 Task: Explore Airbnb accommodation in Putatan, Malaysia from 9th December, 2023 to 12th December, 2023 for 1 adult.1  bedroom having 1 bed and 1 bathroom. Property type can be flat. Amenities needed are: wifi. Look for 3 properties as per requirement.
Action: Mouse moved to (511, 71)
Screenshot: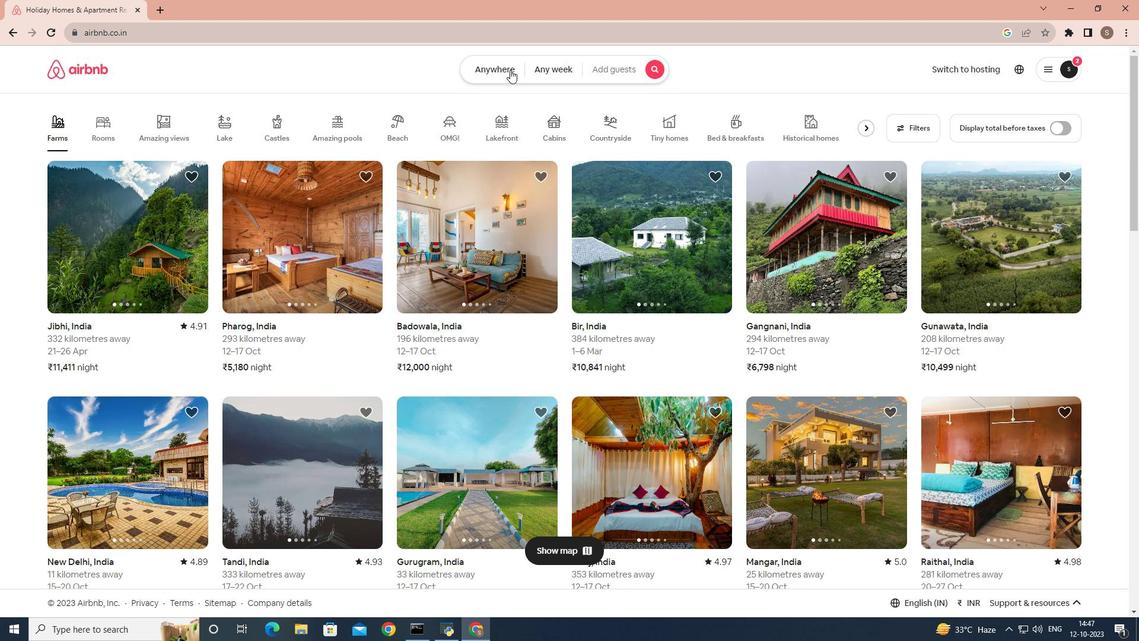 
Action: Mouse pressed left at (511, 71)
Screenshot: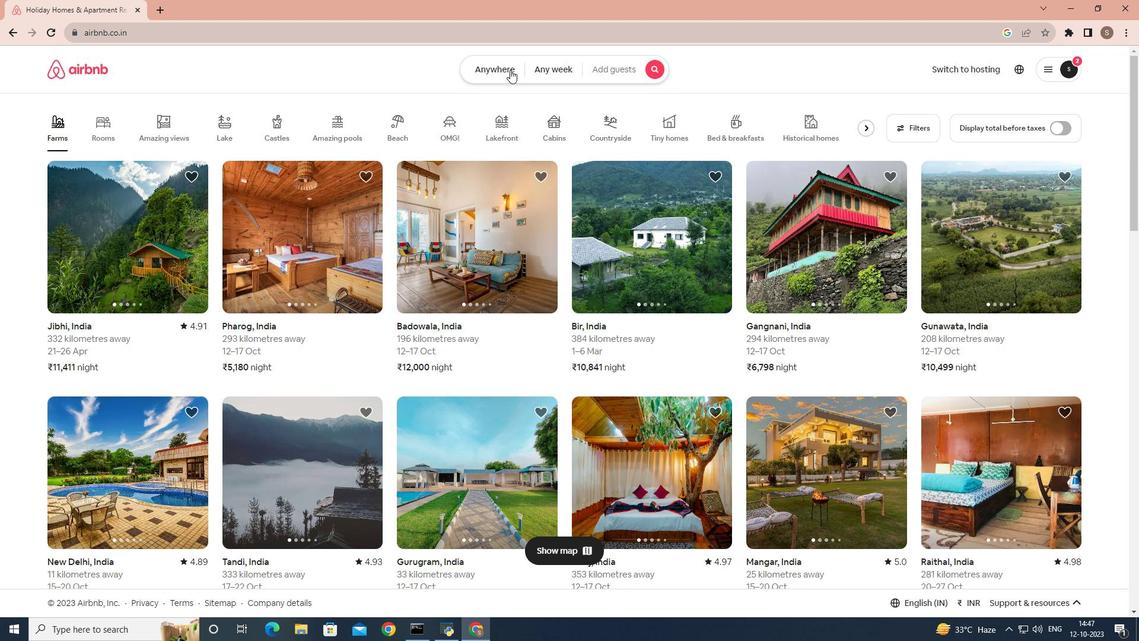 
Action: Mouse moved to (371, 113)
Screenshot: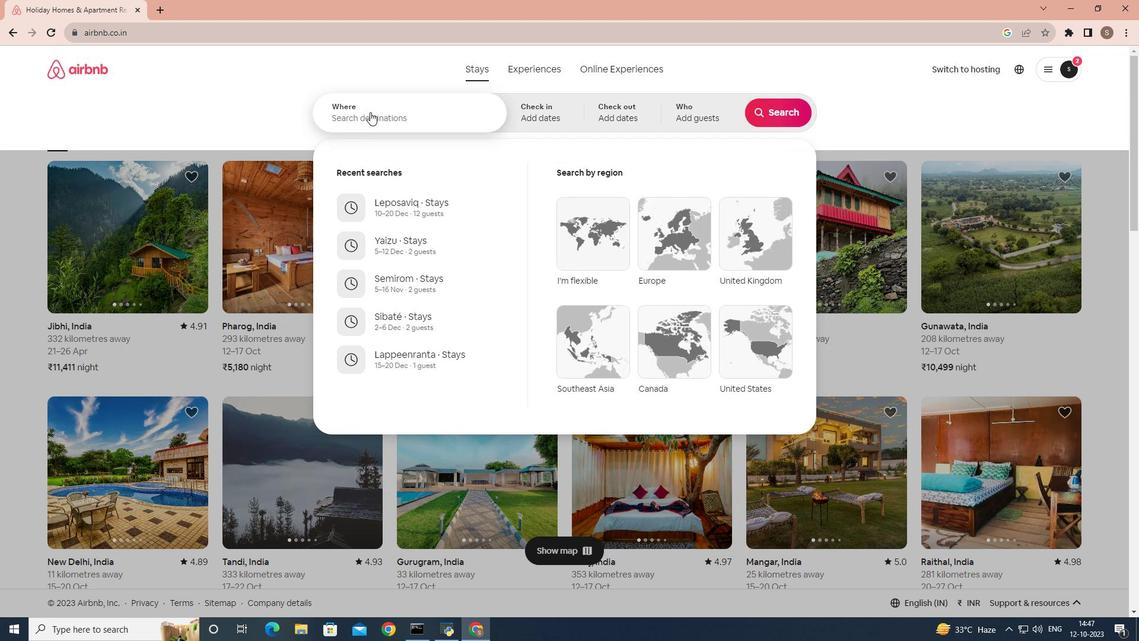
Action: Mouse pressed left at (371, 113)
Screenshot: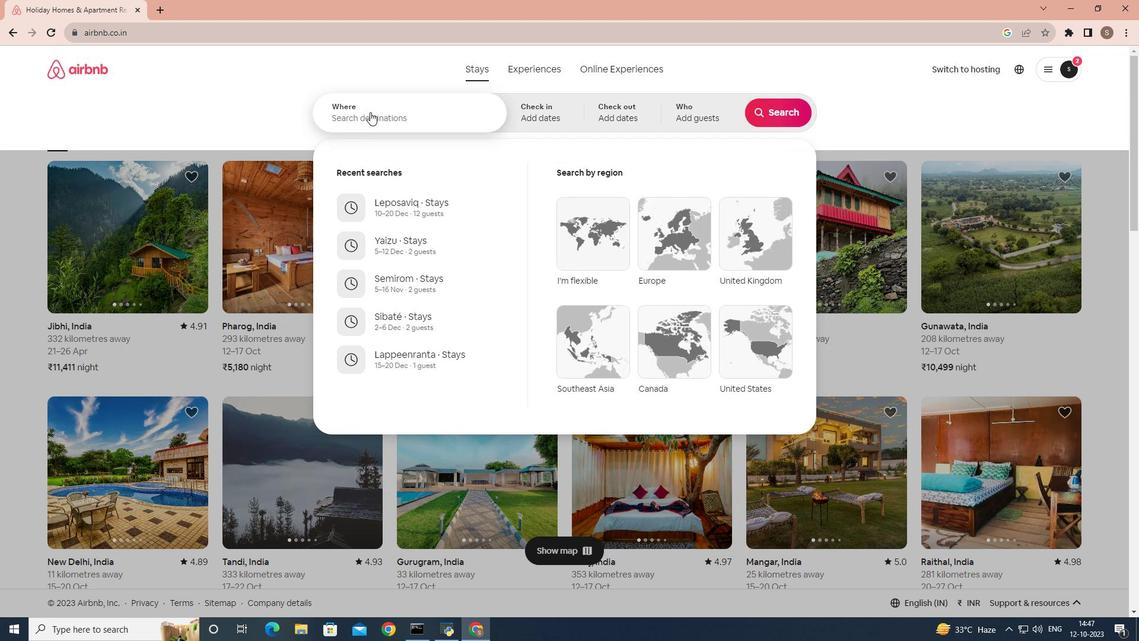 
Action: Mouse moved to (369, 119)
Screenshot: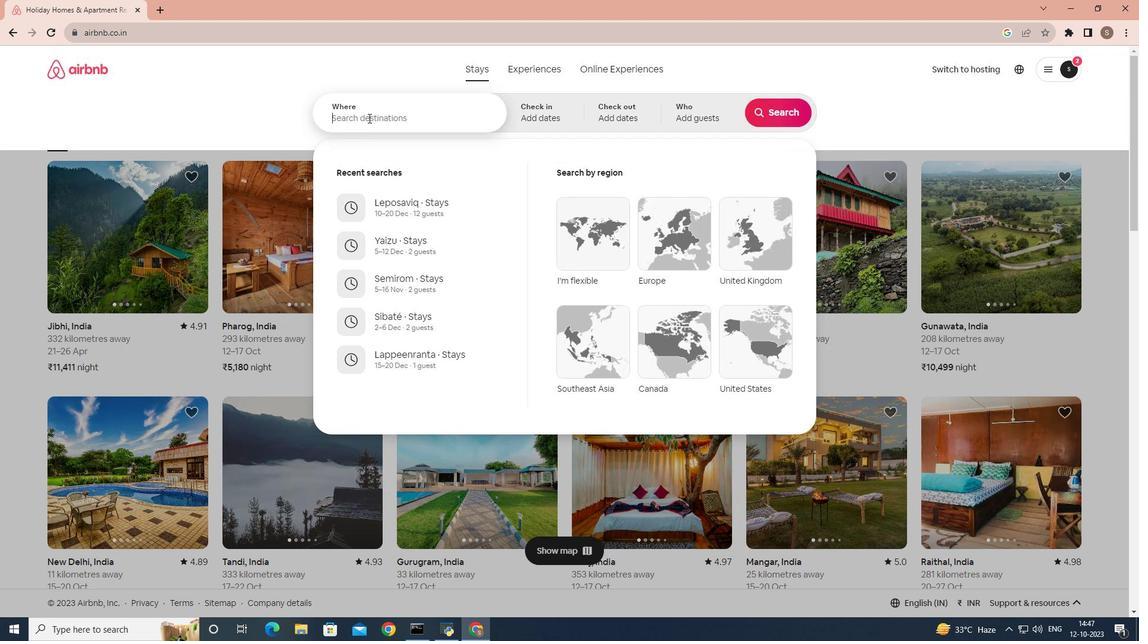 
Action: Key pressed puy<Key.backspace>tatan
Screenshot: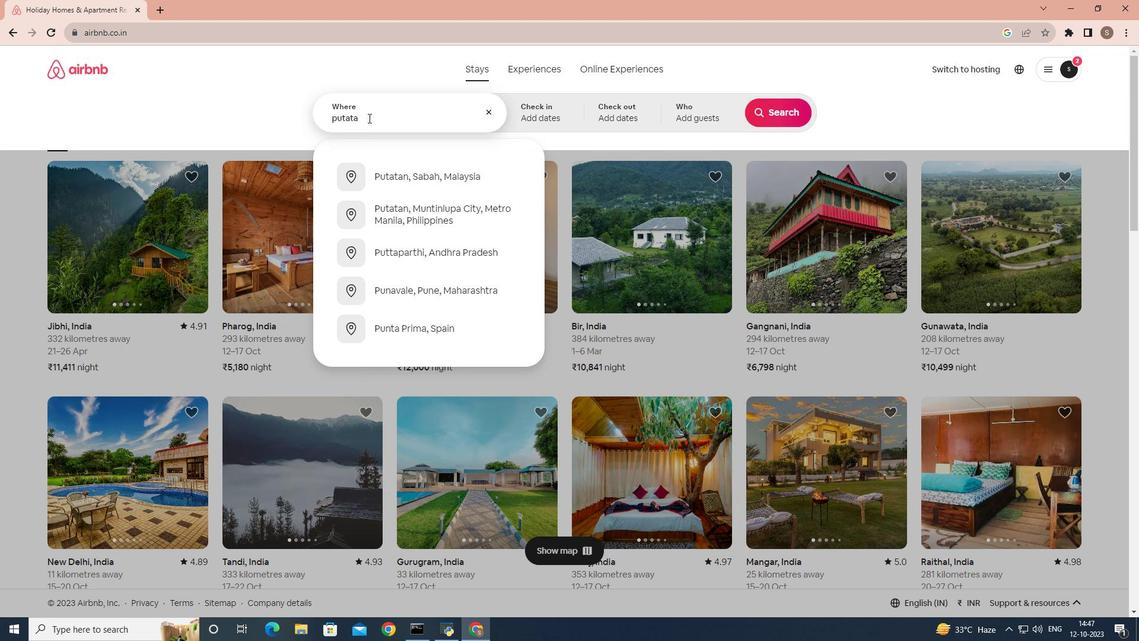 
Action: Mouse moved to (399, 182)
Screenshot: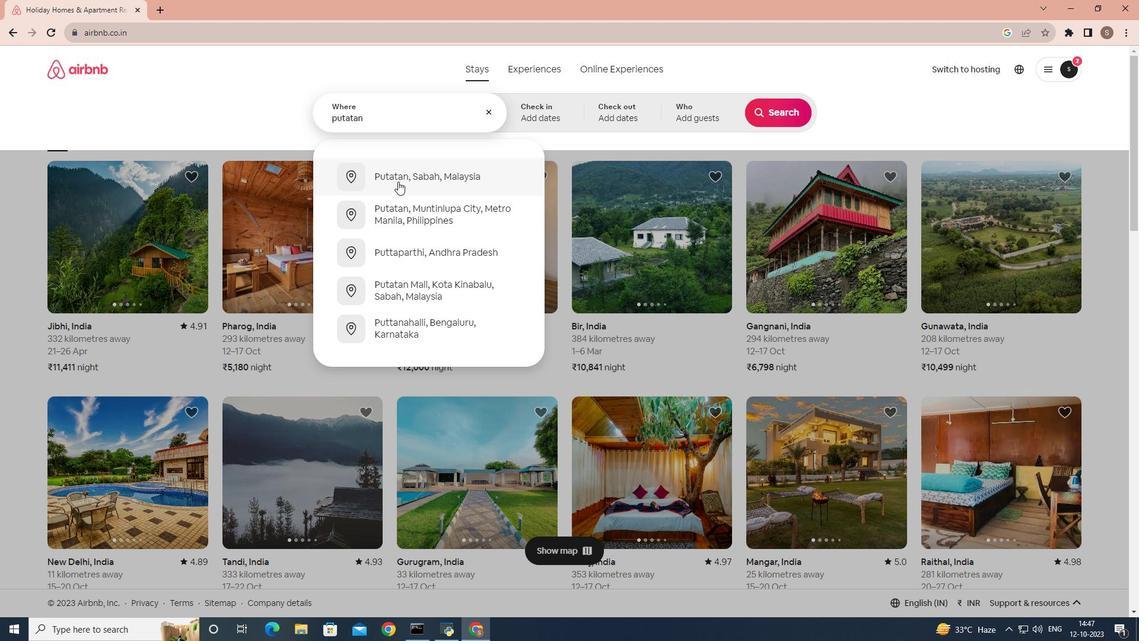 
Action: Mouse pressed left at (399, 182)
Screenshot: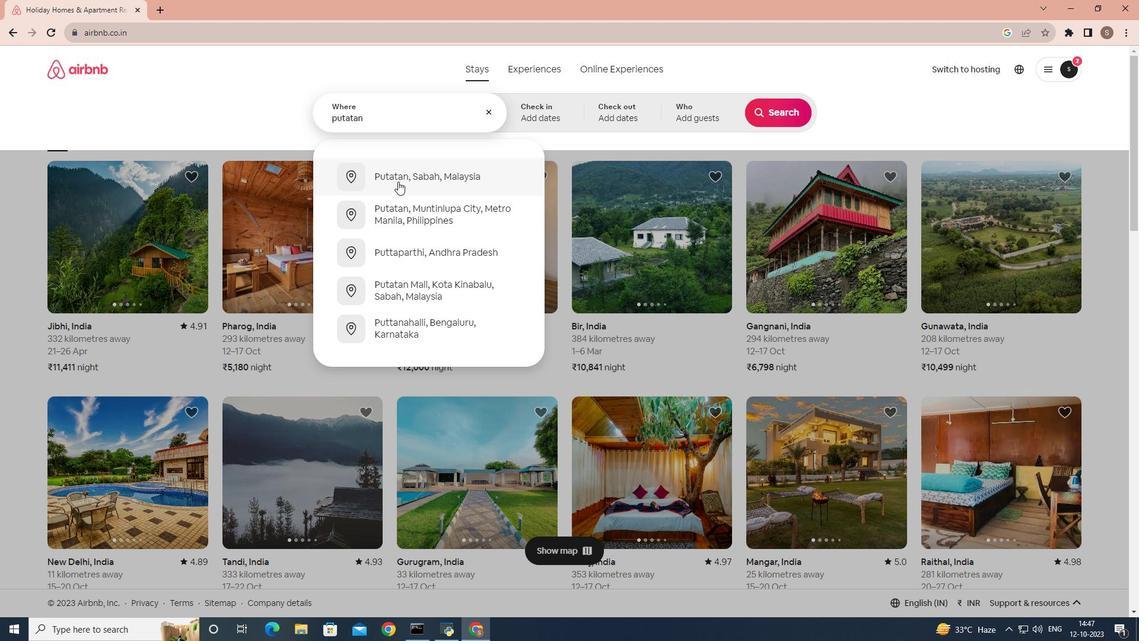 
Action: Mouse moved to (778, 205)
Screenshot: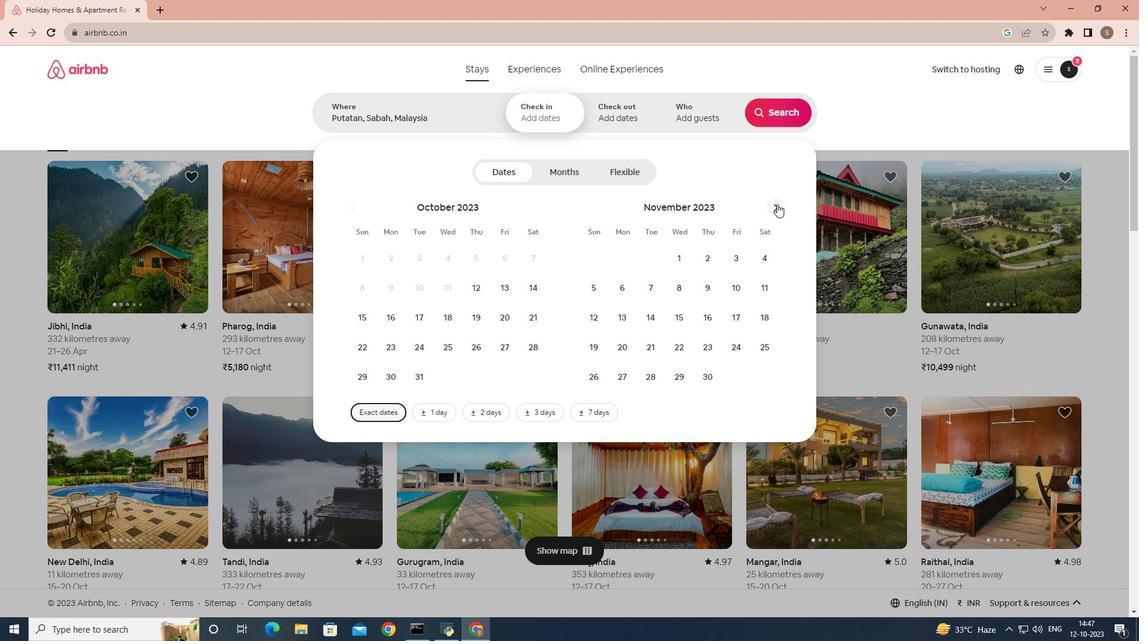 
Action: Mouse pressed left at (778, 205)
Screenshot: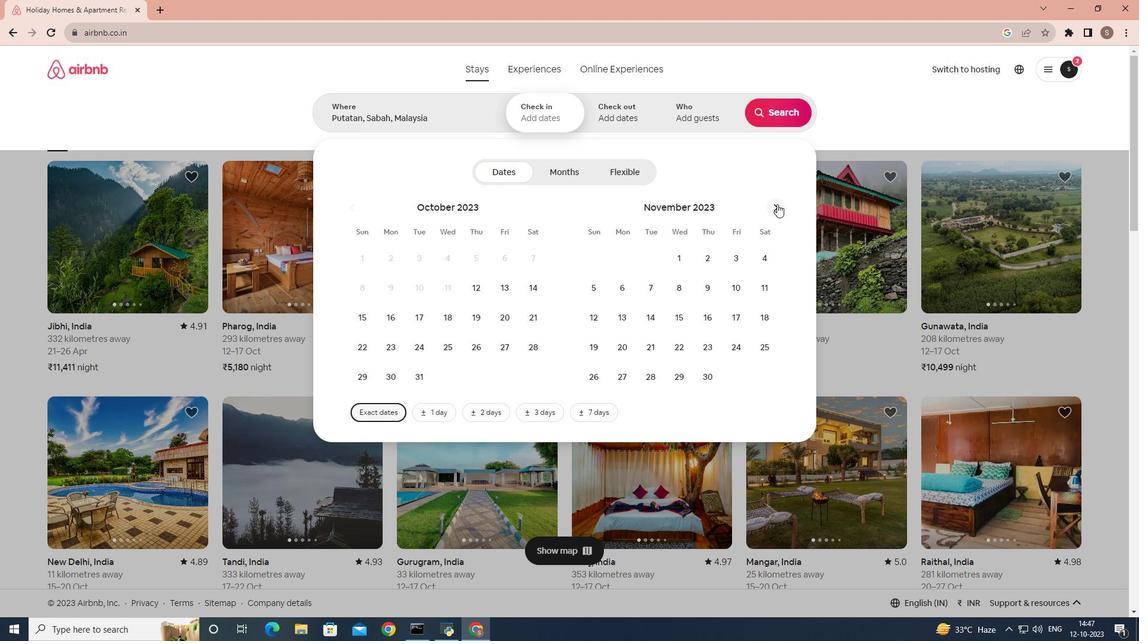 
Action: Mouse moved to (765, 289)
Screenshot: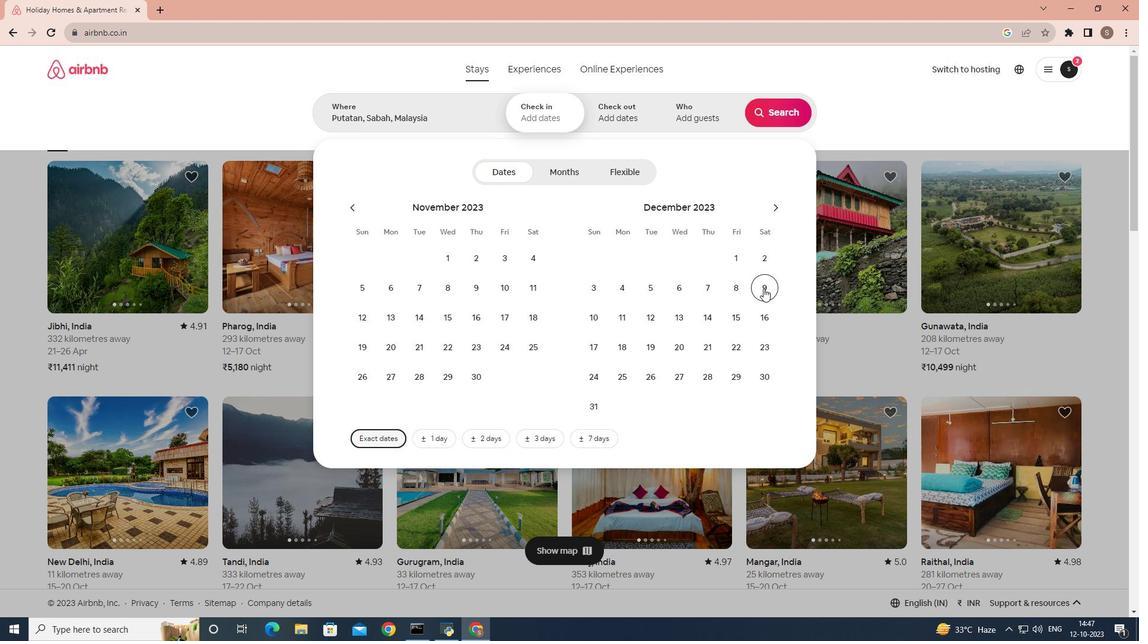
Action: Mouse pressed left at (765, 289)
Screenshot: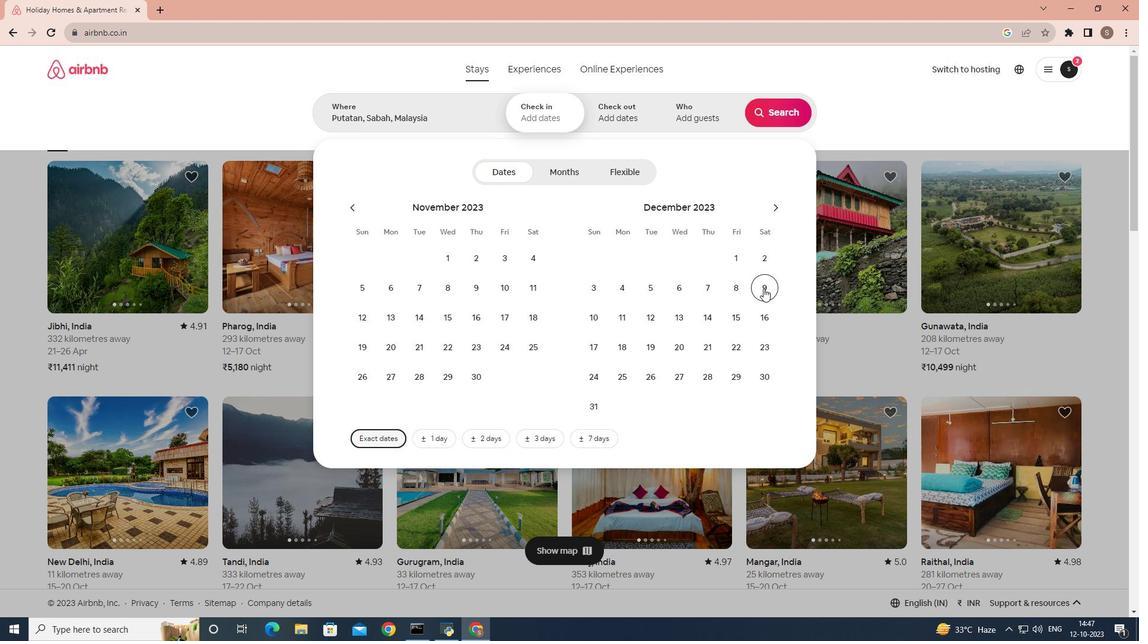 
Action: Mouse moved to (634, 324)
Screenshot: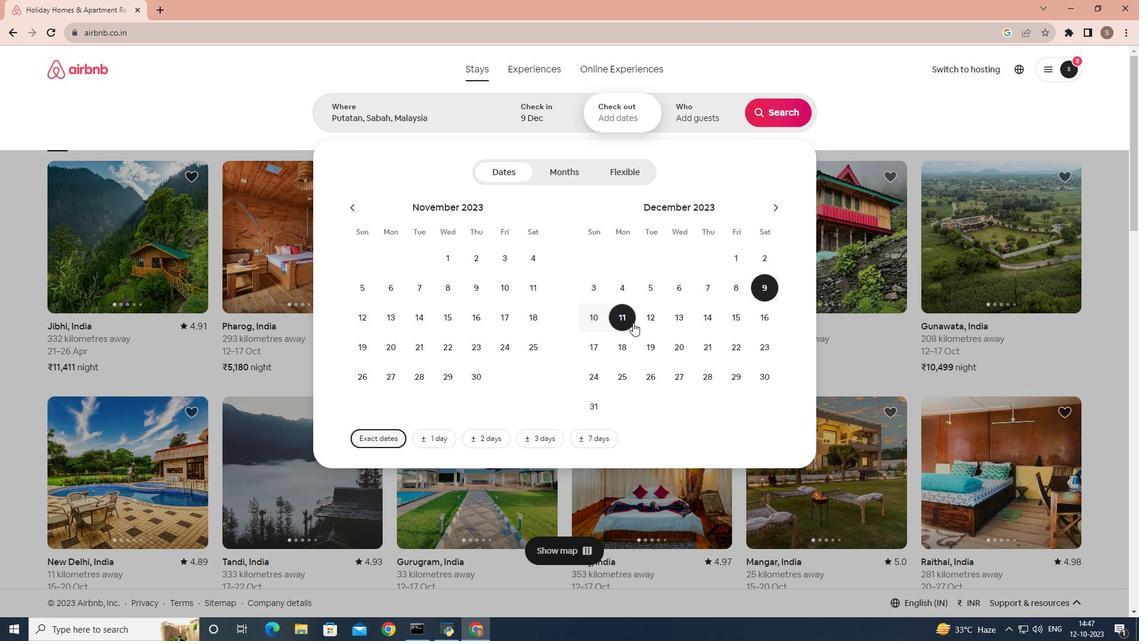 
Action: Mouse pressed left at (634, 324)
Screenshot: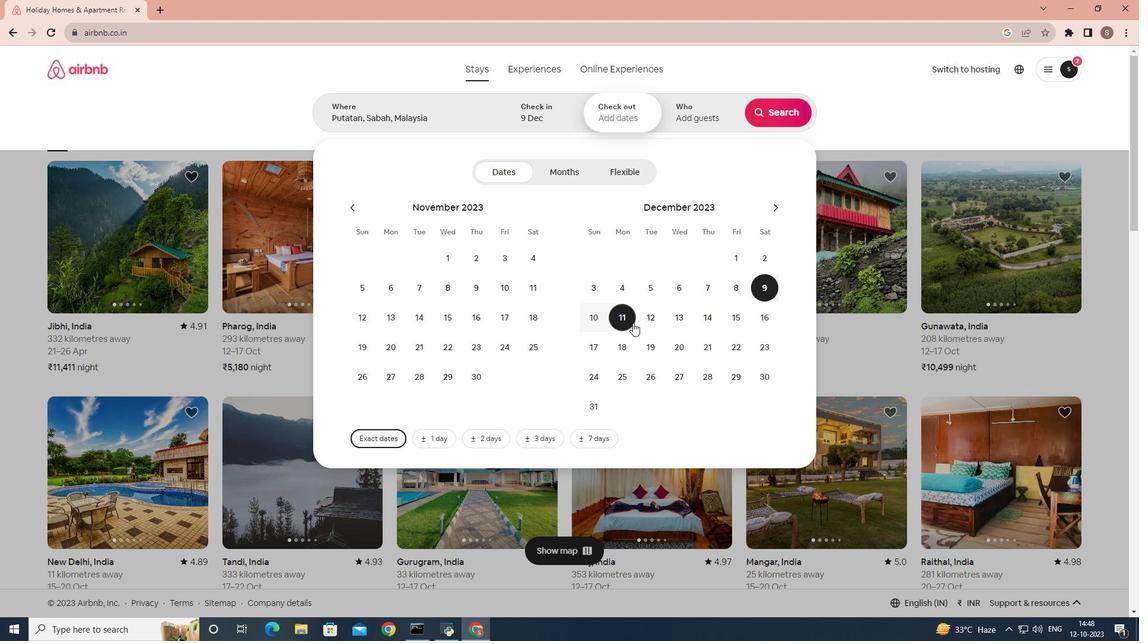 
Action: Mouse moved to (650, 321)
Screenshot: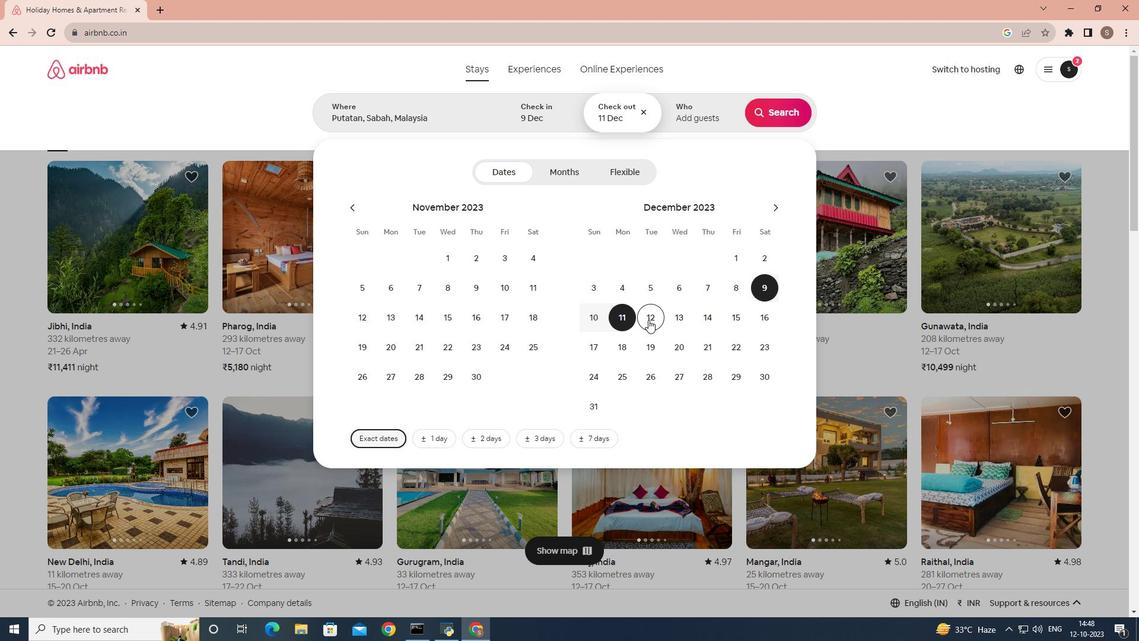 
Action: Mouse pressed left at (650, 321)
Screenshot: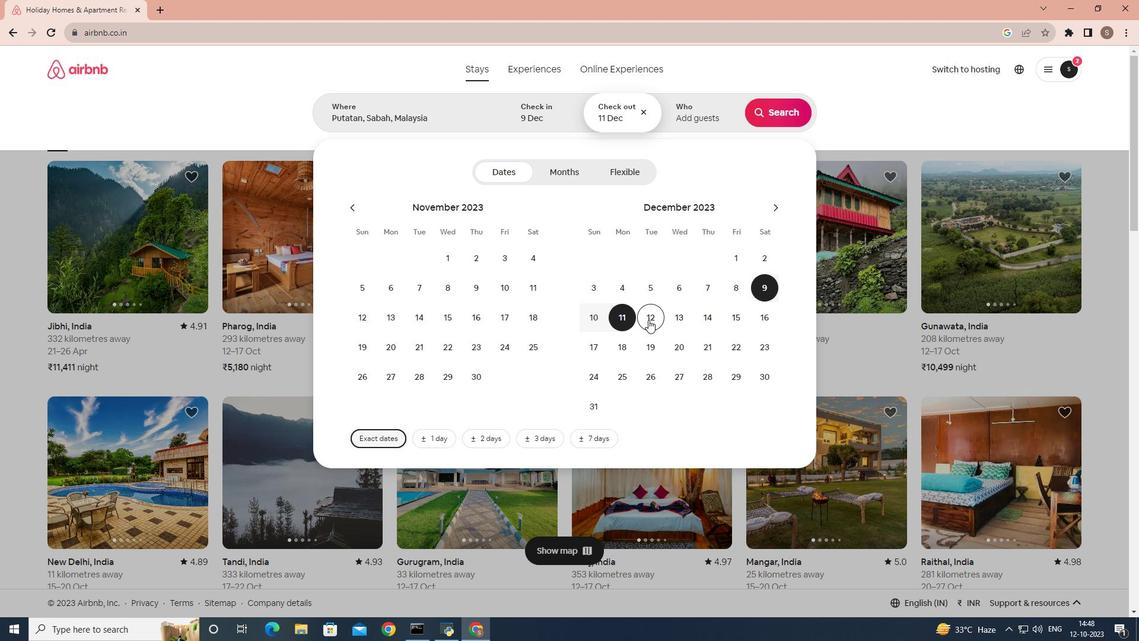 
Action: Mouse moved to (708, 118)
Screenshot: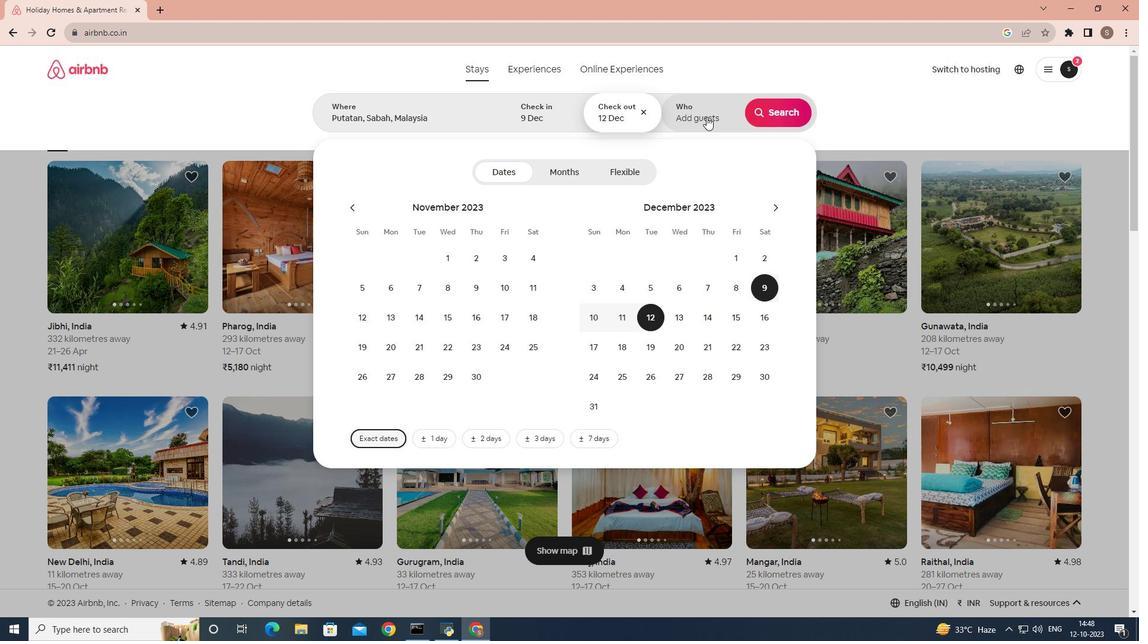 
Action: Mouse pressed left at (708, 118)
Screenshot: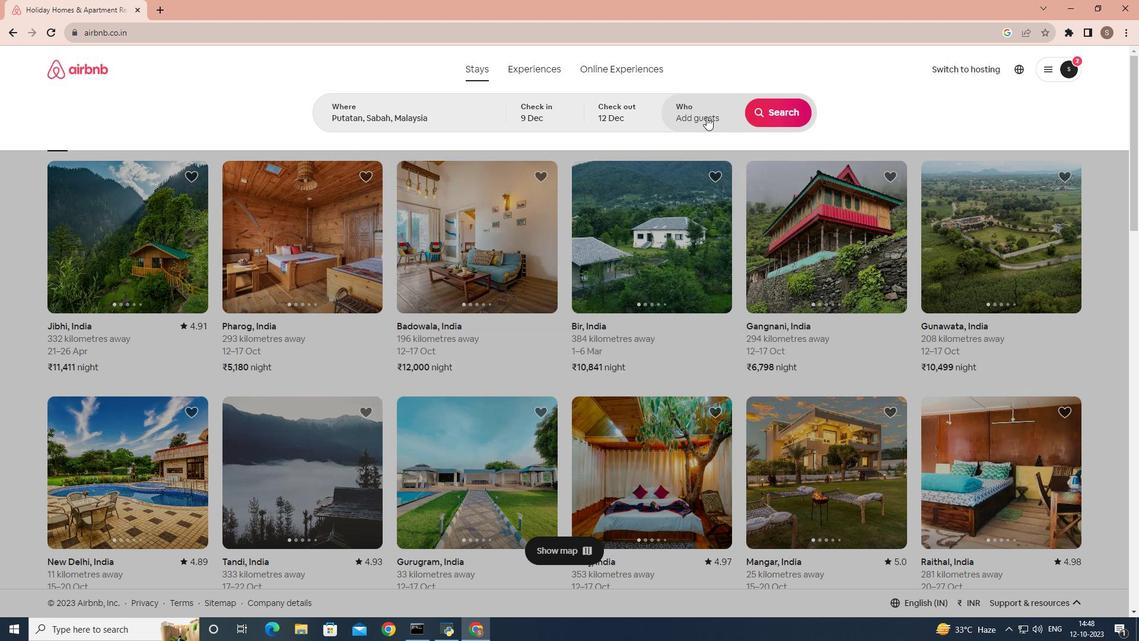 
Action: Mouse moved to (787, 178)
Screenshot: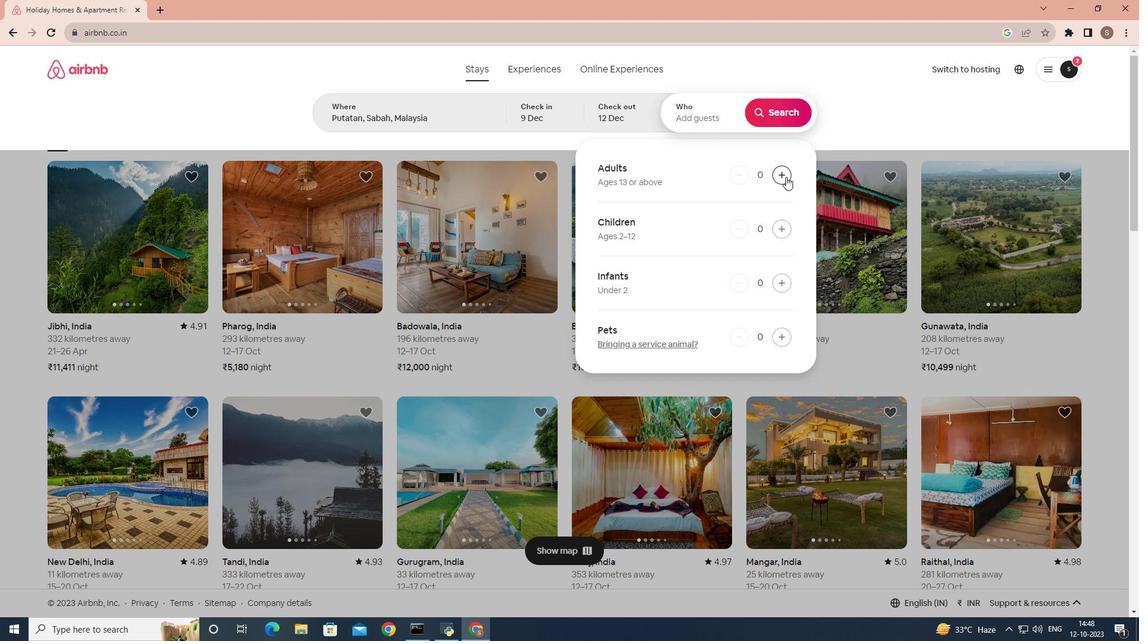 
Action: Mouse pressed left at (787, 178)
Screenshot: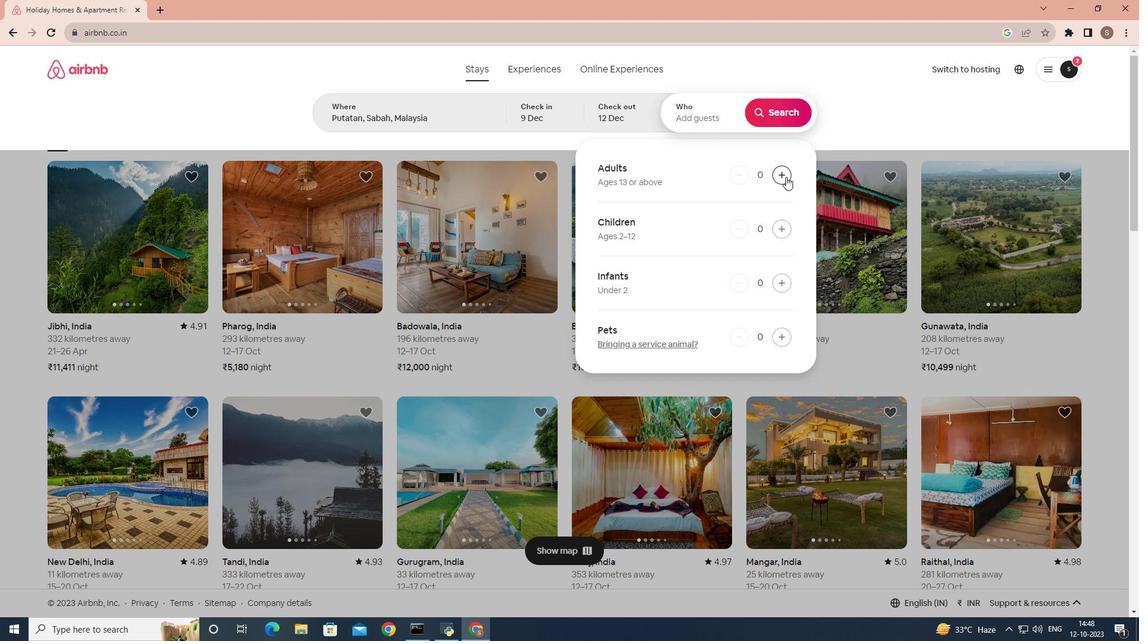 
Action: Mouse moved to (795, 108)
Screenshot: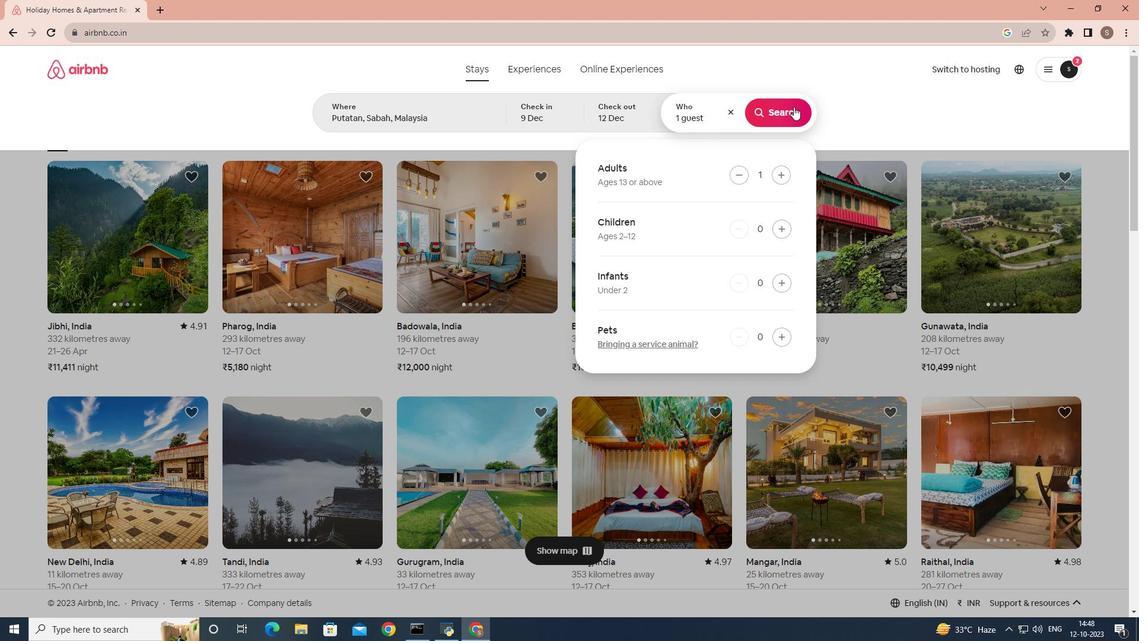 
Action: Mouse pressed left at (795, 108)
Screenshot: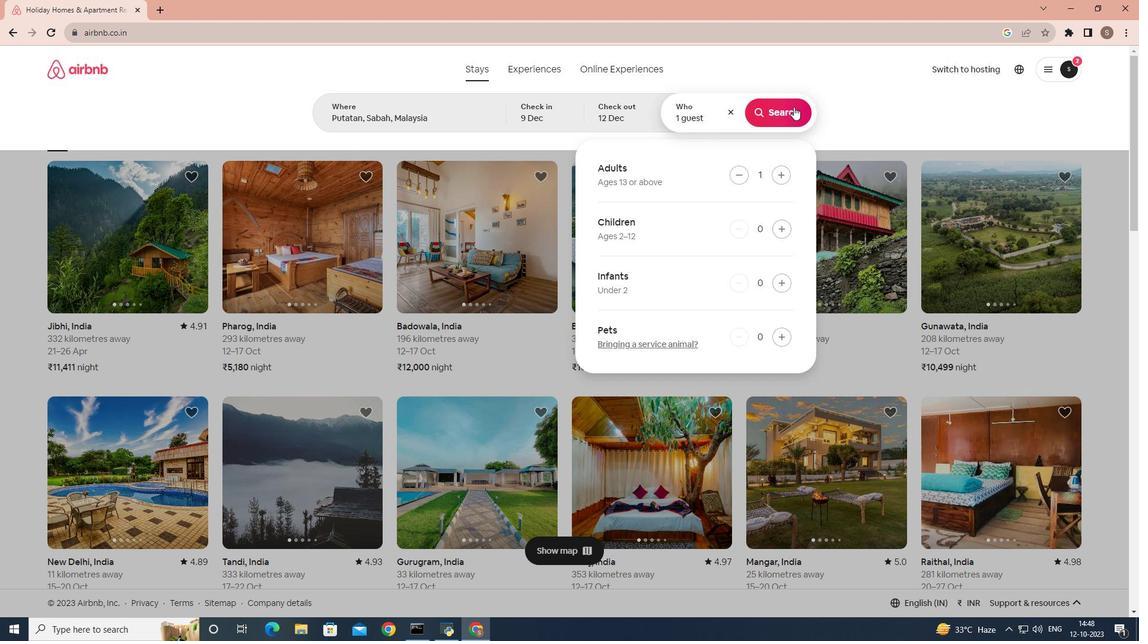 
Action: Mouse moved to (955, 115)
Screenshot: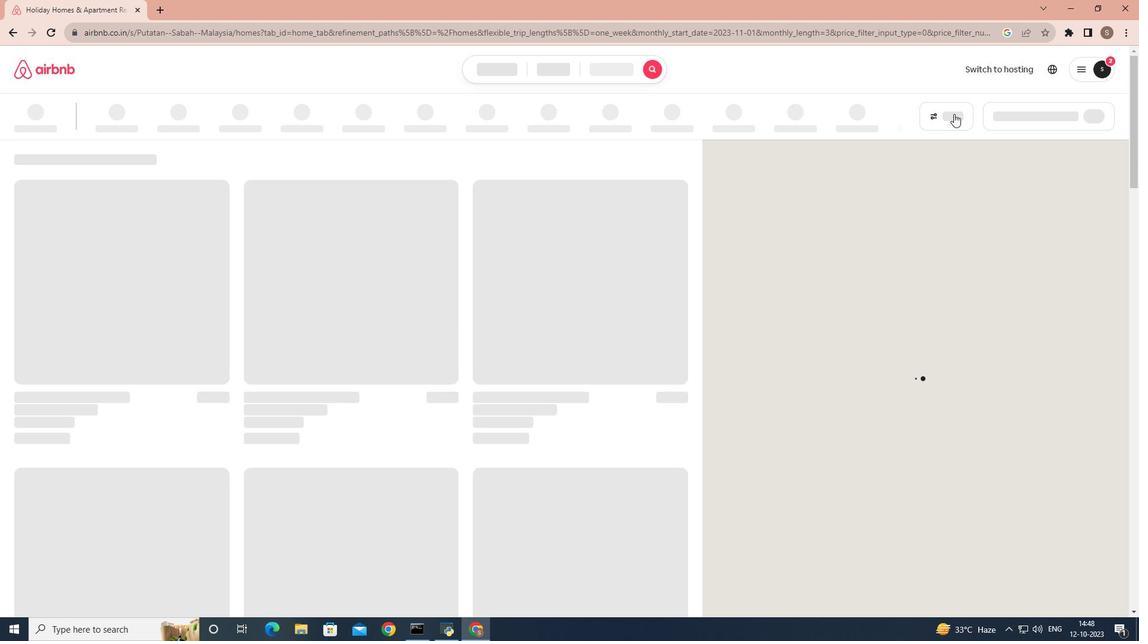 
Action: Mouse pressed left at (955, 115)
Screenshot: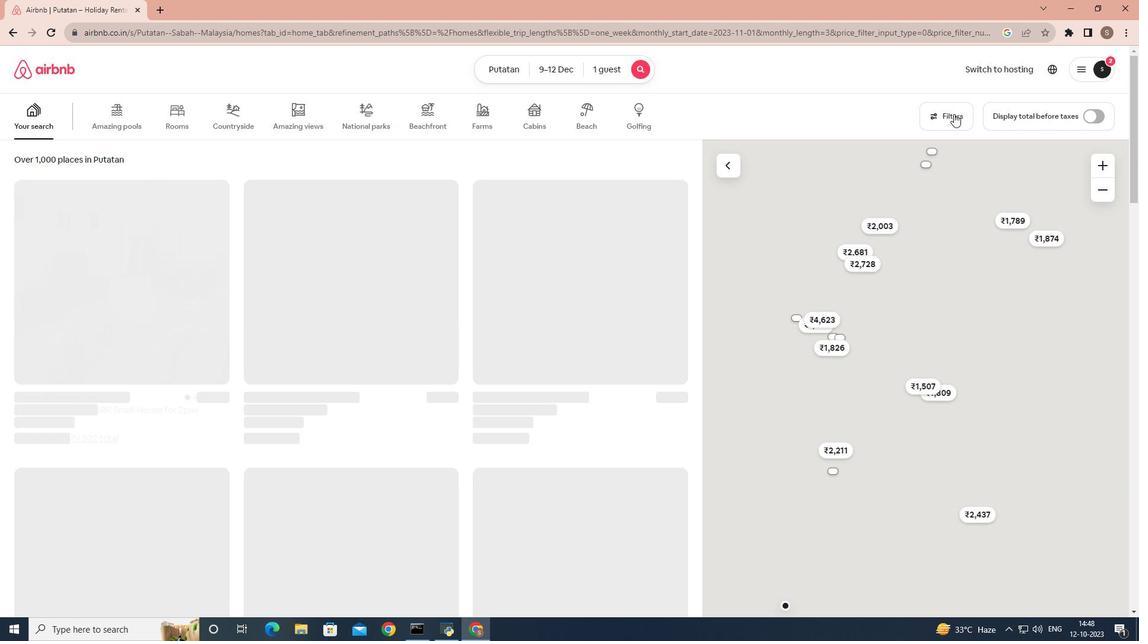 
Action: Mouse moved to (368, 337)
Screenshot: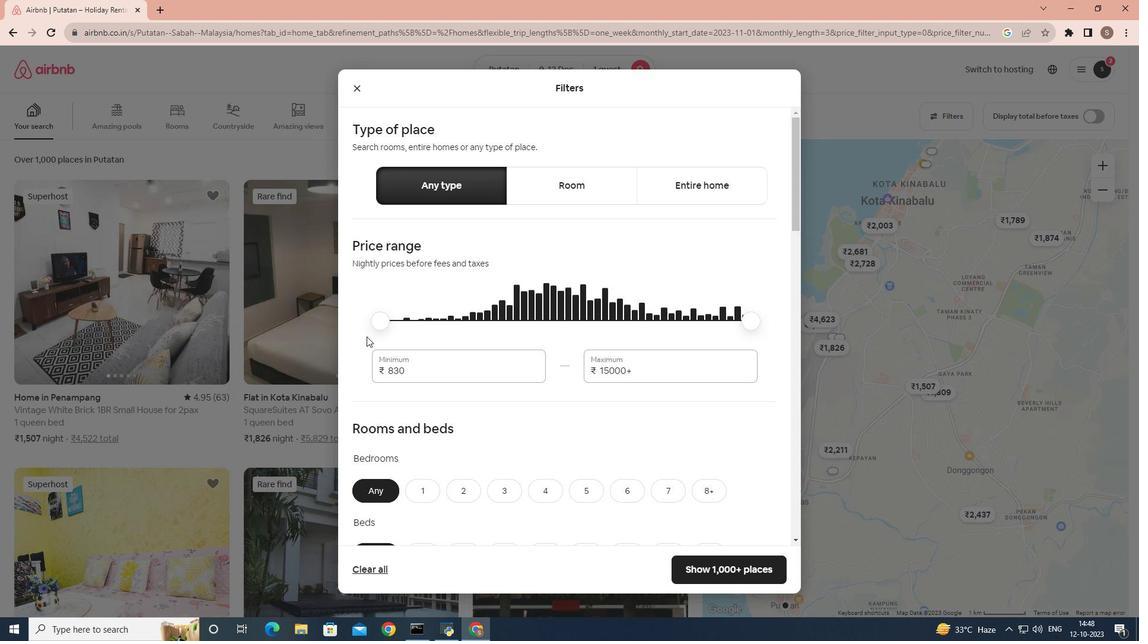 
Action: Mouse scrolled (368, 337) with delta (0, 0)
Screenshot: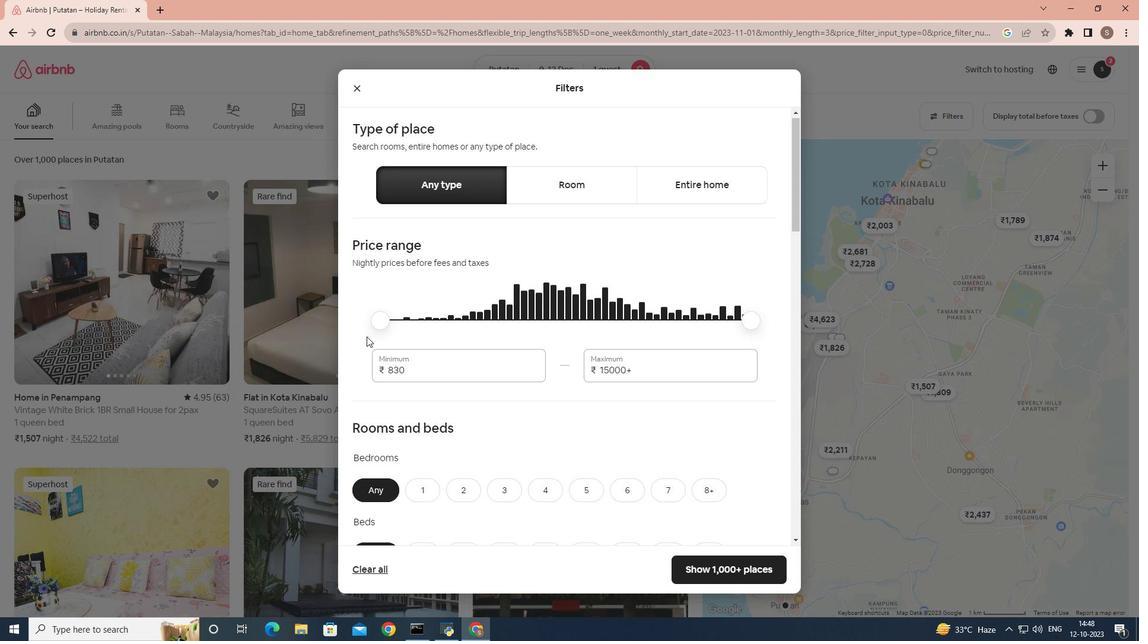 
Action: Mouse scrolled (368, 337) with delta (0, 0)
Screenshot: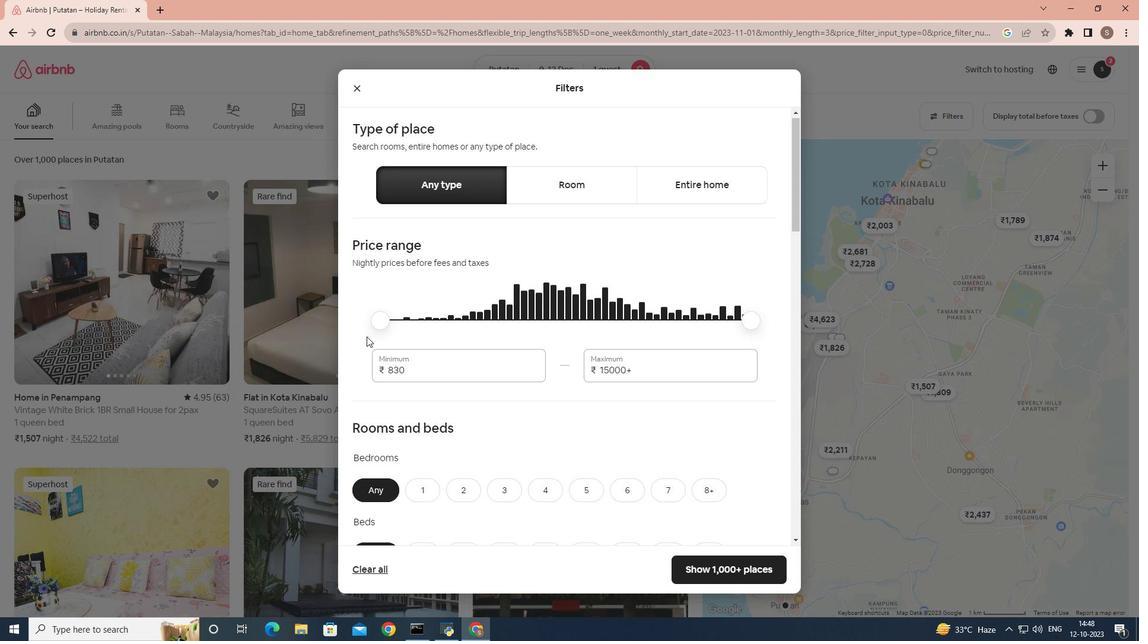
Action: Mouse scrolled (368, 337) with delta (0, 0)
Screenshot: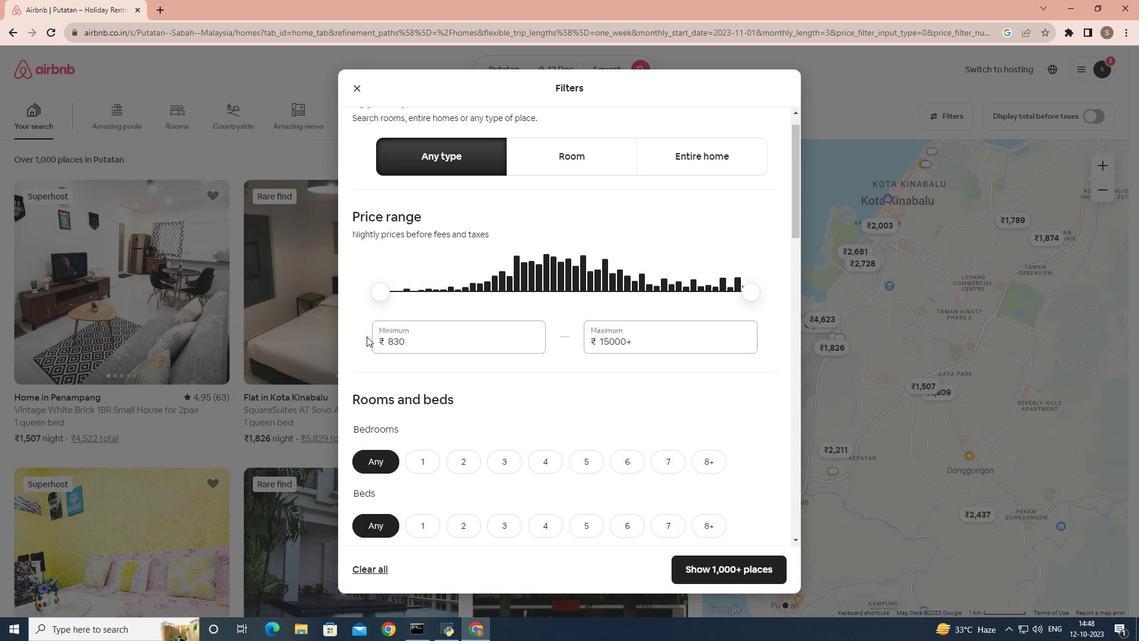 
Action: Mouse scrolled (368, 337) with delta (0, 0)
Screenshot: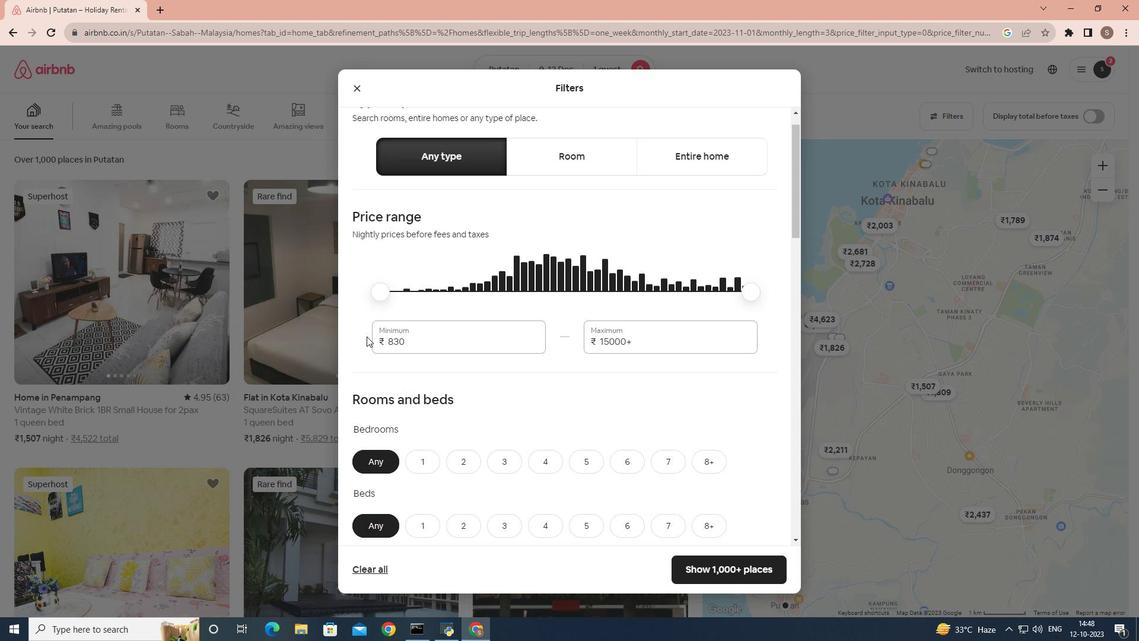 
Action: Mouse moved to (431, 263)
Screenshot: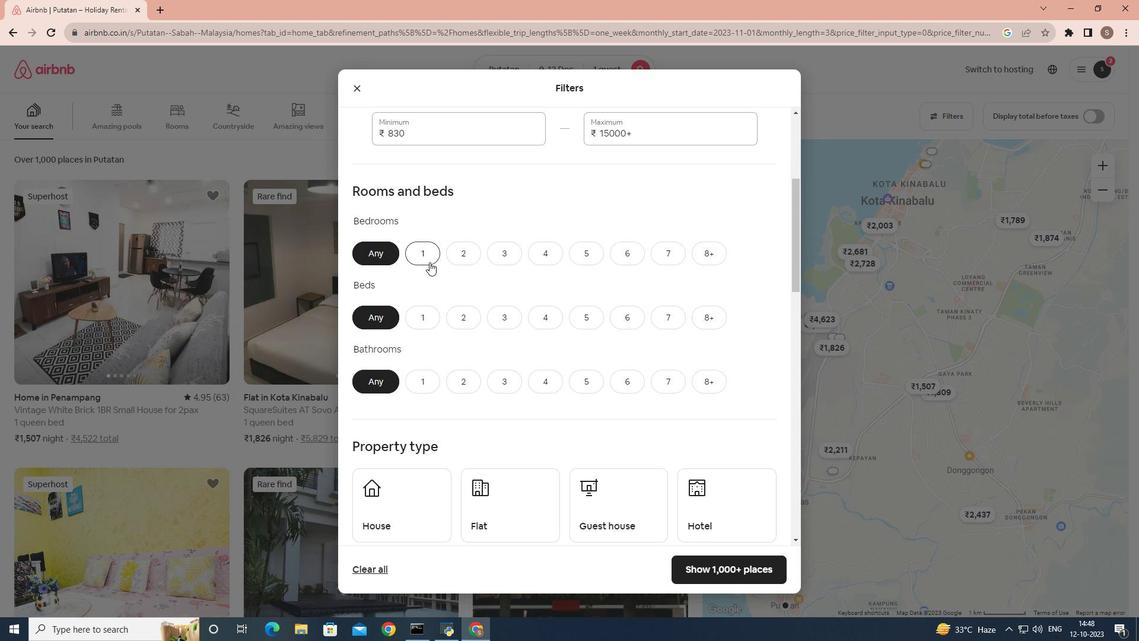 
Action: Mouse pressed left at (431, 263)
Screenshot: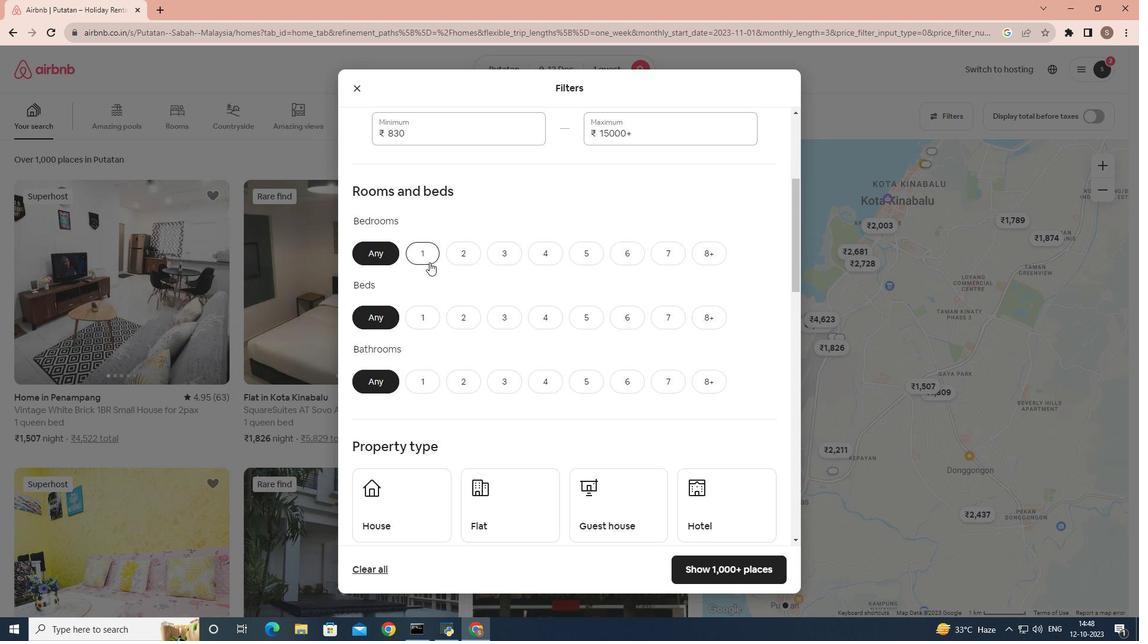 
Action: Mouse moved to (424, 328)
Screenshot: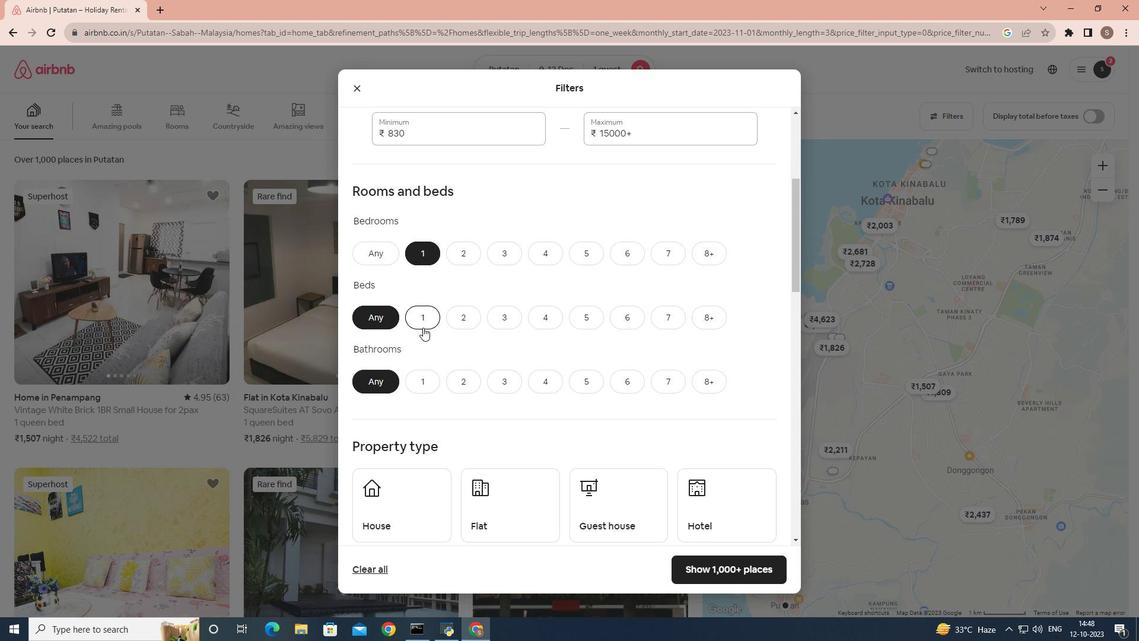 
Action: Mouse pressed left at (424, 328)
Screenshot: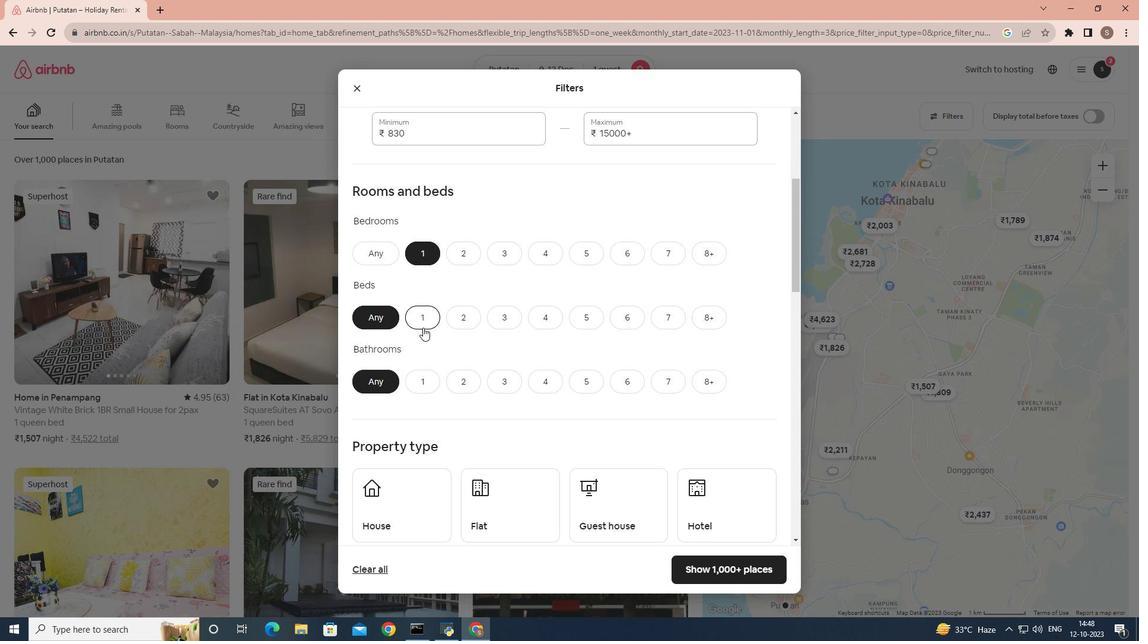 
Action: Mouse moved to (422, 371)
Screenshot: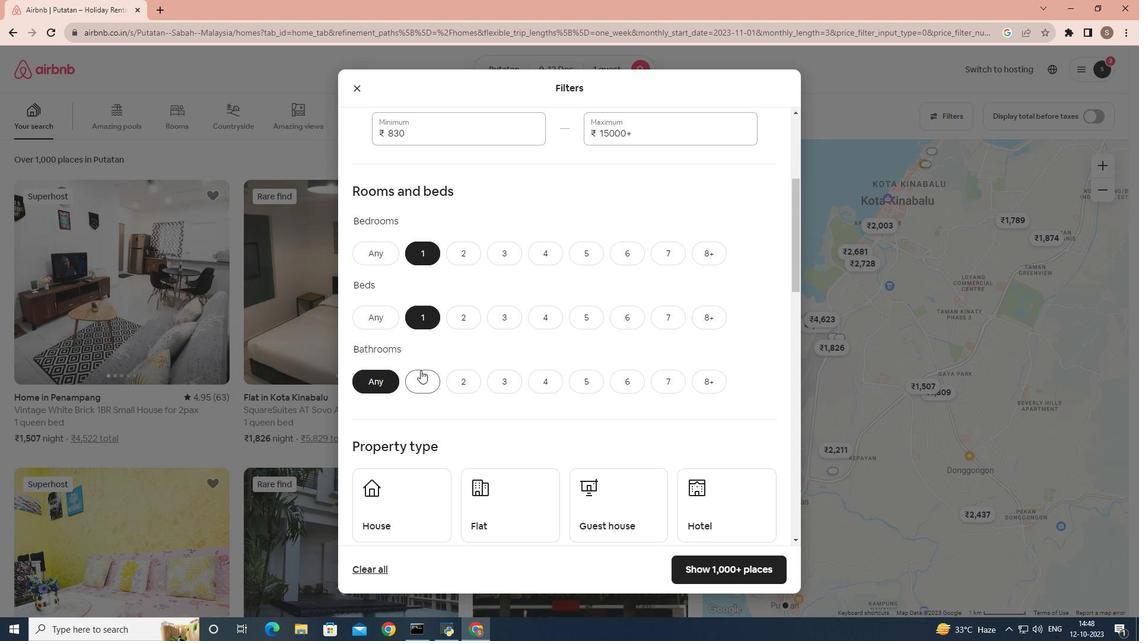
Action: Mouse pressed left at (422, 371)
Screenshot: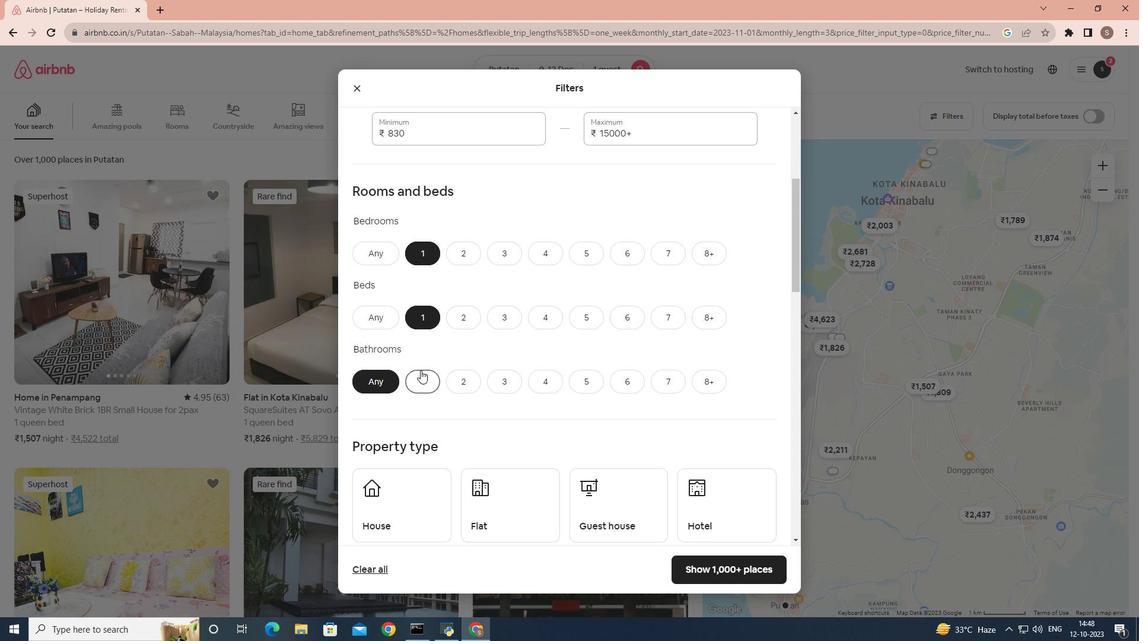 
Action: Mouse moved to (454, 343)
Screenshot: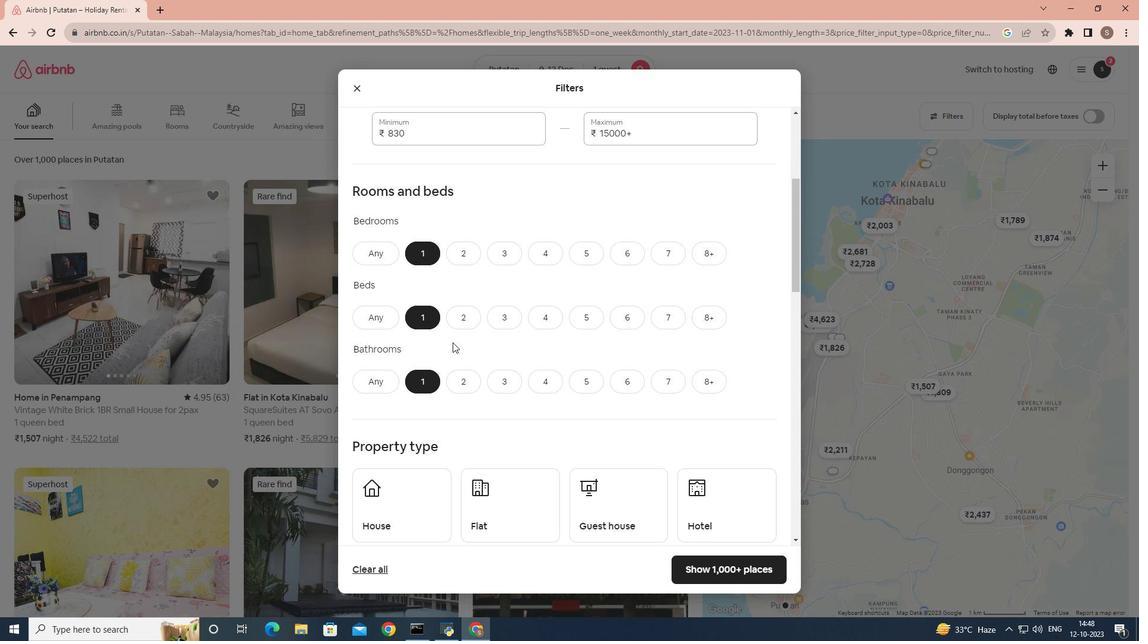 
Action: Mouse scrolled (454, 343) with delta (0, 0)
Screenshot: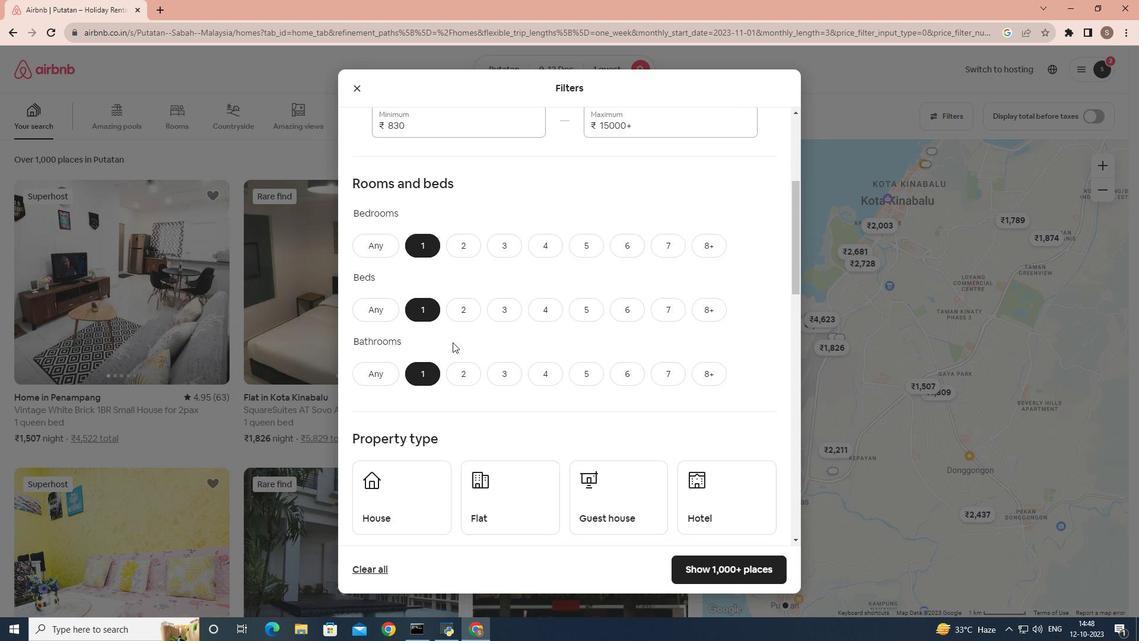 
Action: Mouse scrolled (454, 343) with delta (0, 0)
Screenshot: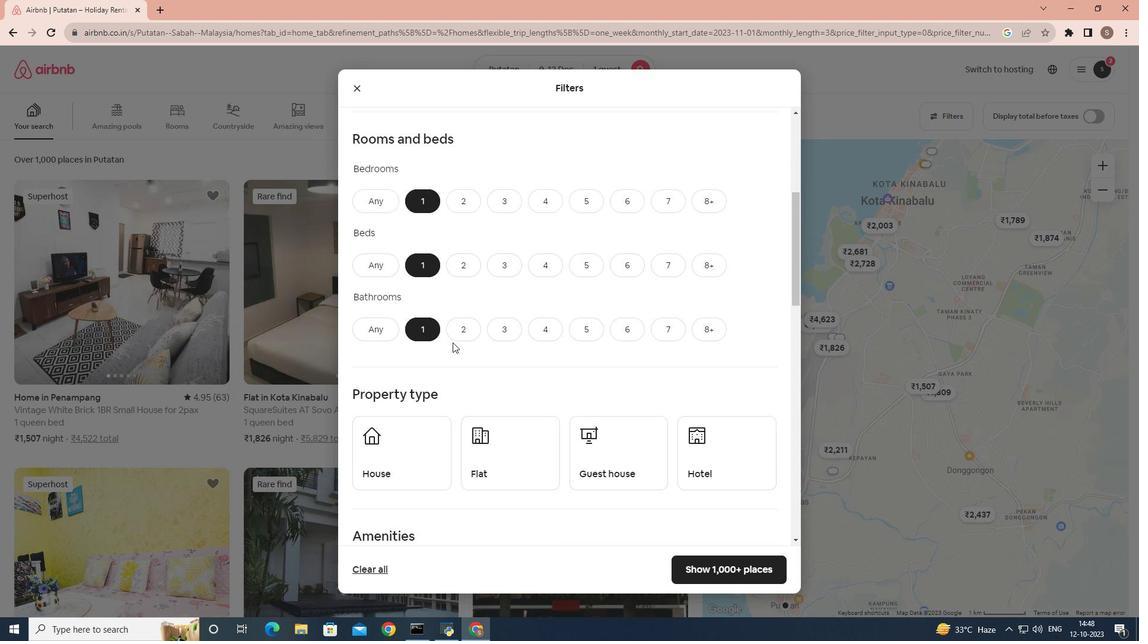 
Action: Mouse scrolled (454, 343) with delta (0, 0)
Screenshot: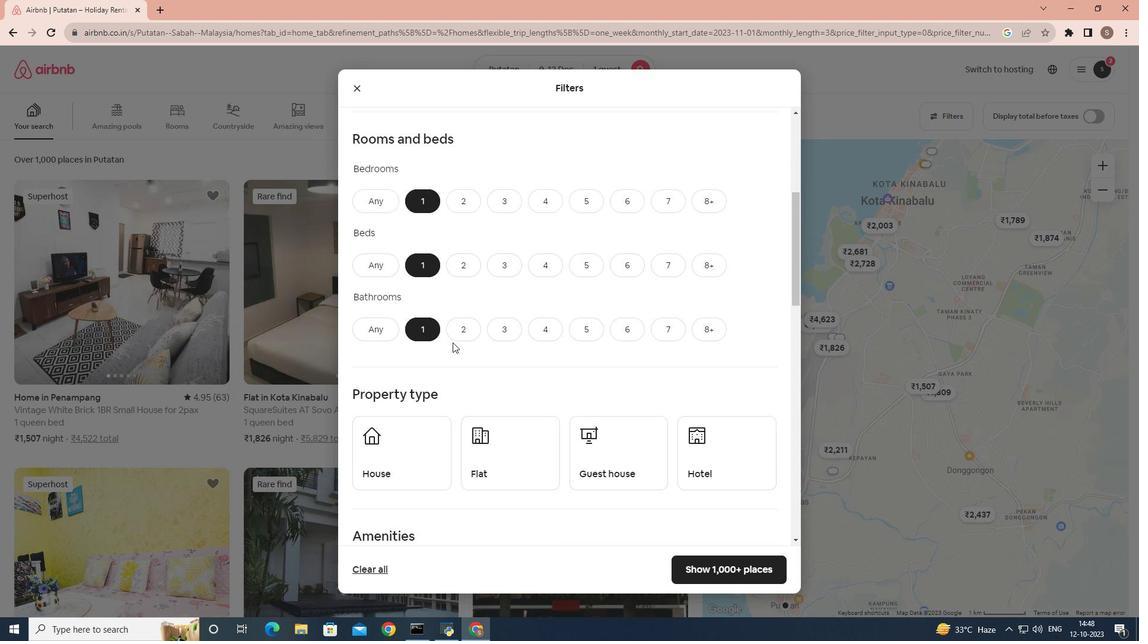 
Action: Mouse scrolled (454, 343) with delta (0, 0)
Screenshot: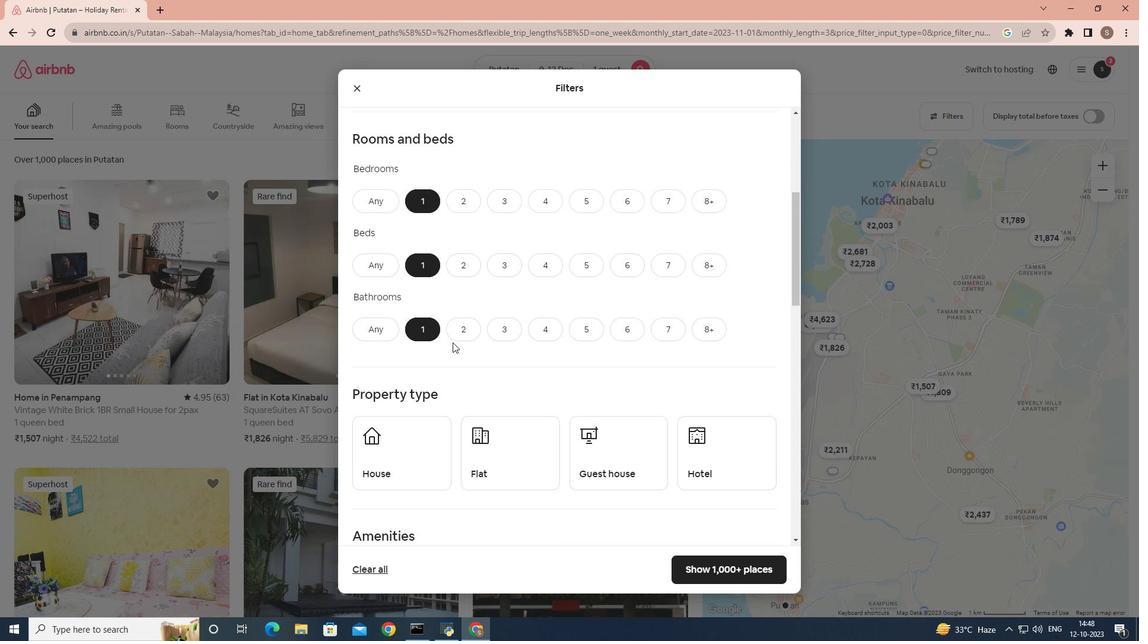 
Action: Mouse moved to (517, 292)
Screenshot: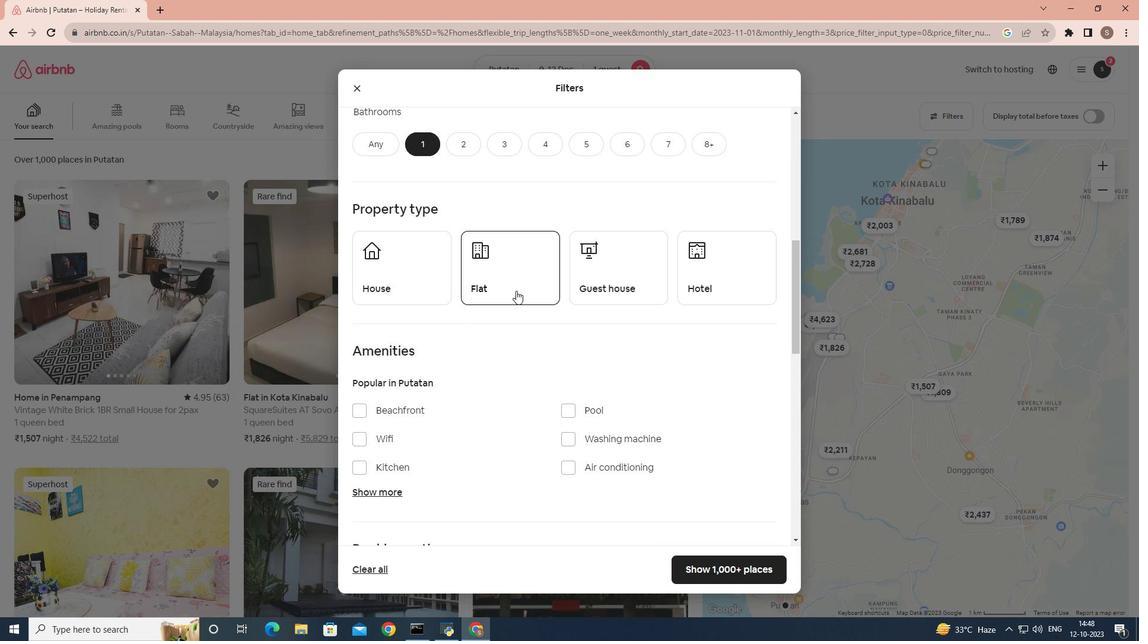 
Action: Mouse pressed left at (517, 292)
Screenshot: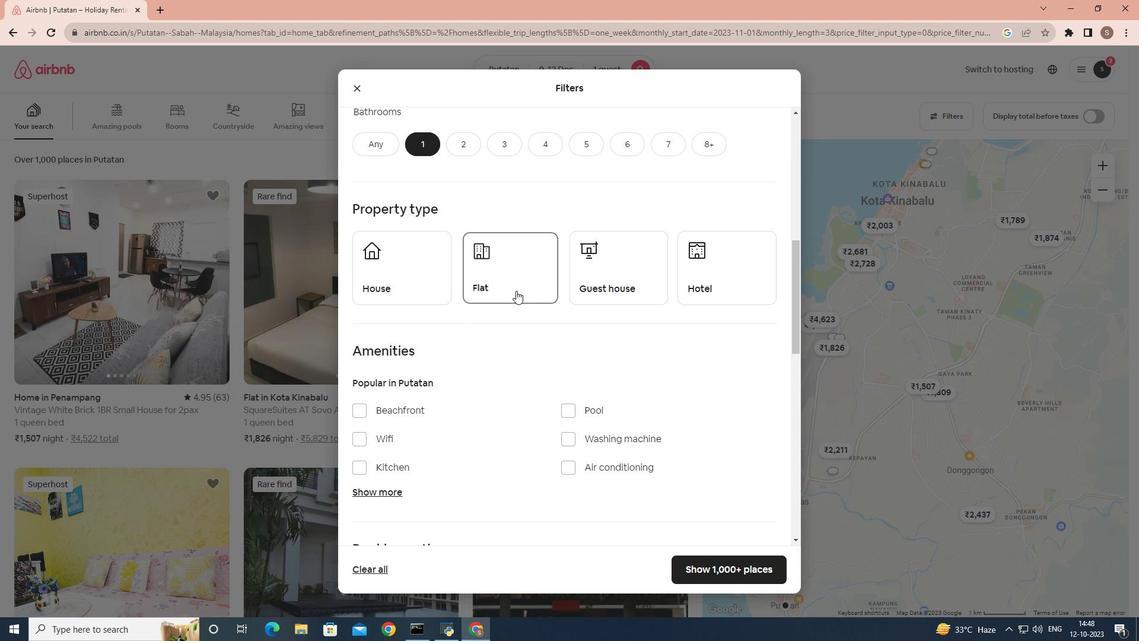 
Action: Mouse moved to (483, 382)
Screenshot: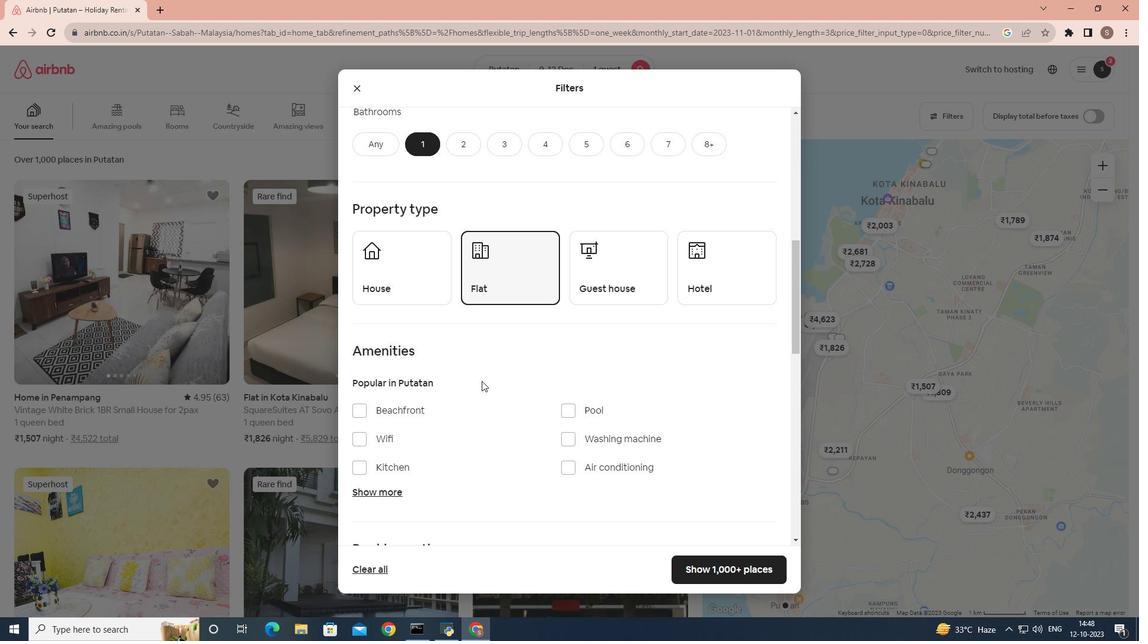
Action: Mouse scrolled (483, 381) with delta (0, 0)
Screenshot: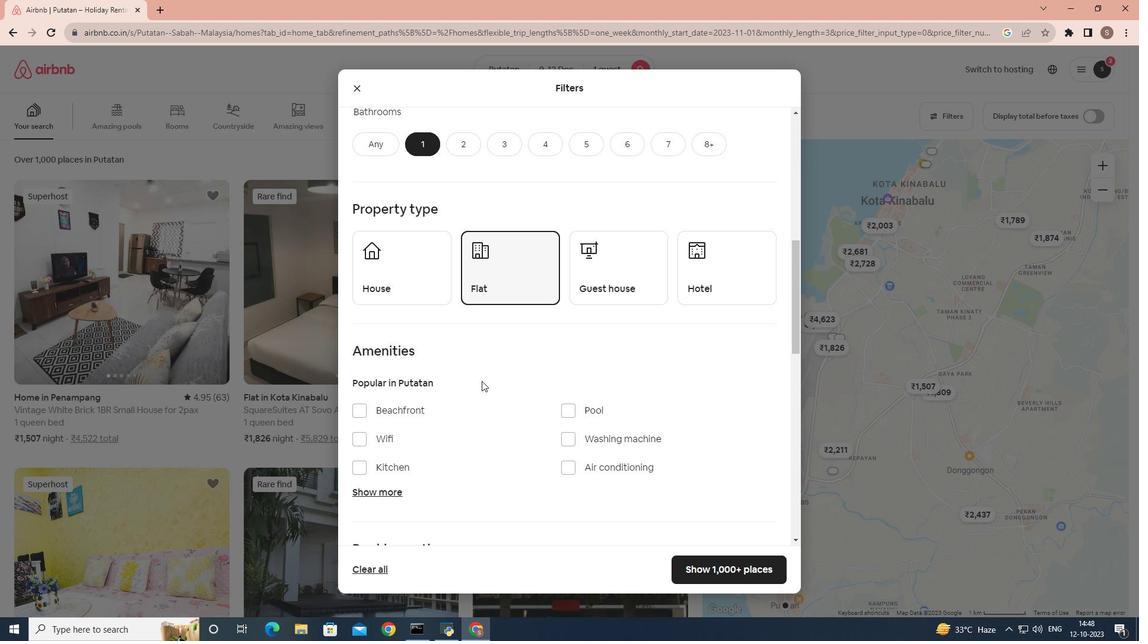 
Action: Mouse scrolled (483, 381) with delta (0, 0)
Screenshot: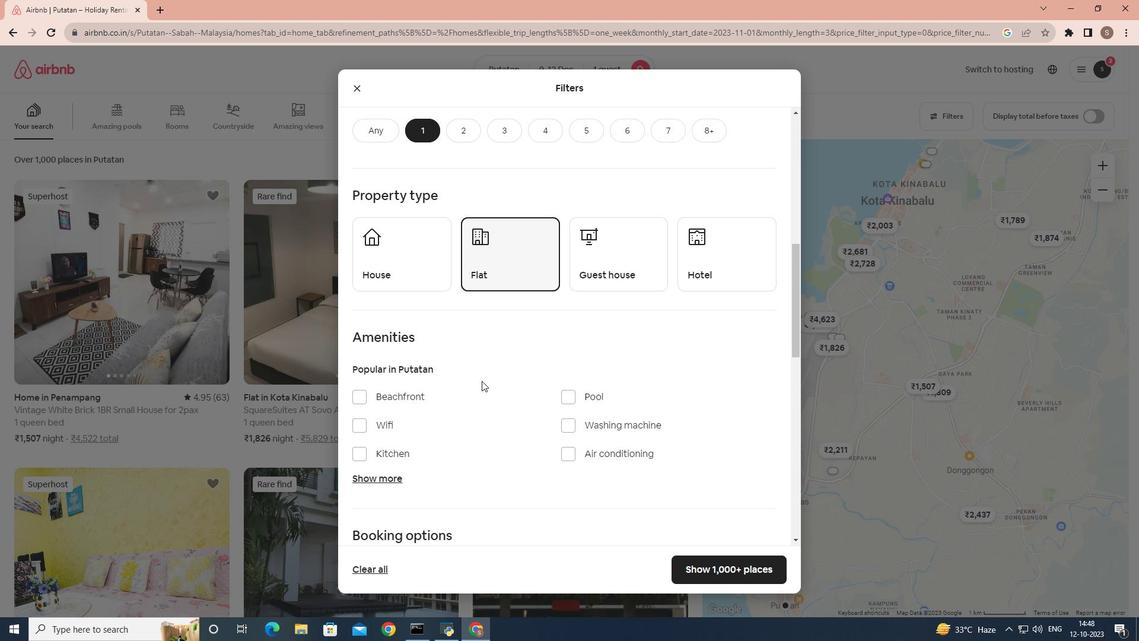 
Action: Mouse scrolled (483, 381) with delta (0, 0)
Screenshot: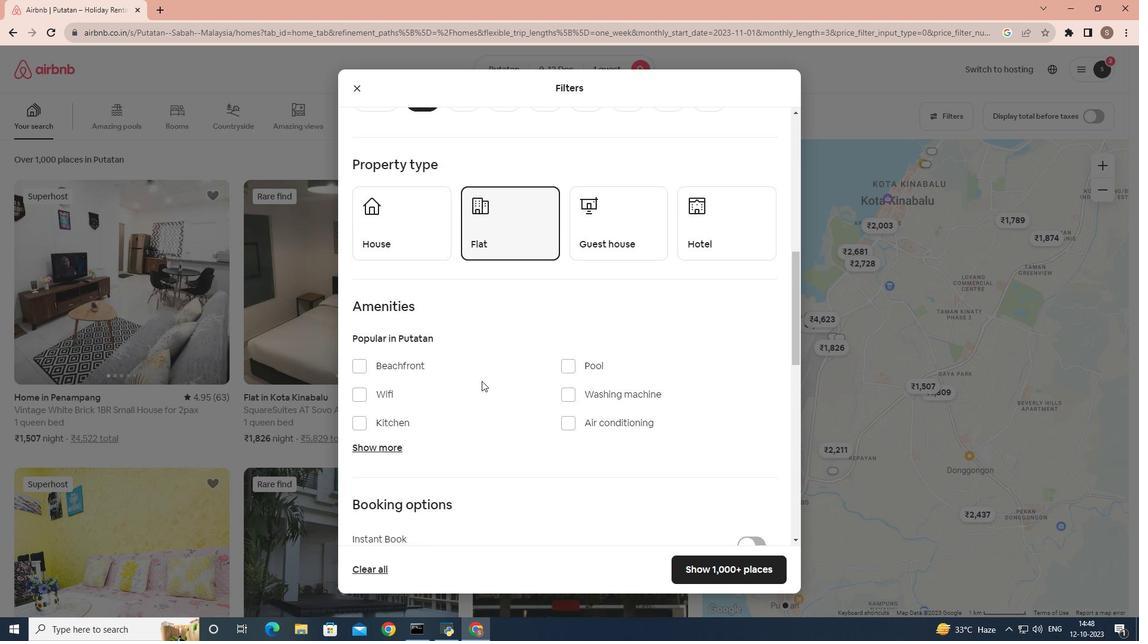 
Action: Mouse moved to (386, 262)
Screenshot: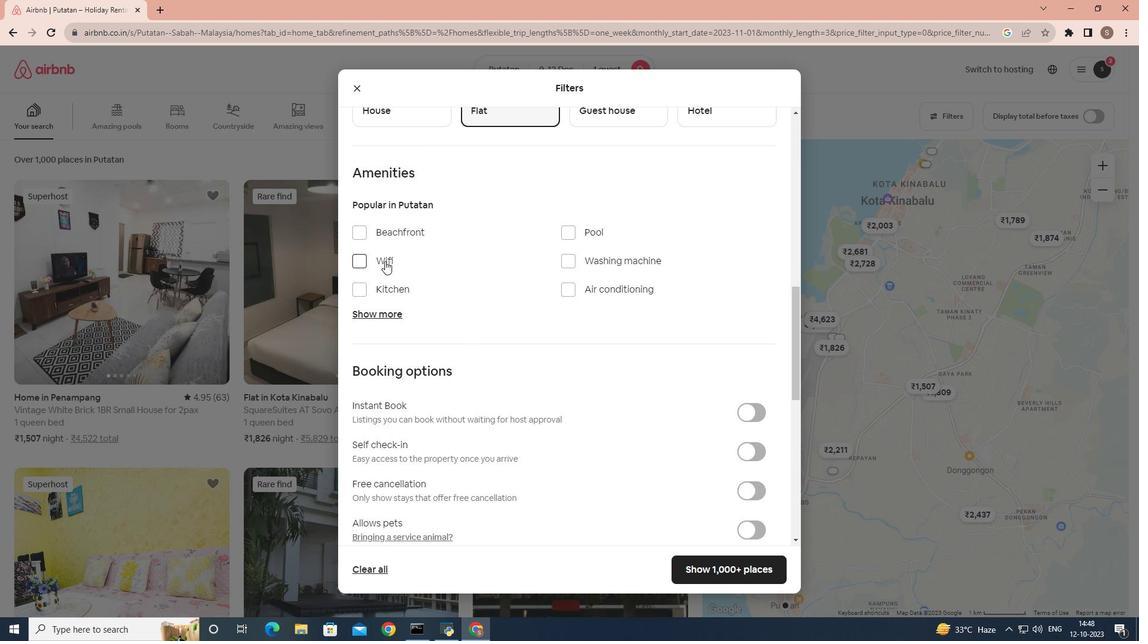 
Action: Mouse pressed left at (386, 262)
Screenshot: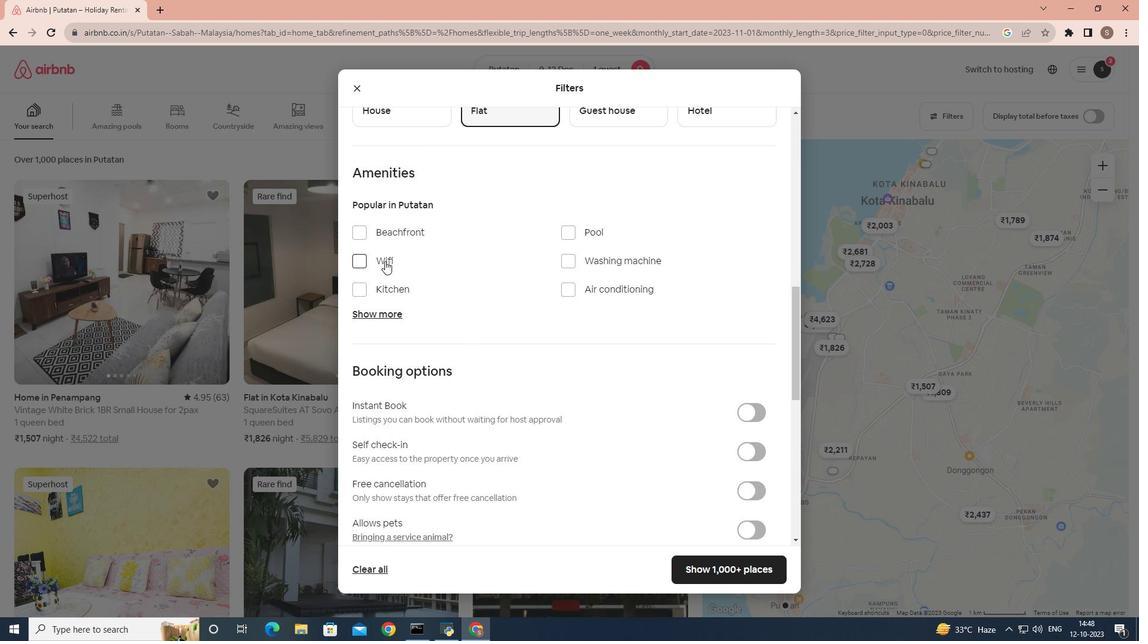 
Action: Mouse moved to (748, 580)
Screenshot: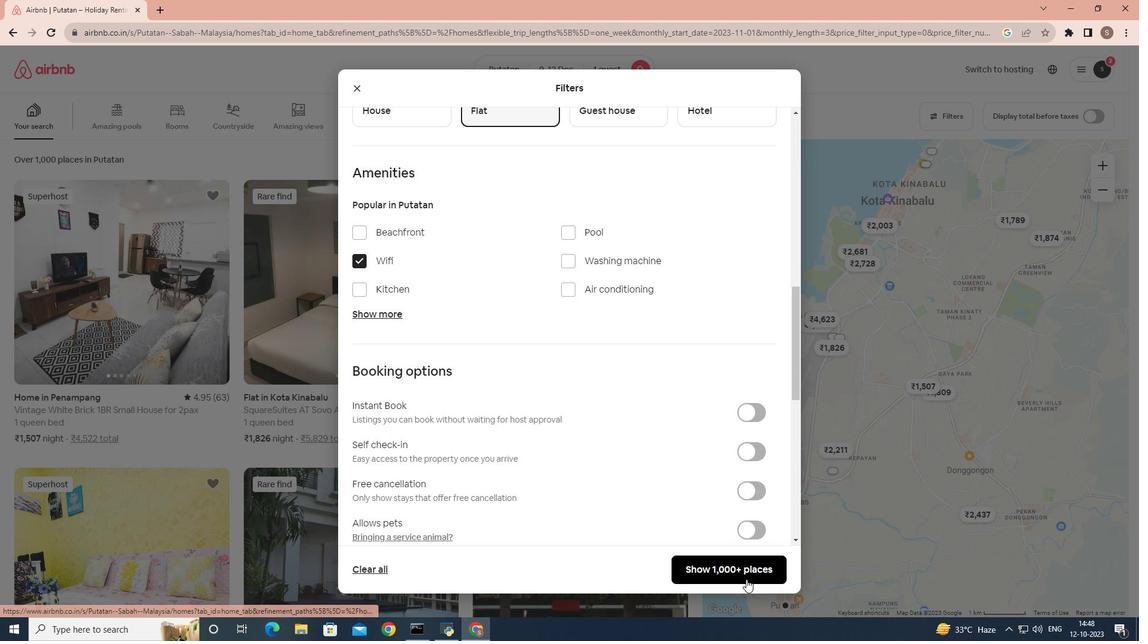
Action: Mouse pressed left at (748, 580)
Screenshot: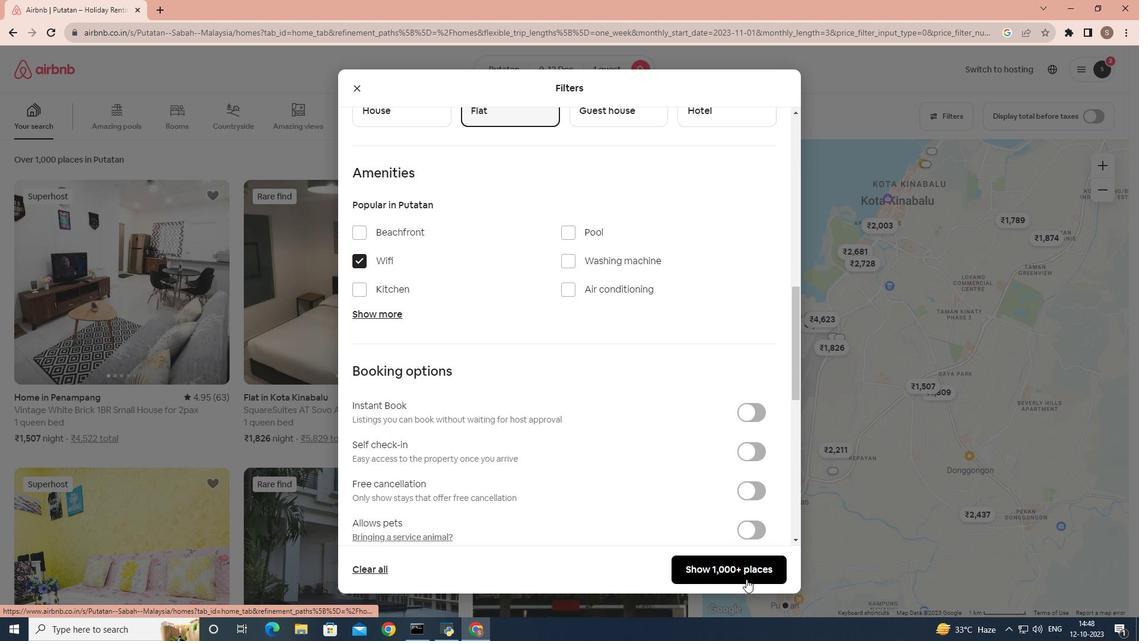 
Action: Mouse moved to (340, 350)
Screenshot: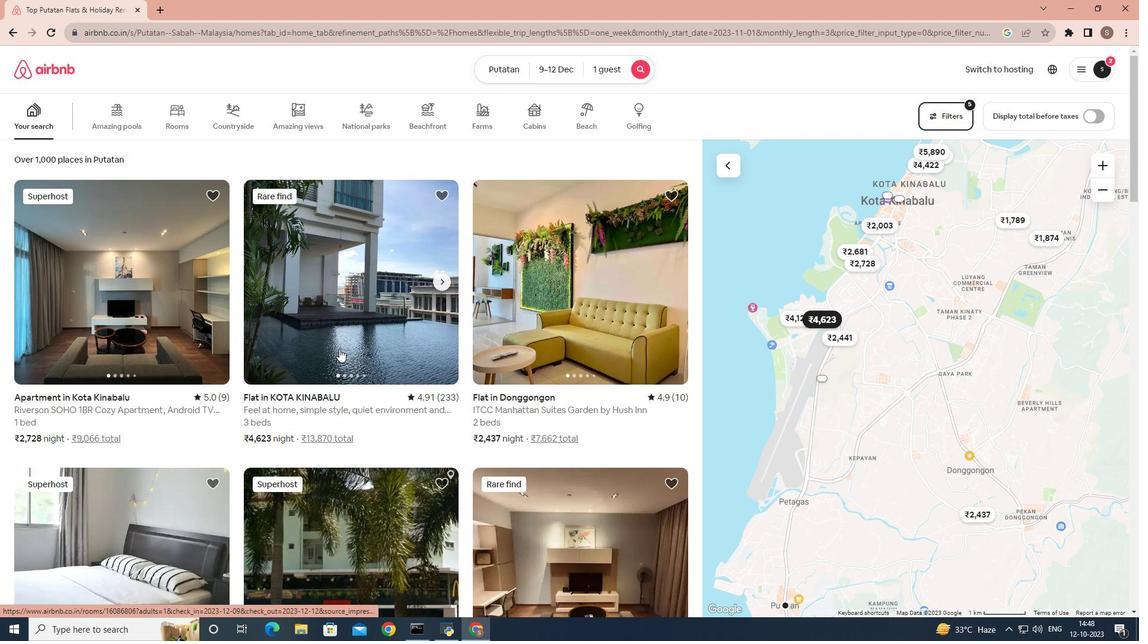 
Action: Mouse pressed left at (340, 350)
Screenshot: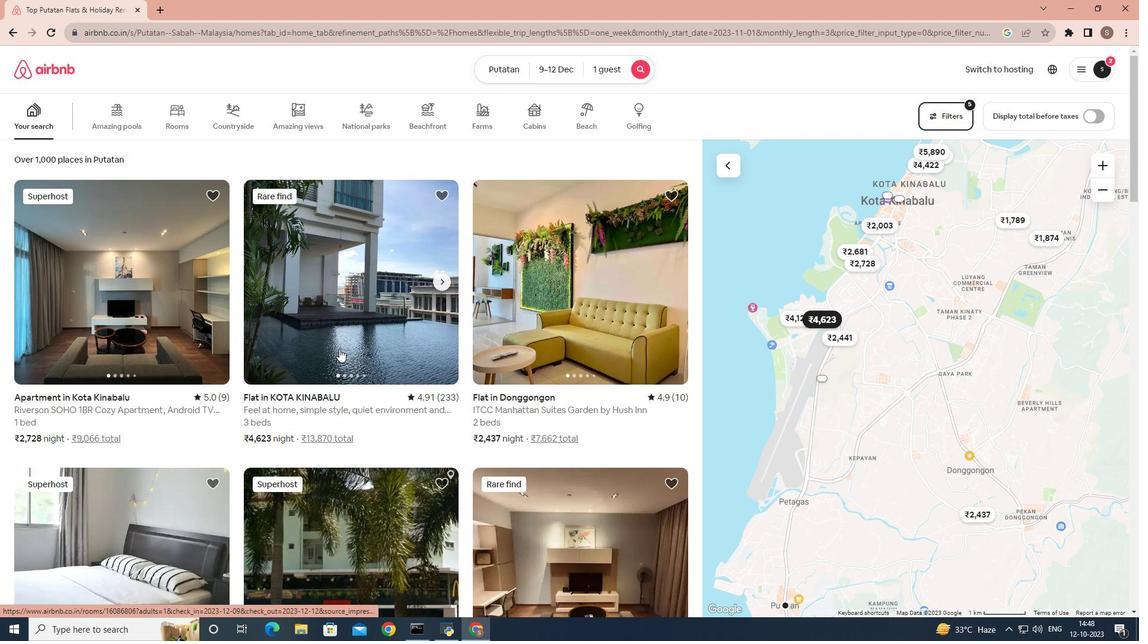 
Action: Mouse scrolled (340, 349) with delta (0, 0)
Screenshot: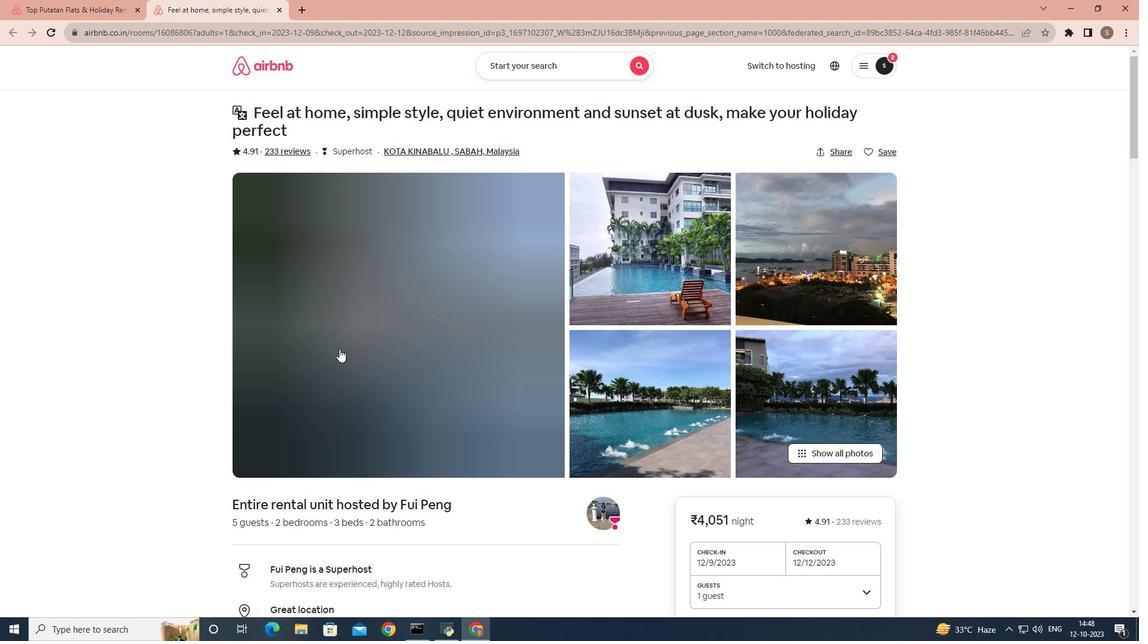 
Action: Mouse scrolled (340, 349) with delta (0, 0)
Screenshot: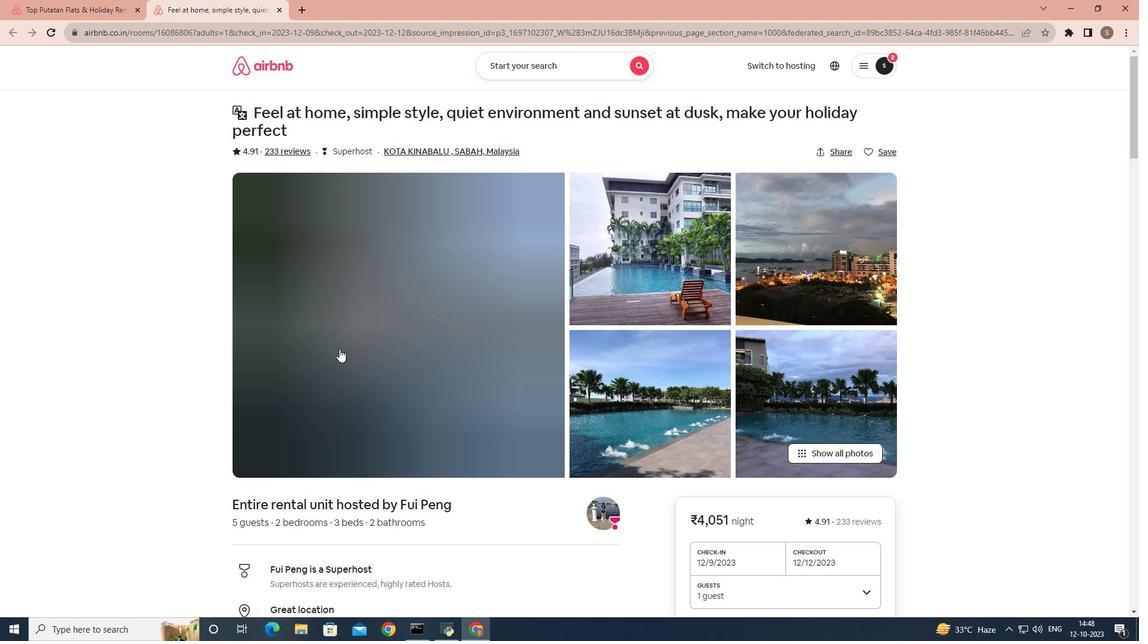 
Action: Mouse scrolled (340, 349) with delta (0, 0)
Screenshot: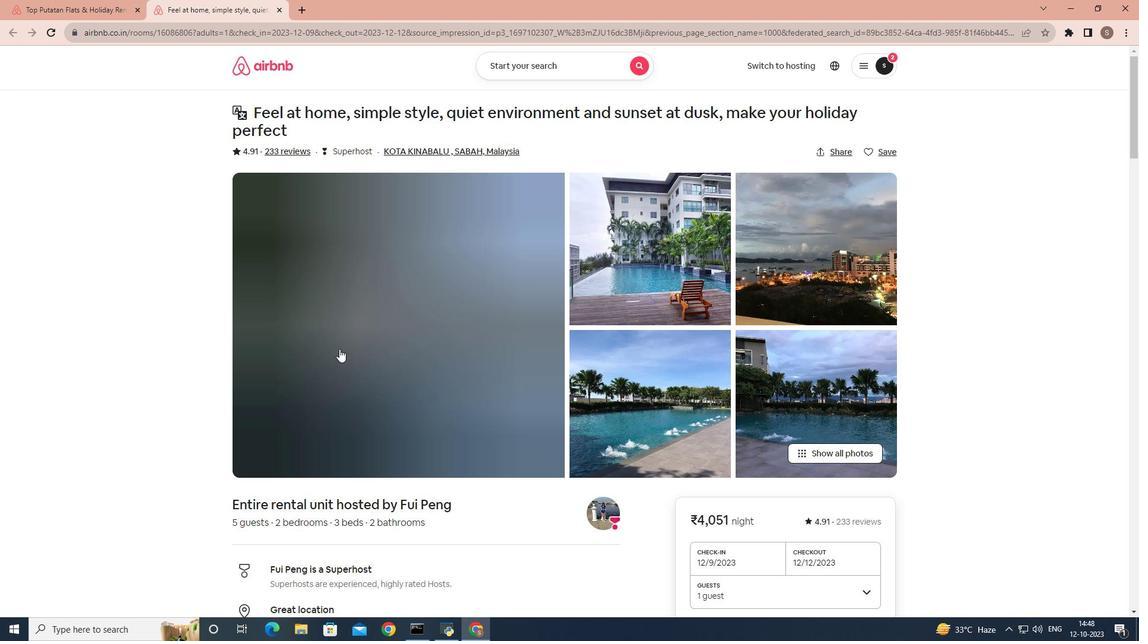 
Action: Mouse scrolled (340, 349) with delta (0, 0)
Screenshot: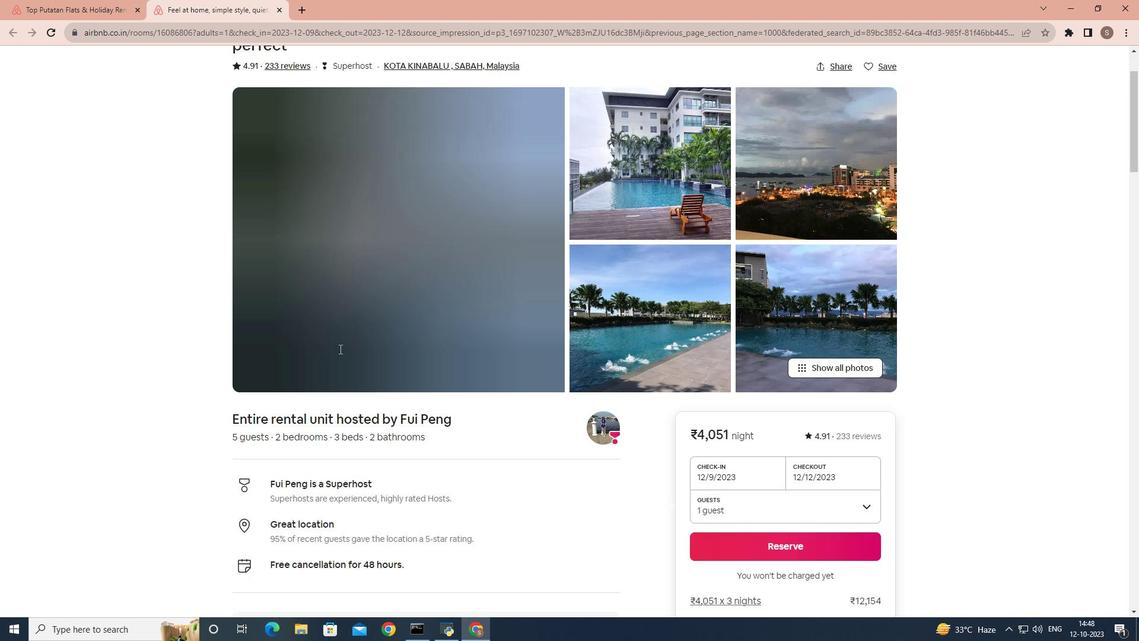 
Action: Mouse scrolled (340, 349) with delta (0, 0)
Screenshot: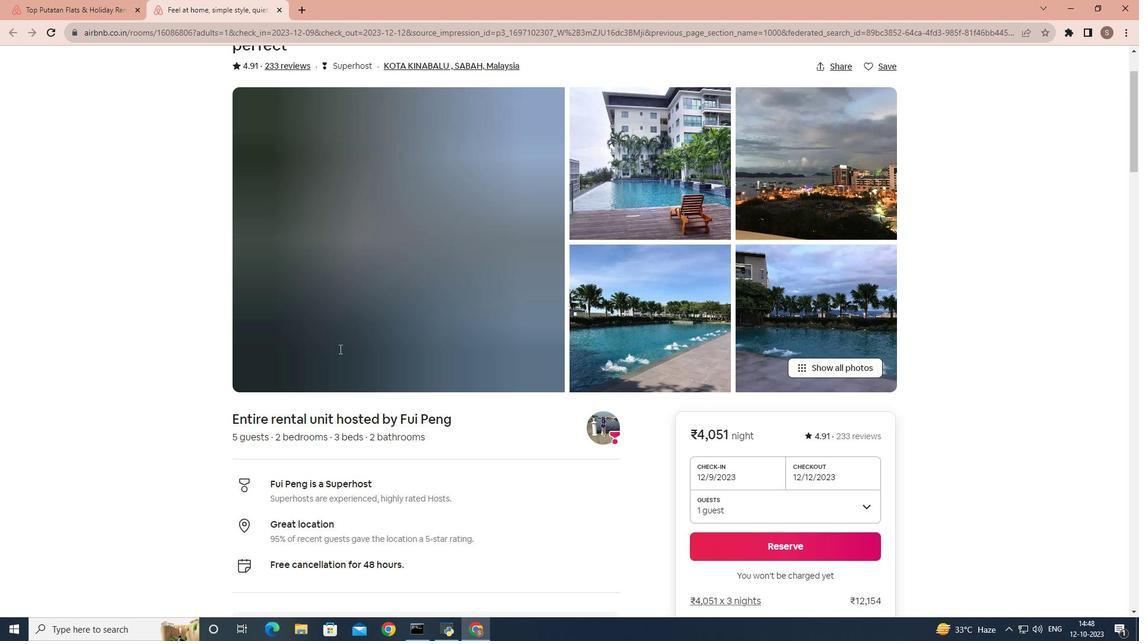 
Action: Mouse scrolled (340, 349) with delta (0, 0)
Screenshot: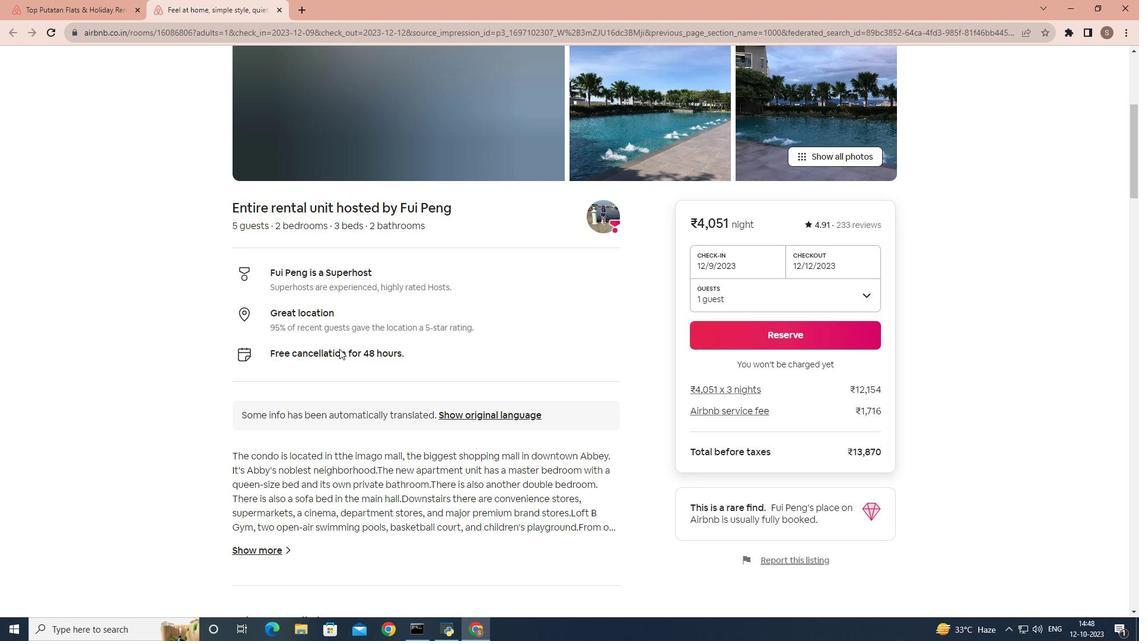 
Action: Mouse scrolled (340, 349) with delta (0, 0)
Screenshot: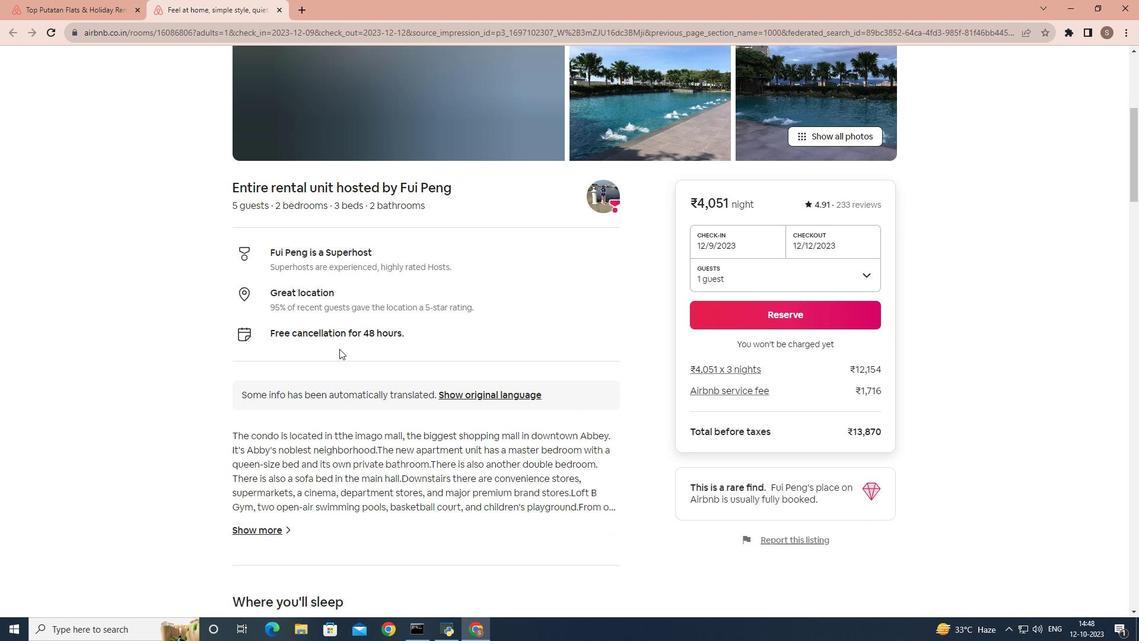 
Action: Mouse scrolled (340, 349) with delta (0, 0)
Screenshot: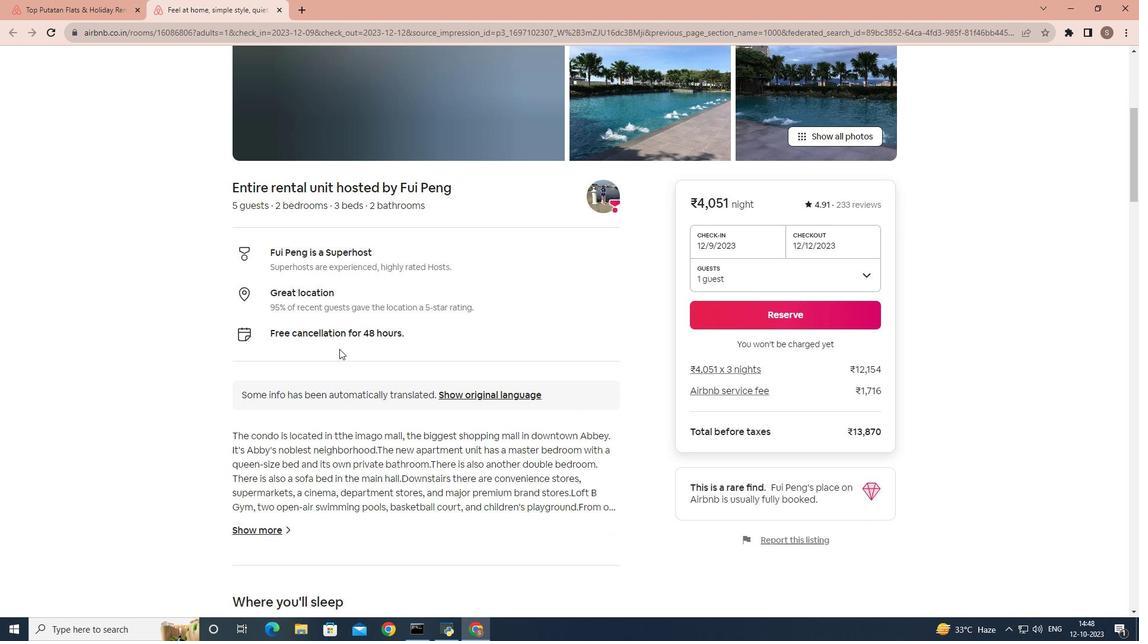 
Action: Mouse moved to (265, 374)
Screenshot: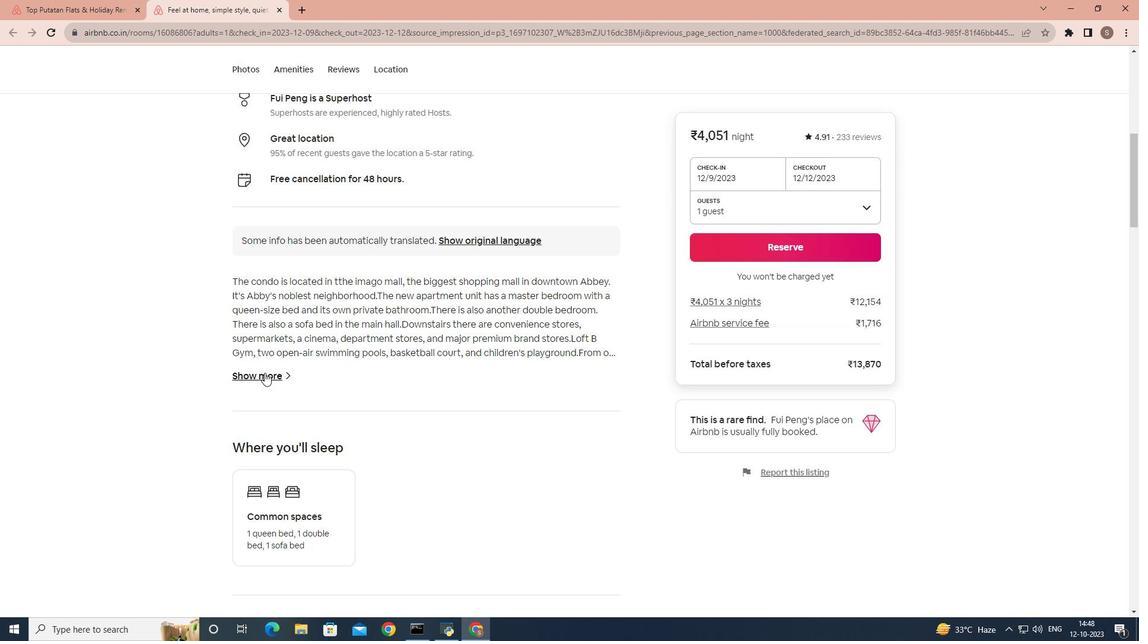 
Action: Mouse pressed left at (265, 374)
Screenshot: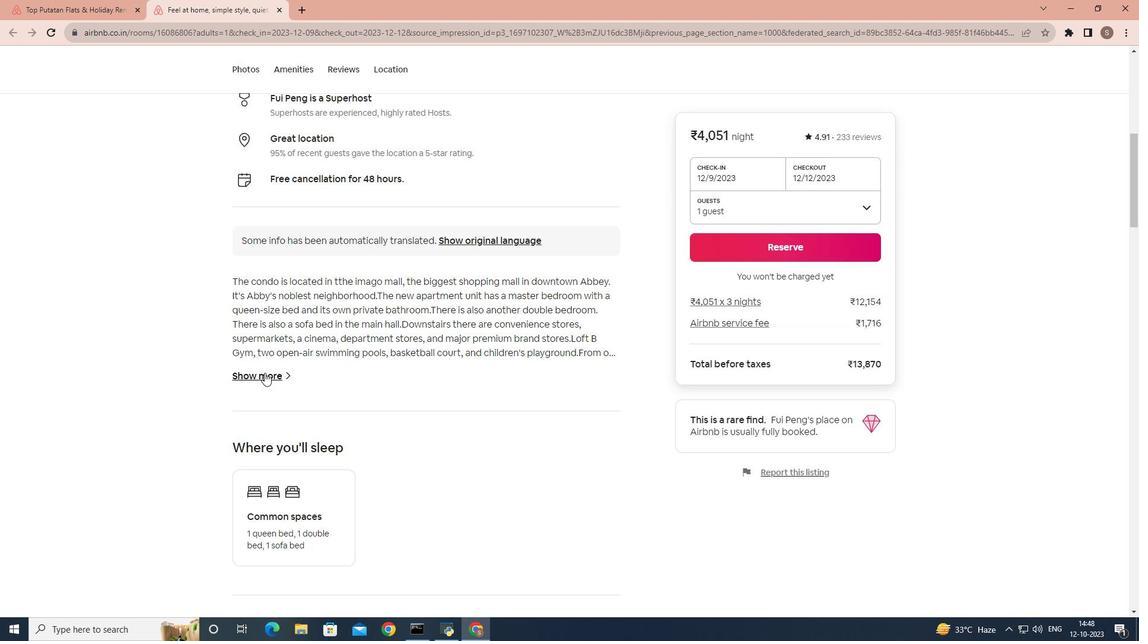 
Action: Mouse moved to (359, 251)
Screenshot: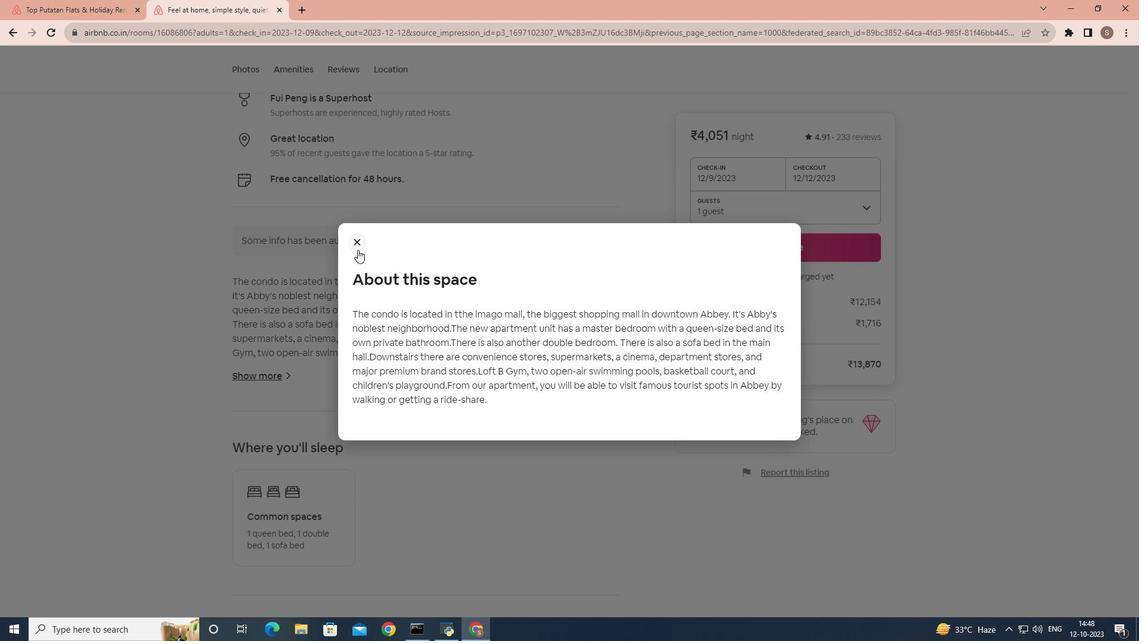 
Action: Mouse pressed left at (359, 251)
Screenshot: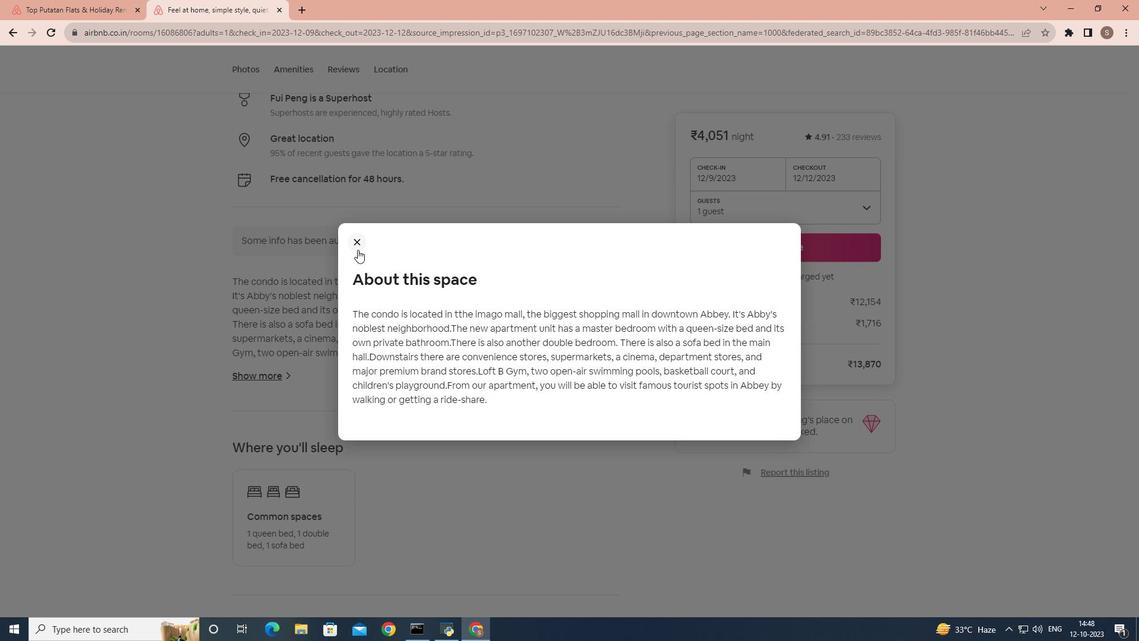 
Action: Mouse moved to (340, 336)
Screenshot: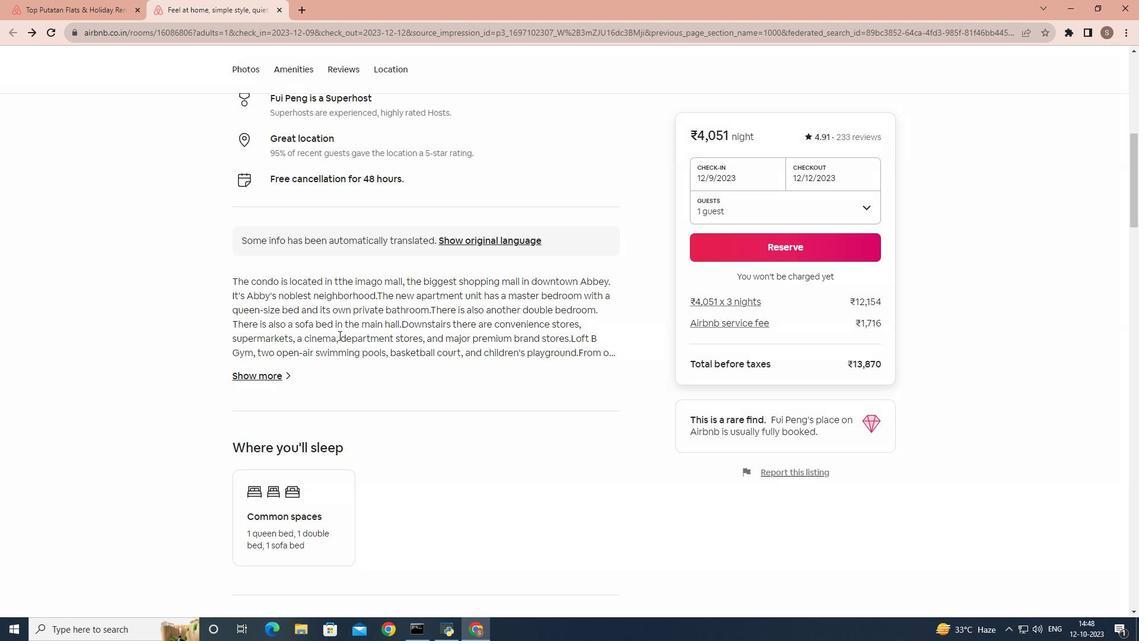 
Action: Mouse scrolled (340, 336) with delta (0, 0)
Screenshot: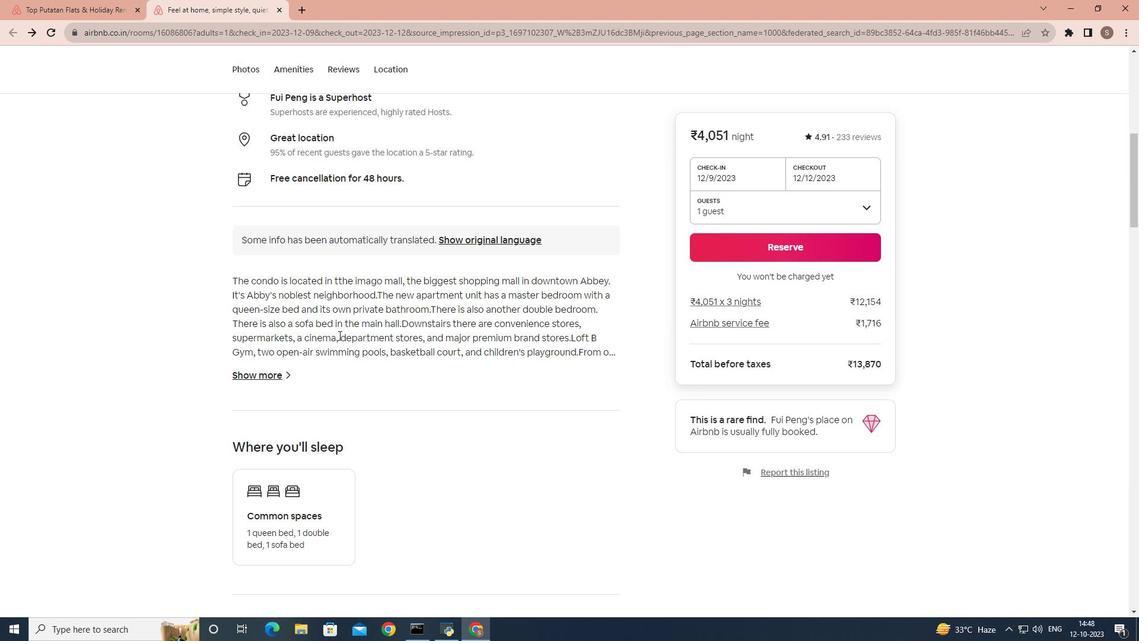 
Action: Mouse scrolled (340, 336) with delta (0, 0)
Screenshot: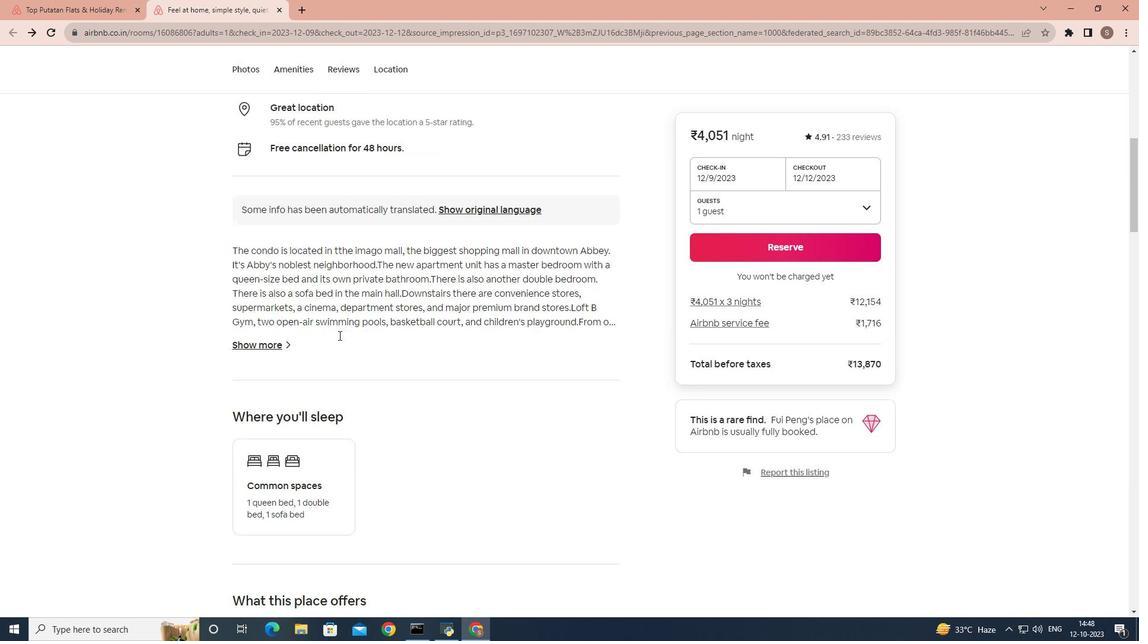 
Action: Mouse scrolled (340, 336) with delta (0, 0)
Screenshot: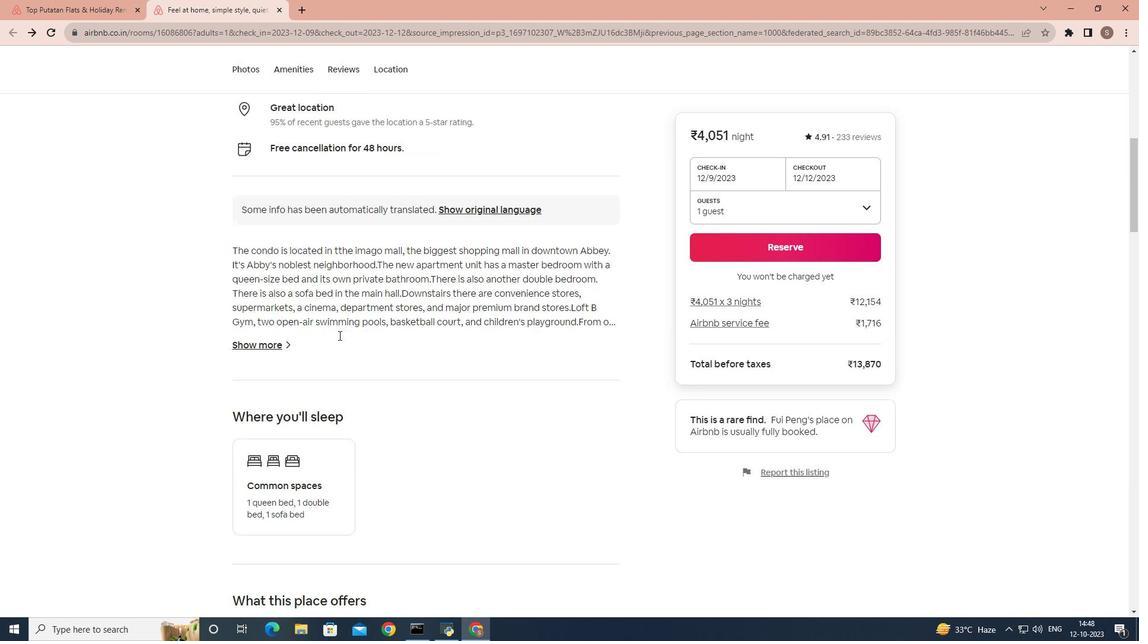 
Action: Mouse scrolled (340, 336) with delta (0, 0)
Screenshot: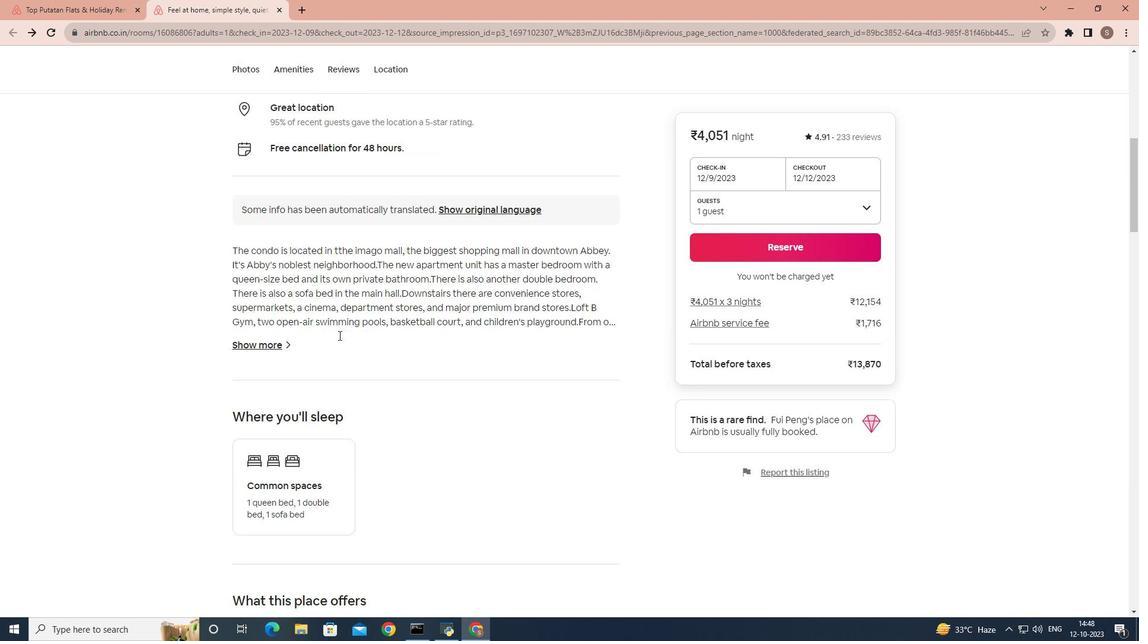 
Action: Mouse scrolled (340, 336) with delta (0, 0)
Screenshot: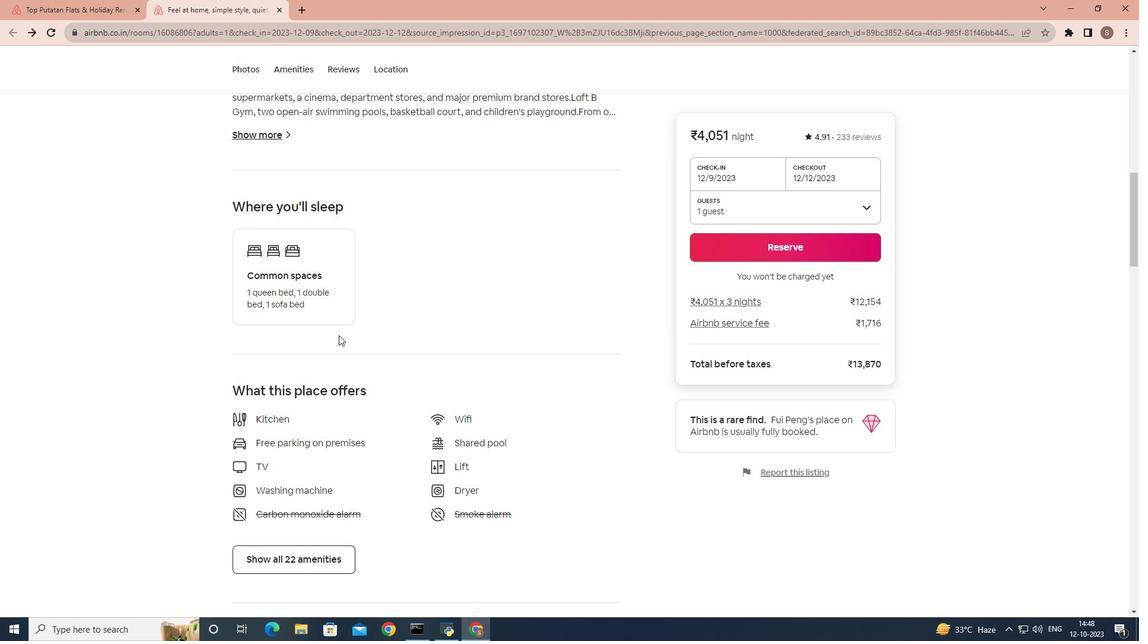
Action: Mouse scrolled (340, 336) with delta (0, 0)
Screenshot: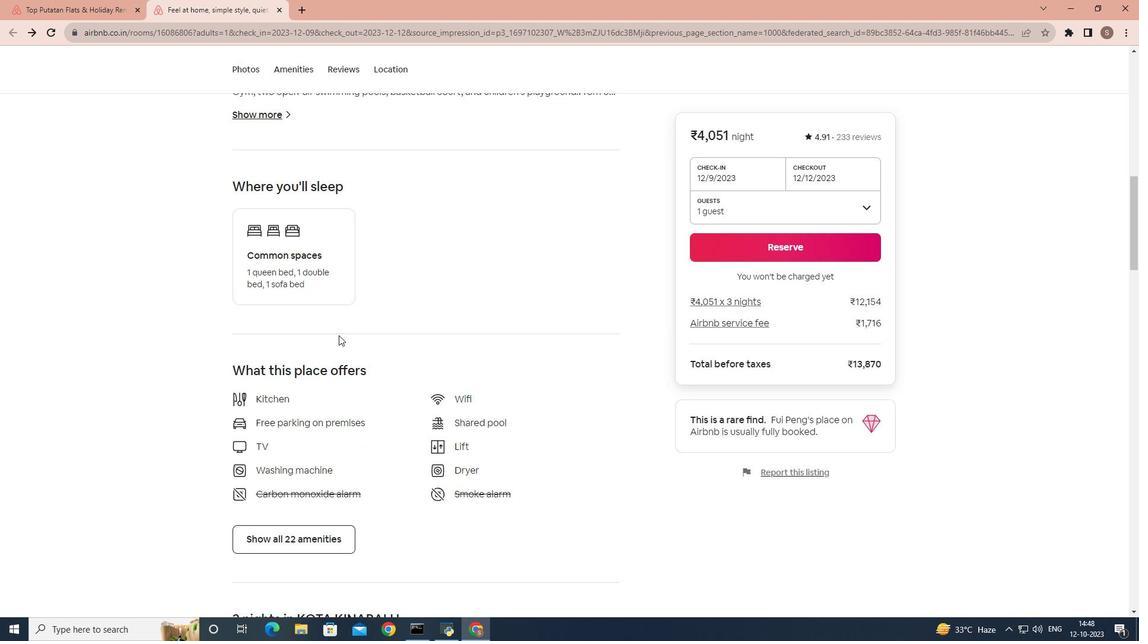 
Action: Mouse moved to (242, 431)
Screenshot: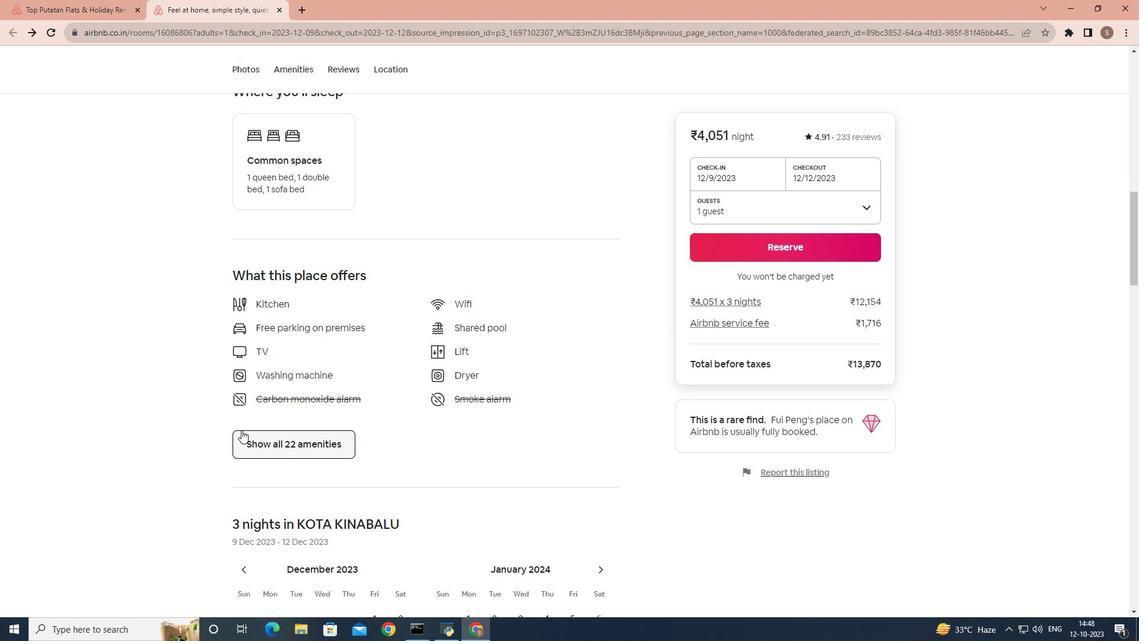 
Action: Mouse pressed left at (242, 431)
Screenshot: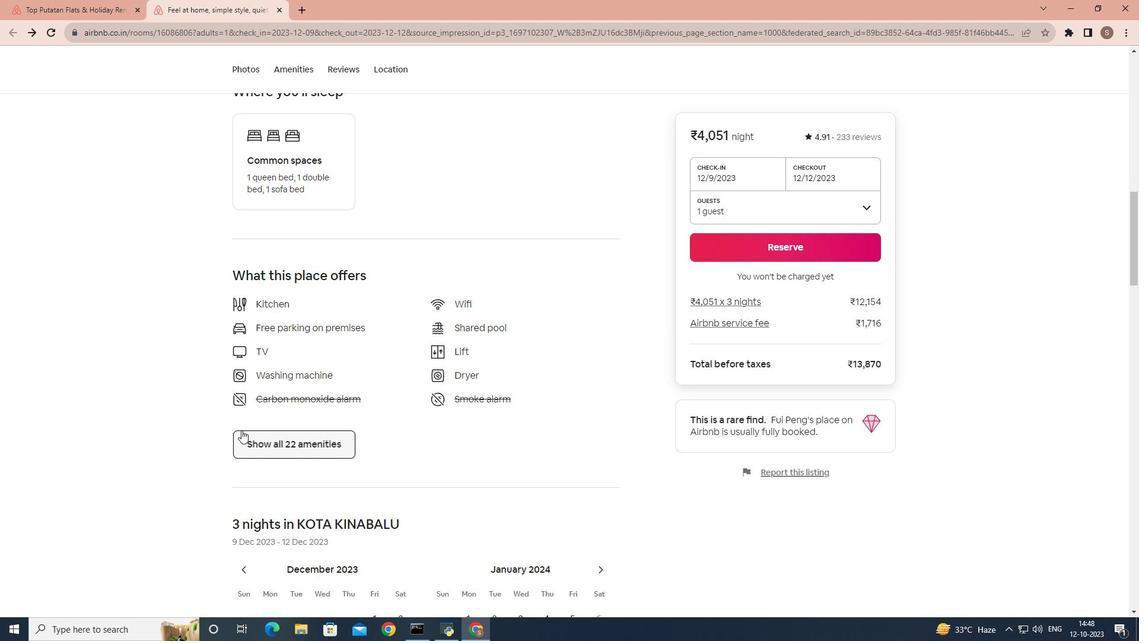 
Action: Mouse moved to (426, 377)
Screenshot: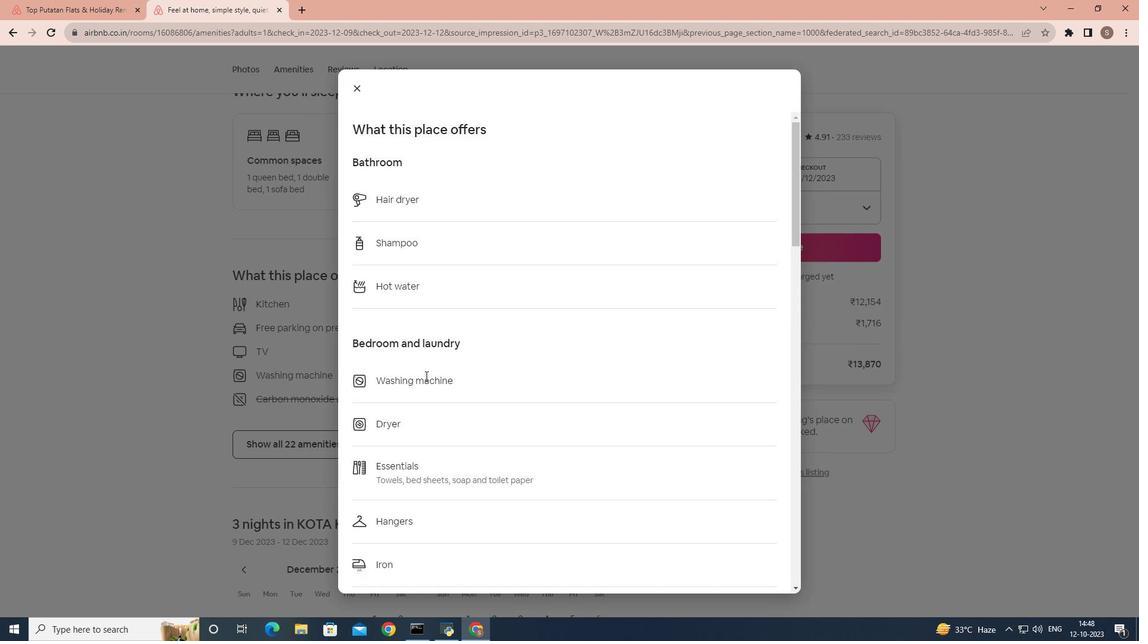 
Action: Mouse scrolled (426, 376) with delta (0, 0)
Screenshot: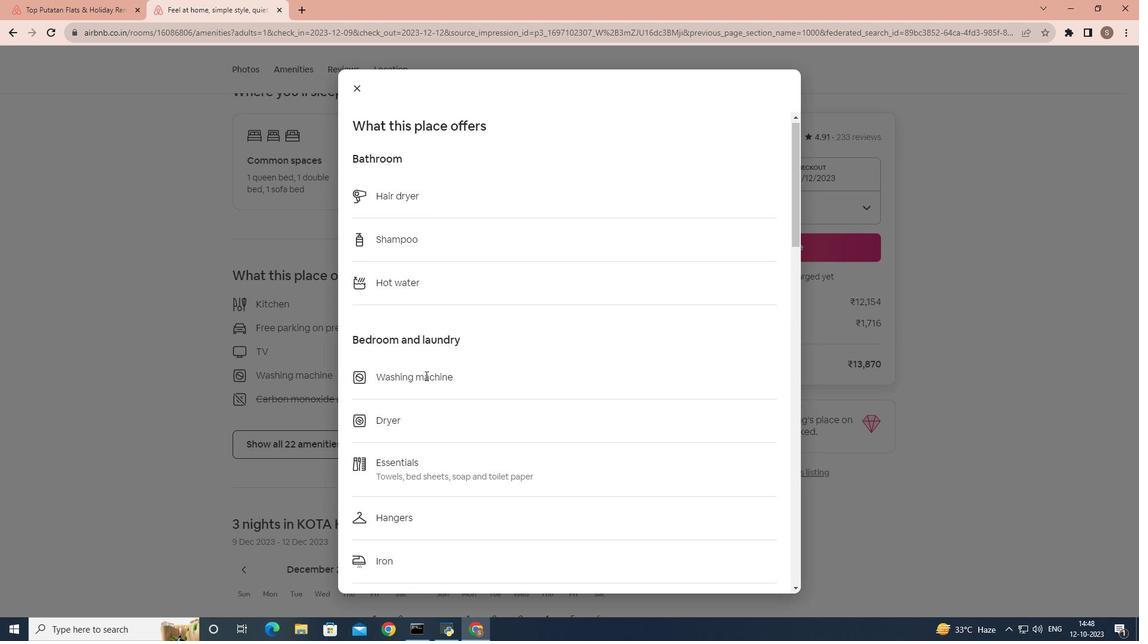 
Action: Mouse scrolled (426, 376) with delta (0, 0)
Screenshot: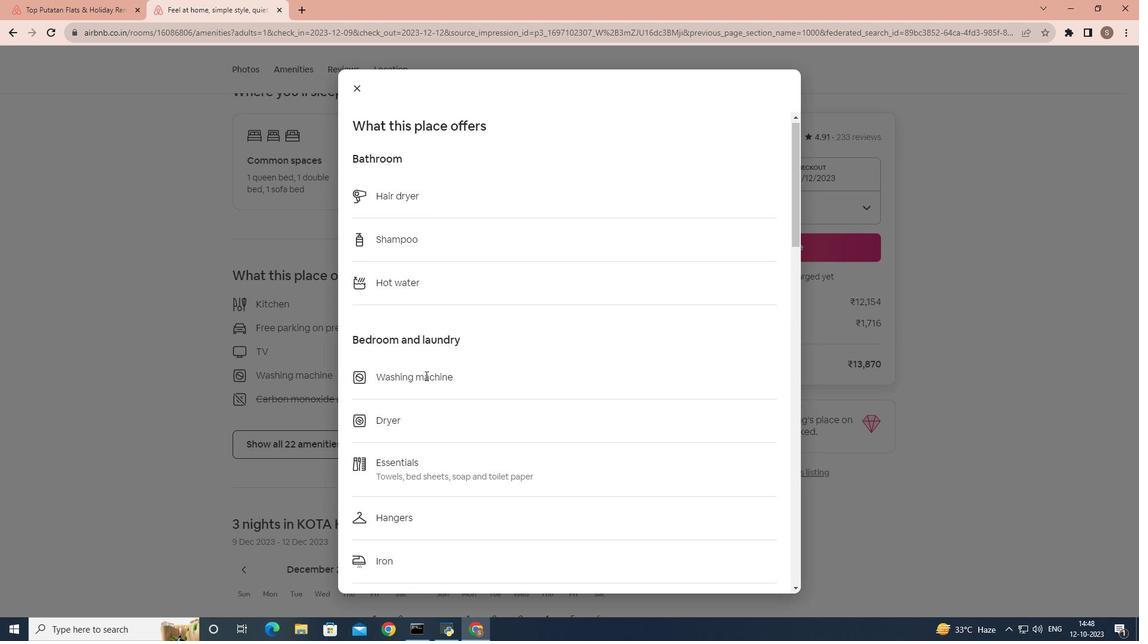 
Action: Mouse scrolled (426, 376) with delta (0, 0)
Screenshot: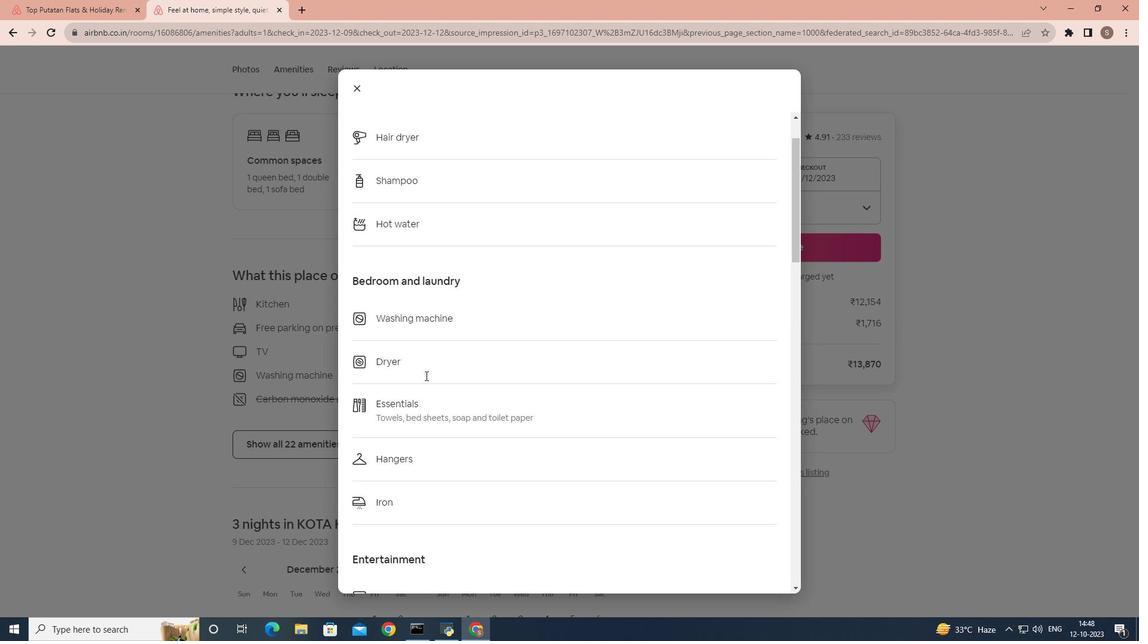 
Action: Mouse scrolled (426, 376) with delta (0, 0)
Screenshot: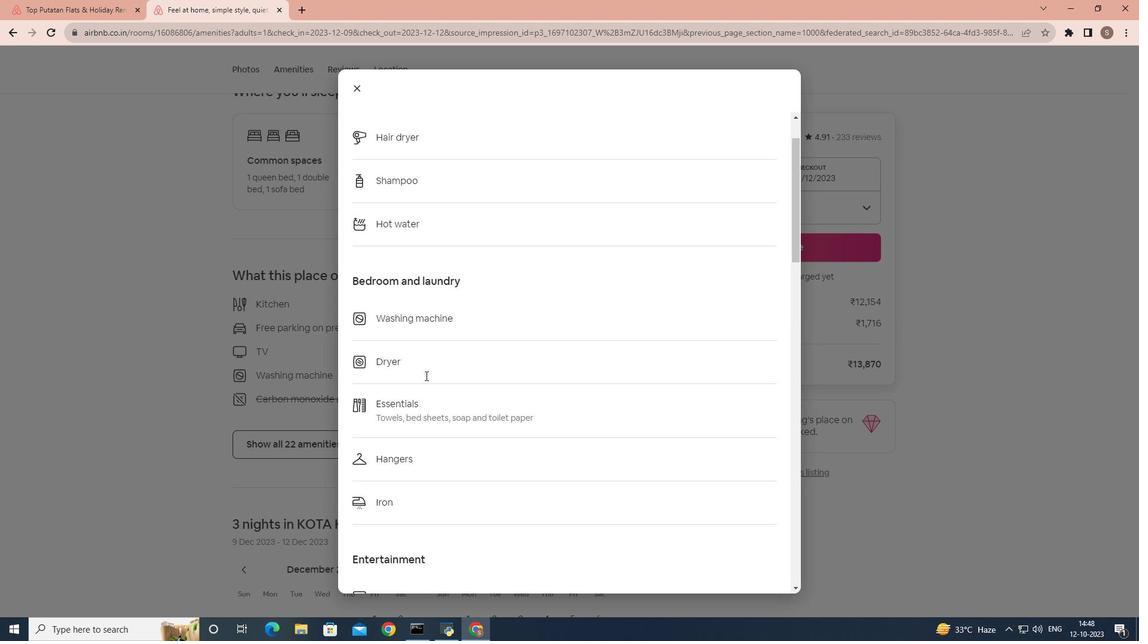 
Action: Mouse scrolled (426, 376) with delta (0, 0)
Screenshot: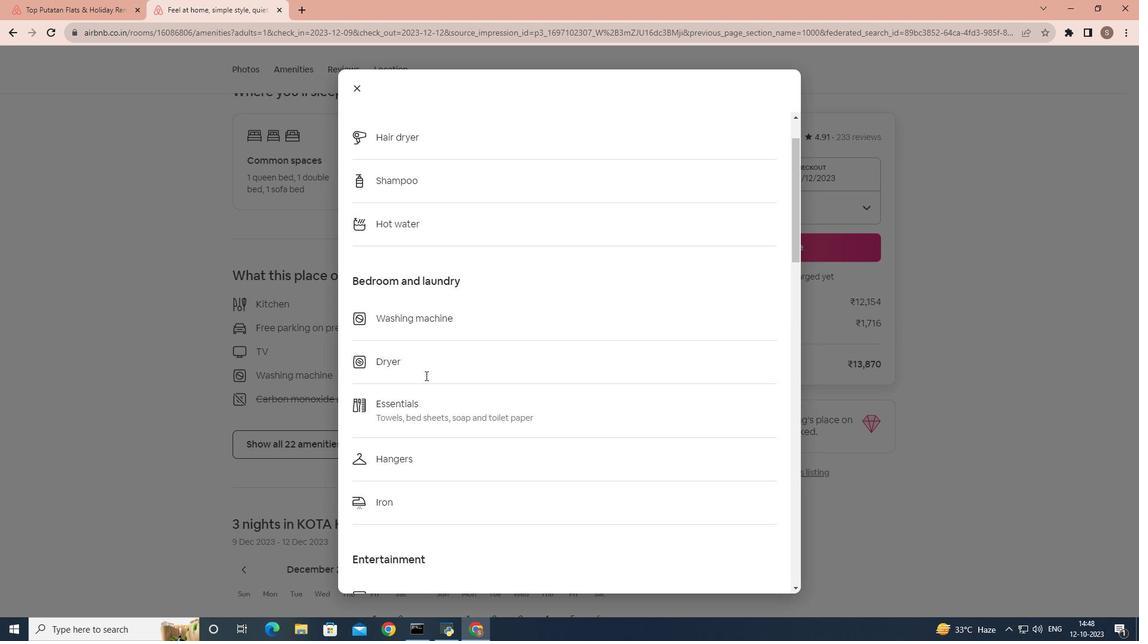
Action: Mouse scrolled (426, 376) with delta (0, 0)
Screenshot: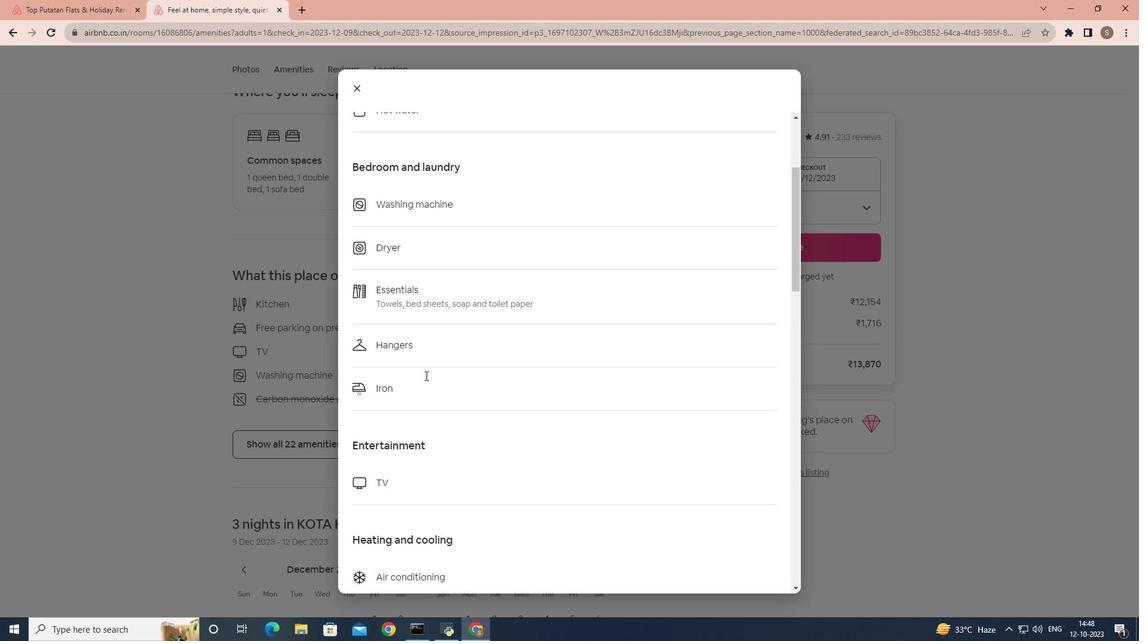 
Action: Mouse scrolled (426, 377) with delta (0, 0)
Screenshot: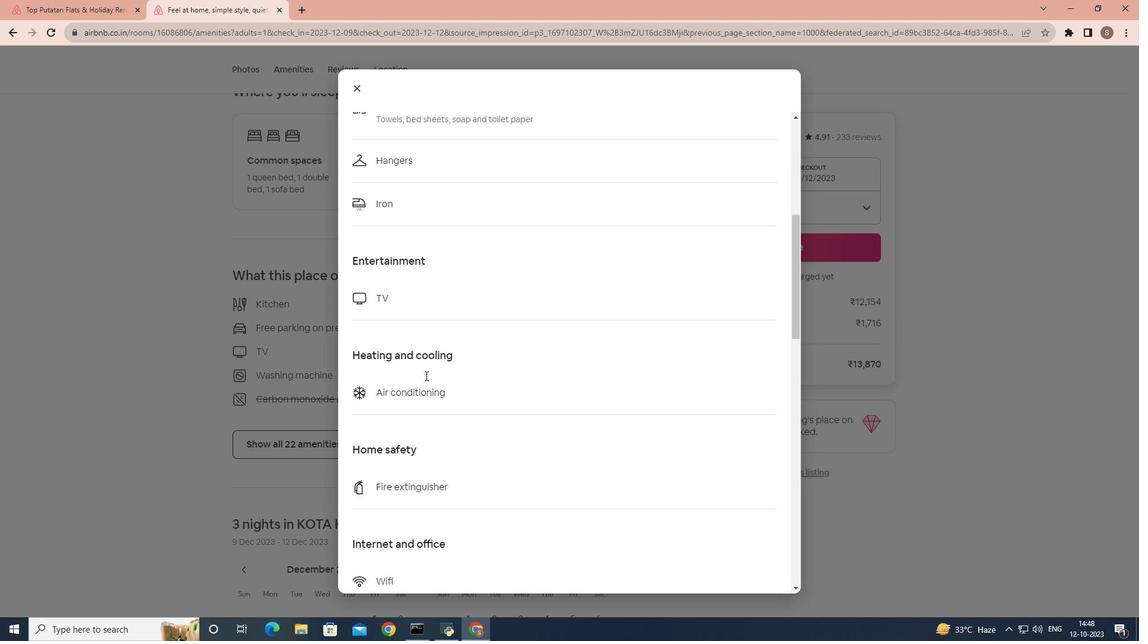 
Action: Mouse scrolled (426, 376) with delta (0, 0)
Screenshot: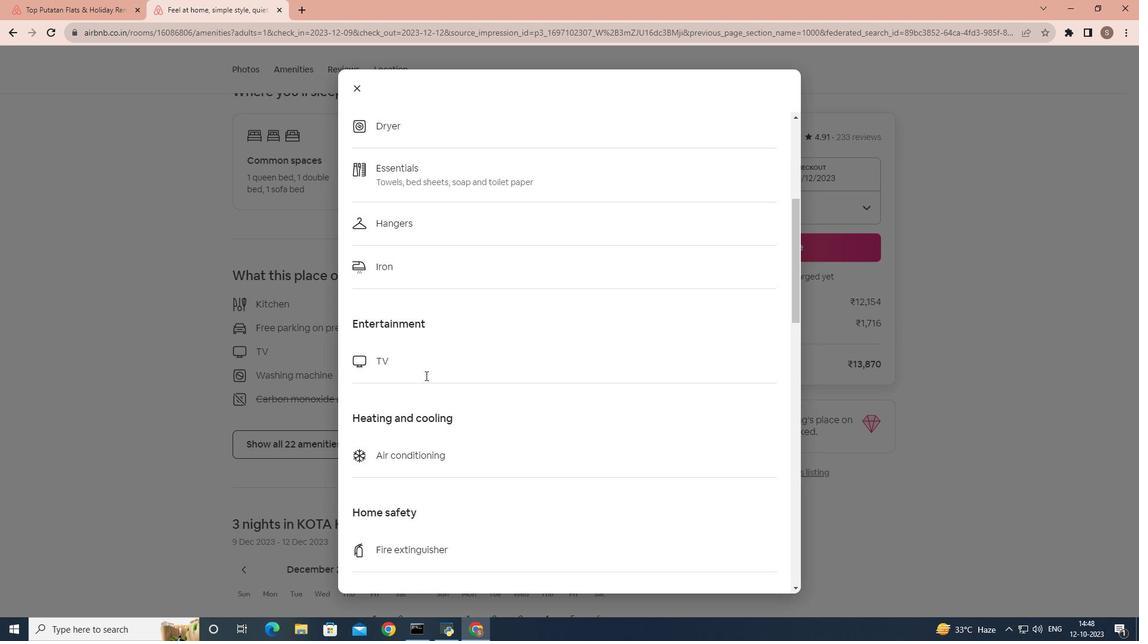 
Action: Mouse scrolled (426, 376) with delta (0, 0)
Screenshot: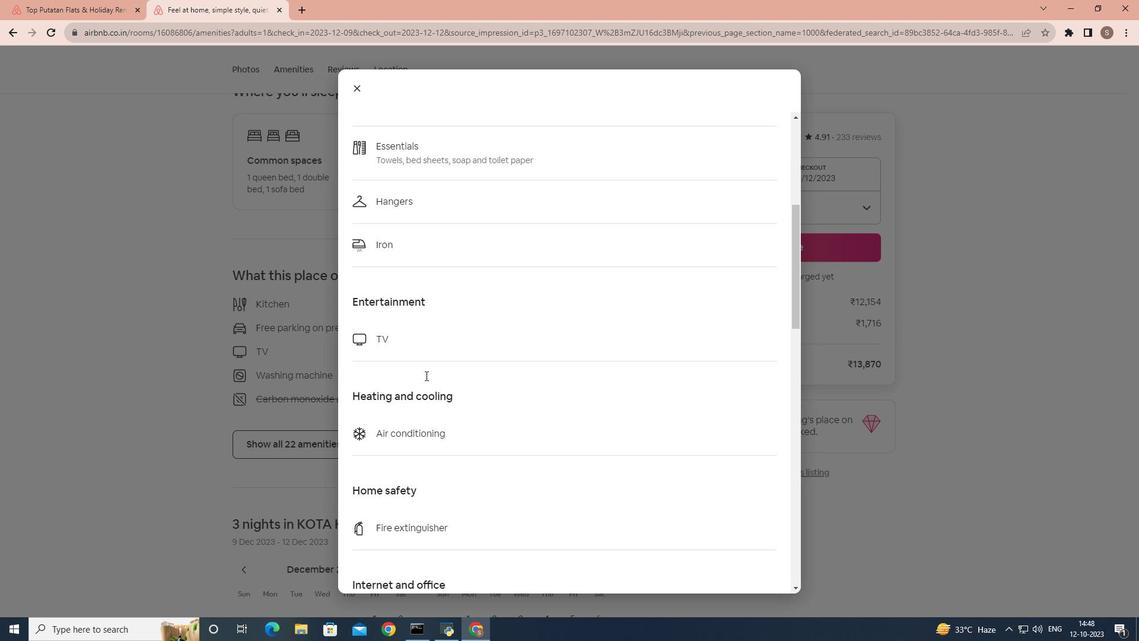 
Action: Mouse scrolled (426, 376) with delta (0, 0)
Screenshot: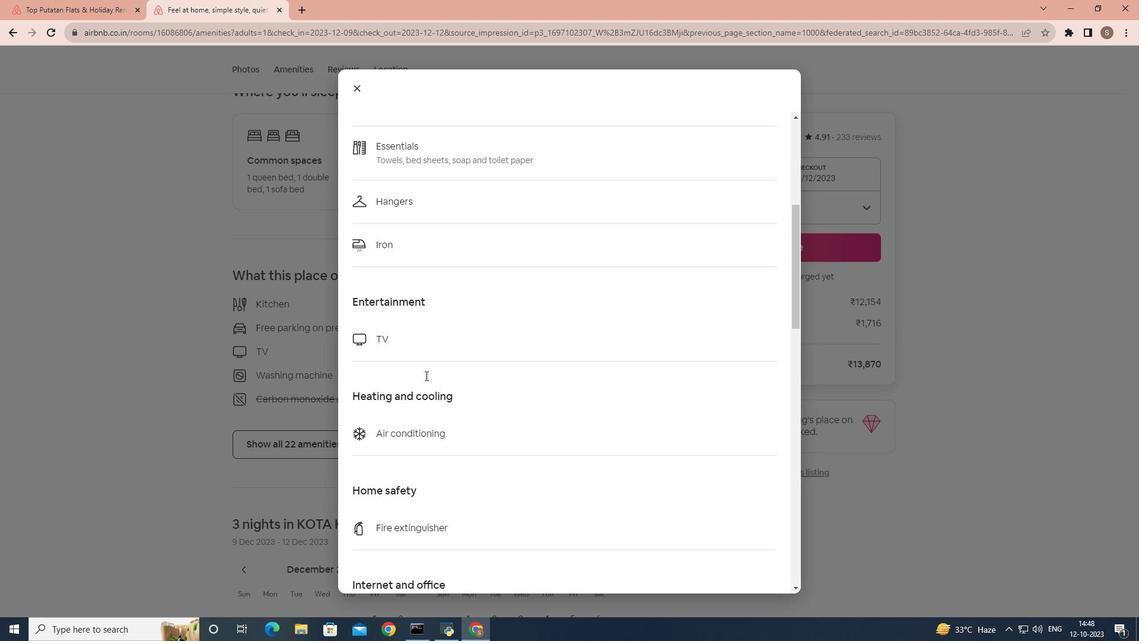 
Action: Mouse scrolled (426, 376) with delta (0, 0)
Screenshot: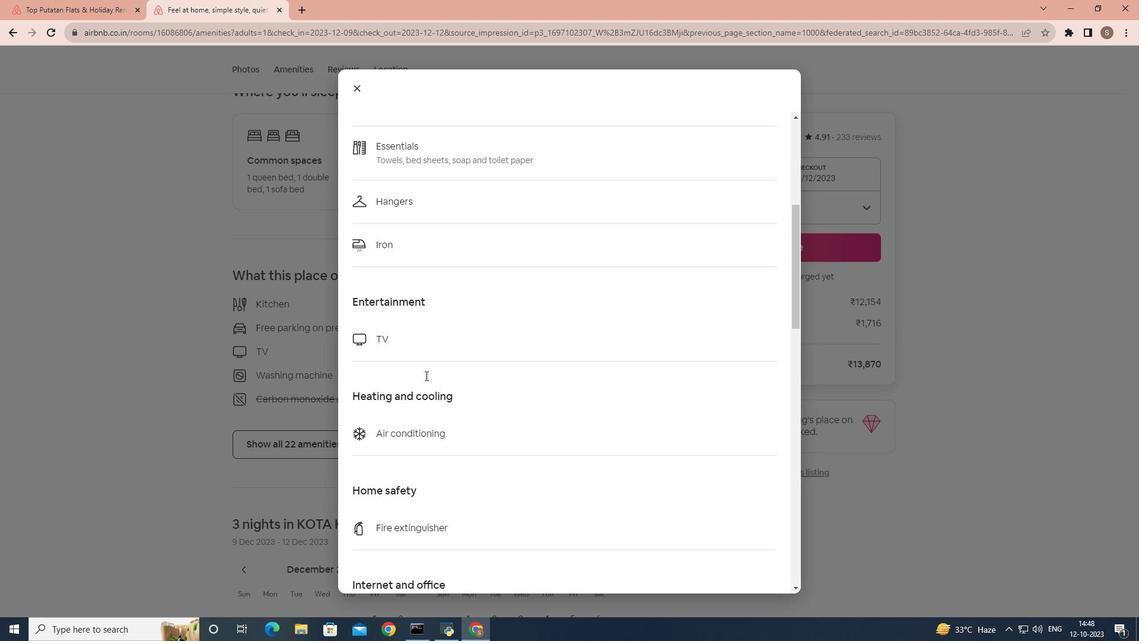 
Action: Mouse scrolled (426, 376) with delta (0, 0)
Screenshot: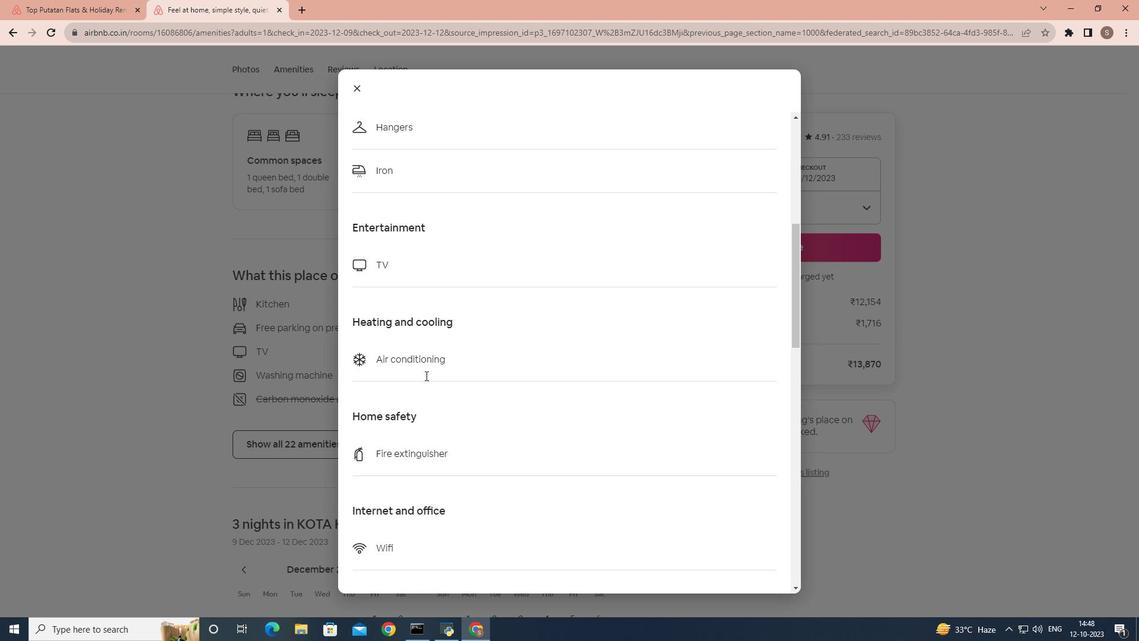
Action: Mouse moved to (426, 377)
Screenshot: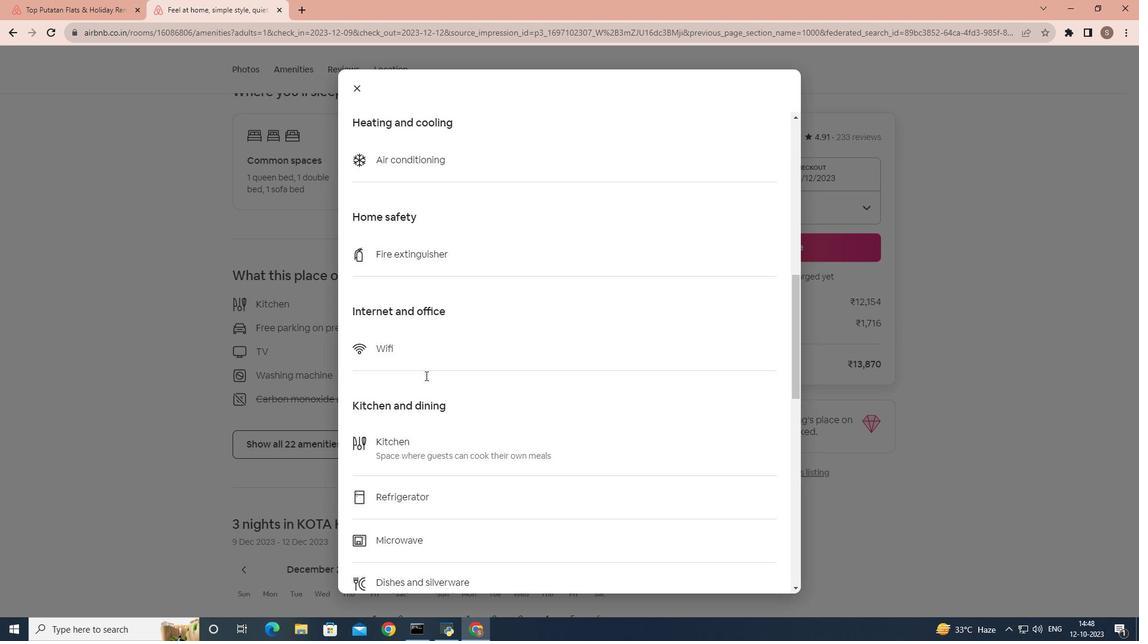 
Action: Mouse scrolled (426, 376) with delta (0, 0)
Screenshot: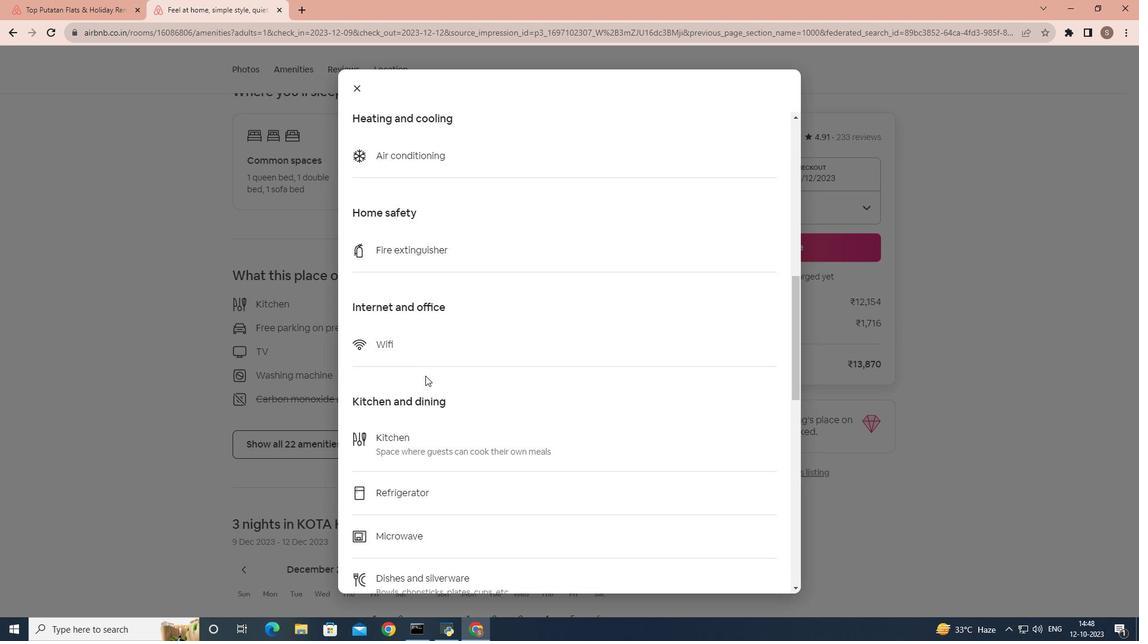 
Action: Mouse scrolled (426, 376) with delta (0, 0)
Screenshot: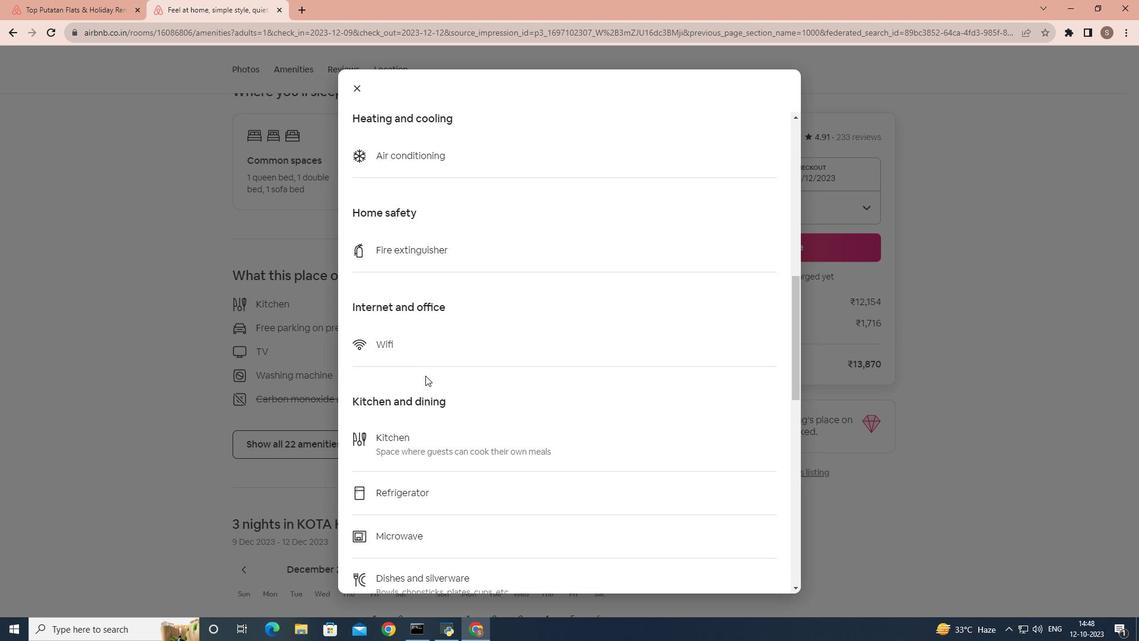 
Action: Mouse scrolled (426, 376) with delta (0, 0)
Screenshot: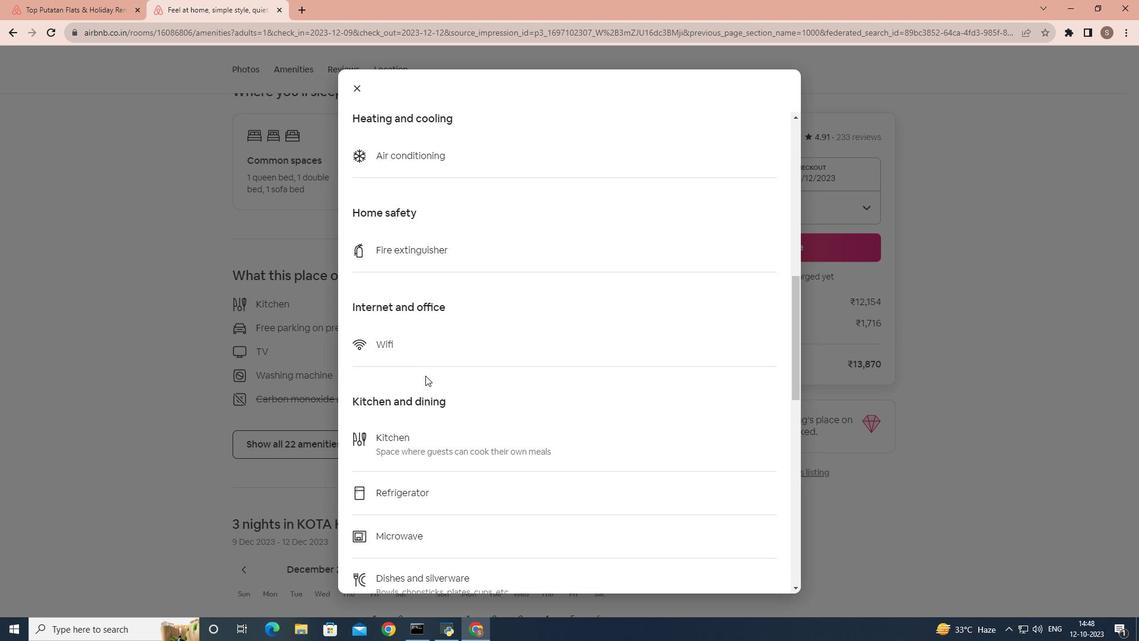 
Action: Mouse scrolled (426, 376) with delta (0, 0)
Screenshot: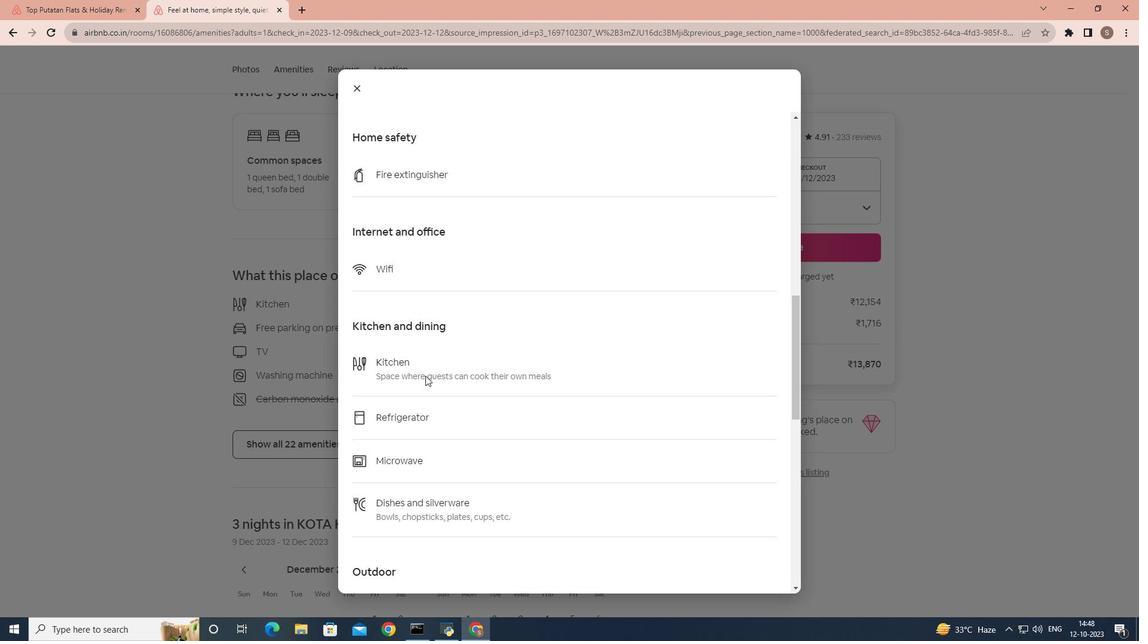 
Action: Mouse scrolled (426, 376) with delta (0, 0)
Screenshot: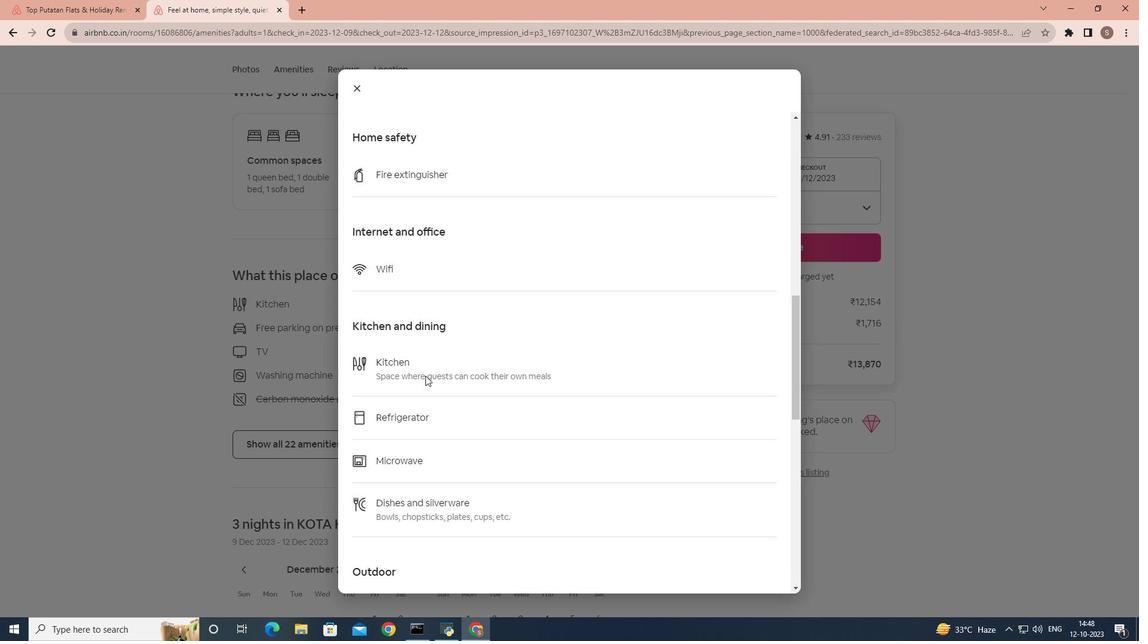 
Action: Mouse scrolled (426, 376) with delta (0, 0)
Screenshot: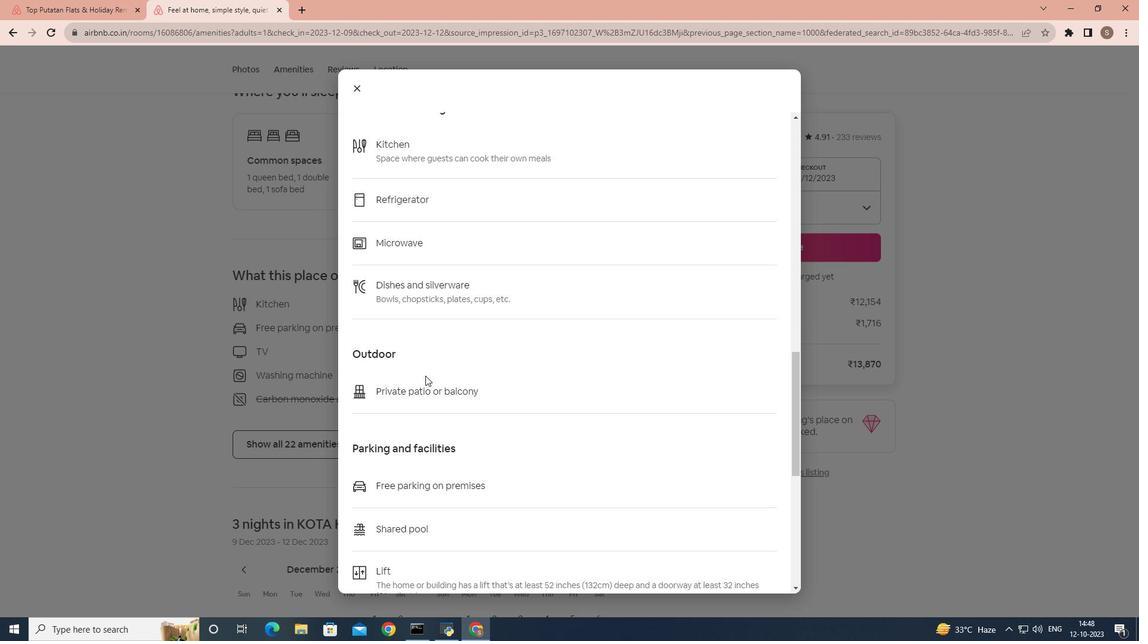
Action: Mouse scrolled (426, 376) with delta (0, 0)
Screenshot: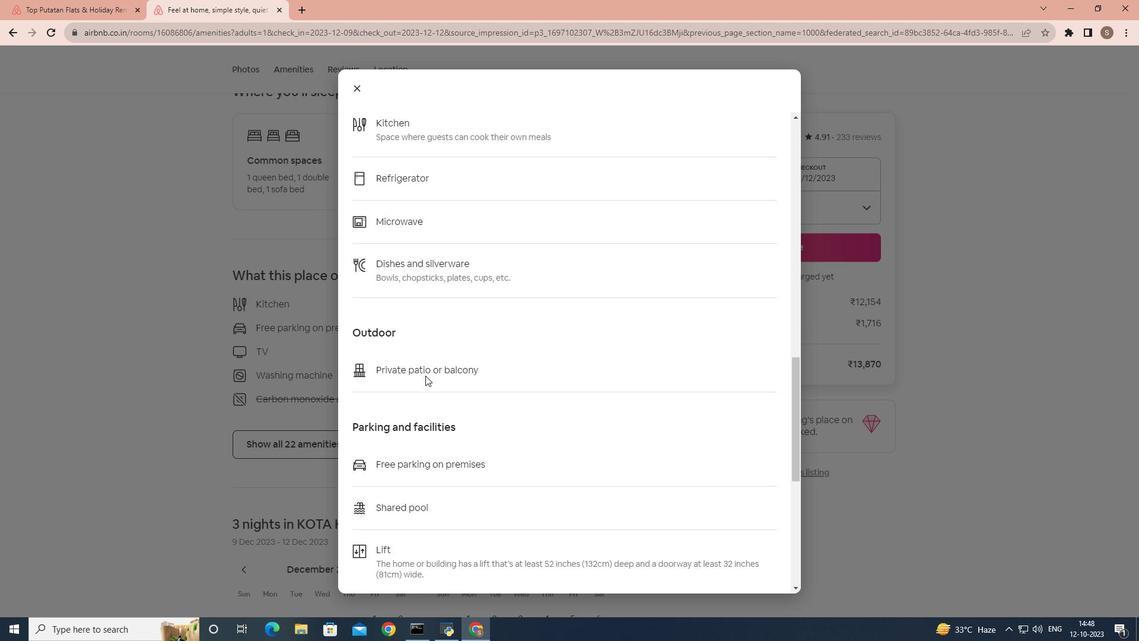 
Action: Mouse scrolled (426, 376) with delta (0, 0)
Screenshot: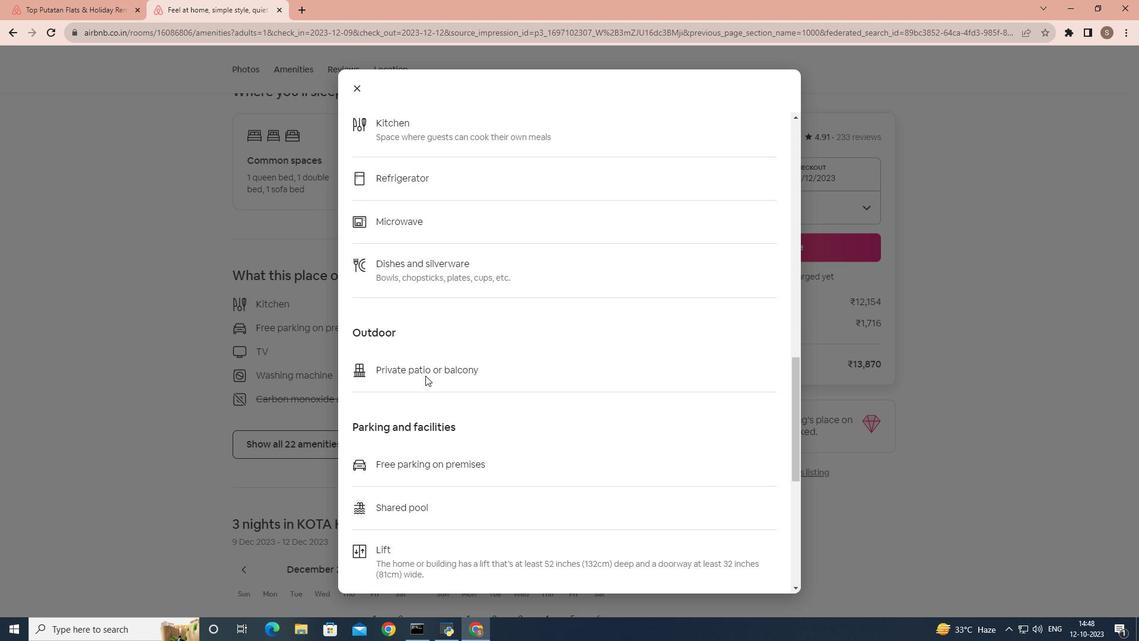 
Action: Mouse scrolled (426, 376) with delta (0, 0)
Screenshot: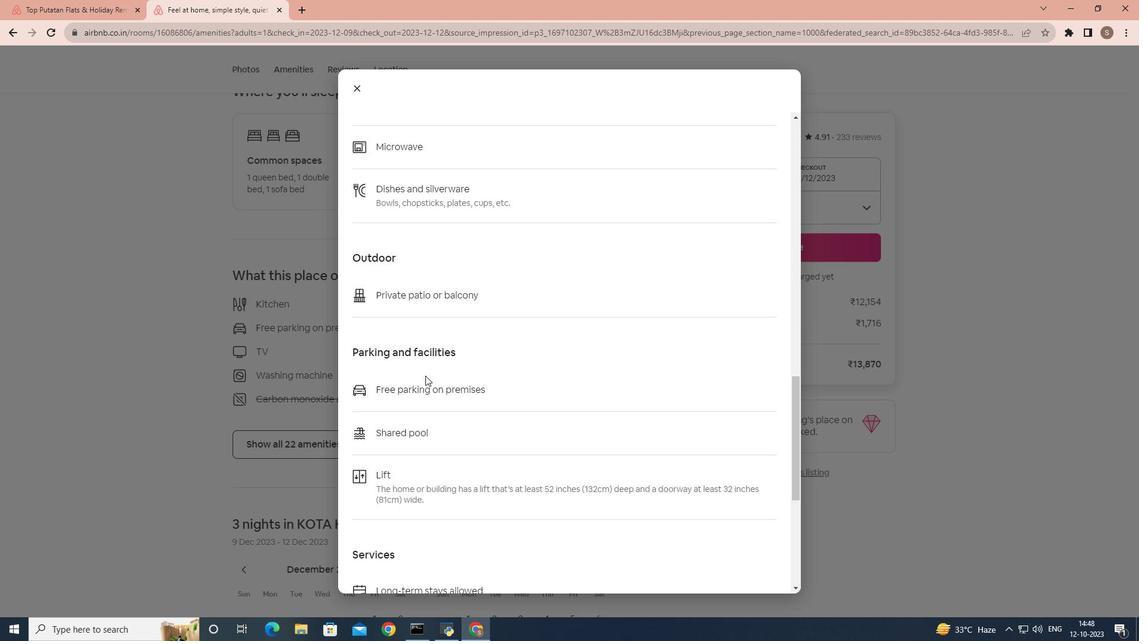 
Action: Mouse scrolled (426, 376) with delta (0, 0)
Screenshot: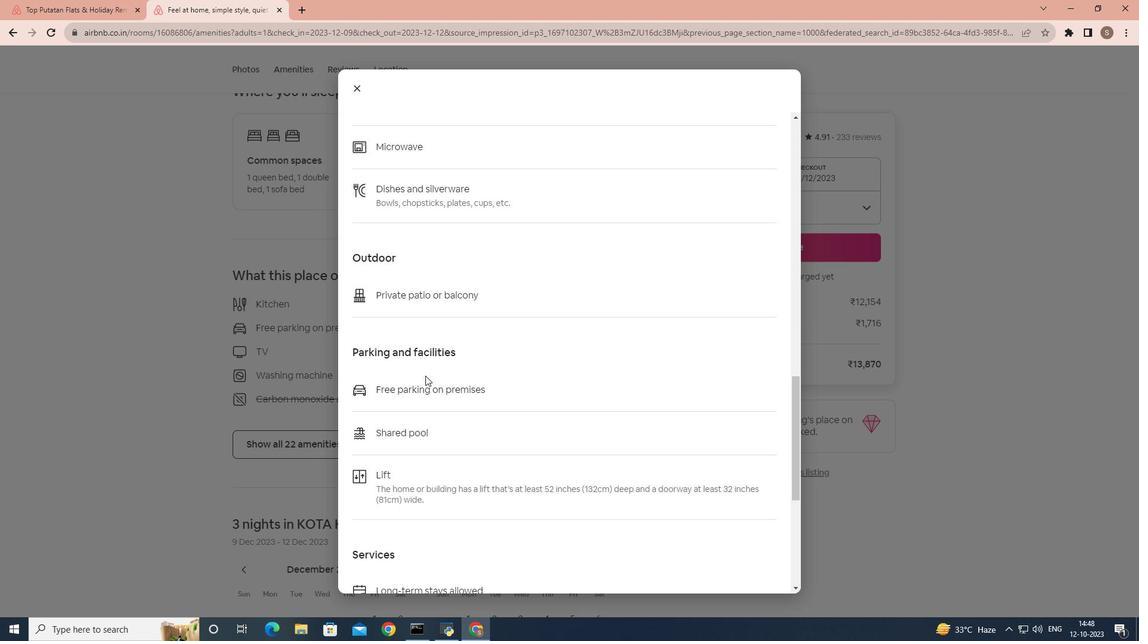 
Action: Mouse scrolled (426, 376) with delta (0, 0)
Screenshot: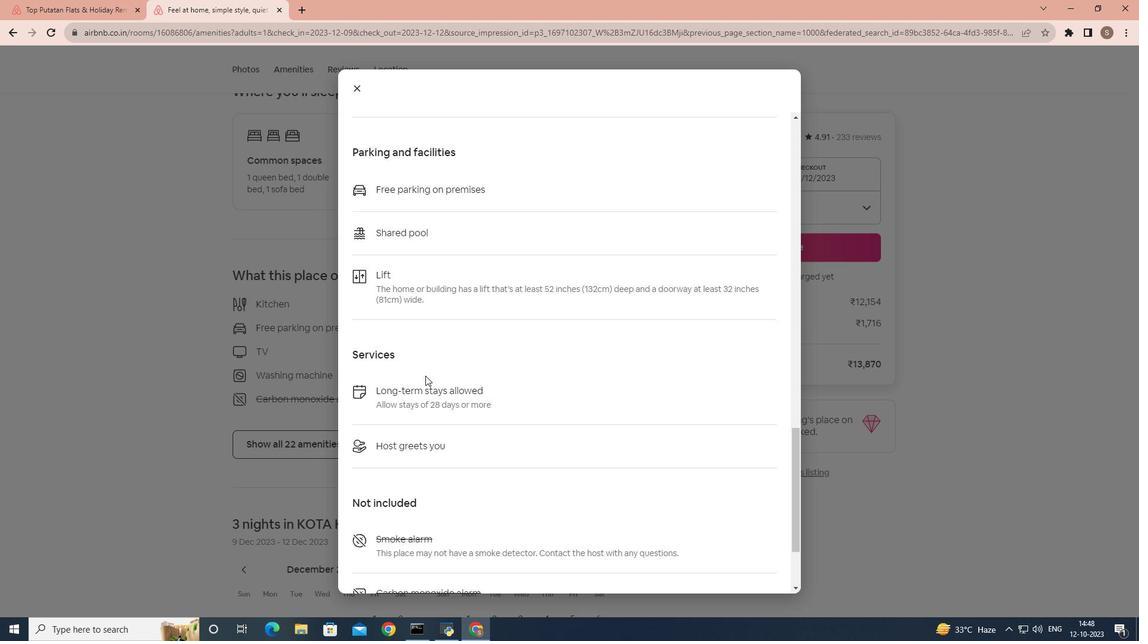 
Action: Mouse scrolled (426, 376) with delta (0, 0)
Screenshot: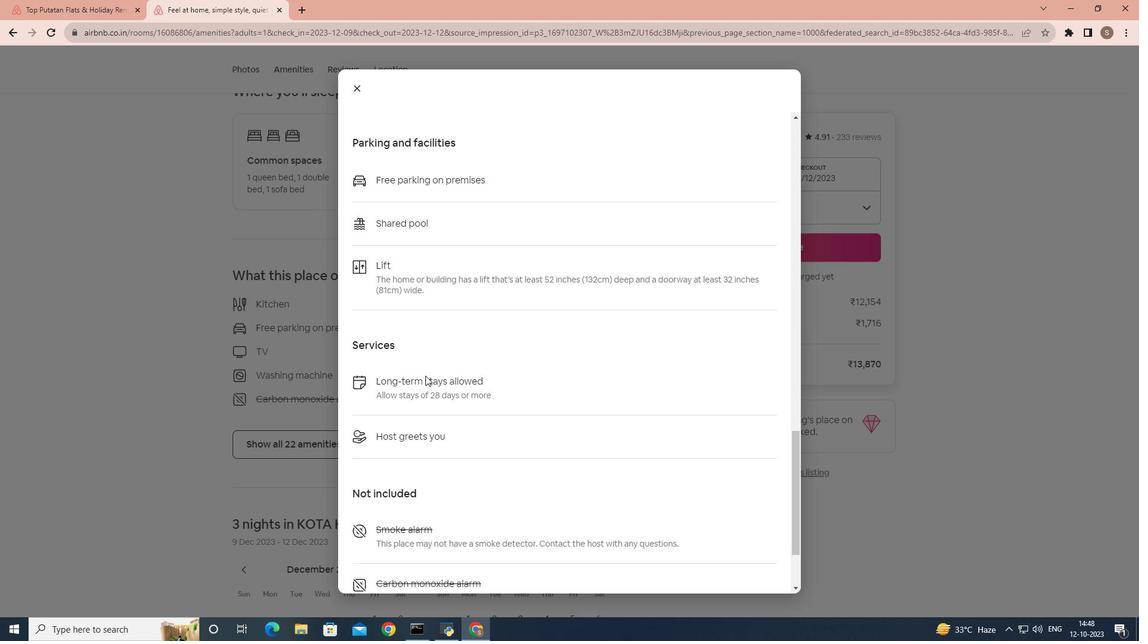 
Action: Mouse scrolled (426, 376) with delta (0, 0)
Screenshot: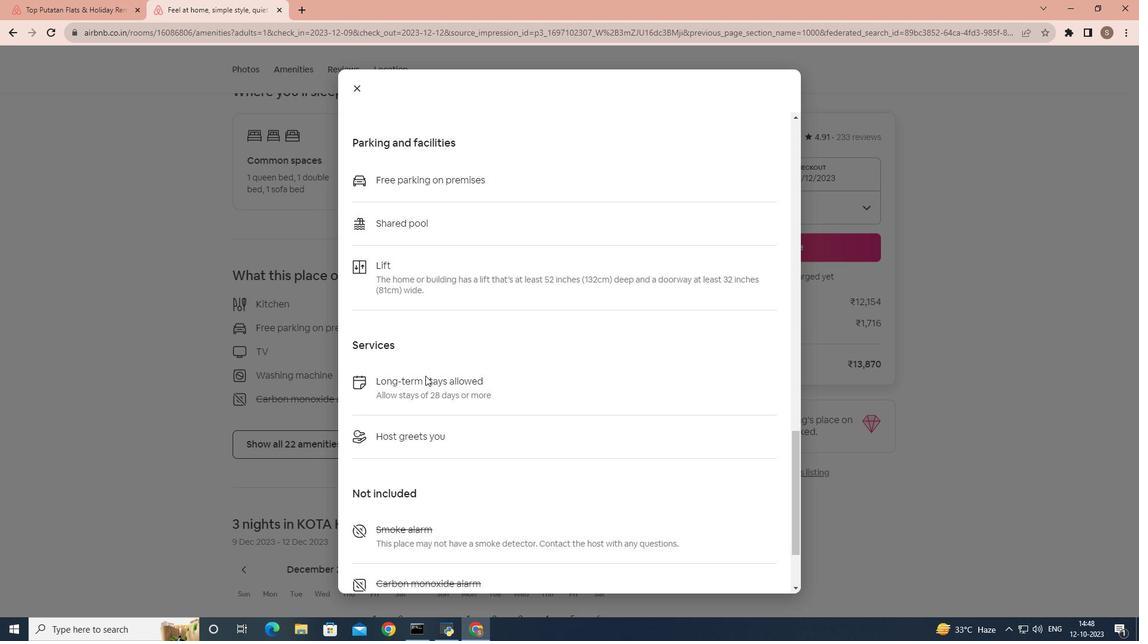 
Action: Mouse scrolled (426, 376) with delta (0, 0)
Screenshot: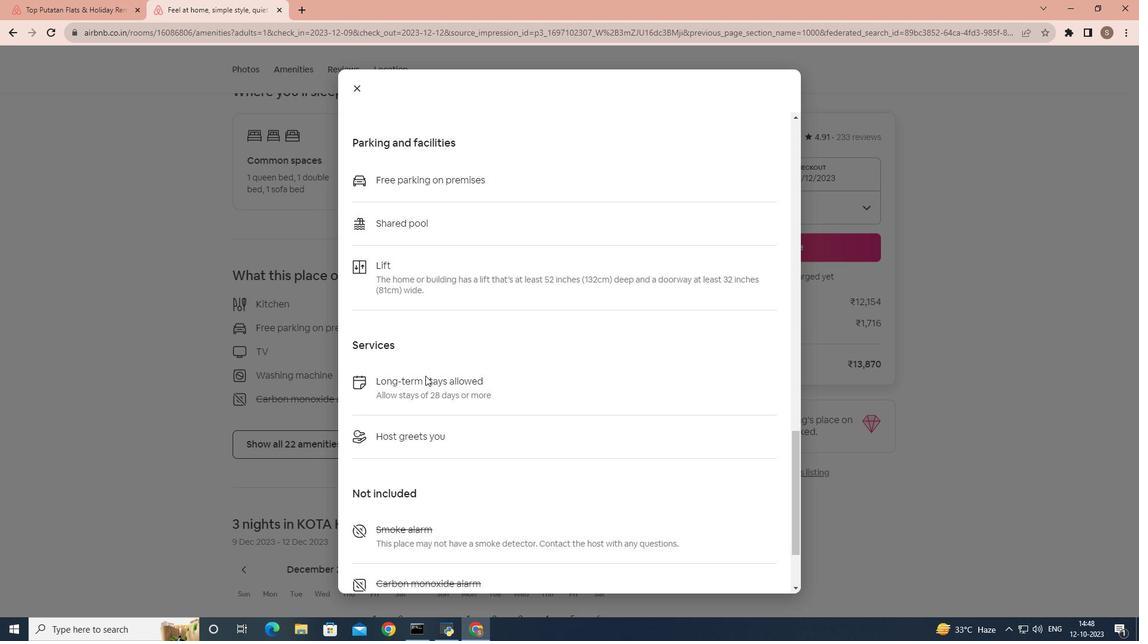 
Action: Mouse scrolled (426, 376) with delta (0, 0)
Screenshot: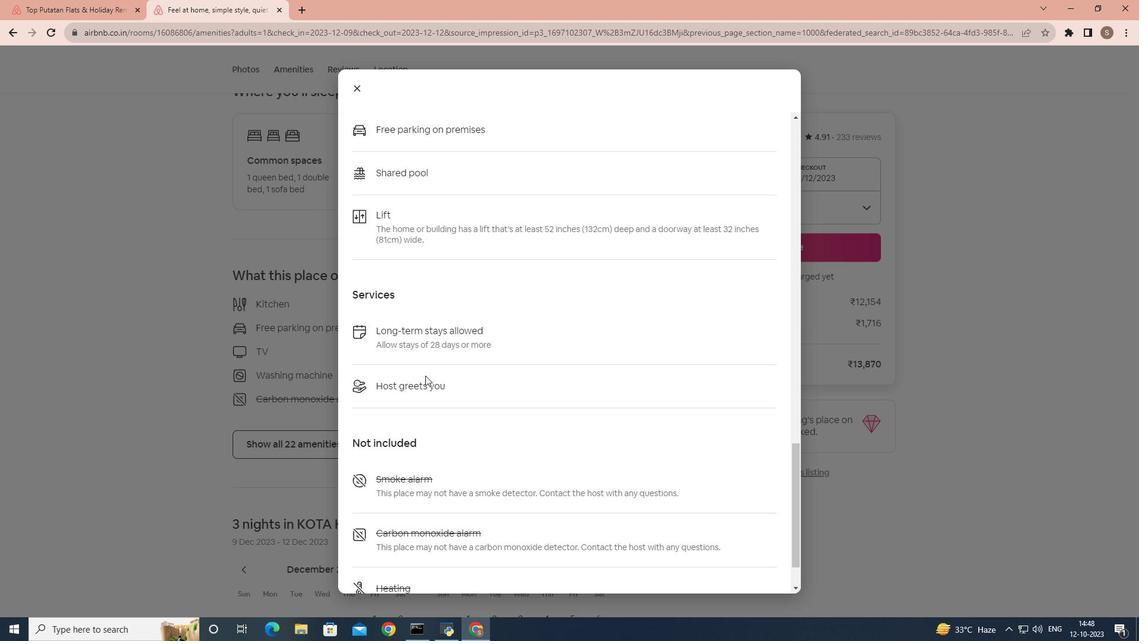 
Action: Mouse scrolled (426, 376) with delta (0, 0)
Screenshot: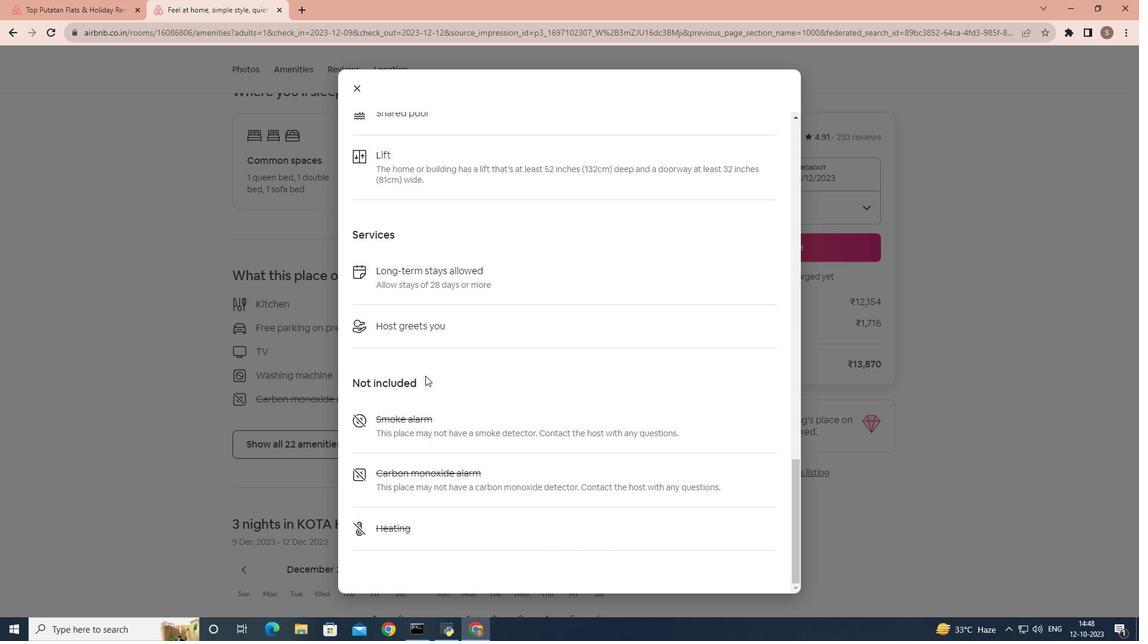 
Action: Mouse scrolled (426, 376) with delta (0, 0)
Screenshot: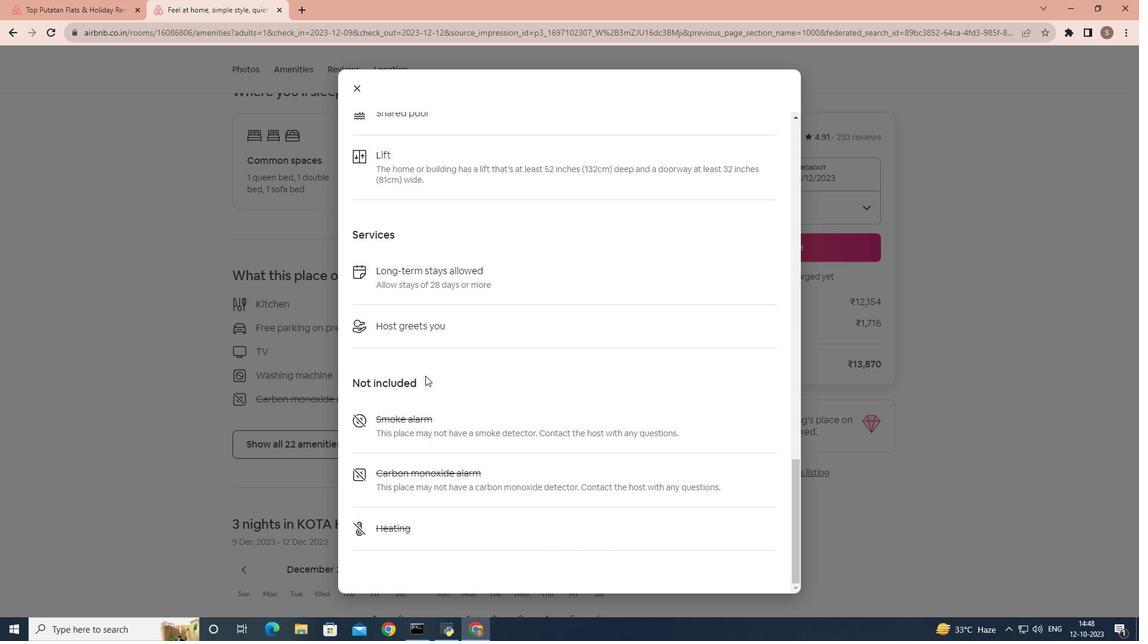 
Action: Mouse scrolled (426, 376) with delta (0, 0)
Screenshot: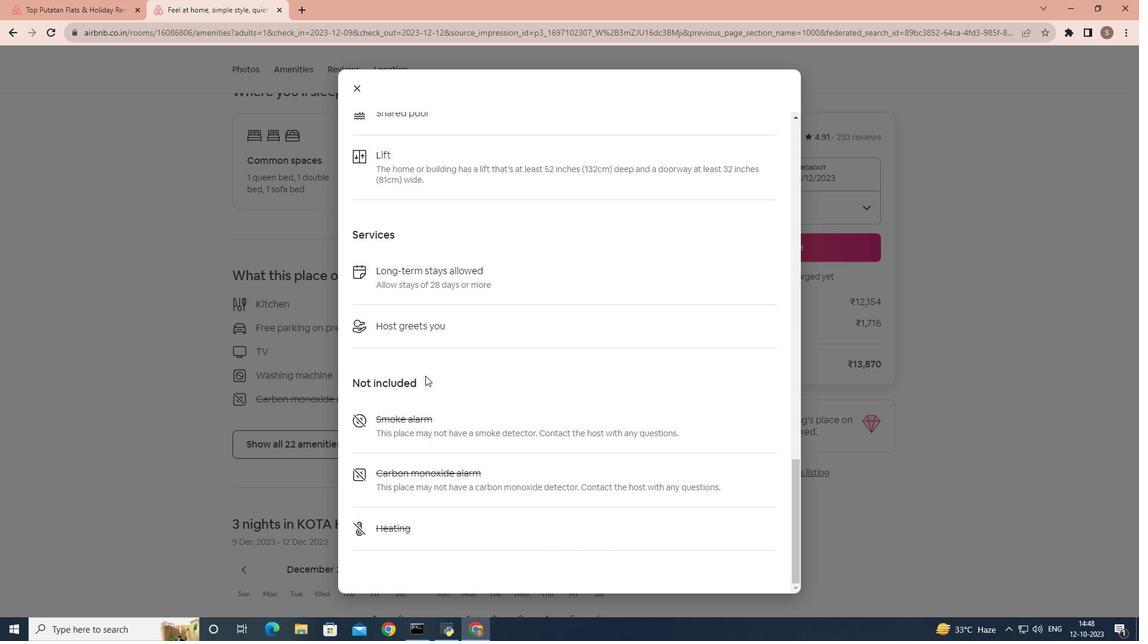 
Action: Mouse scrolled (426, 376) with delta (0, 0)
Screenshot: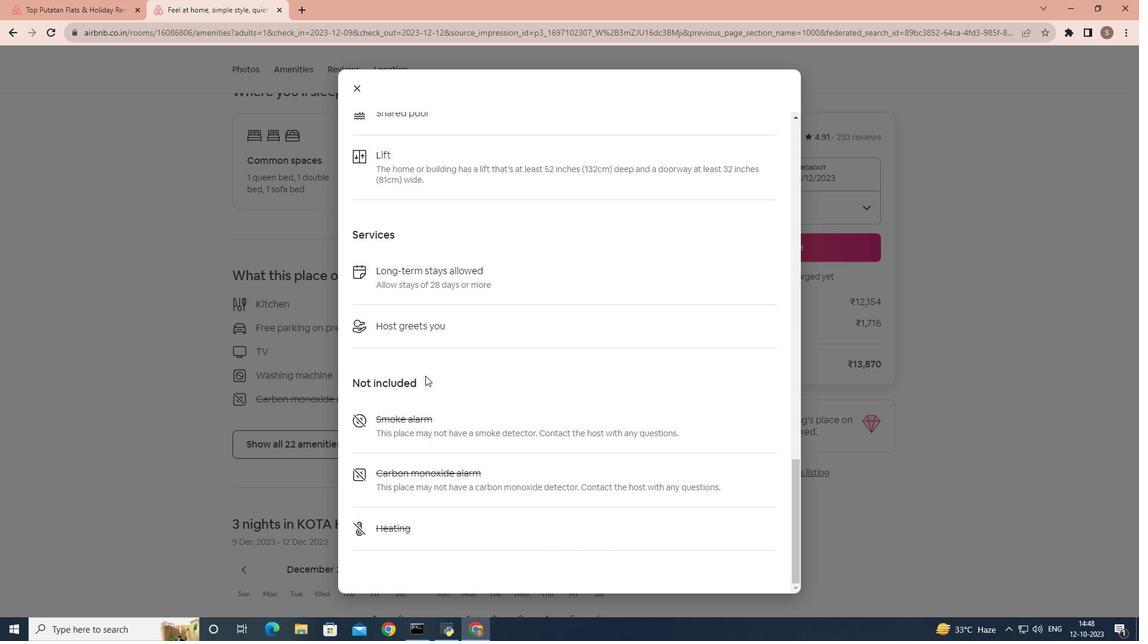 
Action: Mouse scrolled (426, 376) with delta (0, 0)
Screenshot: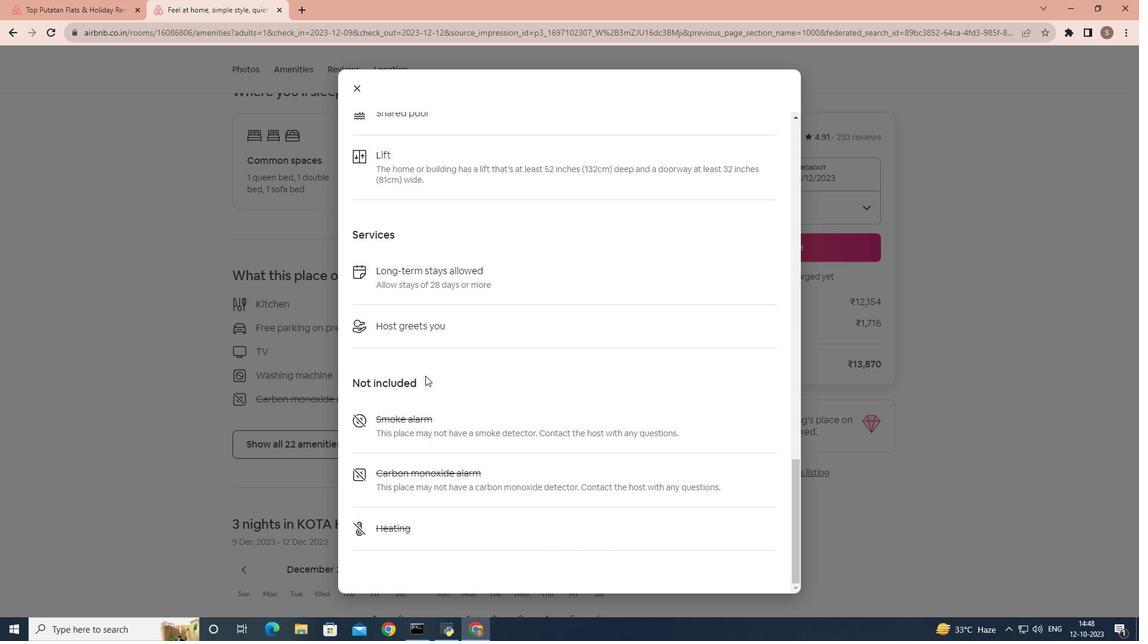 
Action: Mouse moved to (367, 86)
Screenshot: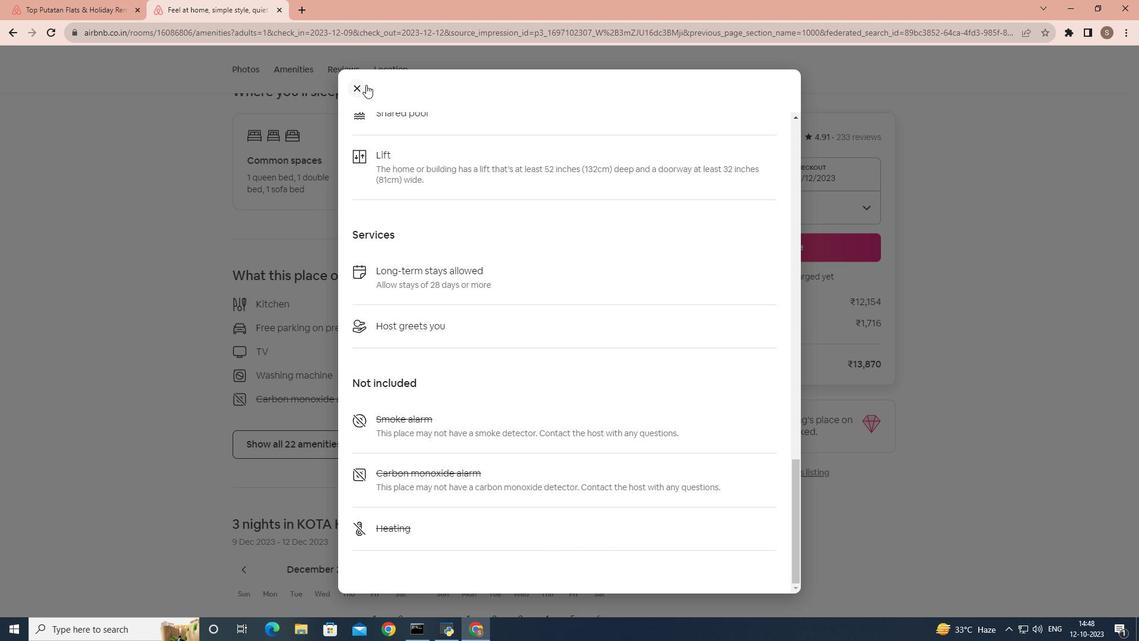 
Action: Mouse pressed left at (367, 86)
Screenshot: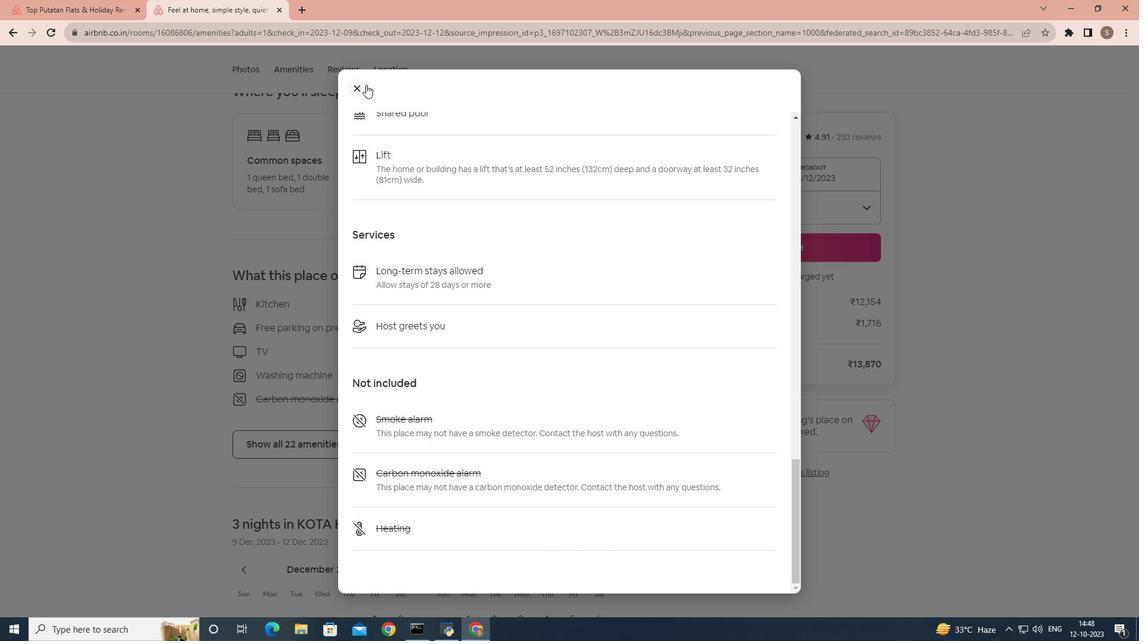 
Action: Mouse moved to (356, 91)
Screenshot: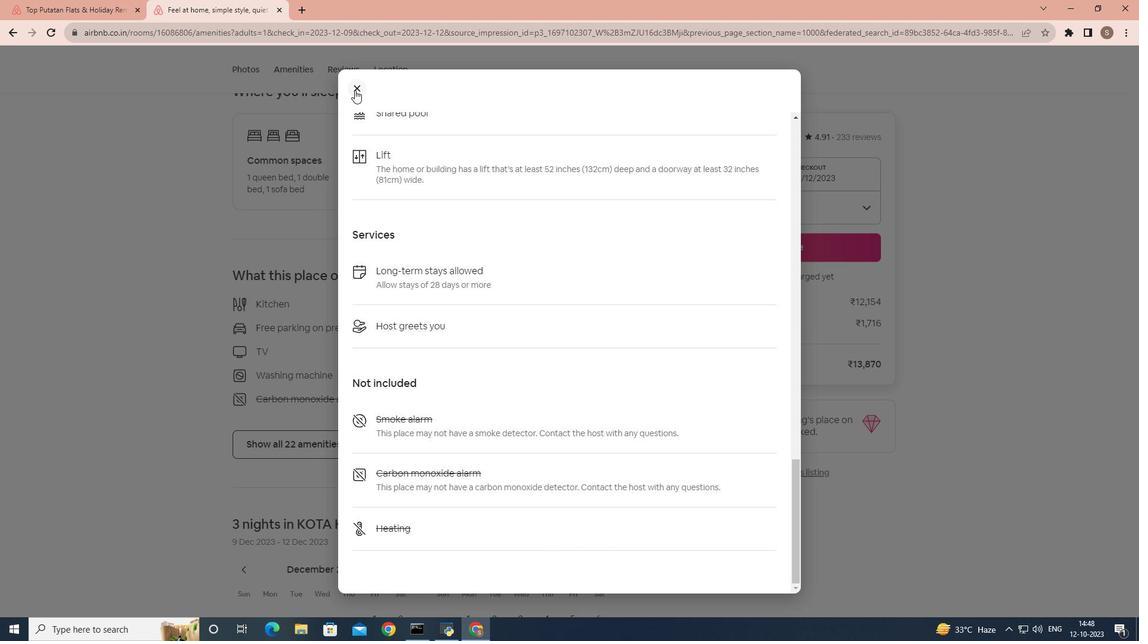 
Action: Mouse pressed left at (356, 91)
Screenshot: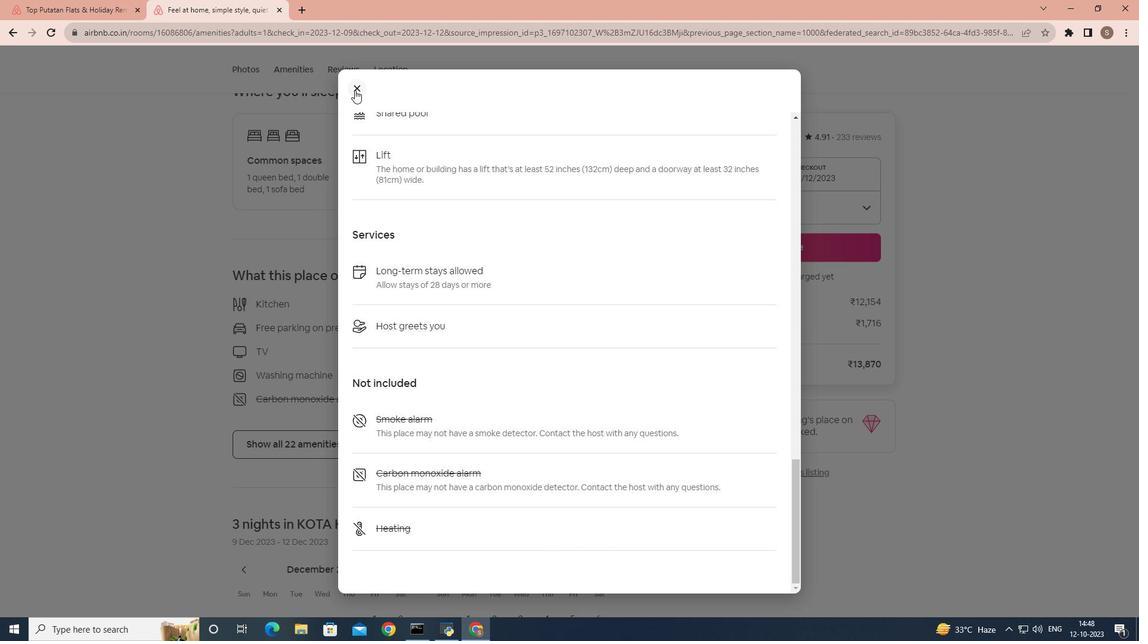 
Action: Mouse moved to (332, 328)
Screenshot: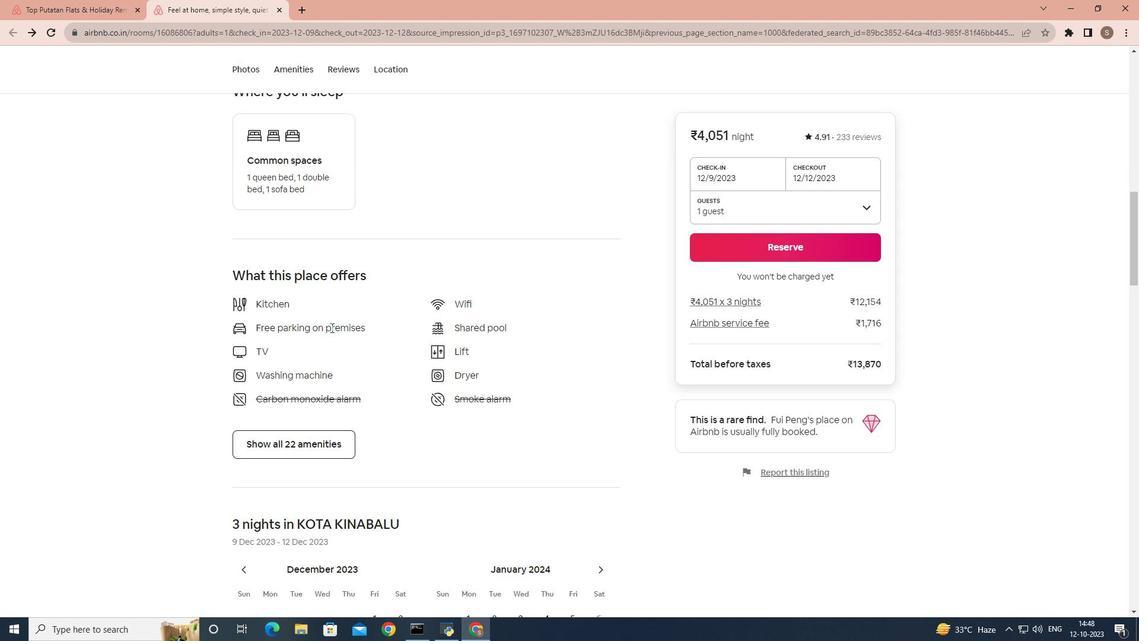 
Action: Mouse scrolled (332, 328) with delta (0, 0)
Screenshot: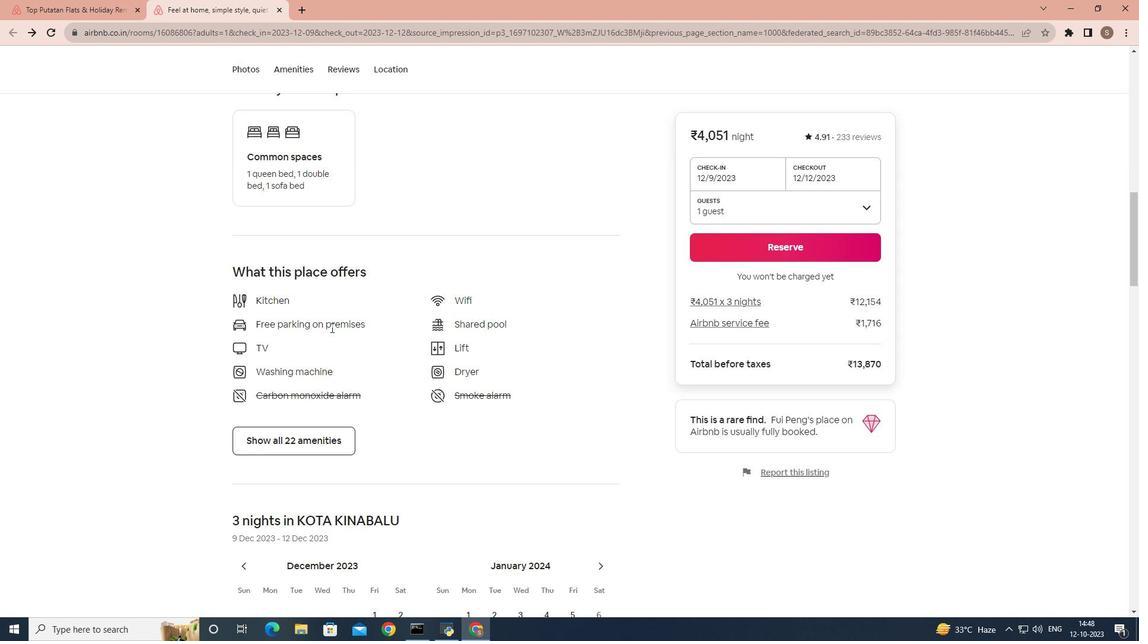 
Action: Mouse scrolled (332, 328) with delta (0, 0)
Screenshot: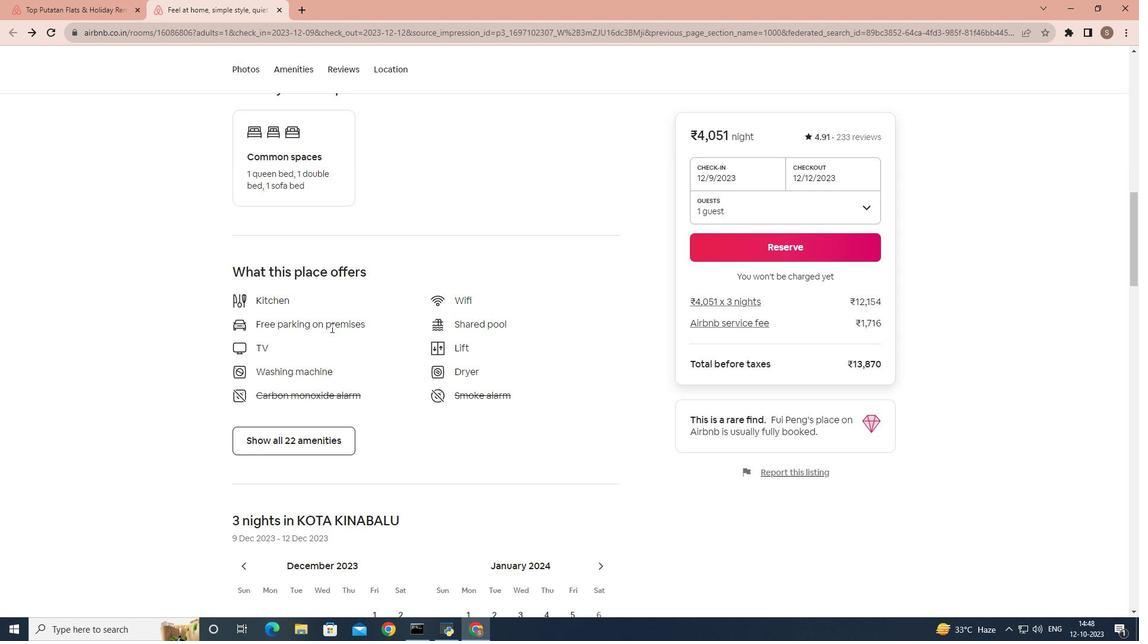 
Action: Mouse scrolled (332, 328) with delta (0, 0)
Screenshot: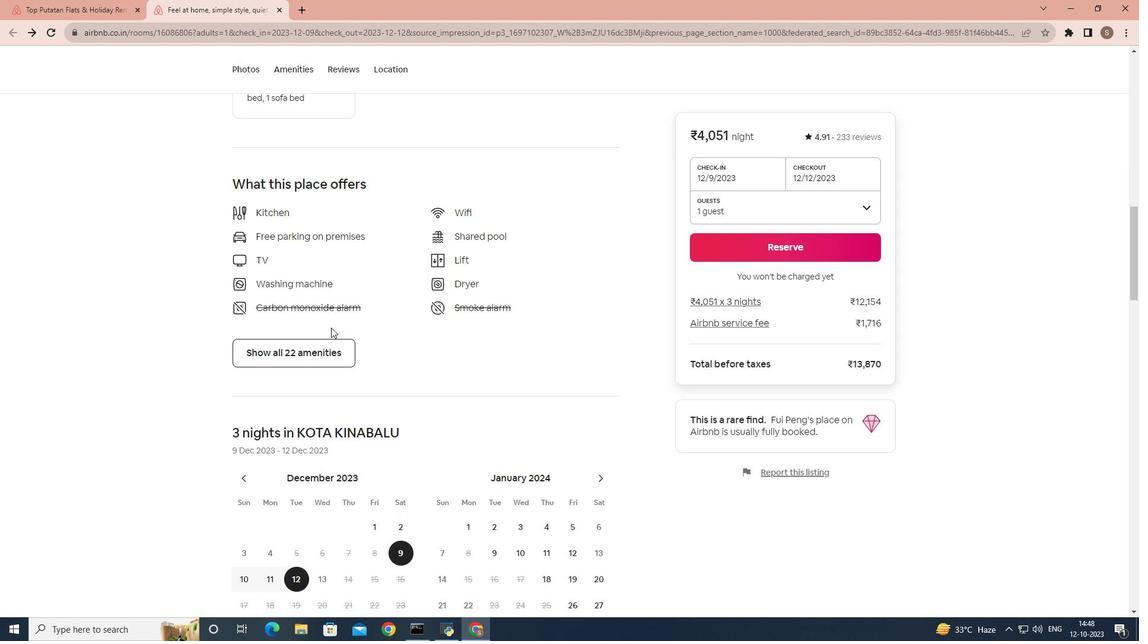 
Action: Mouse scrolled (332, 328) with delta (0, 0)
Screenshot: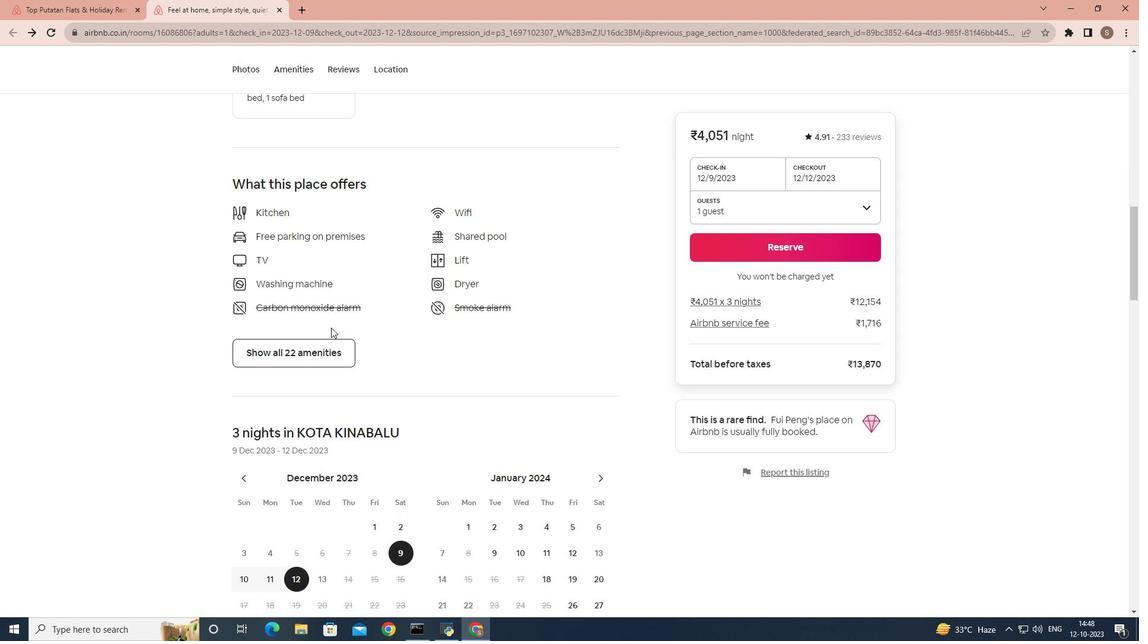 
Action: Mouse scrolled (332, 328) with delta (0, 0)
Screenshot: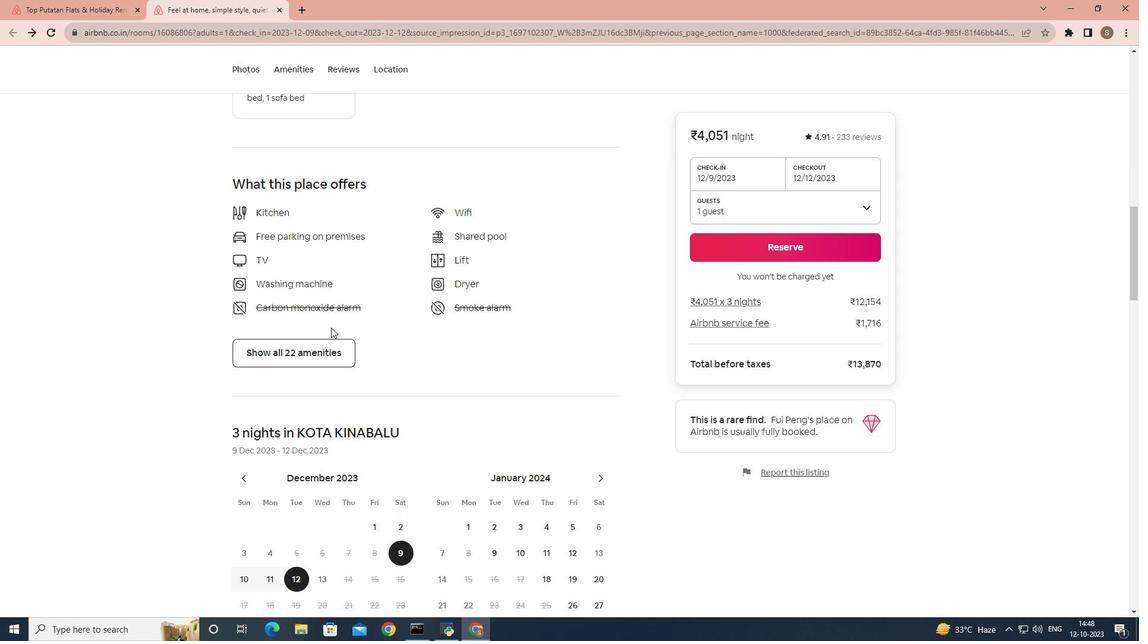 
Action: Mouse scrolled (332, 328) with delta (0, 0)
Screenshot: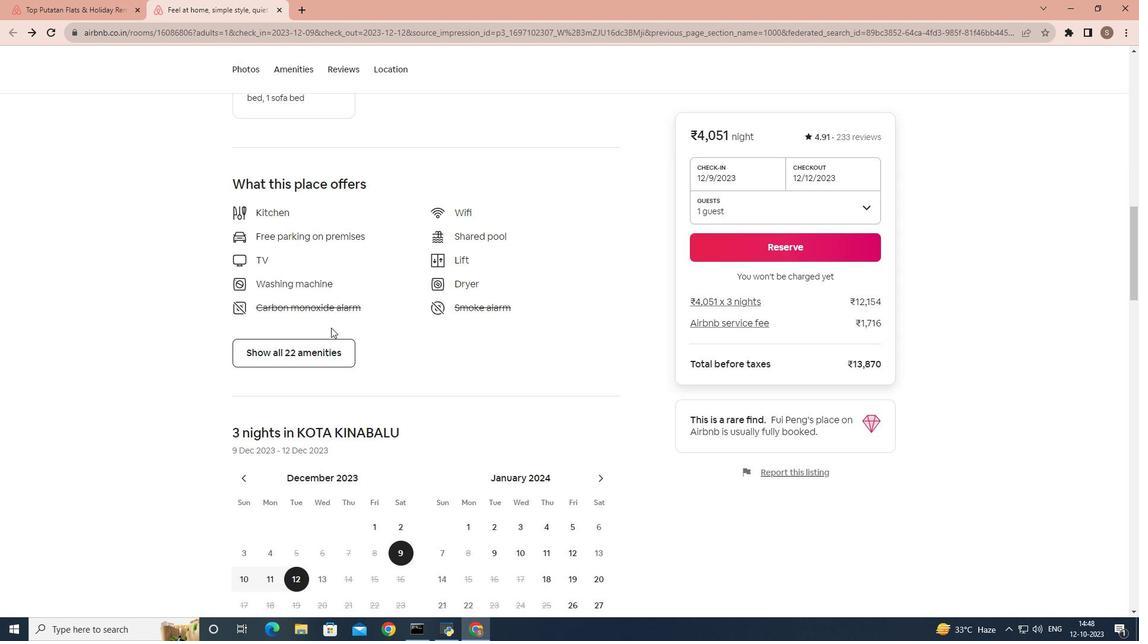 
Action: Mouse scrolled (332, 329) with delta (0, 0)
Screenshot: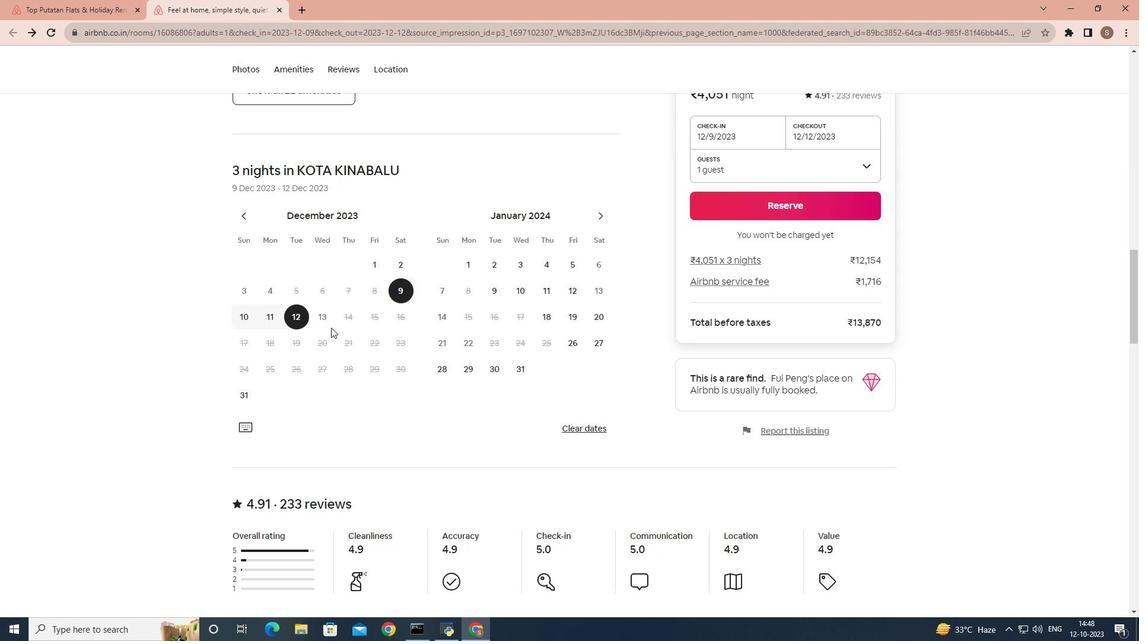 
Action: Mouse scrolled (332, 328) with delta (0, 0)
Screenshot: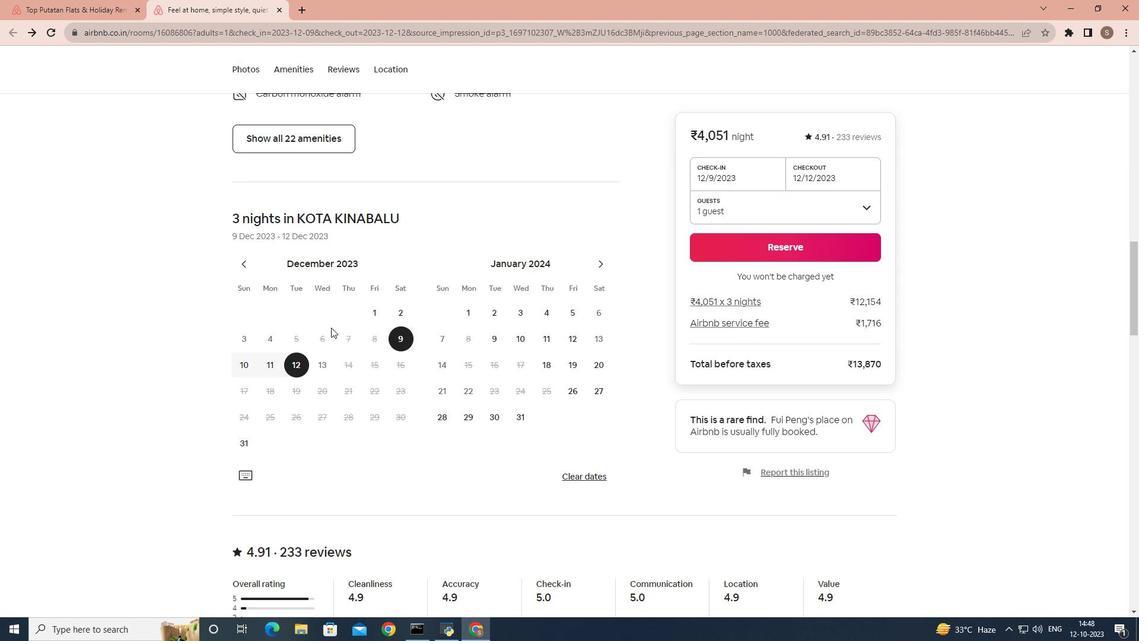 
Action: Mouse scrolled (332, 328) with delta (0, 0)
Screenshot: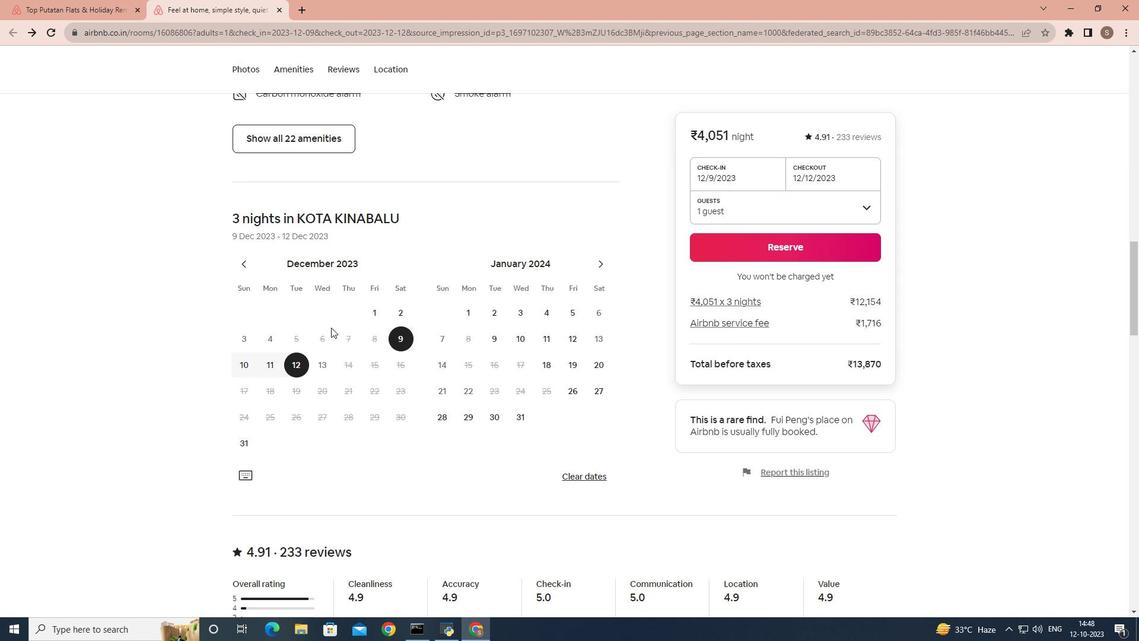 
Action: Mouse scrolled (332, 328) with delta (0, 0)
Screenshot: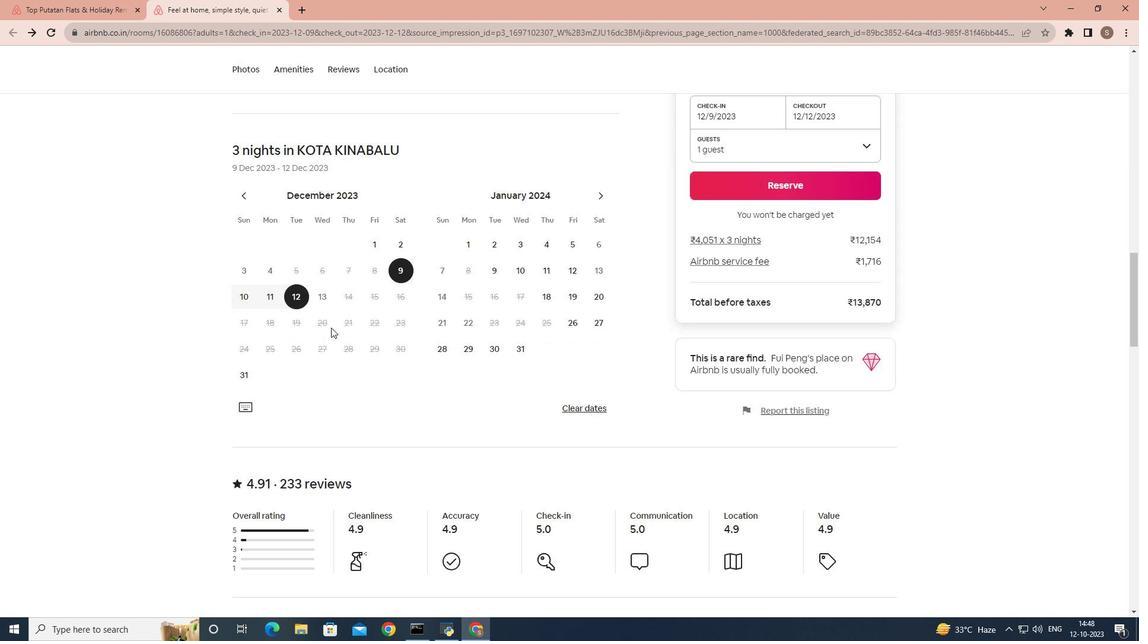
Action: Mouse scrolled (332, 328) with delta (0, 0)
Screenshot: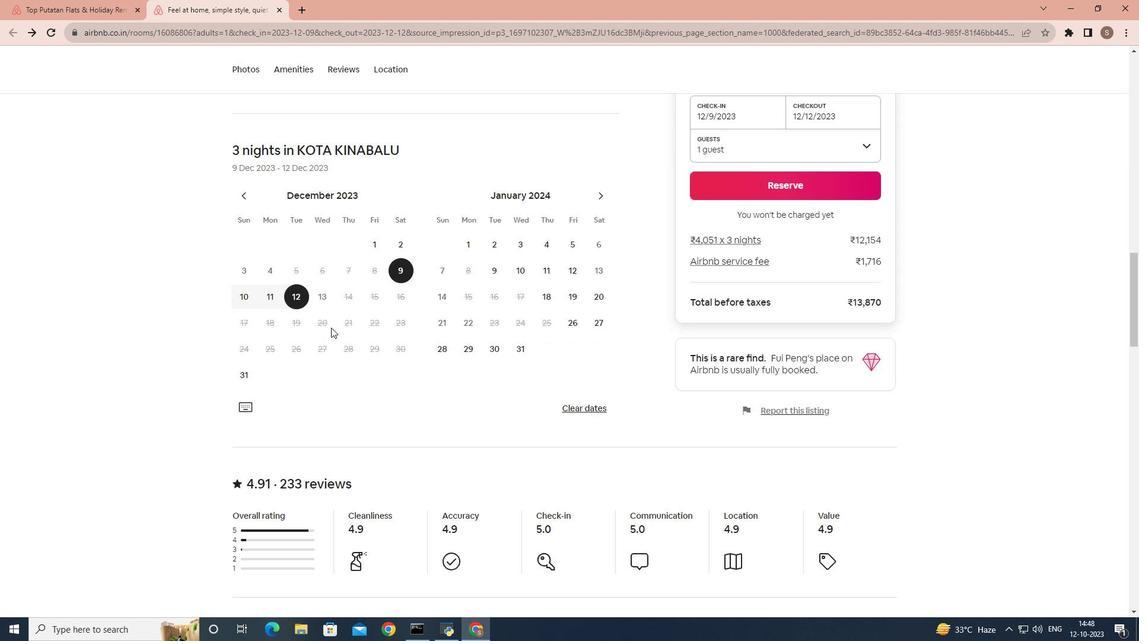 
Action: Mouse scrolled (332, 328) with delta (0, 0)
Screenshot: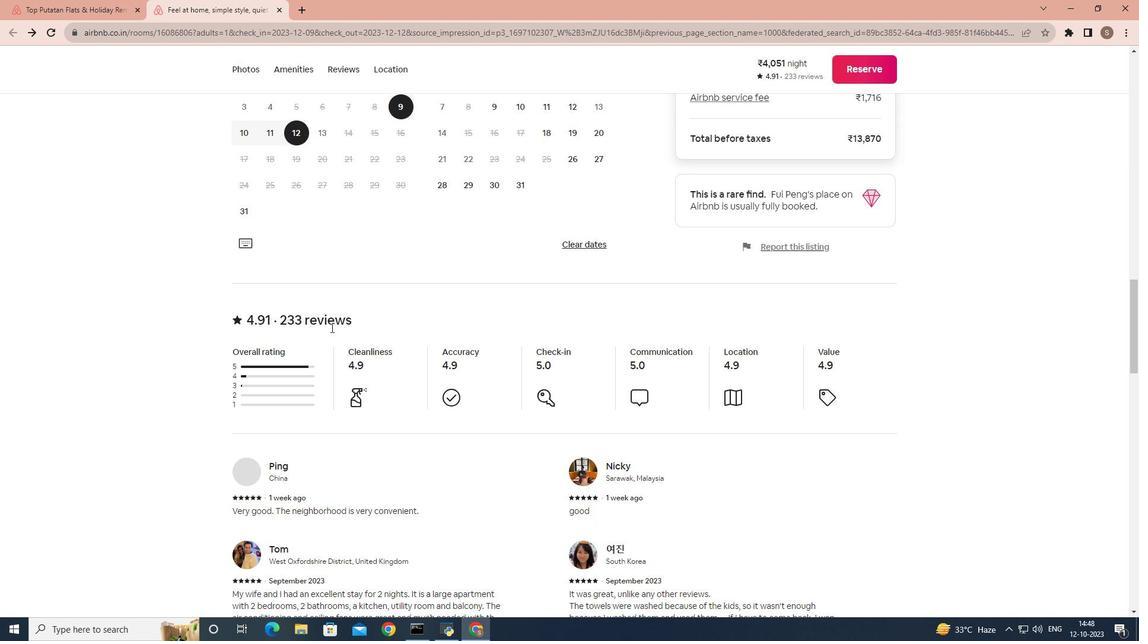 
Action: Mouse scrolled (332, 328) with delta (0, 0)
Screenshot: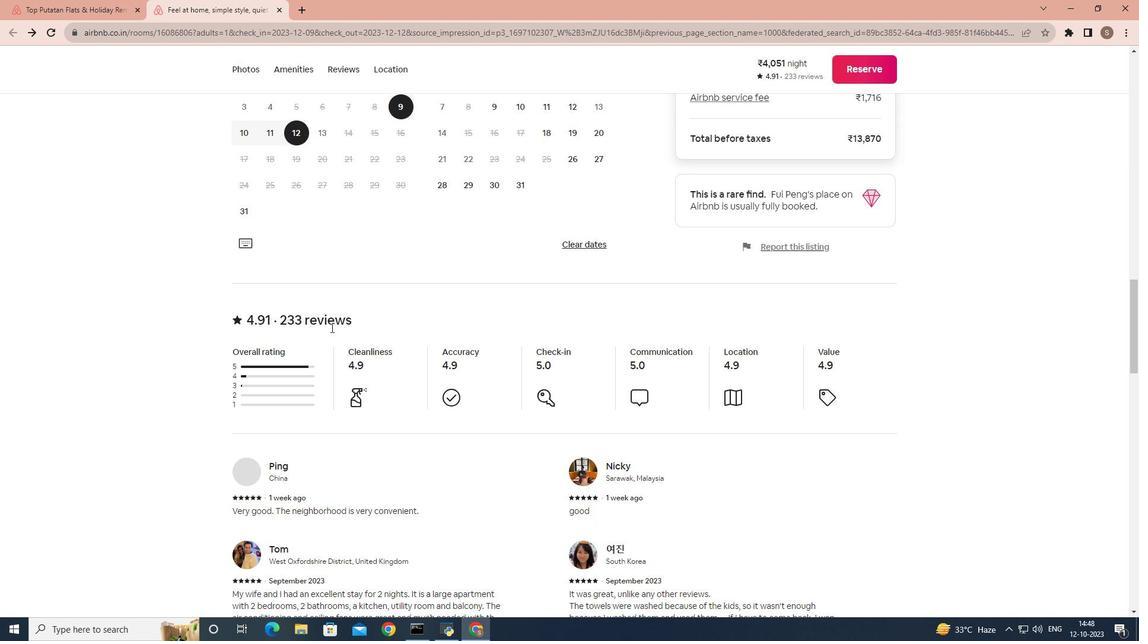 
Action: Mouse scrolled (332, 328) with delta (0, 0)
Screenshot: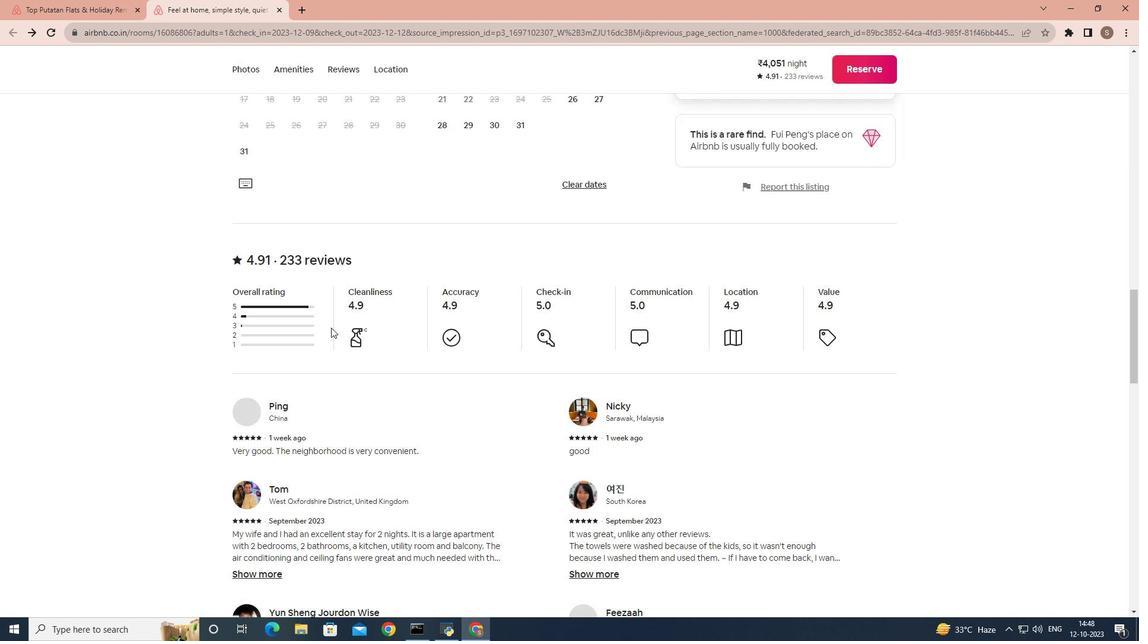 
Action: Mouse scrolled (332, 328) with delta (0, 0)
Screenshot: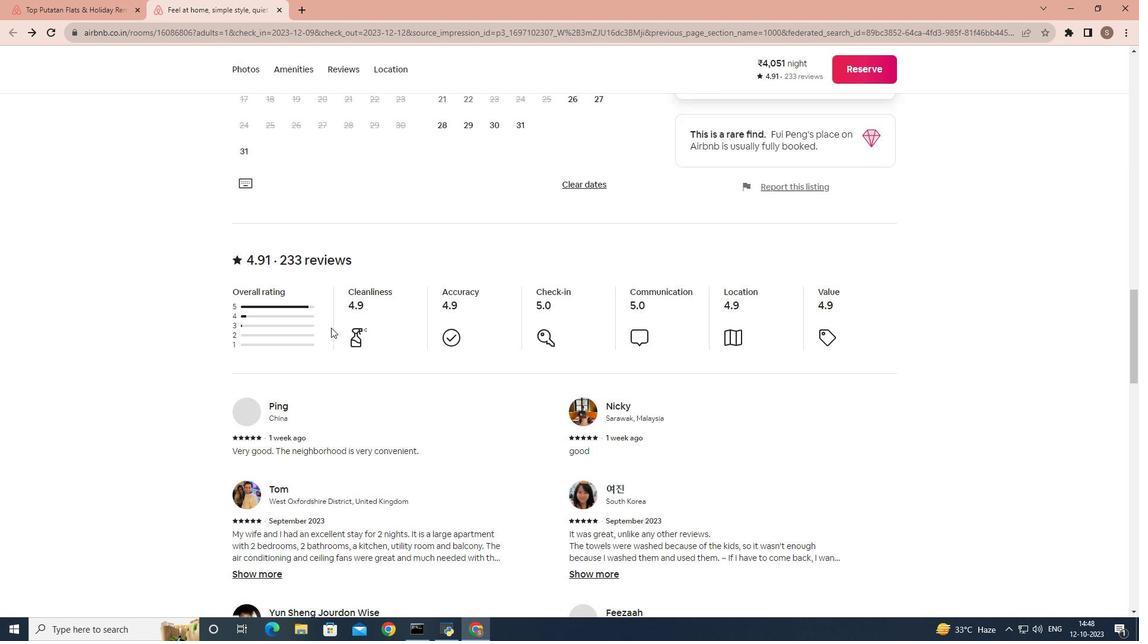 
Action: Mouse scrolled (332, 328) with delta (0, 0)
Screenshot: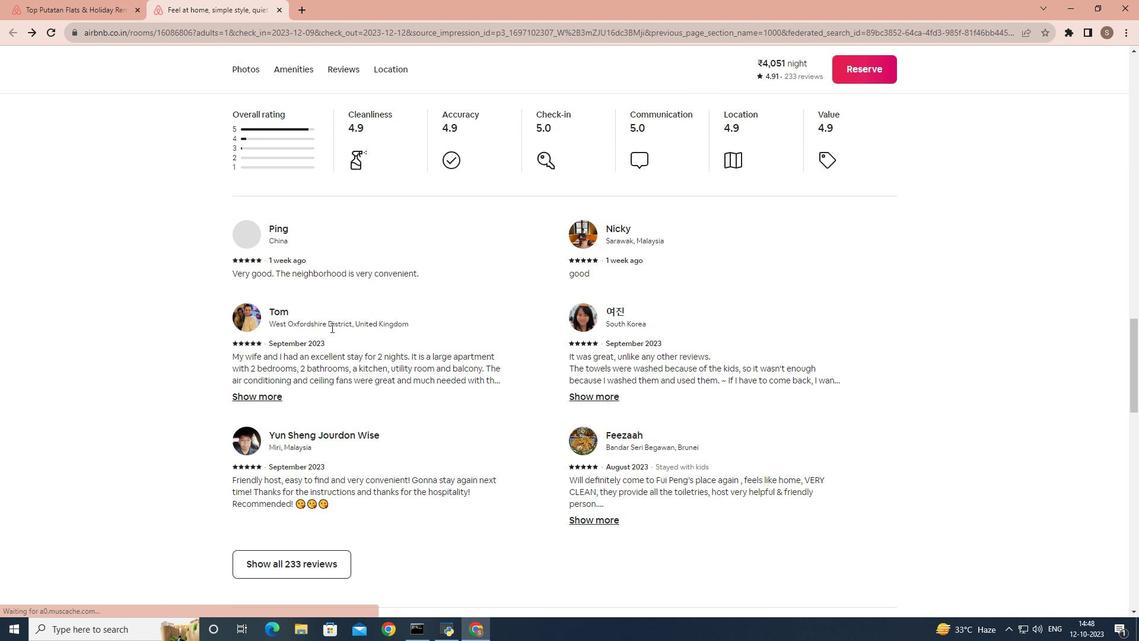 
Action: Mouse scrolled (332, 328) with delta (0, 0)
Screenshot: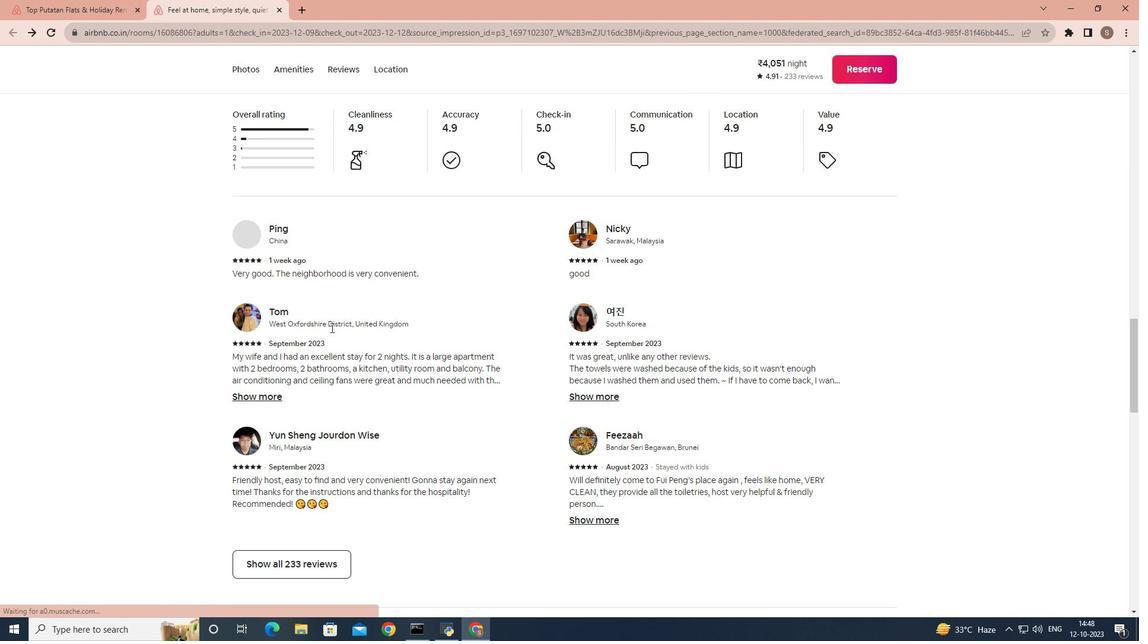 
Action: Mouse moved to (258, 443)
Screenshot: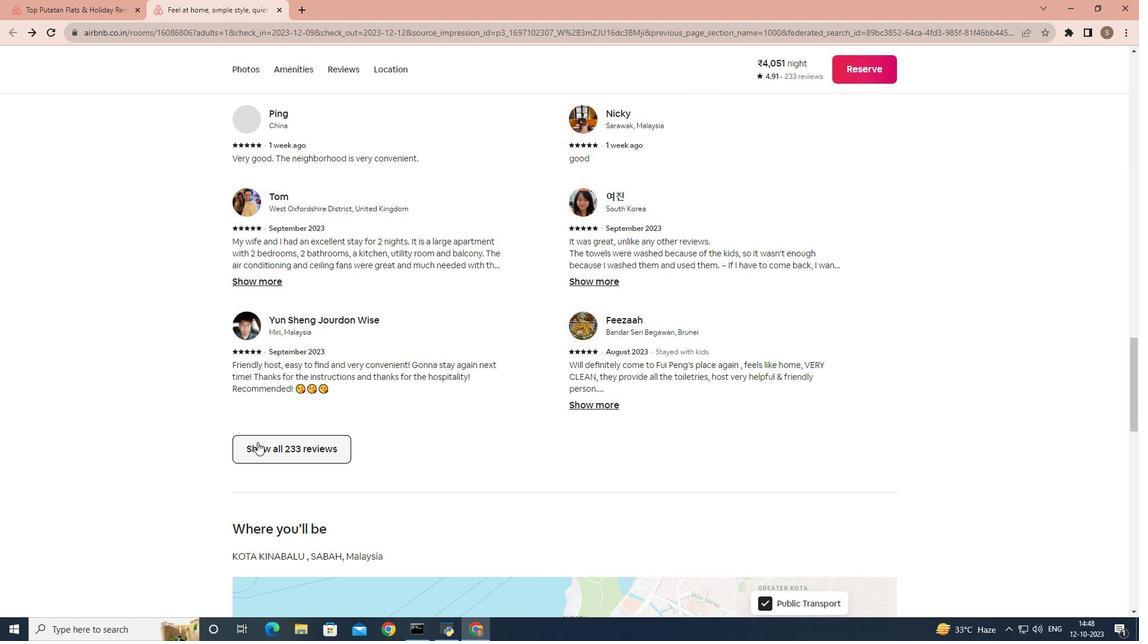 
Action: Mouse pressed left at (258, 443)
Screenshot: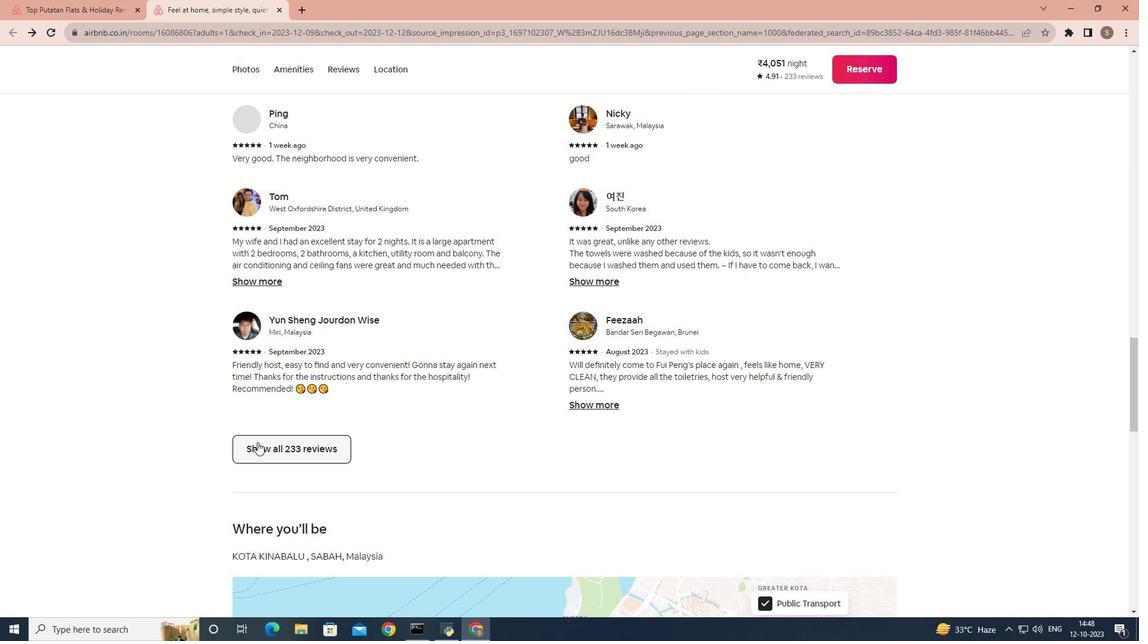 
Action: Mouse moved to (709, 334)
Screenshot: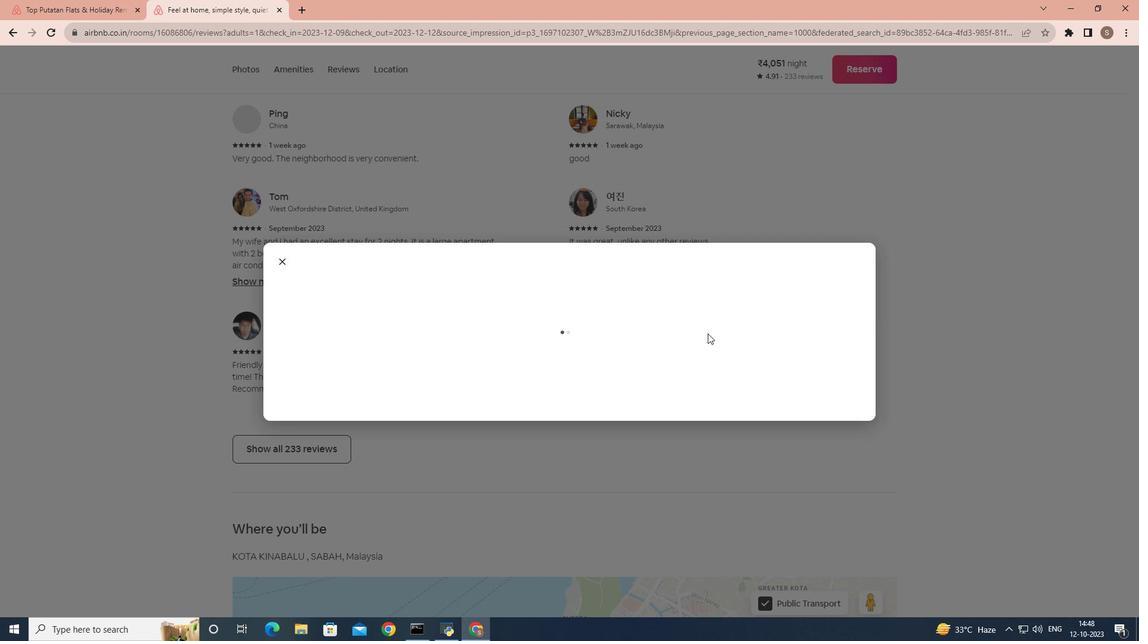 
Action: Mouse scrolled (709, 334) with delta (0, 0)
Screenshot: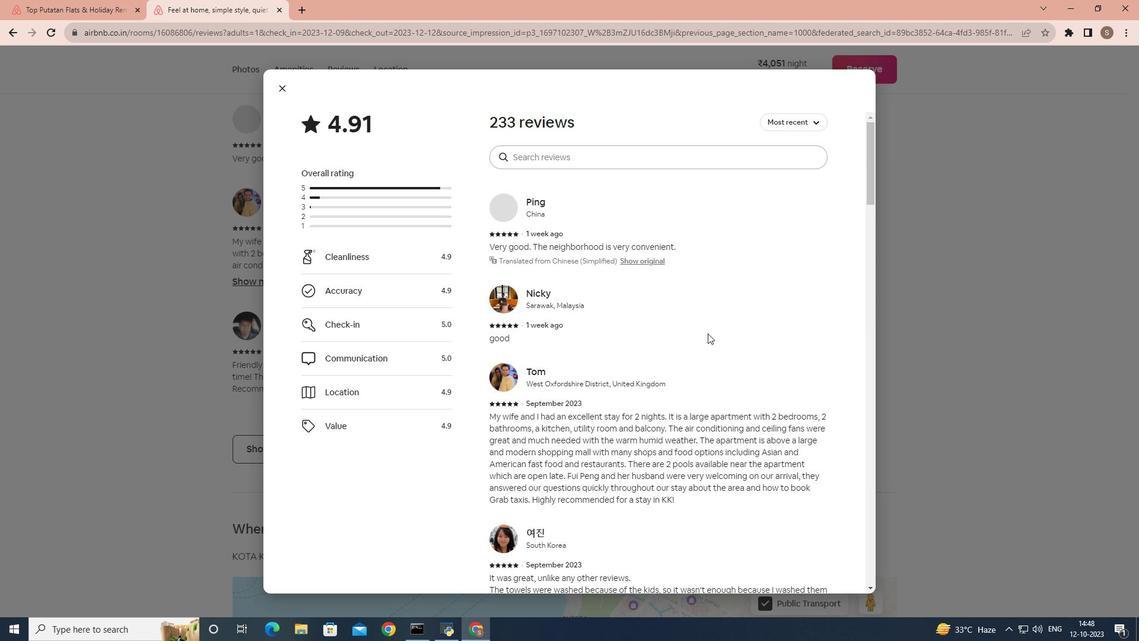 
Action: Mouse scrolled (709, 334) with delta (0, 0)
Screenshot: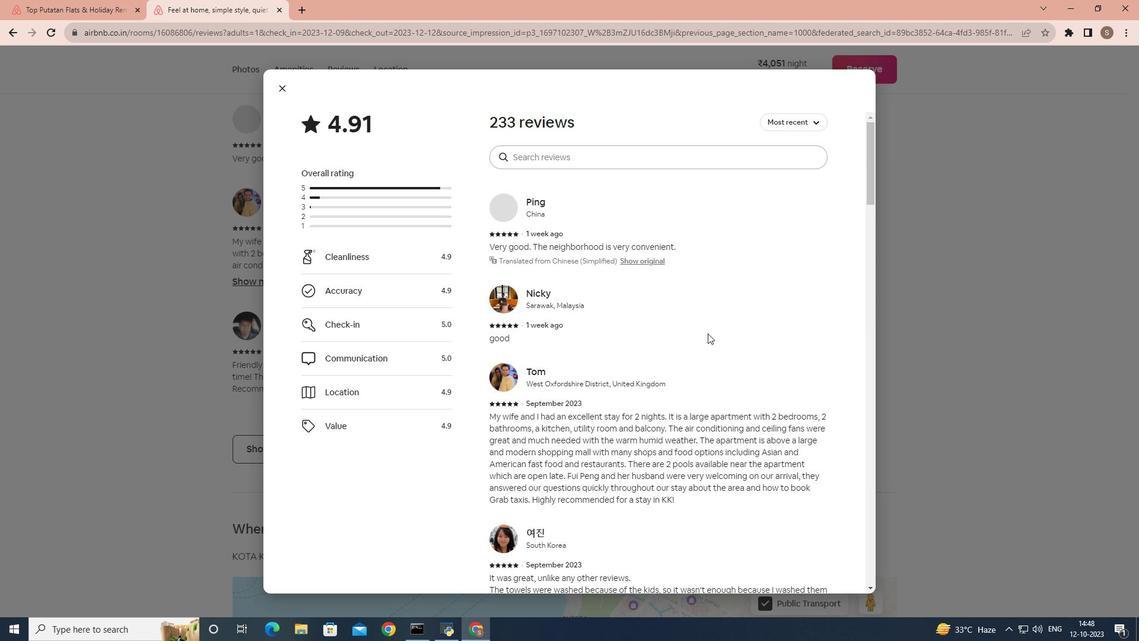 
Action: Mouse scrolled (709, 334) with delta (0, 0)
Screenshot: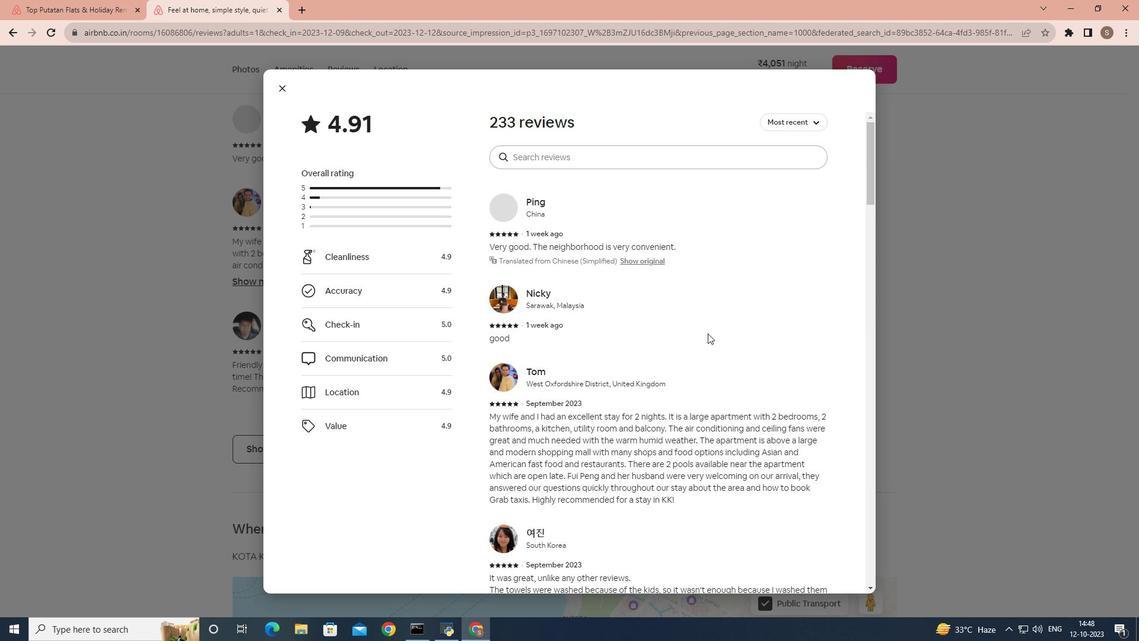 
Action: Mouse scrolled (709, 334) with delta (0, 0)
Screenshot: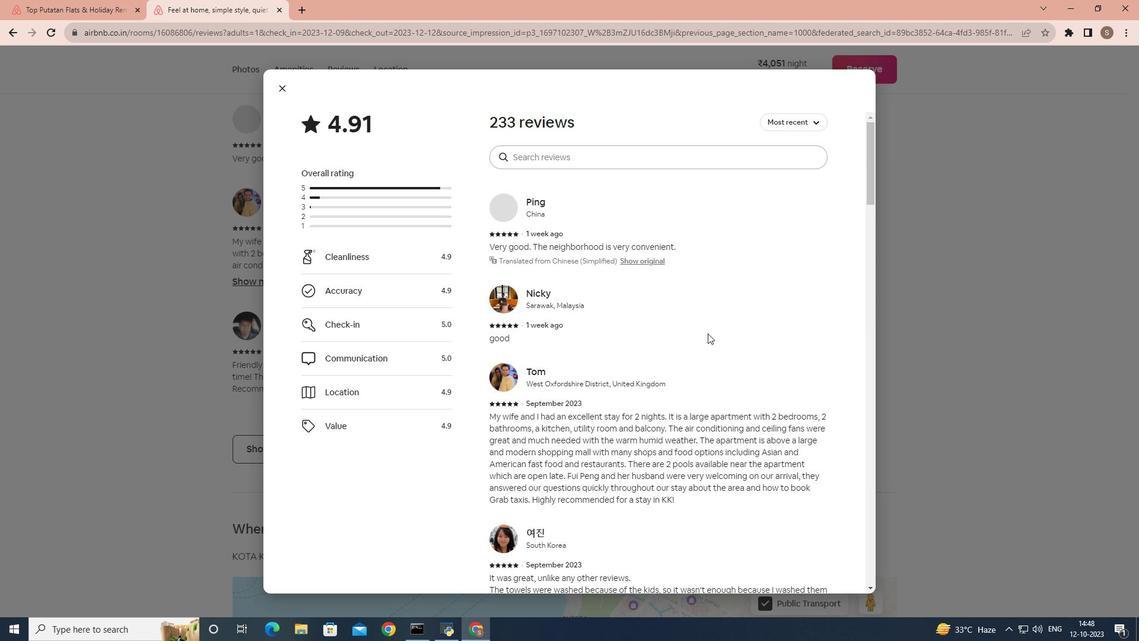 
Action: Mouse scrolled (709, 334) with delta (0, 0)
Screenshot: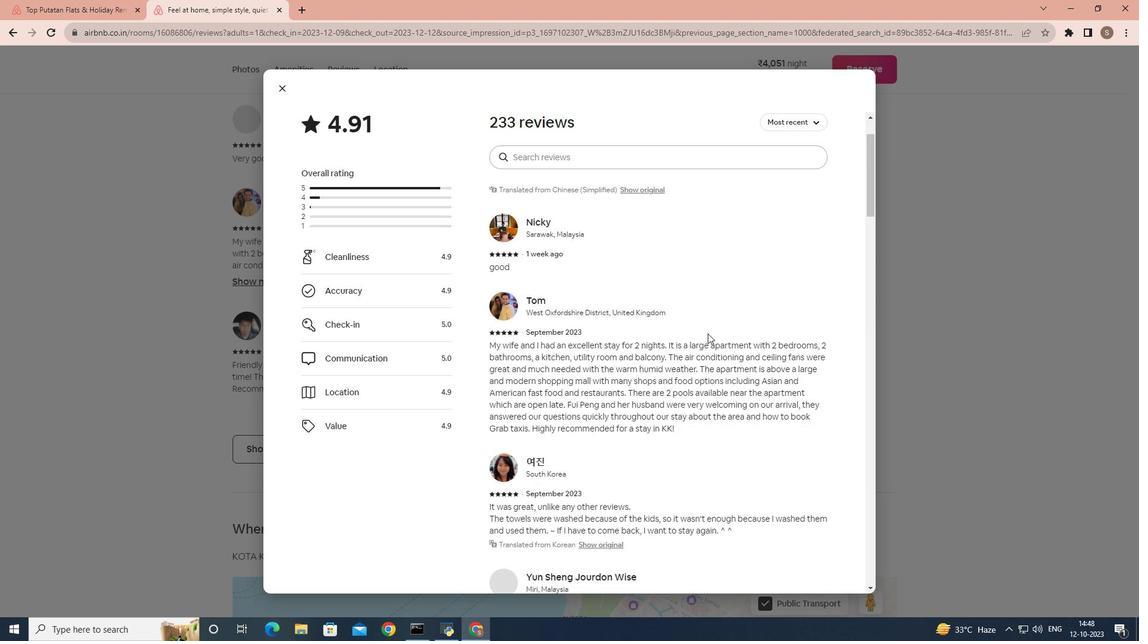 
Action: Mouse scrolled (709, 334) with delta (0, 0)
Screenshot: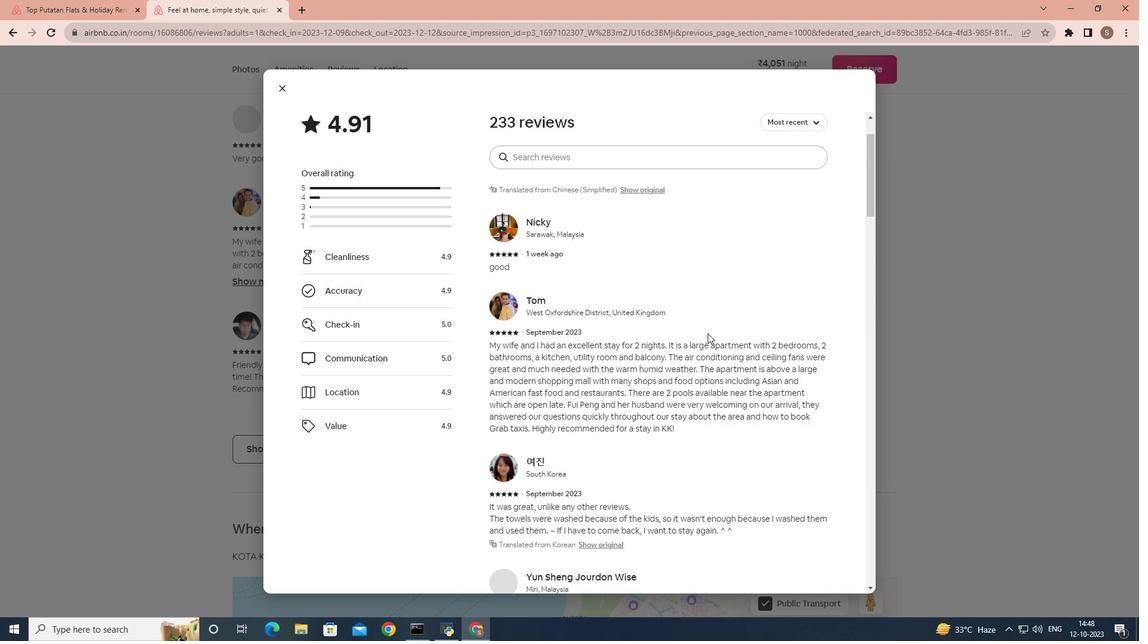 
Action: Mouse scrolled (709, 334) with delta (0, 0)
Screenshot: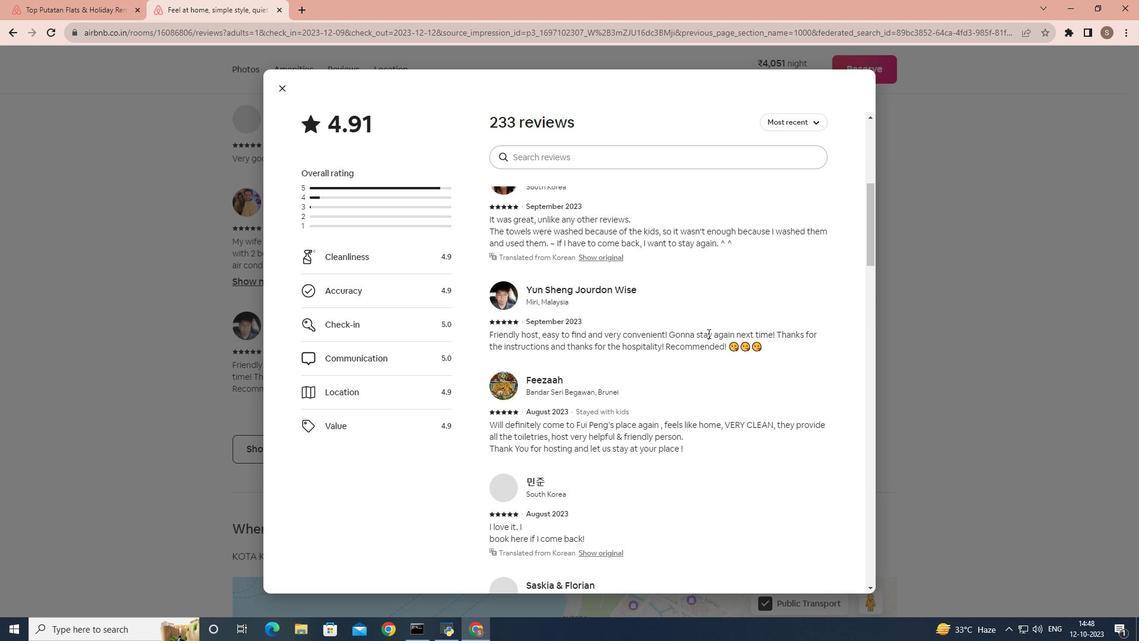 
Action: Mouse scrolled (709, 334) with delta (0, 0)
Screenshot: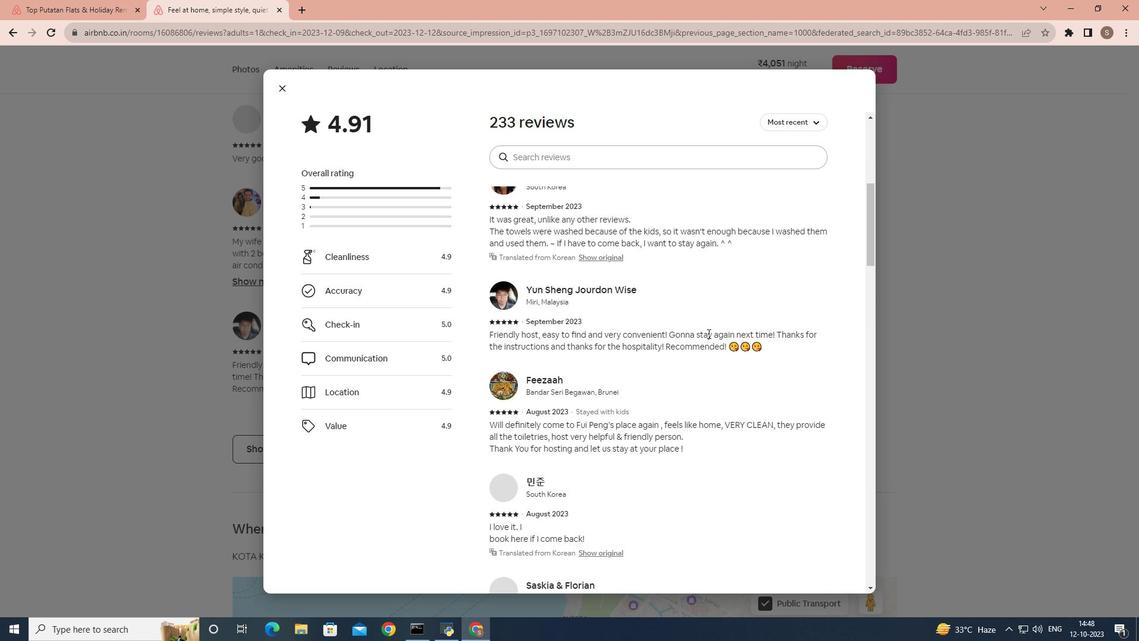 
Action: Mouse scrolled (709, 334) with delta (0, 0)
Screenshot: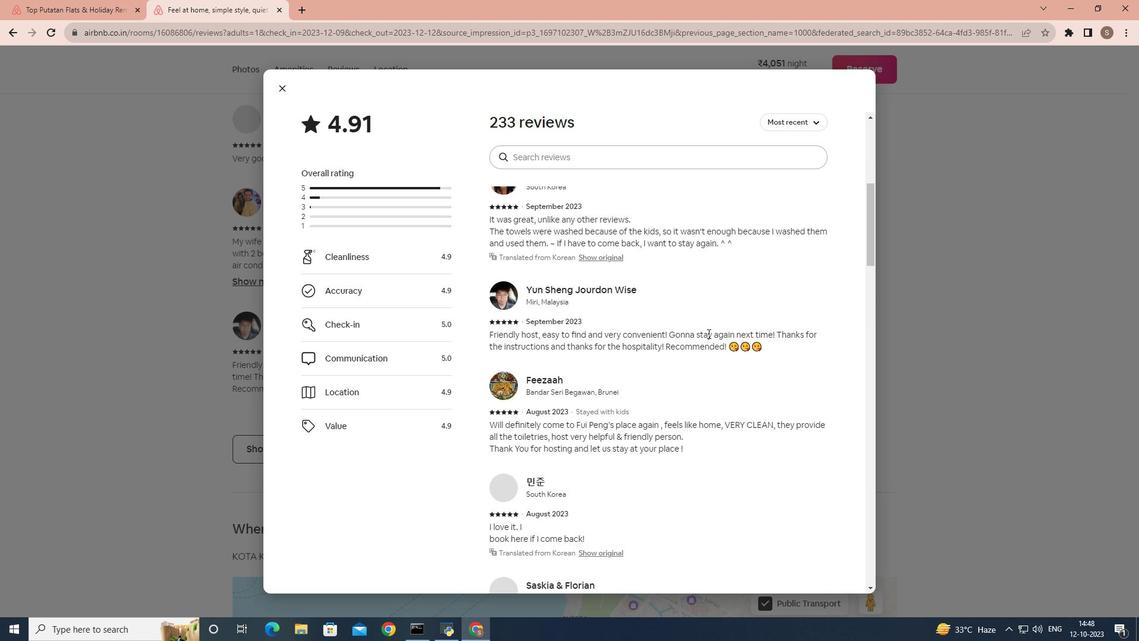 
Action: Mouse scrolled (709, 334) with delta (0, 0)
Screenshot: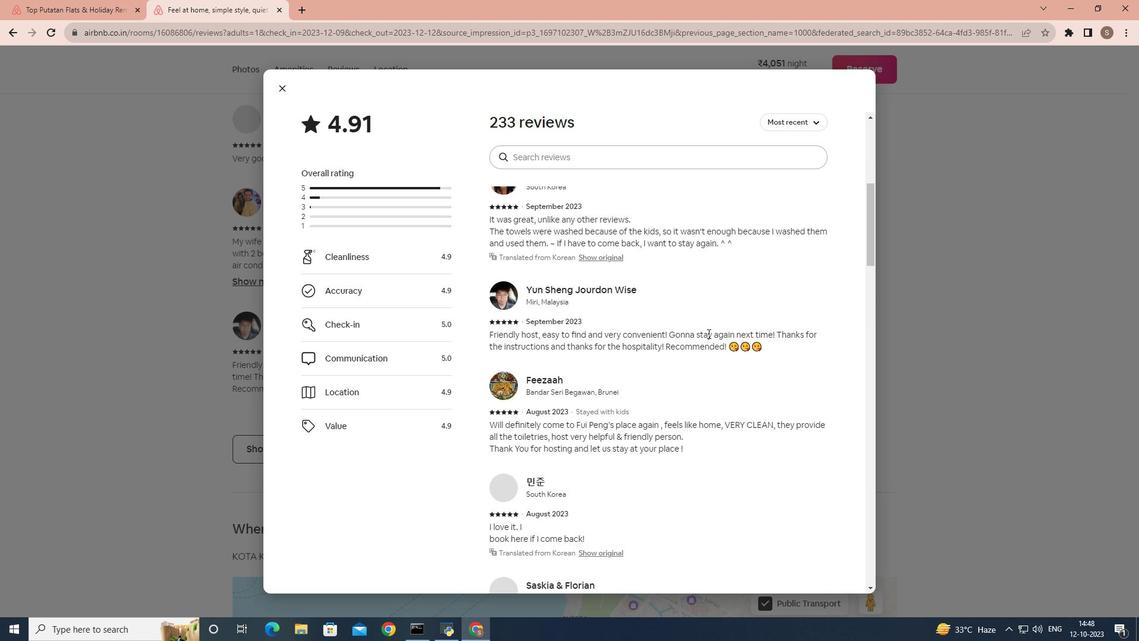 
Action: Mouse scrolled (709, 334) with delta (0, 0)
Screenshot: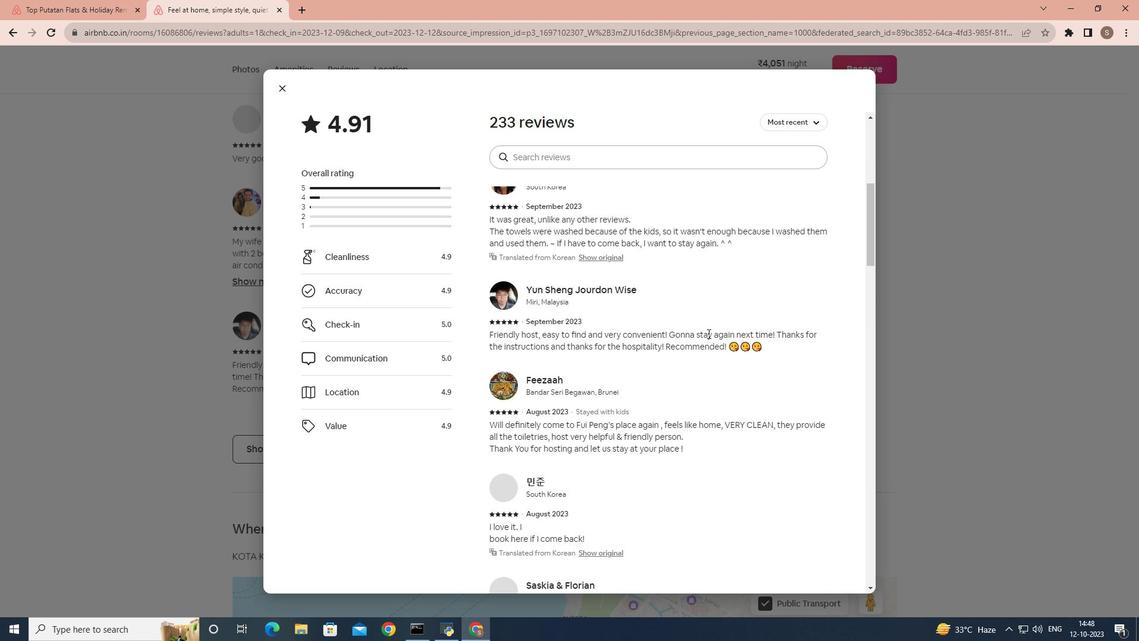 
Action: Mouse scrolled (709, 334) with delta (0, 0)
Screenshot: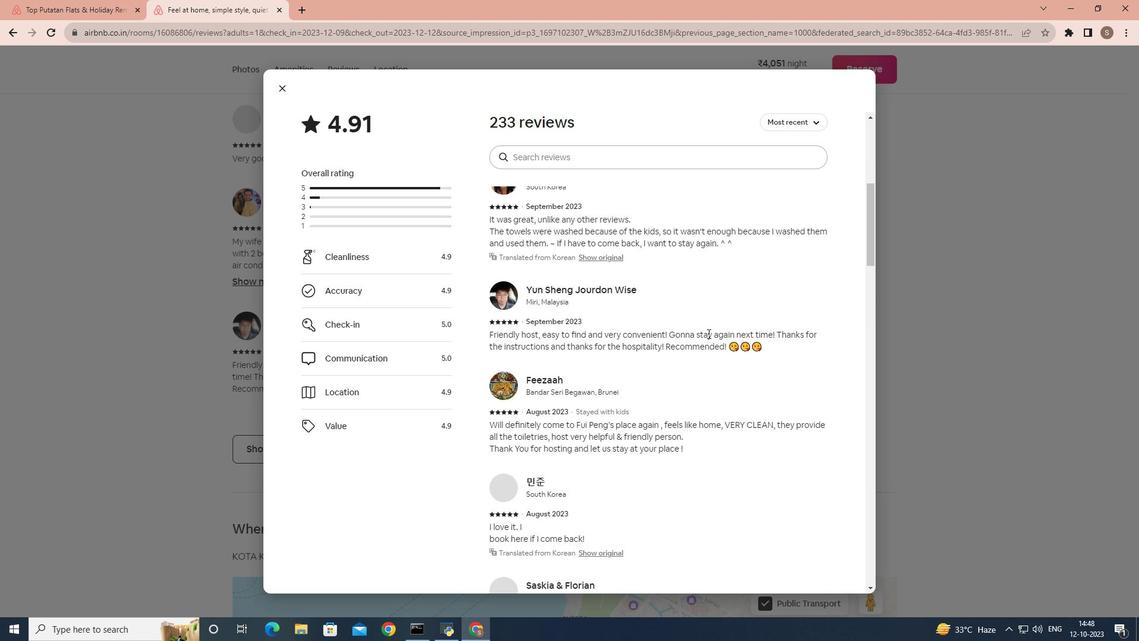 
Action: Mouse scrolled (709, 334) with delta (0, 0)
Screenshot: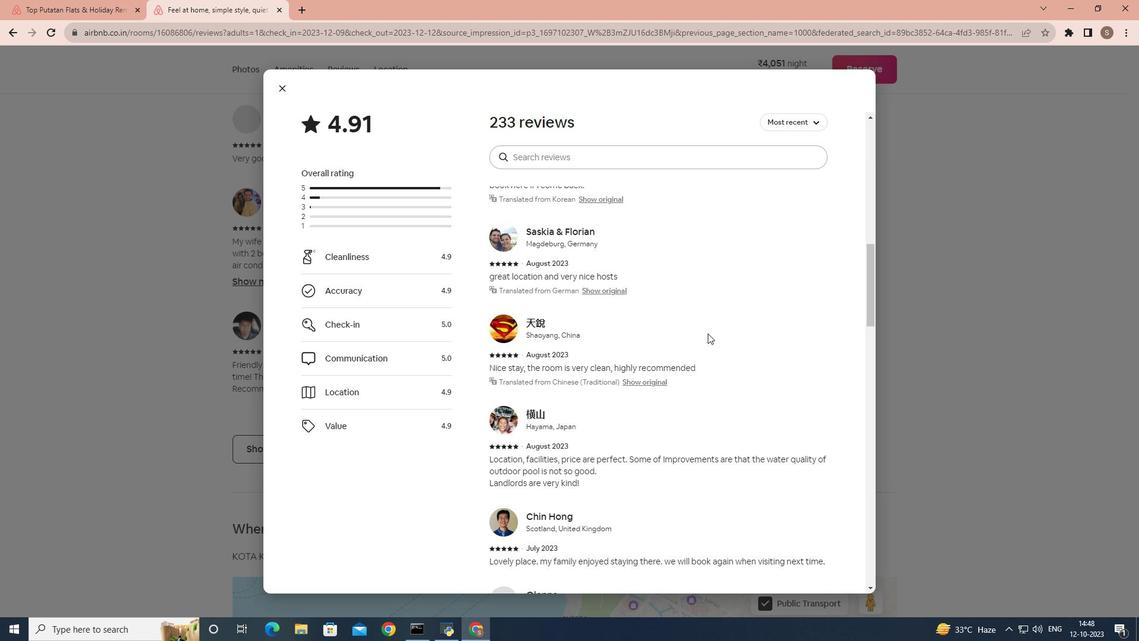 
Action: Mouse scrolled (709, 334) with delta (0, 0)
Screenshot: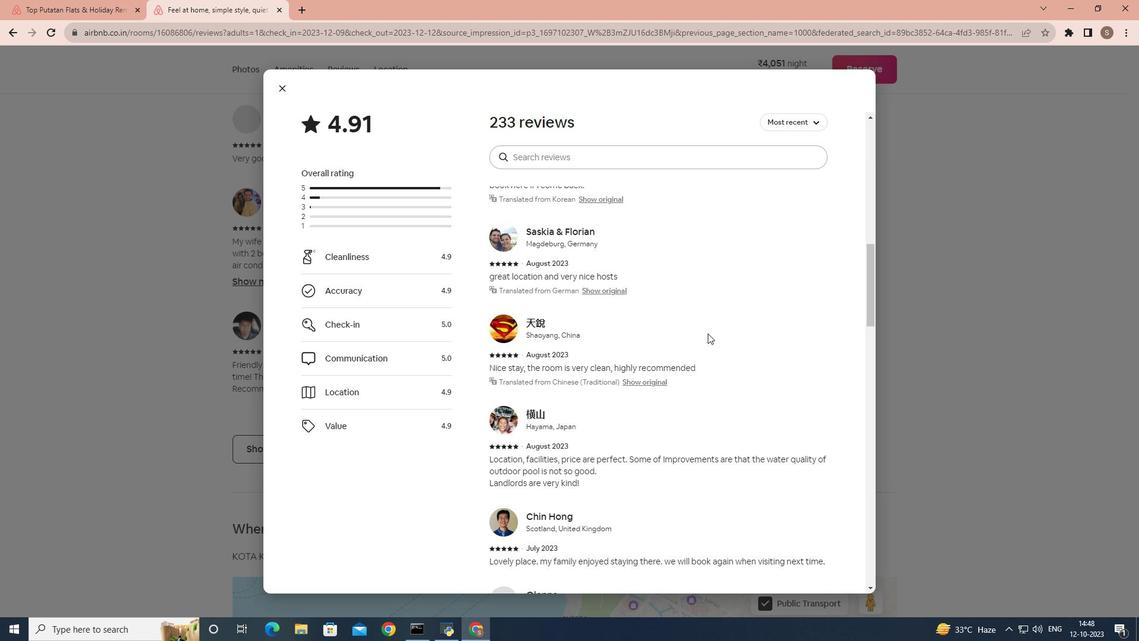 
Action: Mouse scrolled (709, 334) with delta (0, 0)
Screenshot: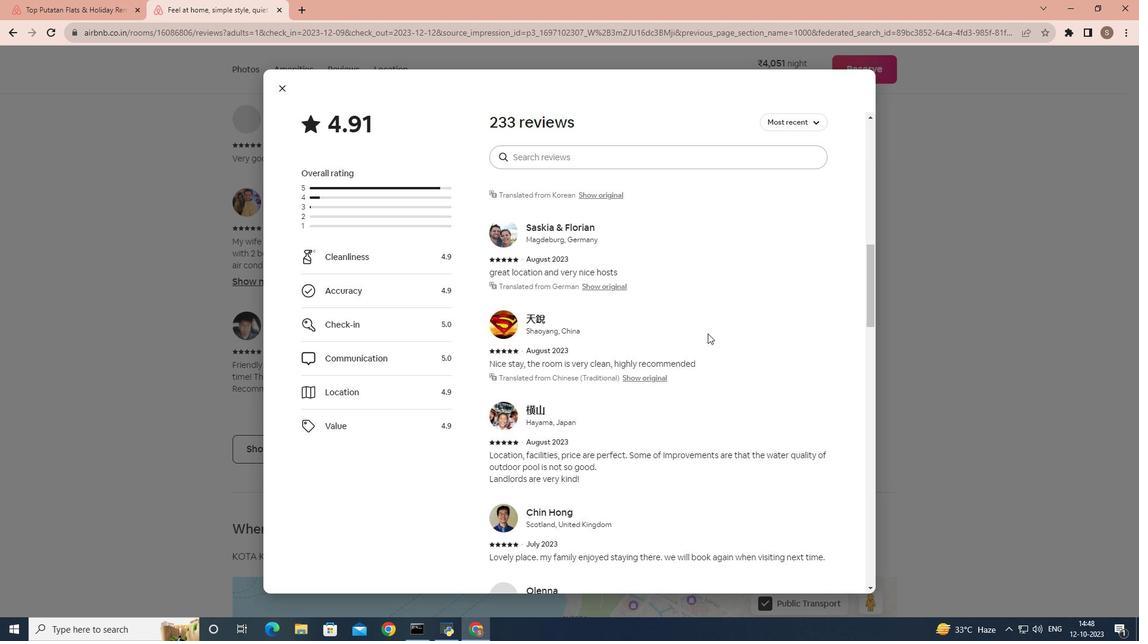 
Action: Mouse scrolled (709, 334) with delta (0, 0)
Screenshot: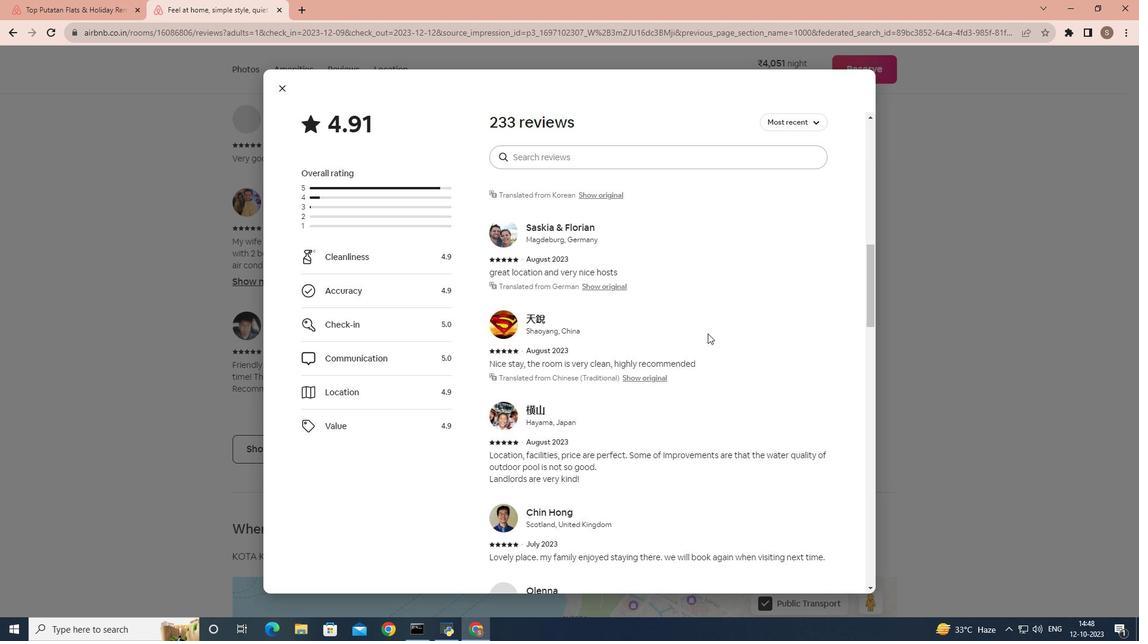 
Action: Mouse scrolled (709, 334) with delta (0, 0)
Screenshot: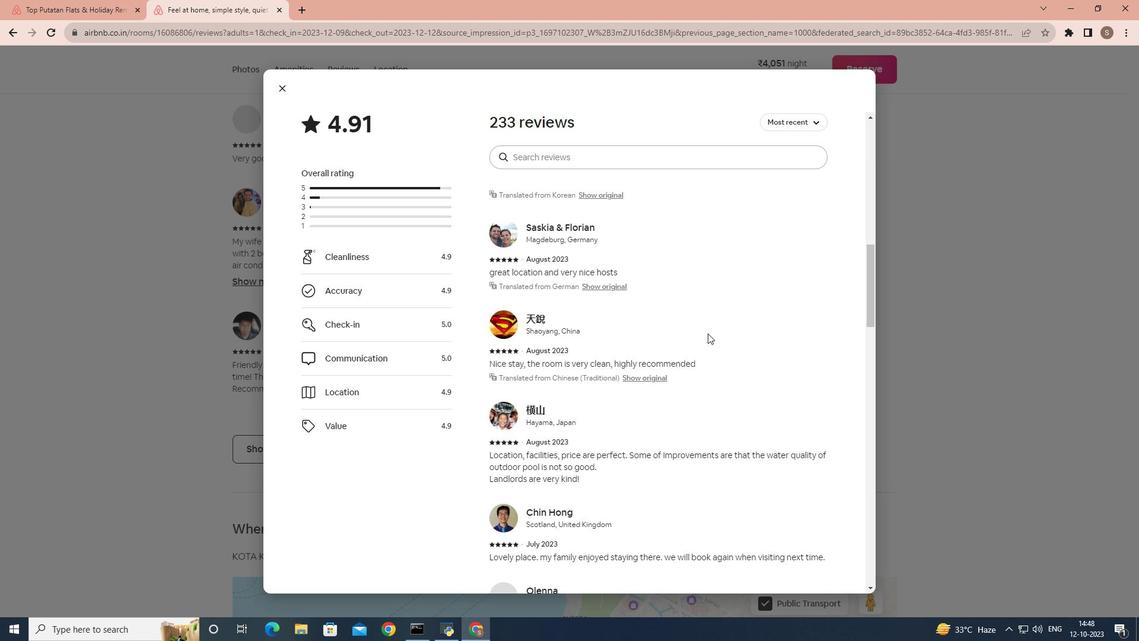 
Action: Mouse scrolled (709, 334) with delta (0, 0)
Screenshot: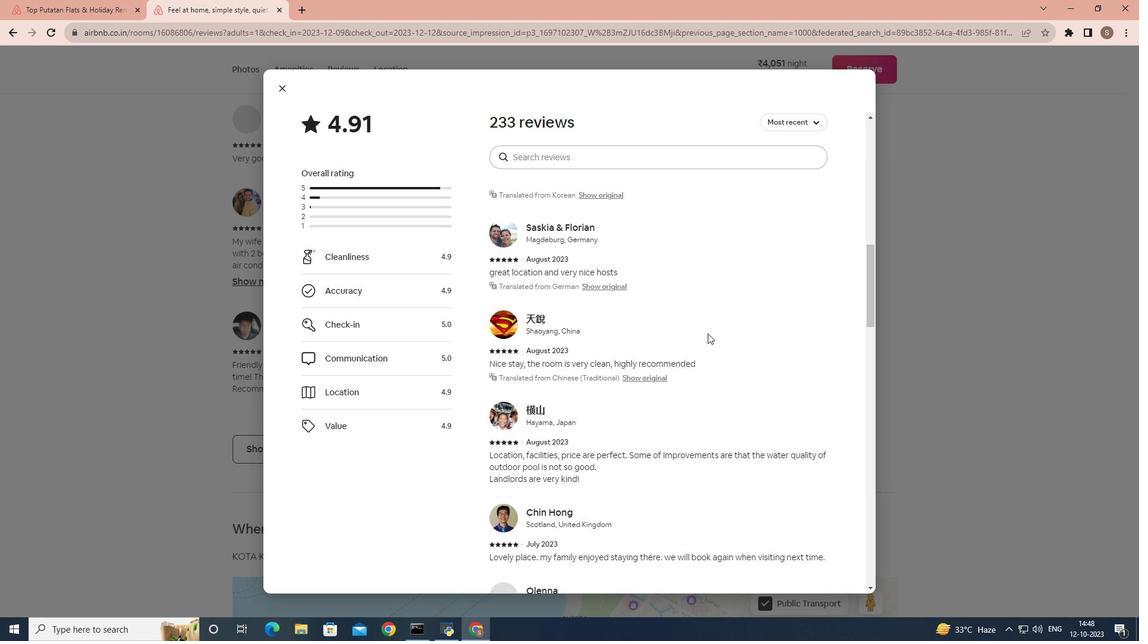 
Action: Mouse scrolled (709, 334) with delta (0, 0)
Screenshot: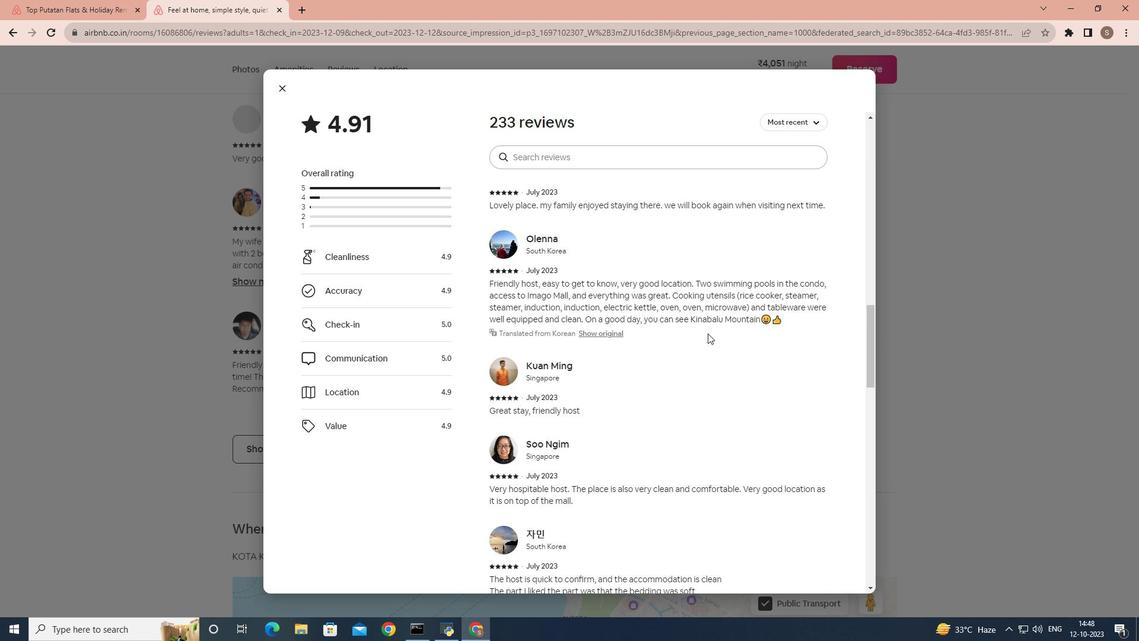 
Action: Mouse scrolled (709, 334) with delta (0, 0)
Screenshot: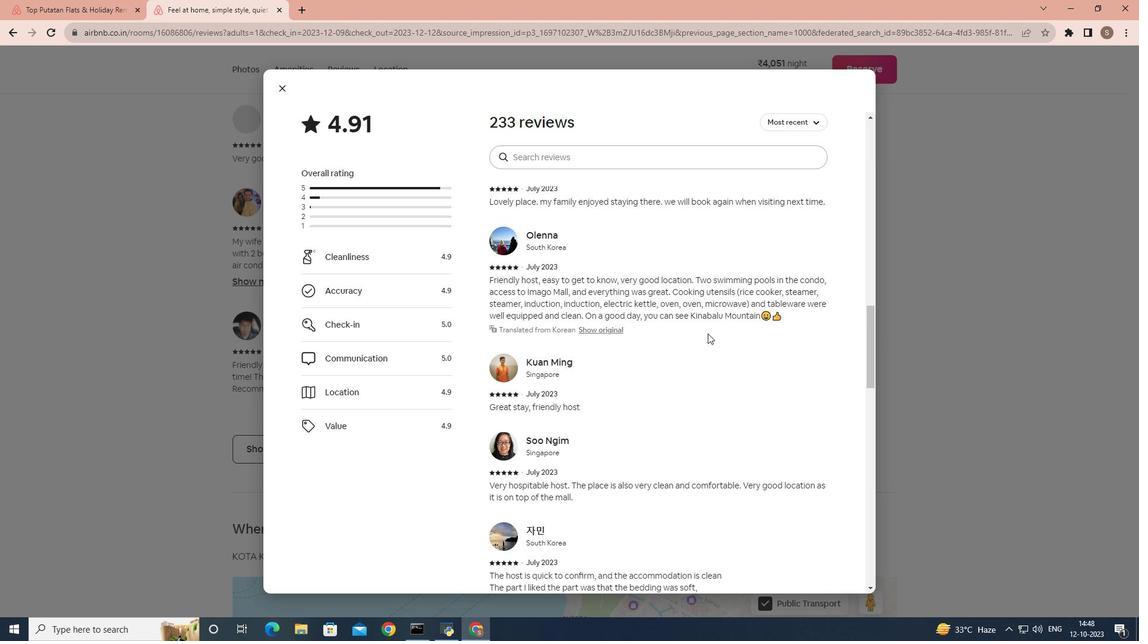 
Action: Mouse scrolled (709, 334) with delta (0, 0)
Screenshot: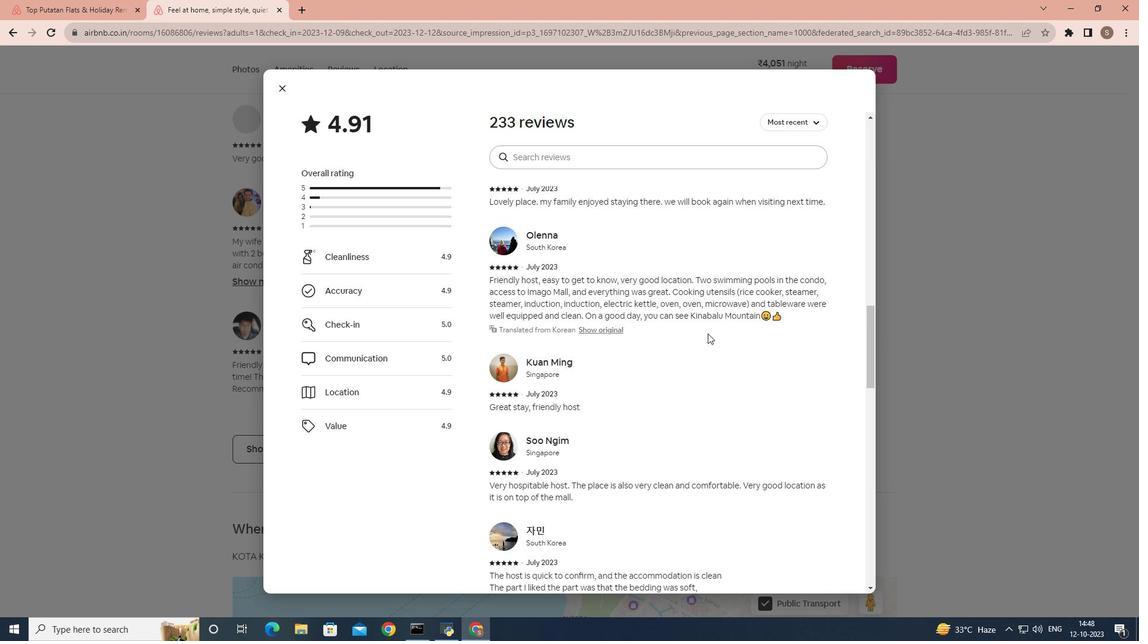 
Action: Mouse scrolled (709, 334) with delta (0, 0)
Screenshot: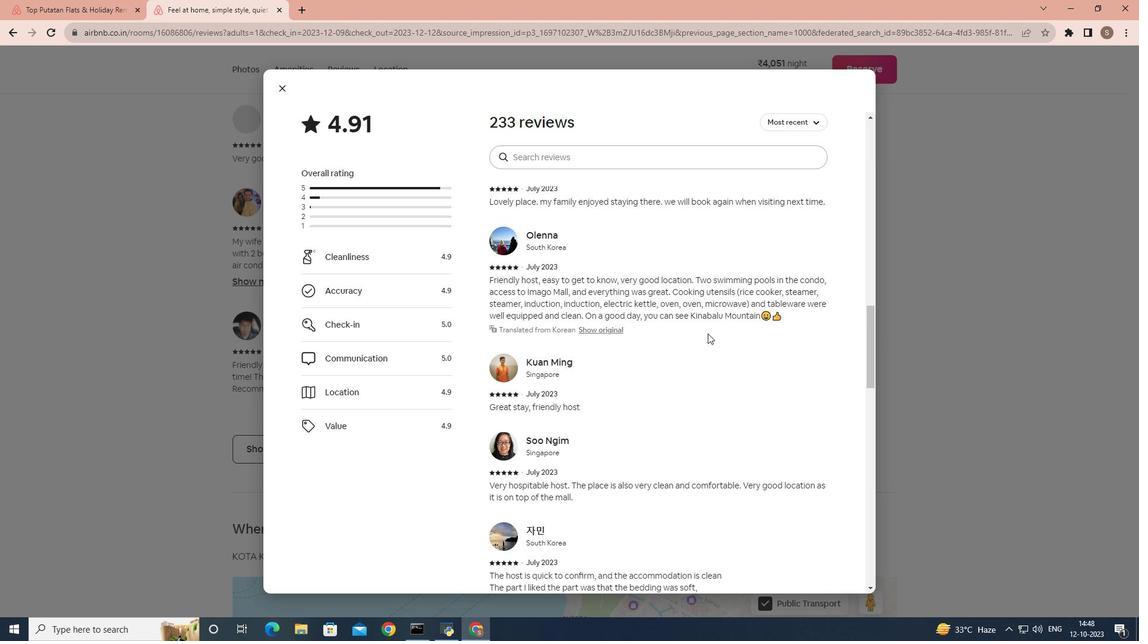 
Action: Mouse scrolled (709, 334) with delta (0, 0)
Screenshot: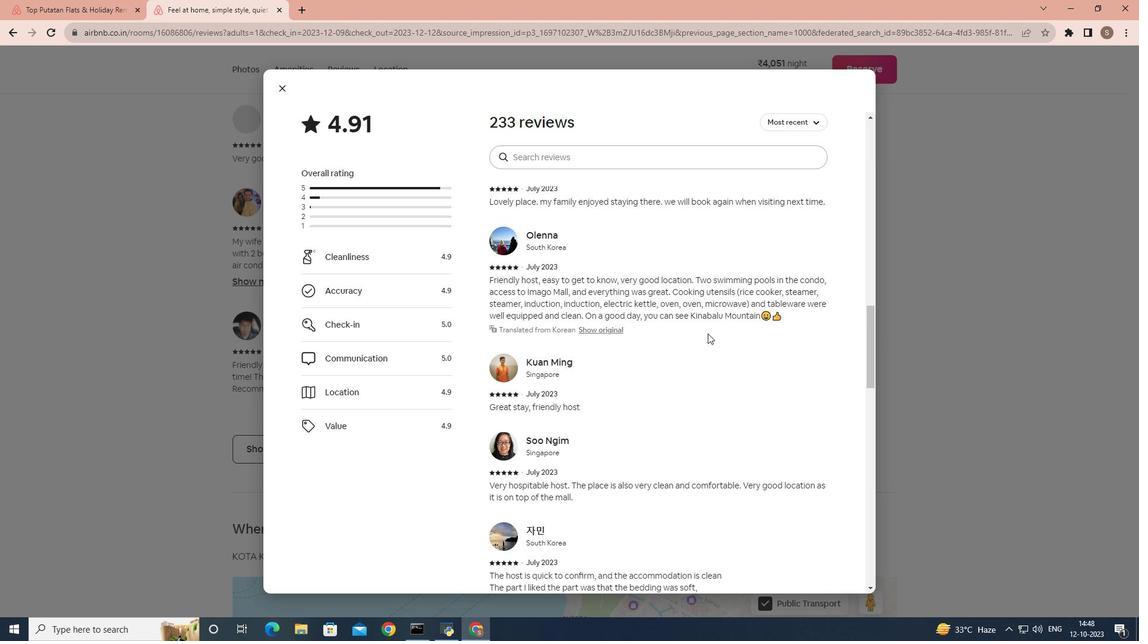 
Action: Mouse scrolled (709, 334) with delta (0, 0)
Screenshot: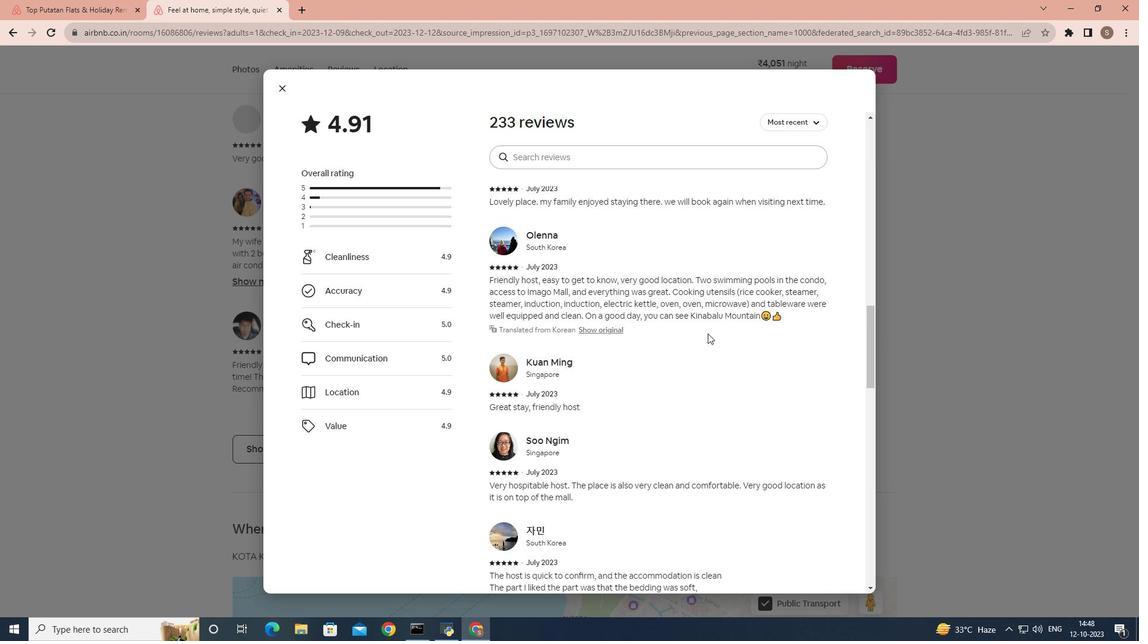 
Action: Mouse scrolled (709, 334) with delta (0, 0)
Screenshot: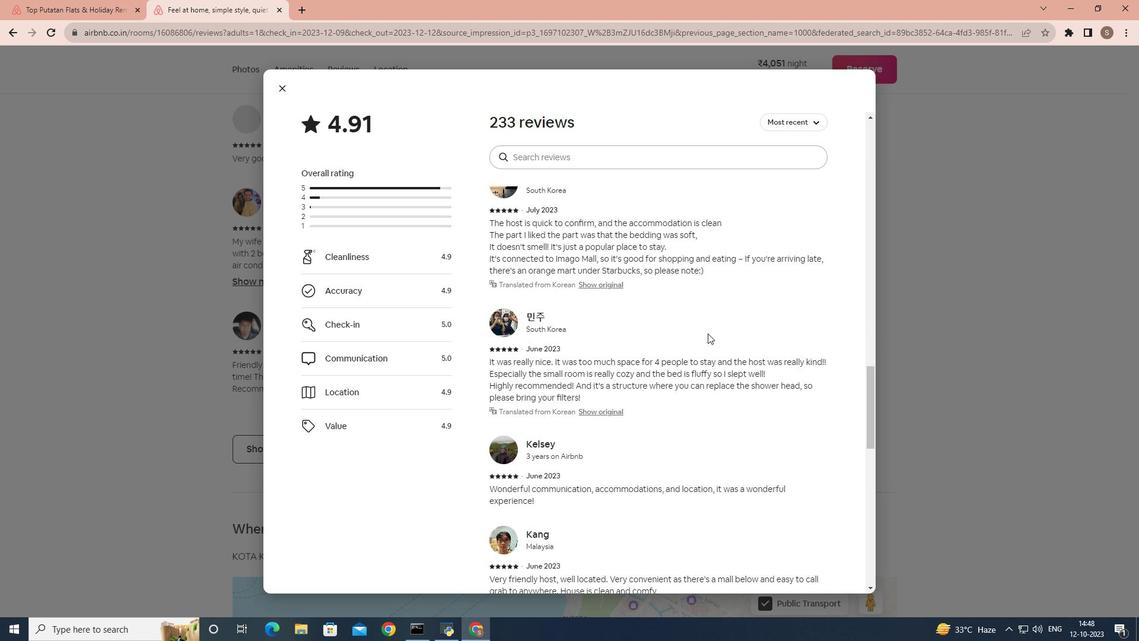 
Action: Mouse scrolled (709, 334) with delta (0, 0)
Screenshot: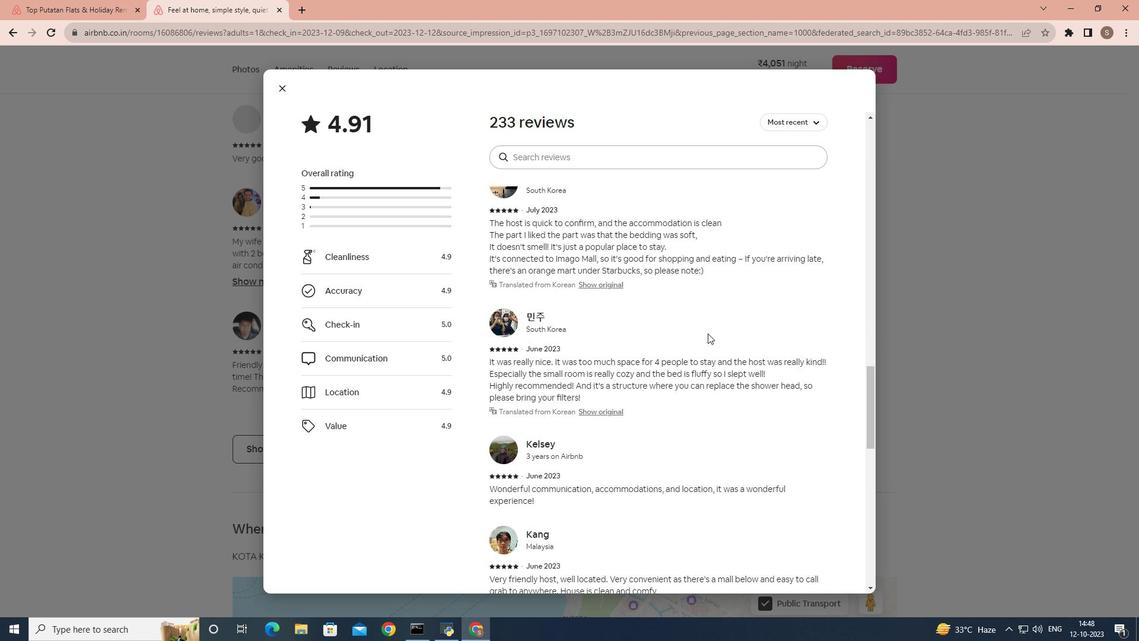
Action: Mouse scrolled (709, 334) with delta (0, 0)
Screenshot: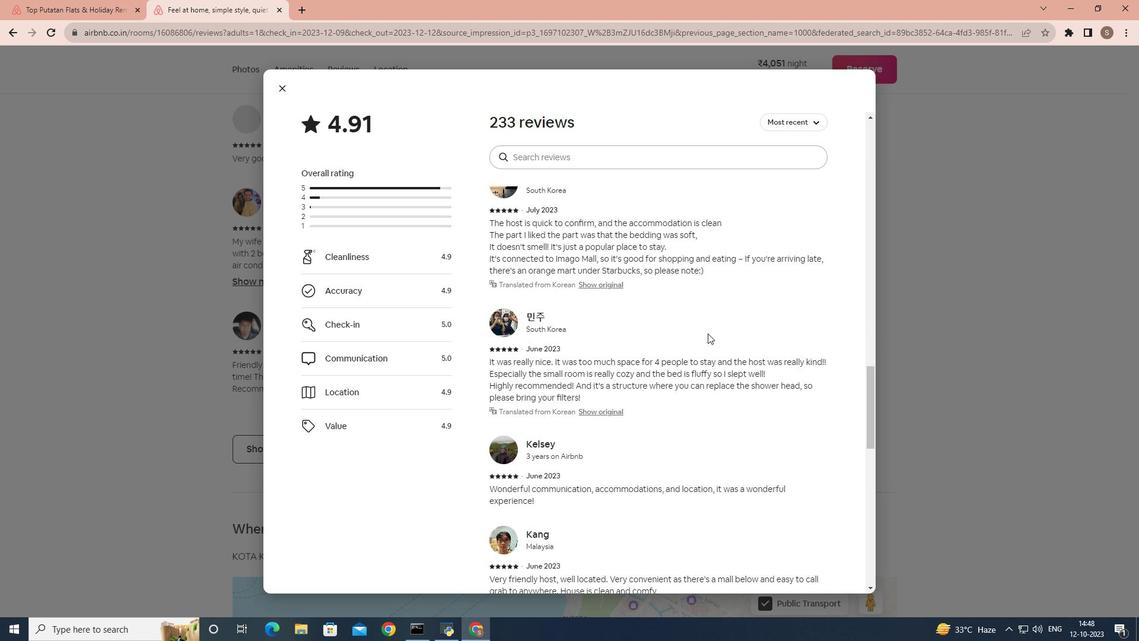 
Action: Mouse scrolled (709, 334) with delta (0, 0)
Screenshot: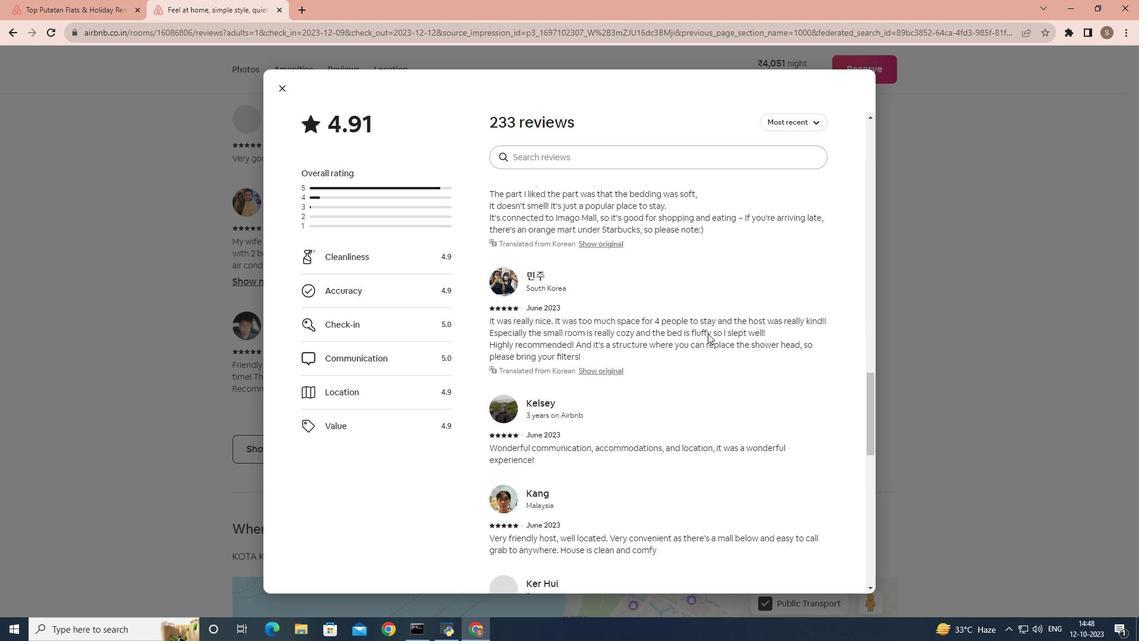 
Action: Mouse scrolled (709, 334) with delta (0, 0)
Screenshot: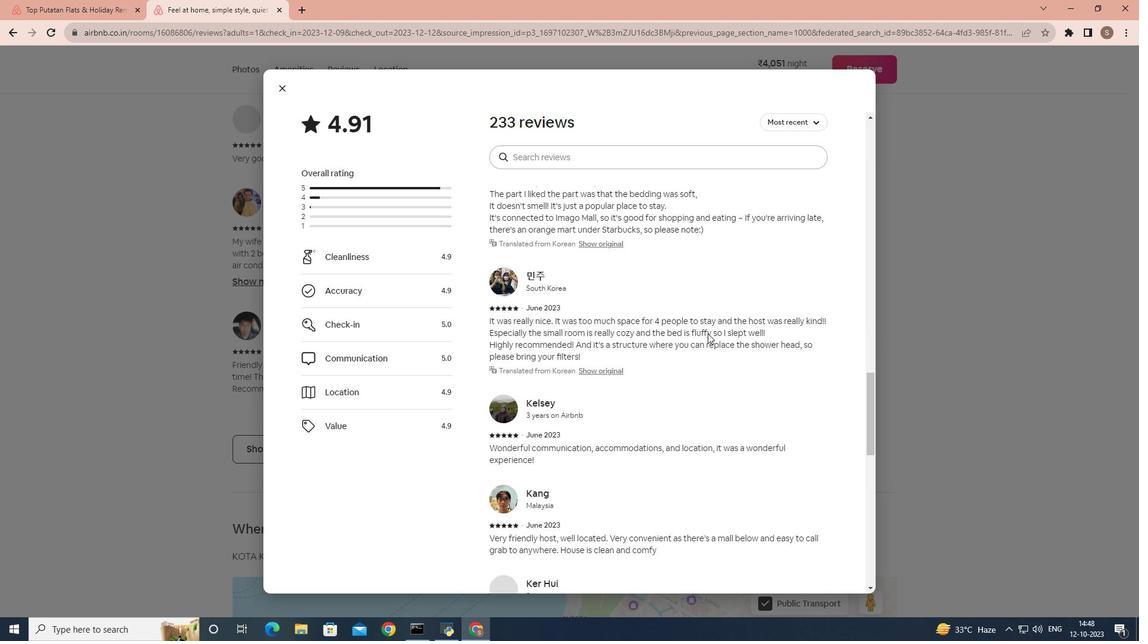 
Action: Mouse scrolled (709, 334) with delta (0, 0)
Screenshot: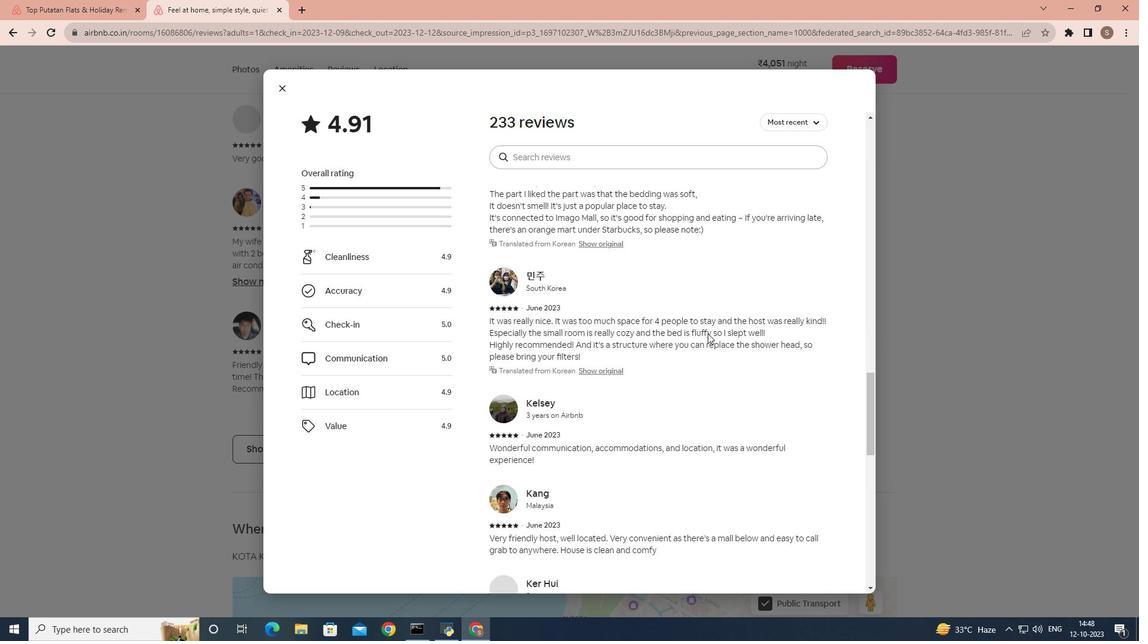 
Action: Mouse scrolled (709, 334) with delta (0, 0)
Screenshot: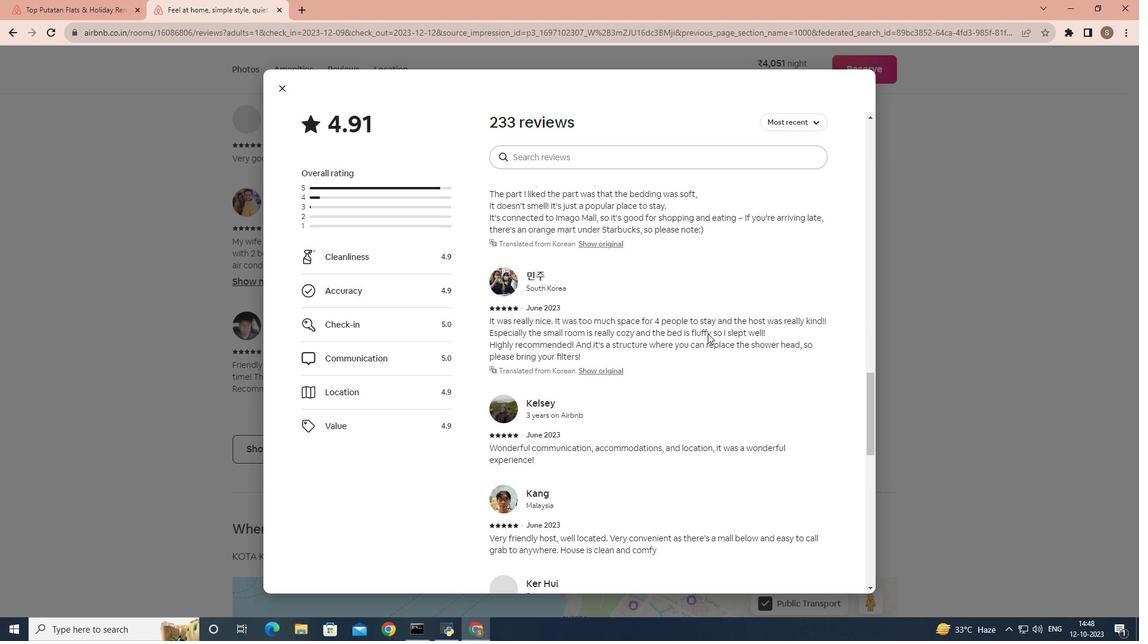 
Action: Mouse scrolled (709, 334) with delta (0, 0)
Screenshot: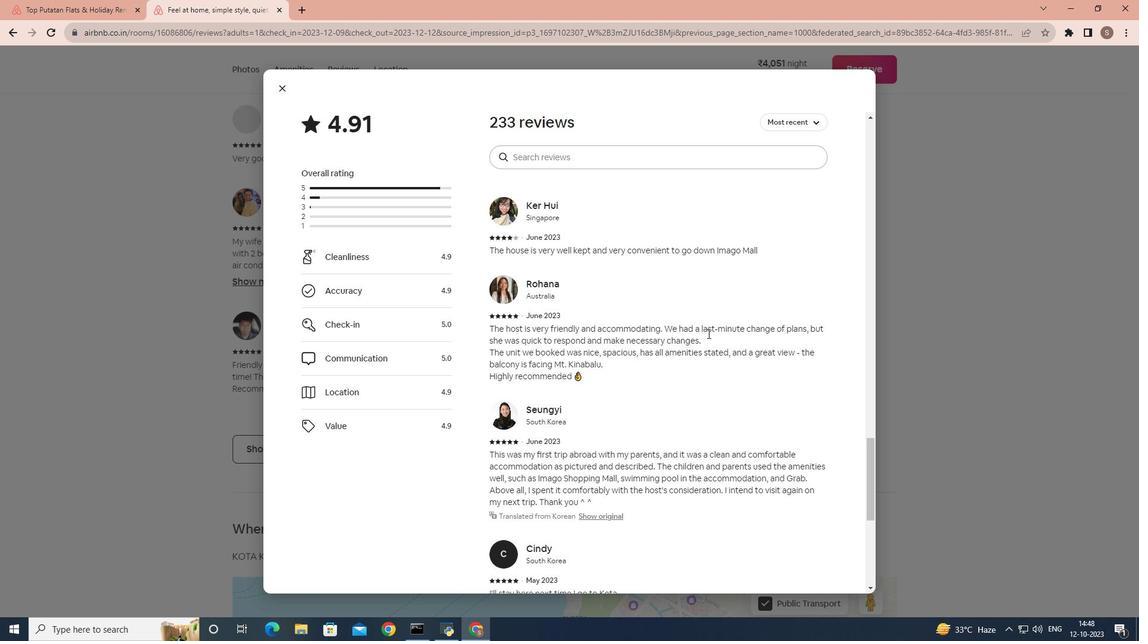 
Action: Mouse scrolled (709, 334) with delta (0, 0)
Screenshot: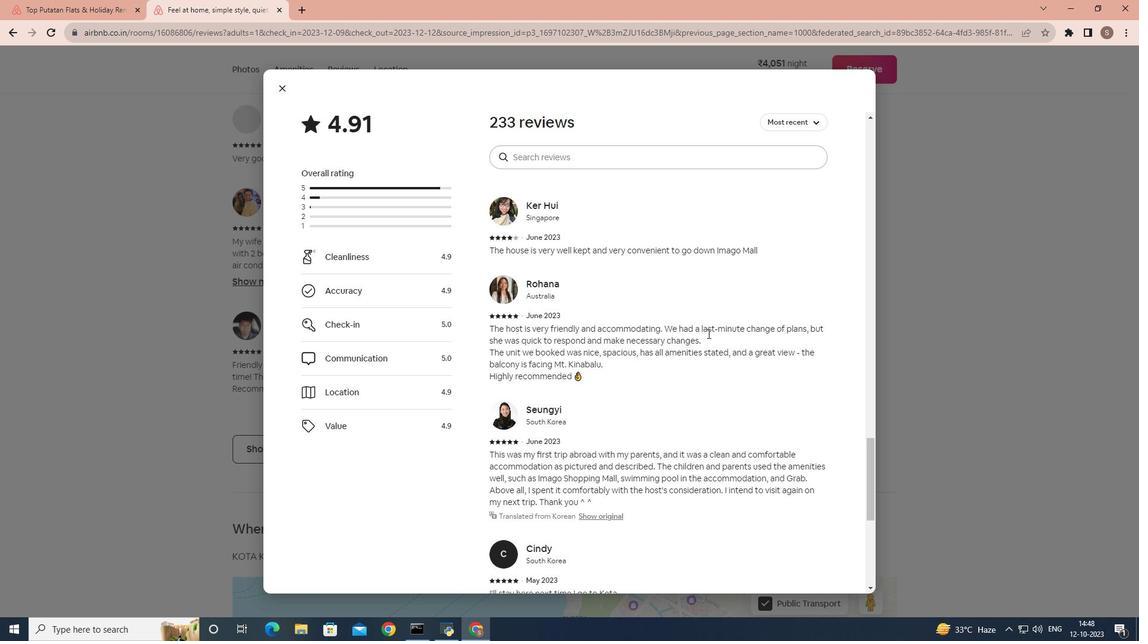 
Action: Mouse scrolled (709, 334) with delta (0, 0)
Screenshot: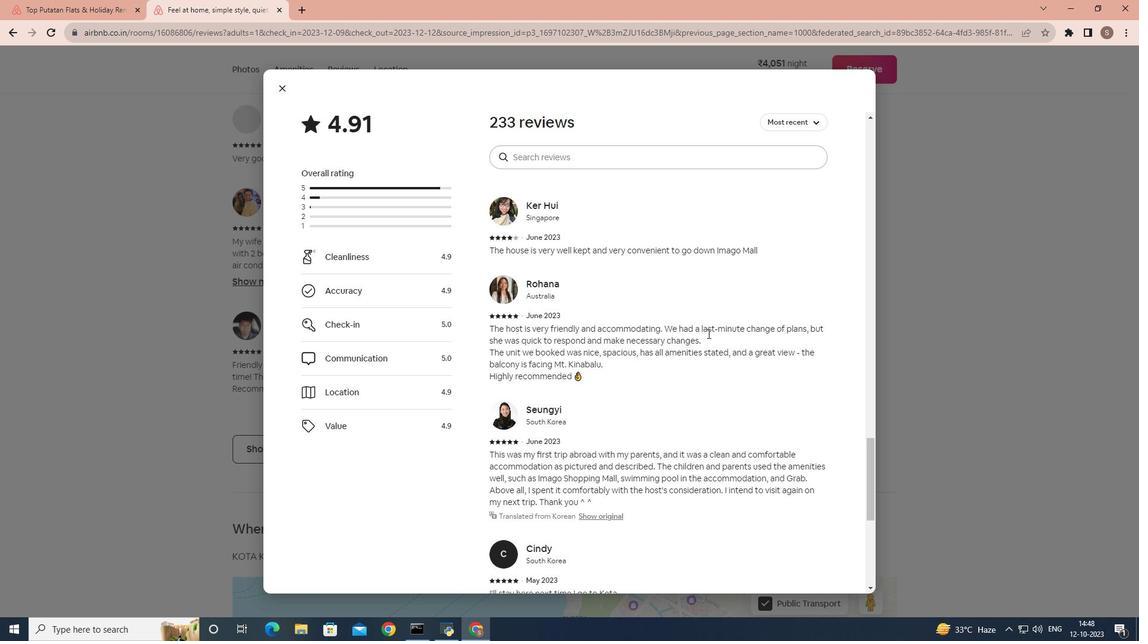 
Action: Mouse scrolled (709, 334) with delta (0, 0)
Screenshot: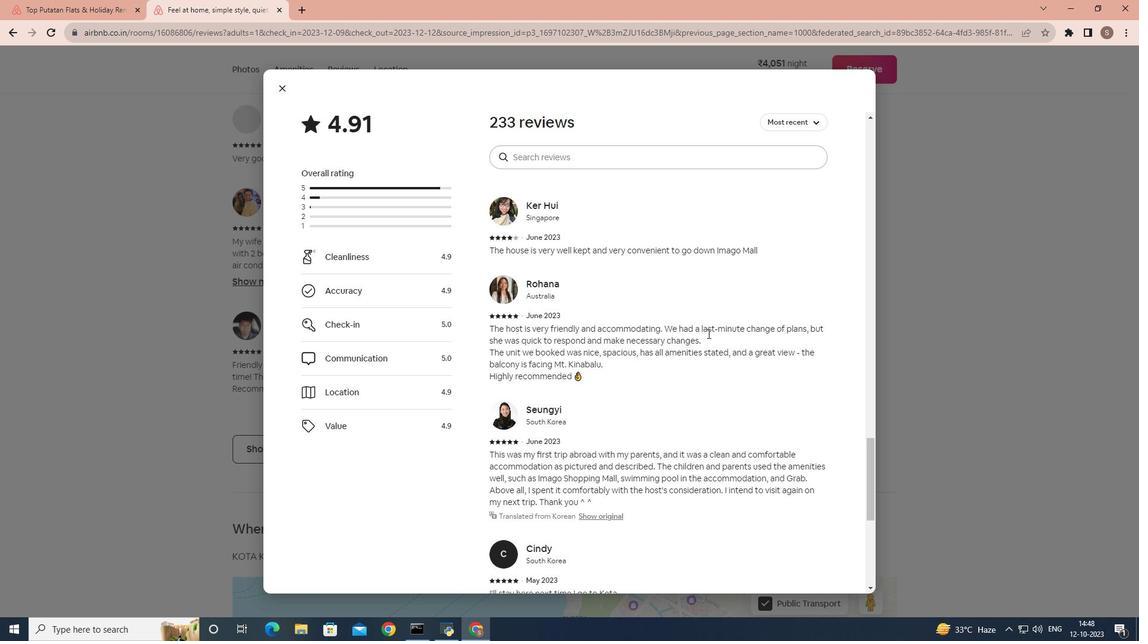 
Action: Mouse scrolled (709, 334) with delta (0, 0)
Screenshot: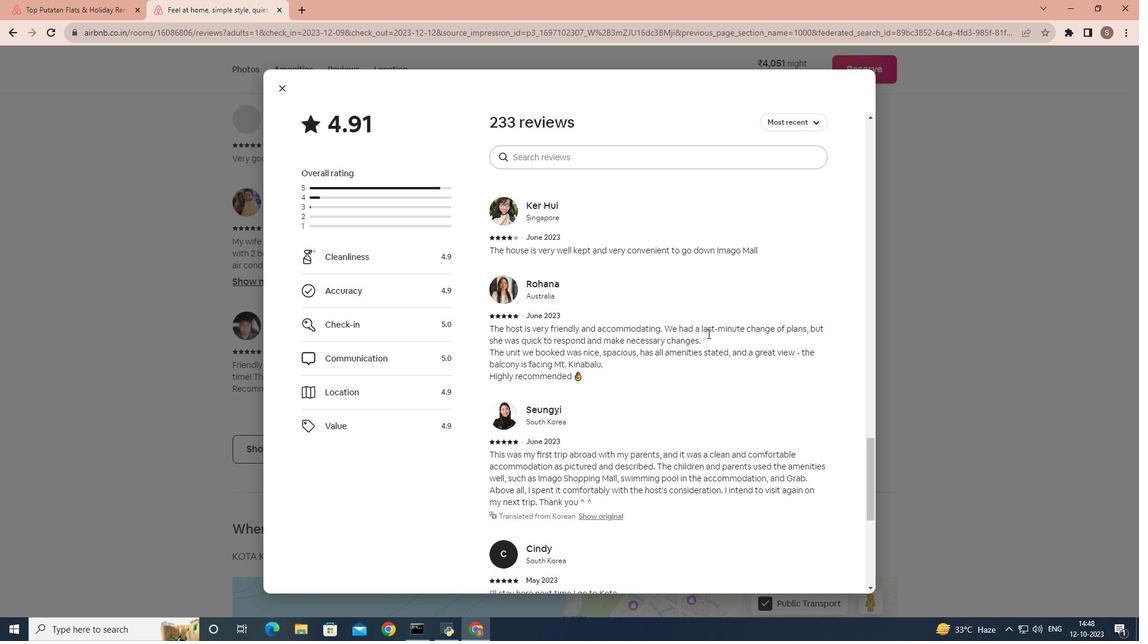 
Action: Mouse scrolled (709, 334) with delta (0, 0)
Screenshot: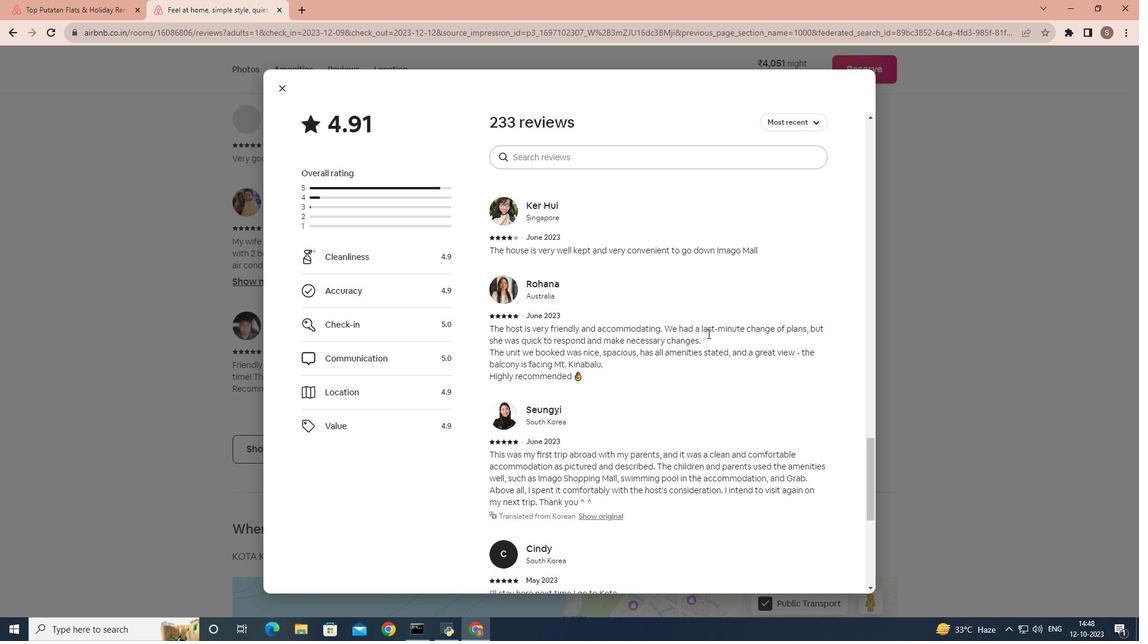 
Action: Mouse scrolled (709, 334) with delta (0, 0)
Screenshot: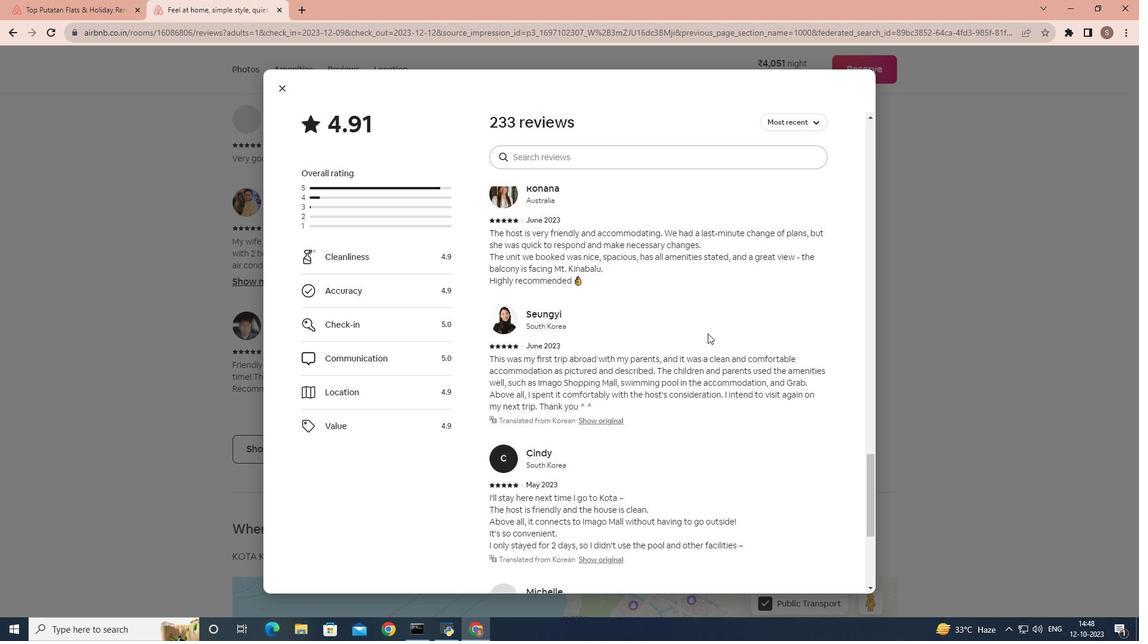 
Action: Mouse scrolled (709, 334) with delta (0, 0)
Screenshot: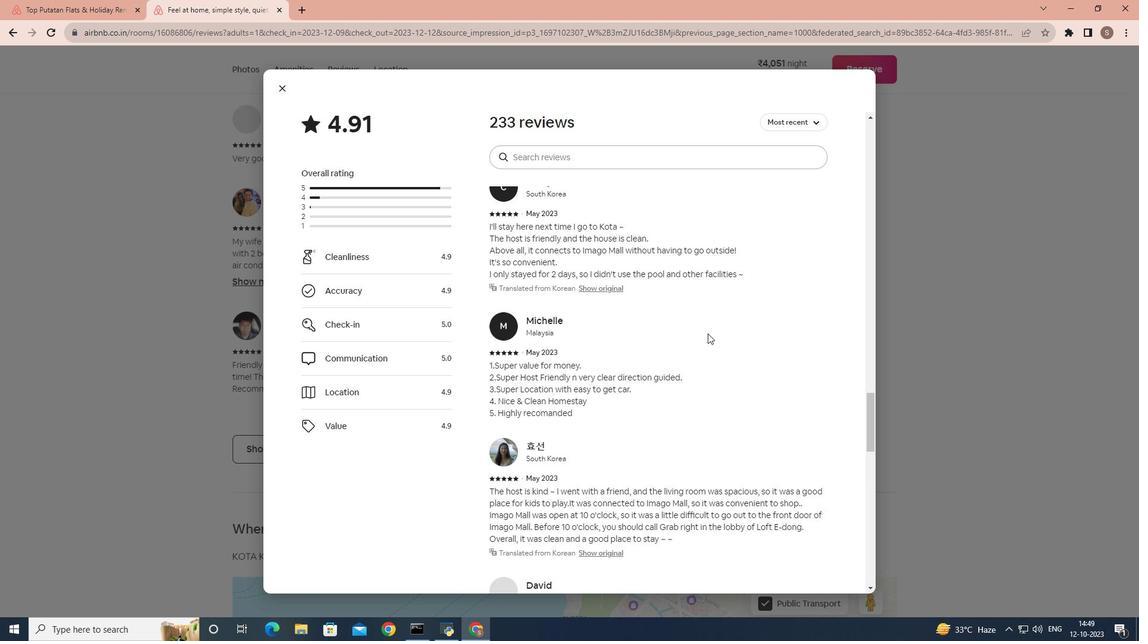
Action: Mouse scrolled (709, 334) with delta (0, 0)
Screenshot: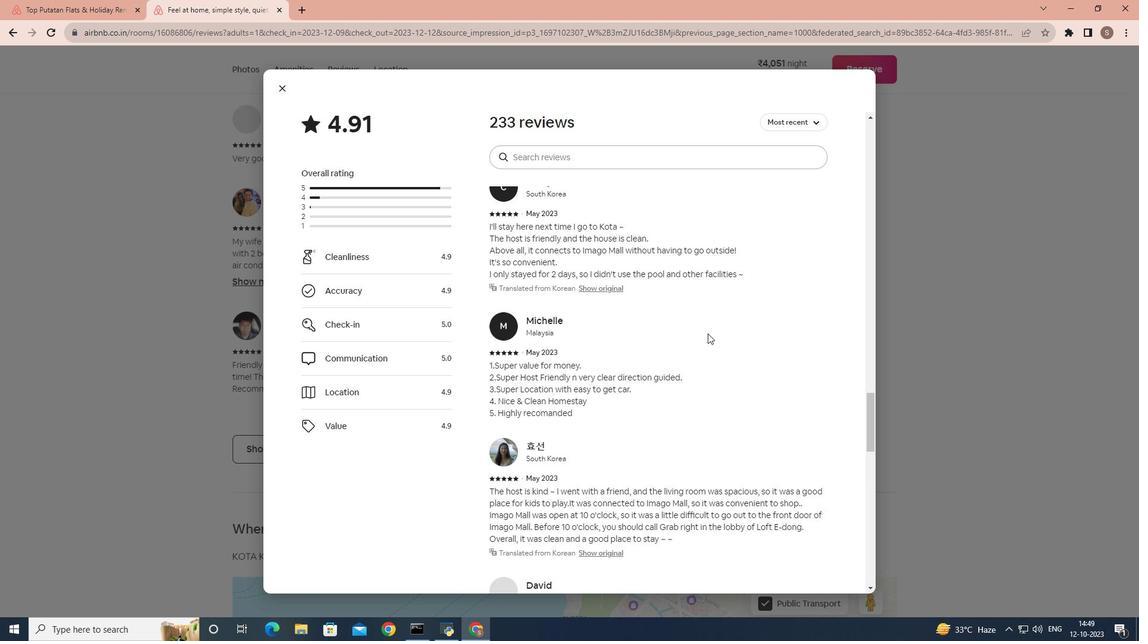 
Action: Mouse scrolled (709, 334) with delta (0, 0)
Screenshot: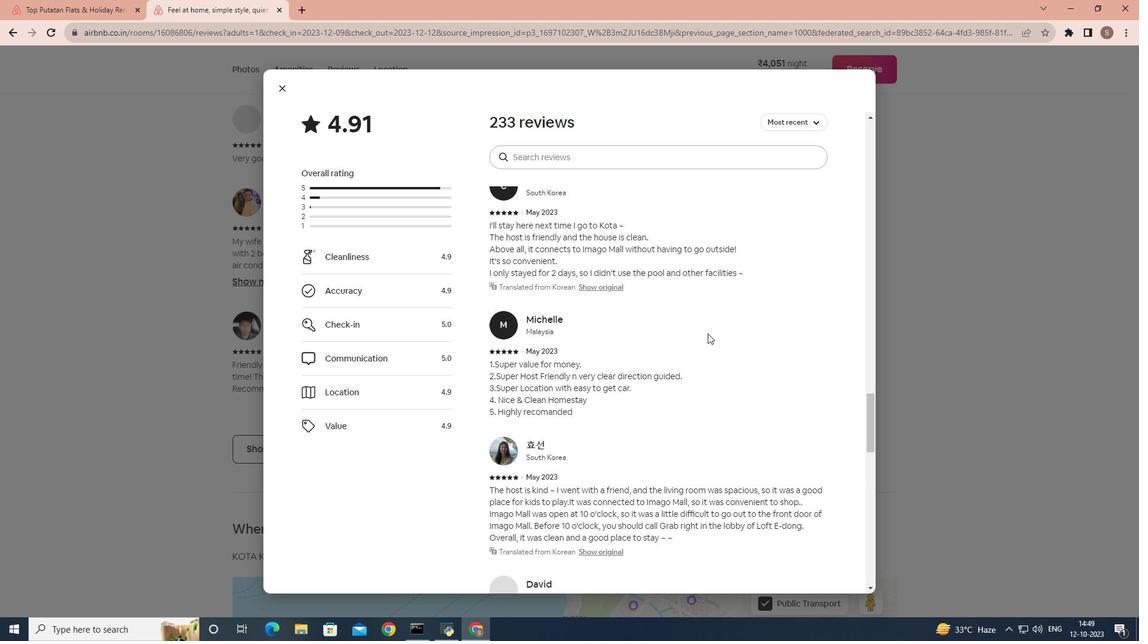 
Action: Mouse scrolled (709, 334) with delta (0, 0)
Screenshot: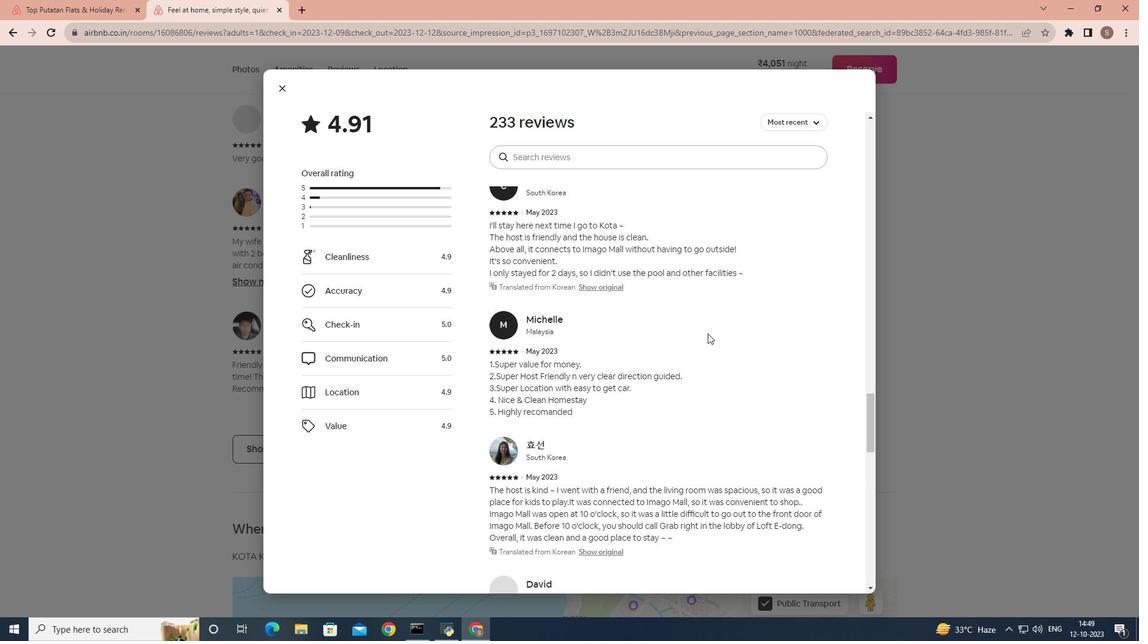 
Action: Mouse scrolled (709, 334) with delta (0, 0)
Screenshot: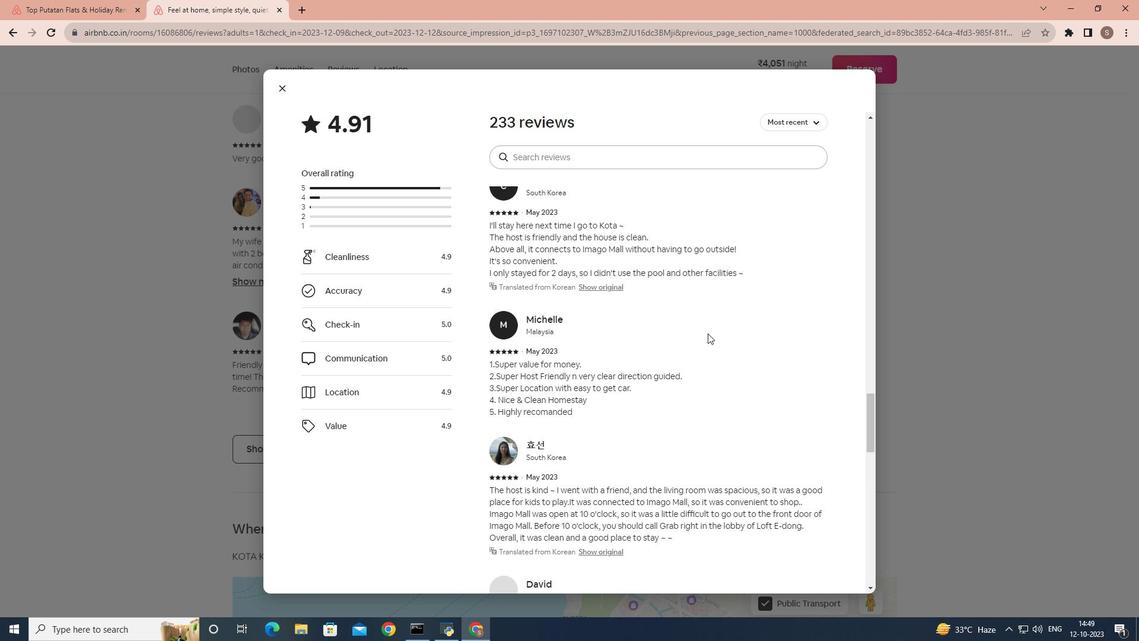 
Action: Mouse scrolled (709, 334) with delta (0, 0)
Screenshot: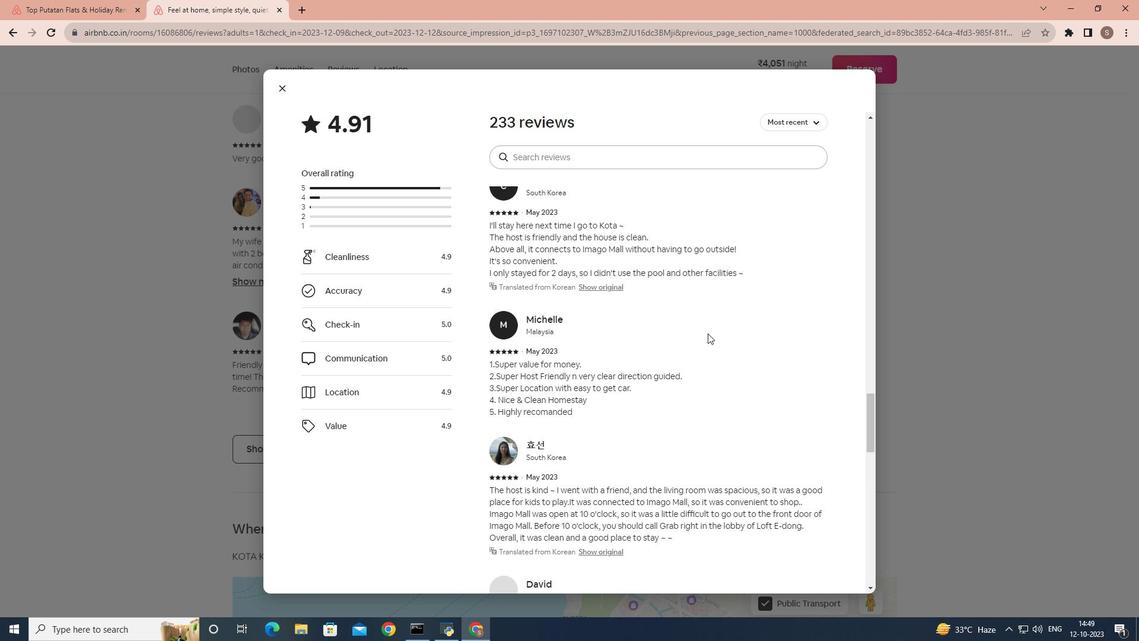 
Action: Mouse scrolled (709, 335) with delta (0, 0)
Screenshot: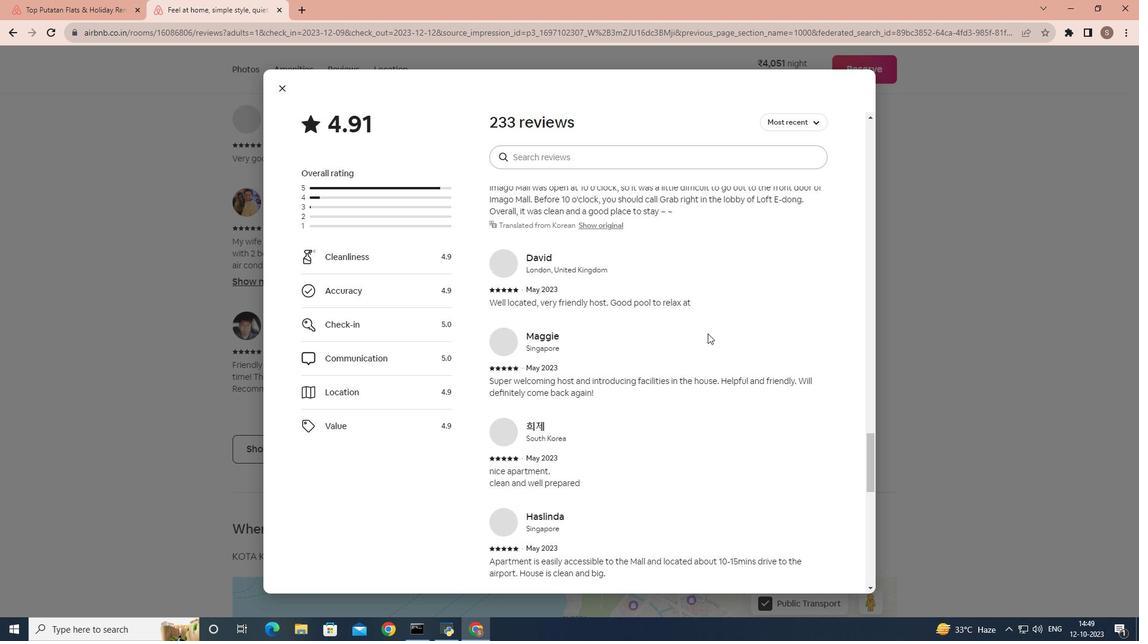 
Action: Mouse scrolled (709, 334) with delta (0, 0)
Screenshot: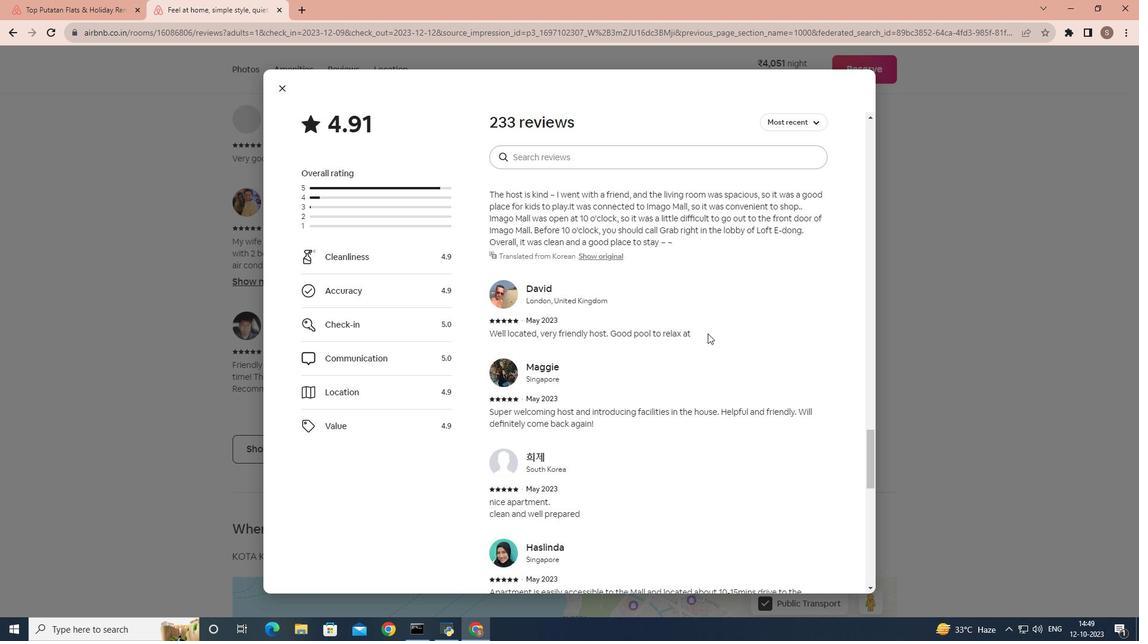 
Action: Mouse scrolled (709, 334) with delta (0, 0)
Screenshot: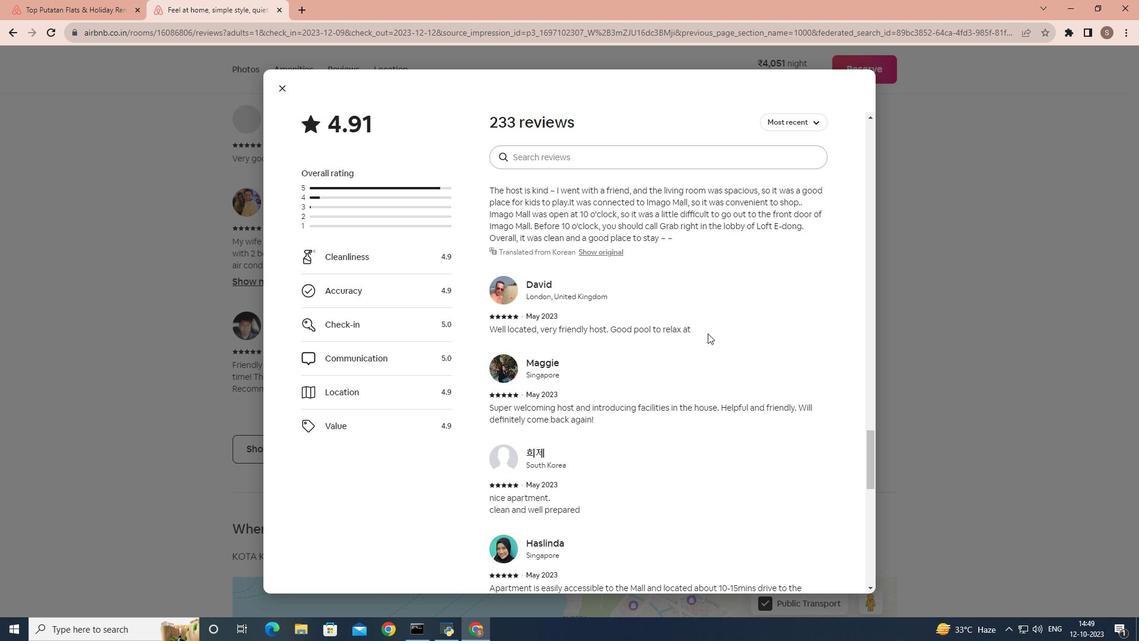 
Action: Mouse scrolled (709, 334) with delta (0, 0)
Screenshot: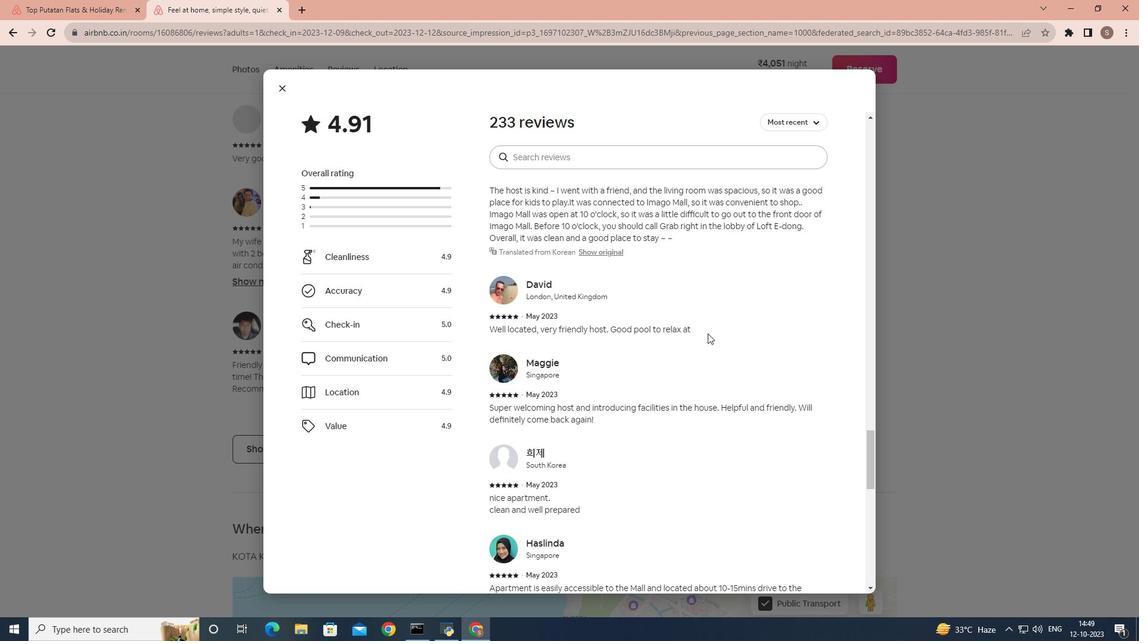 
Action: Mouse scrolled (709, 334) with delta (0, 0)
Screenshot: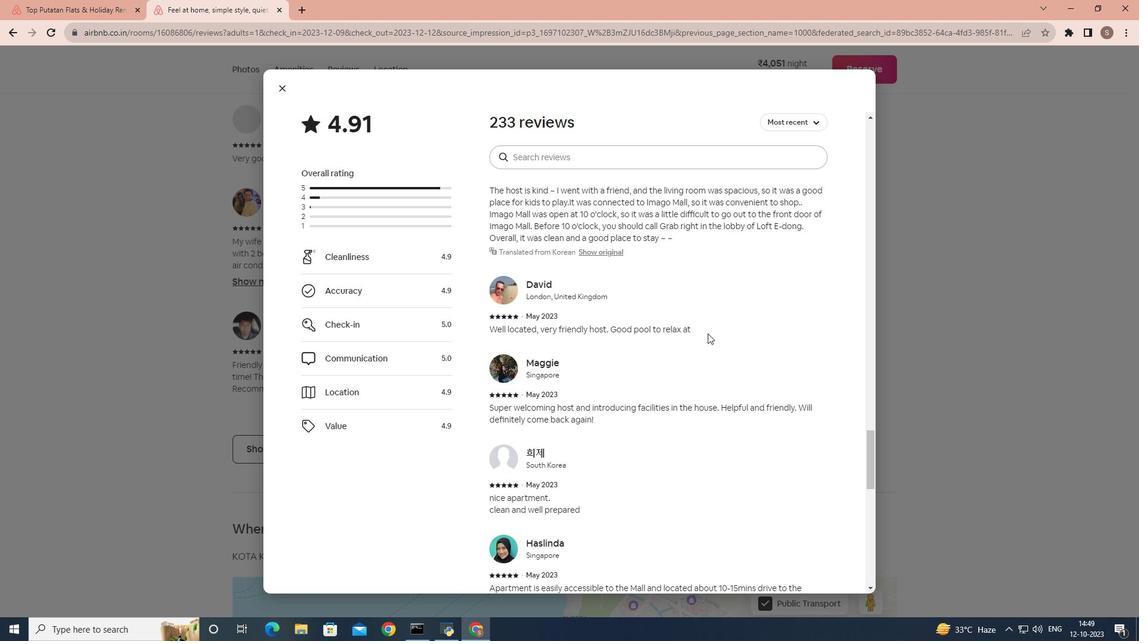 
Action: Mouse scrolled (709, 334) with delta (0, 0)
Screenshot: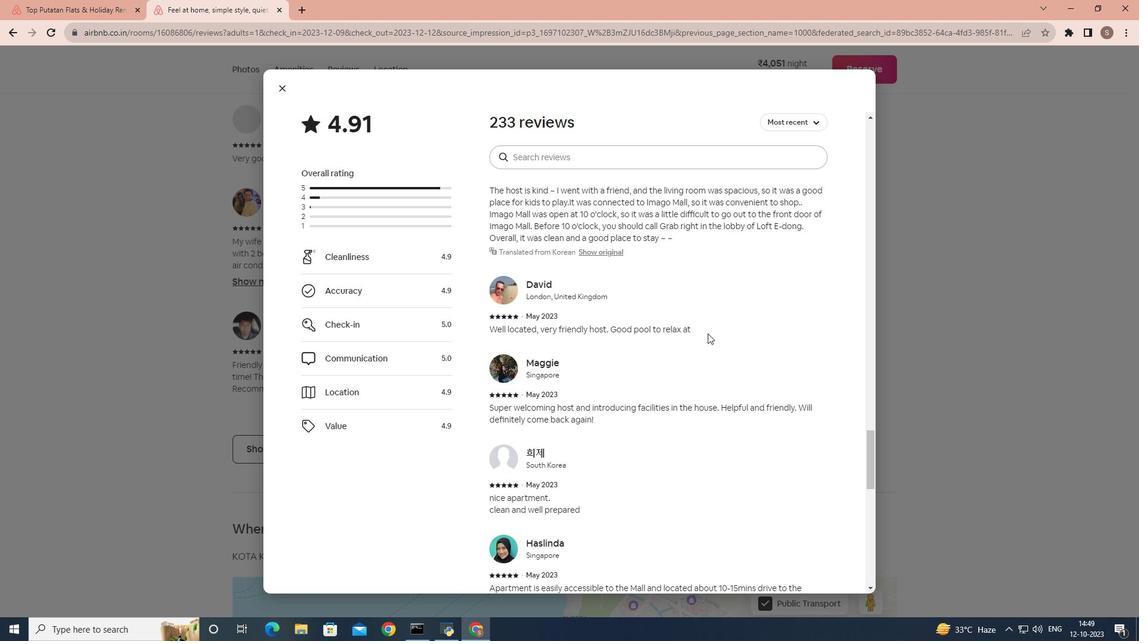 
Action: Mouse scrolled (709, 334) with delta (0, 0)
Screenshot: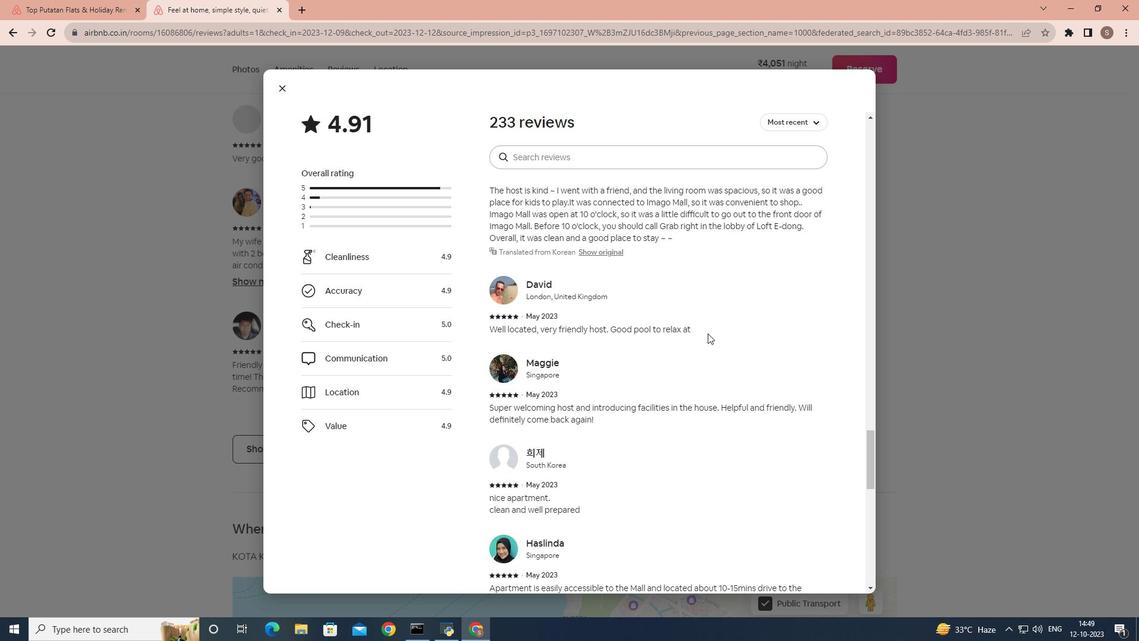 
Action: Mouse scrolled (709, 334) with delta (0, 0)
Screenshot: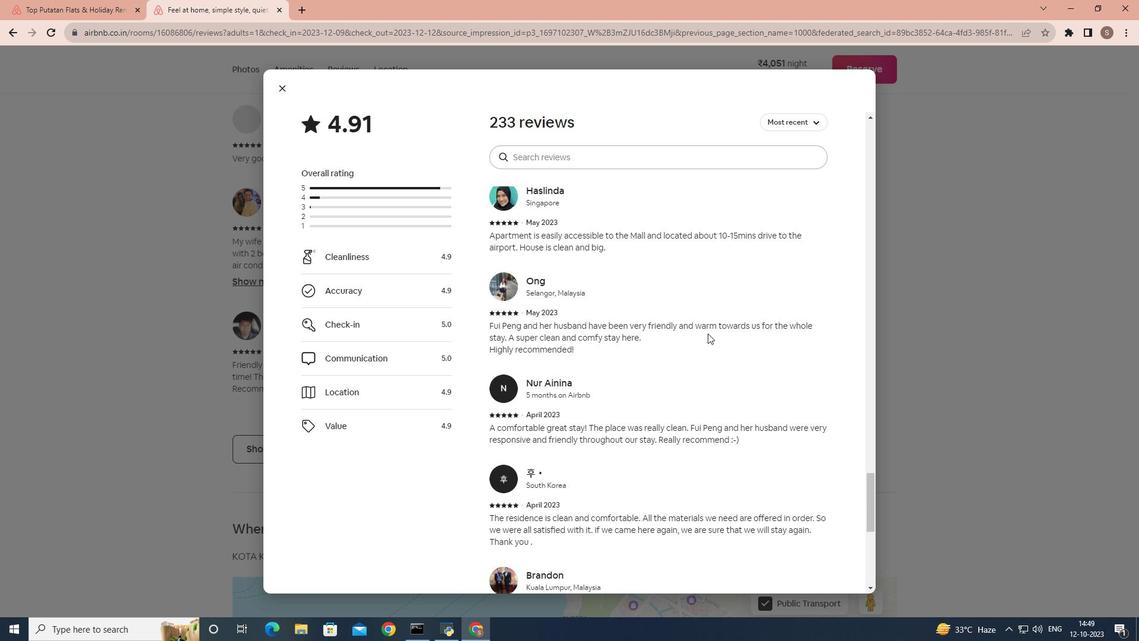 
Action: Mouse scrolled (709, 334) with delta (0, 0)
Screenshot: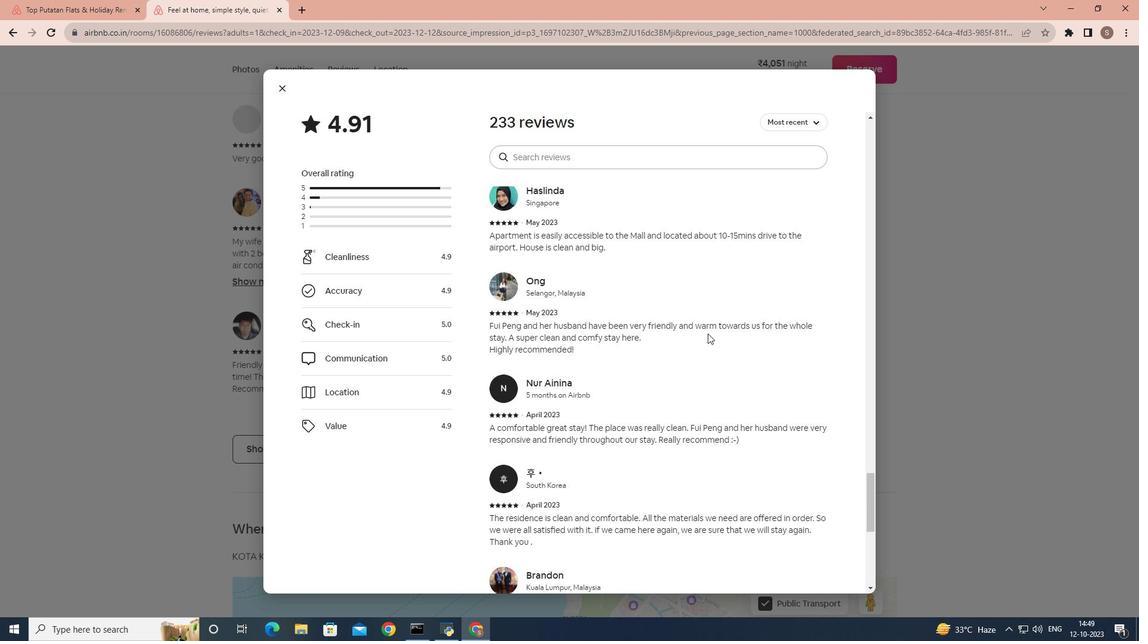 
Action: Mouse scrolled (709, 334) with delta (0, 0)
Screenshot: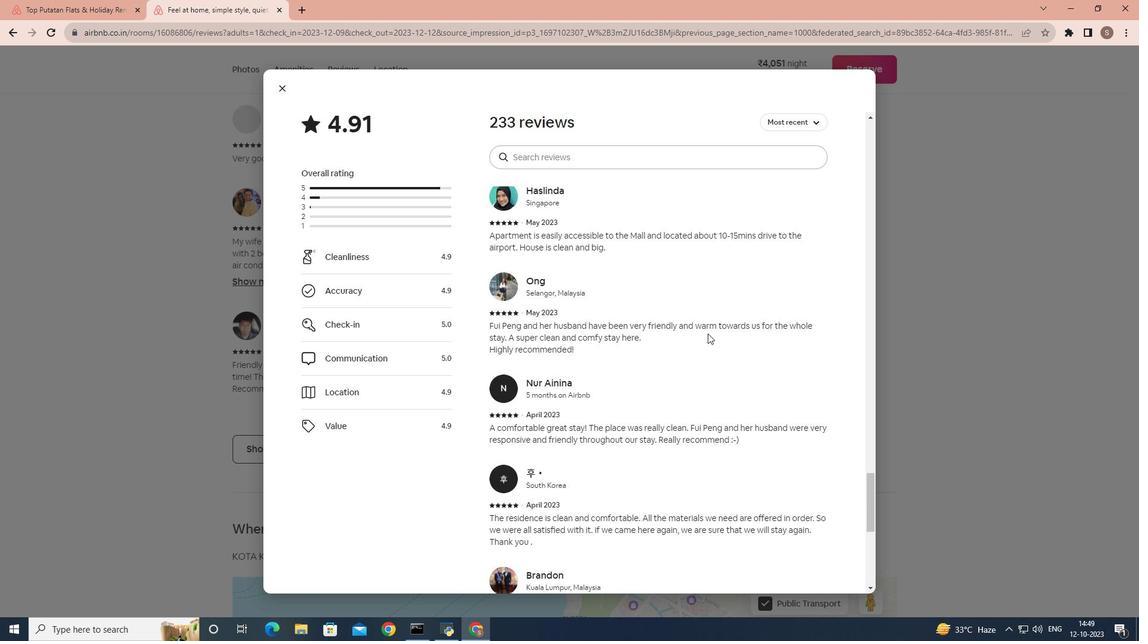 
Action: Mouse scrolled (709, 334) with delta (0, 0)
Screenshot: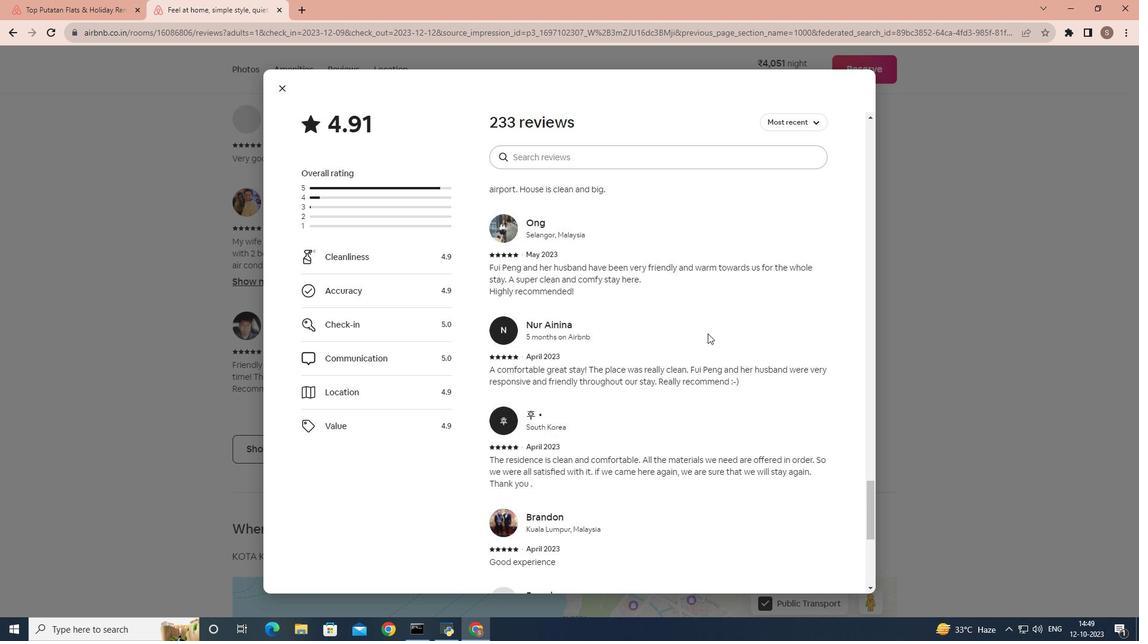 
Action: Mouse scrolled (709, 334) with delta (0, 0)
Screenshot: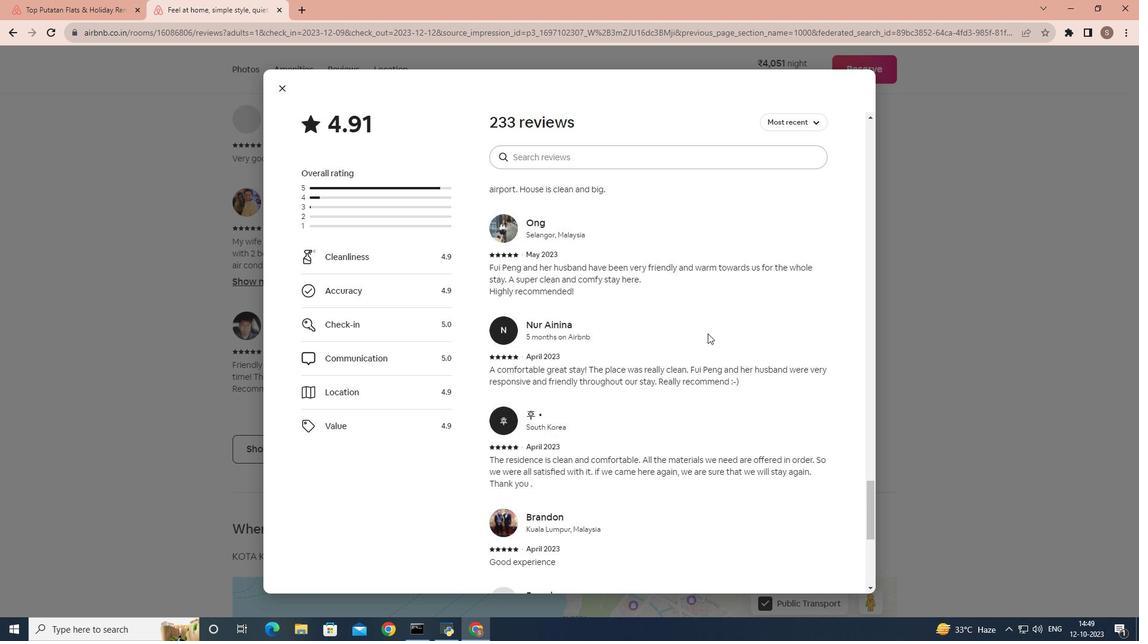 
Action: Mouse scrolled (709, 334) with delta (0, 0)
Screenshot: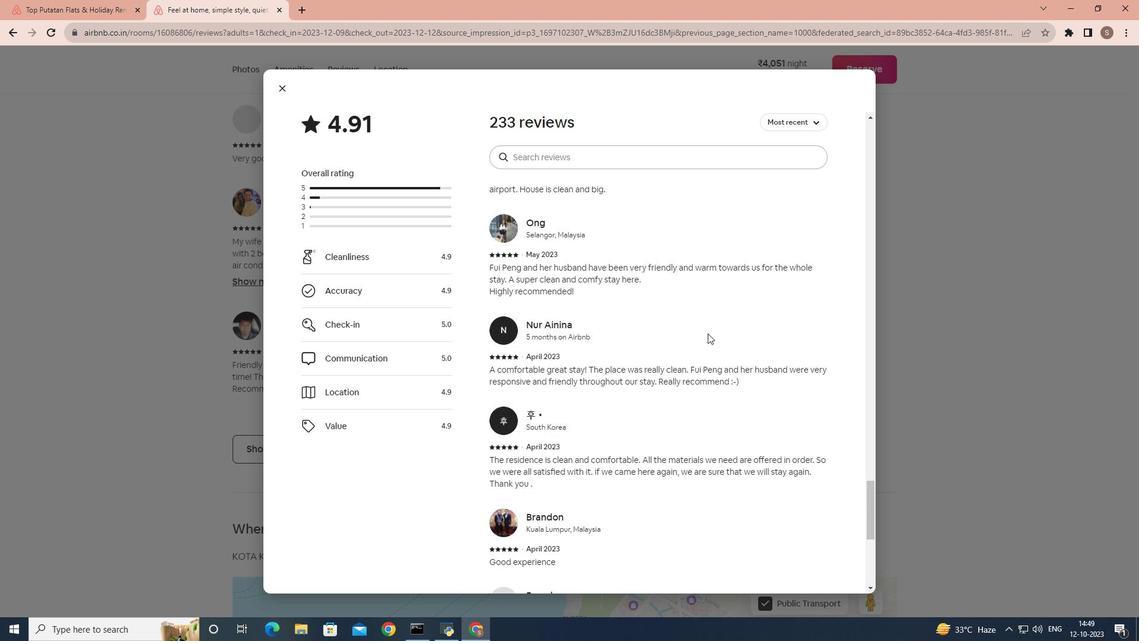 
Action: Mouse moved to (631, 426)
Screenshot: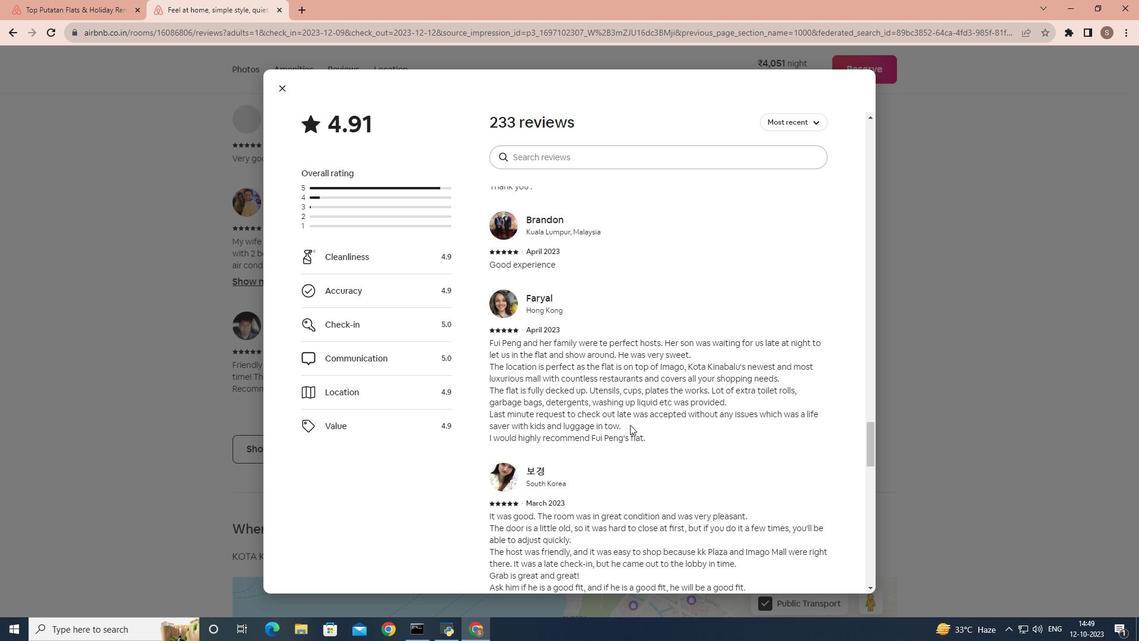 
Action: Mouse scrolled (631, 425) with delta (0, 0)
Screenshot: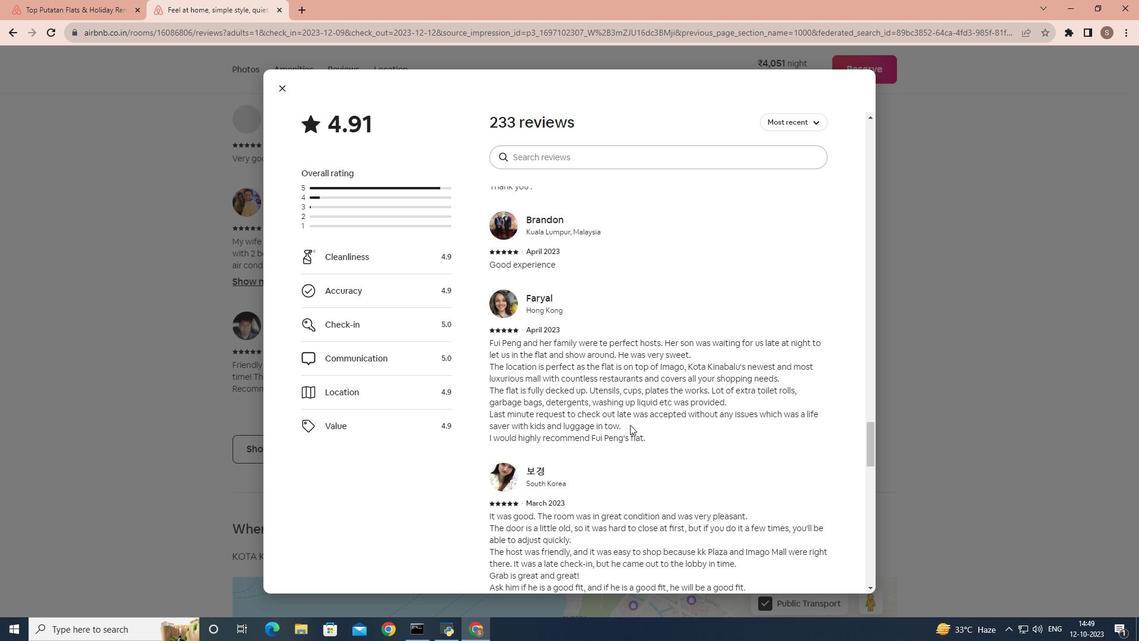 
Action: Mouse scrolled (631, 425) with delta (0, 0)
Screenshot: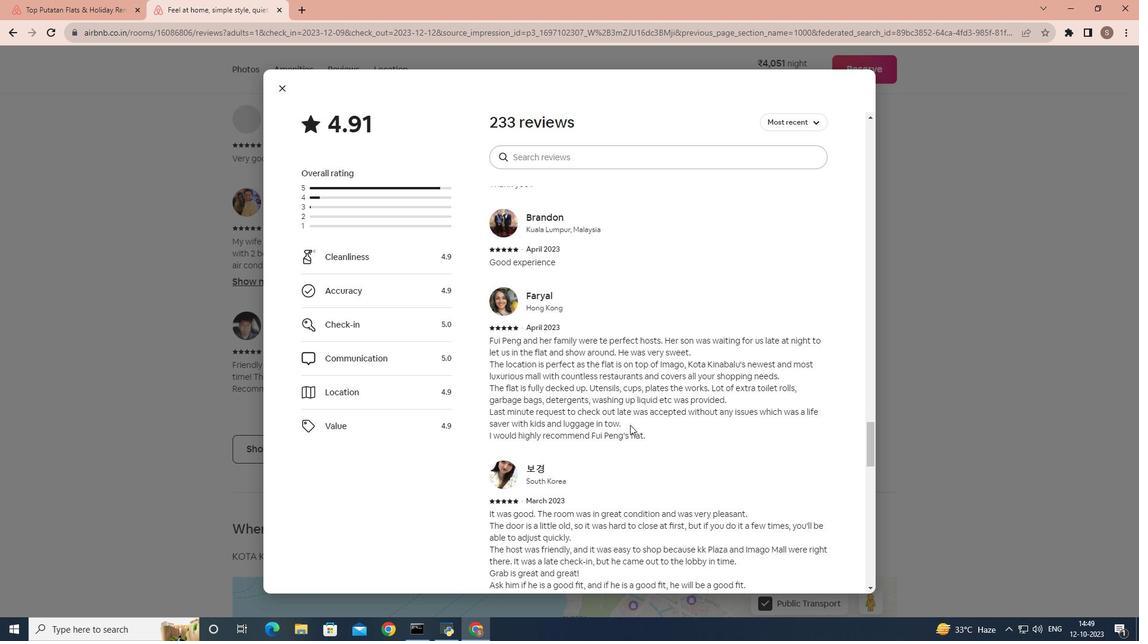 
Action: Mouse scrolled (631, 425) with delta (0, 0)
Screenshot: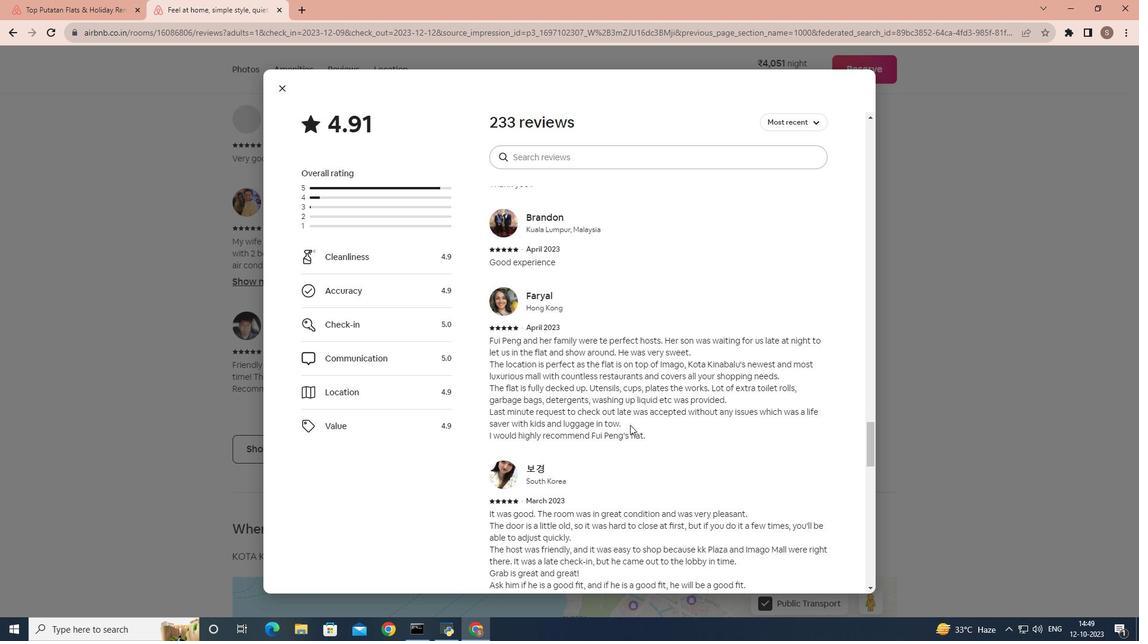 
Action: Mouse scrolled (631, 425) with delta (0, 0)
Screenshot: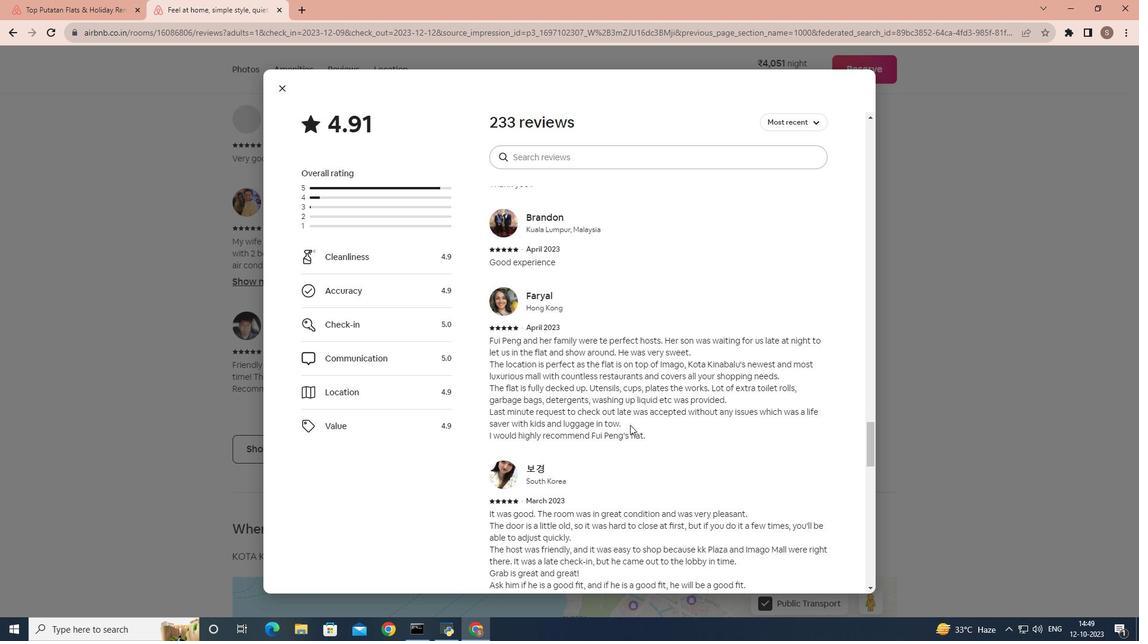 
Action: Mouse scrolled (631, 425) with delta (0, 0)
Screenshot: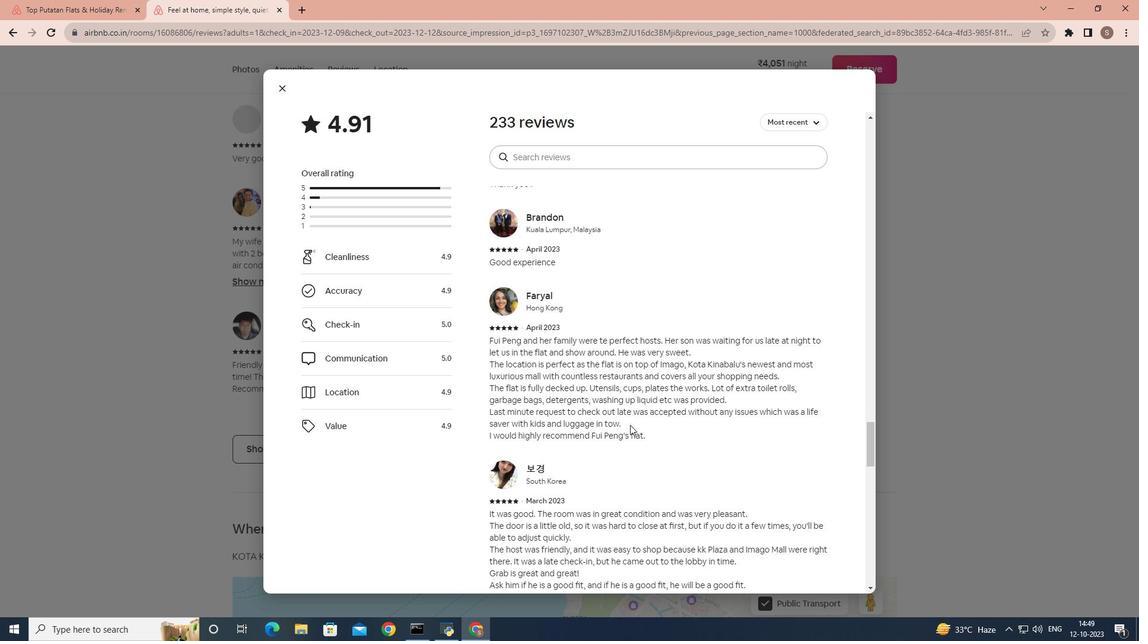 
Action: Mouse scrolled (631, 425) with delta (0, 0)
Screenshot: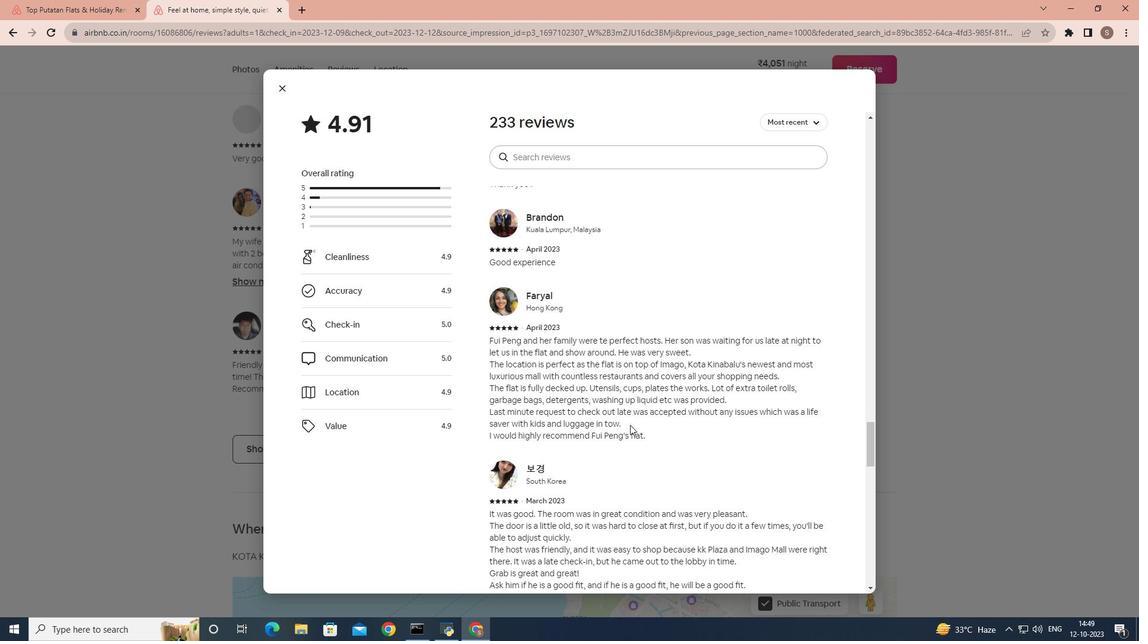 
Action: Mouse scrolled (631, 425) with delta (0, 0)
Screenshot: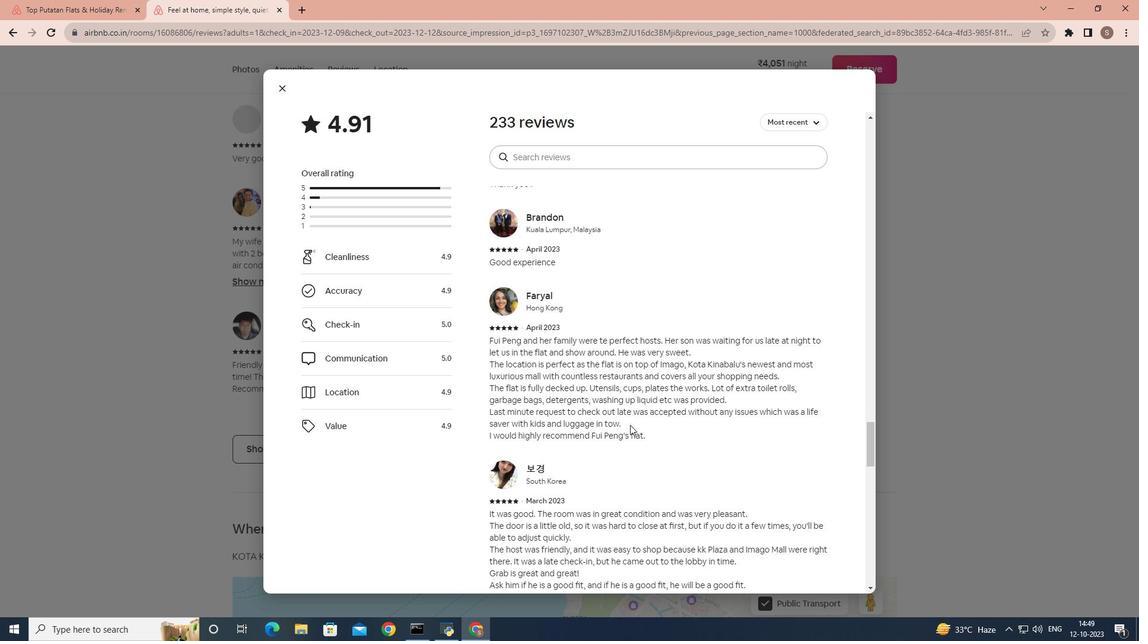 
Action: Mouse moved to (615, 388)
Screenshot: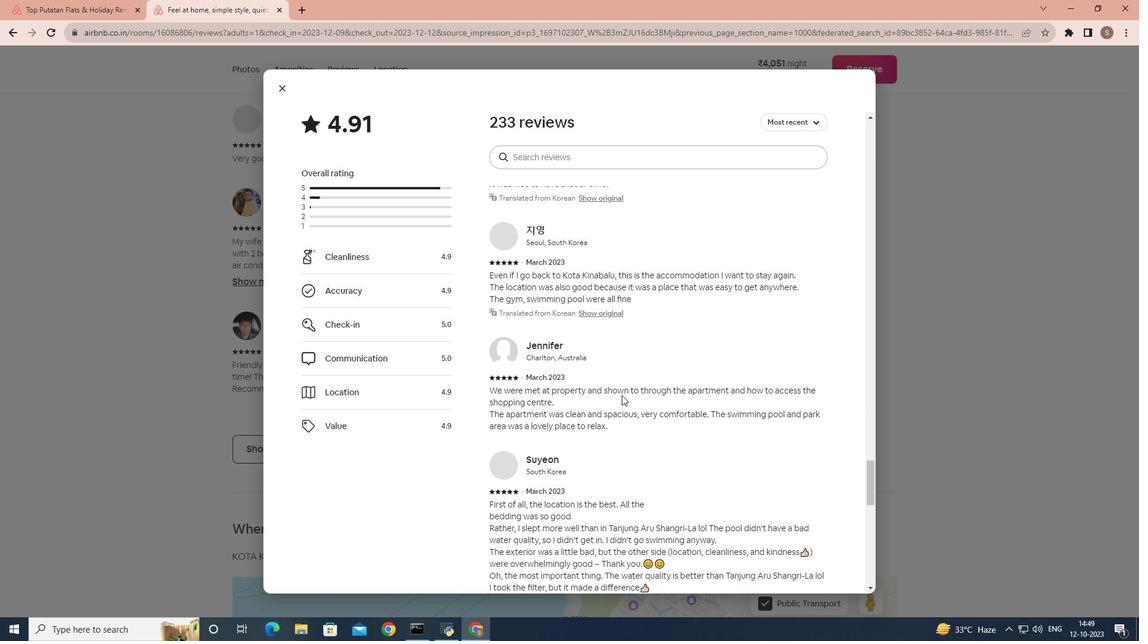 
Action: Mouse scrolled (615, 388) with delta (0, 0)
Screenshot: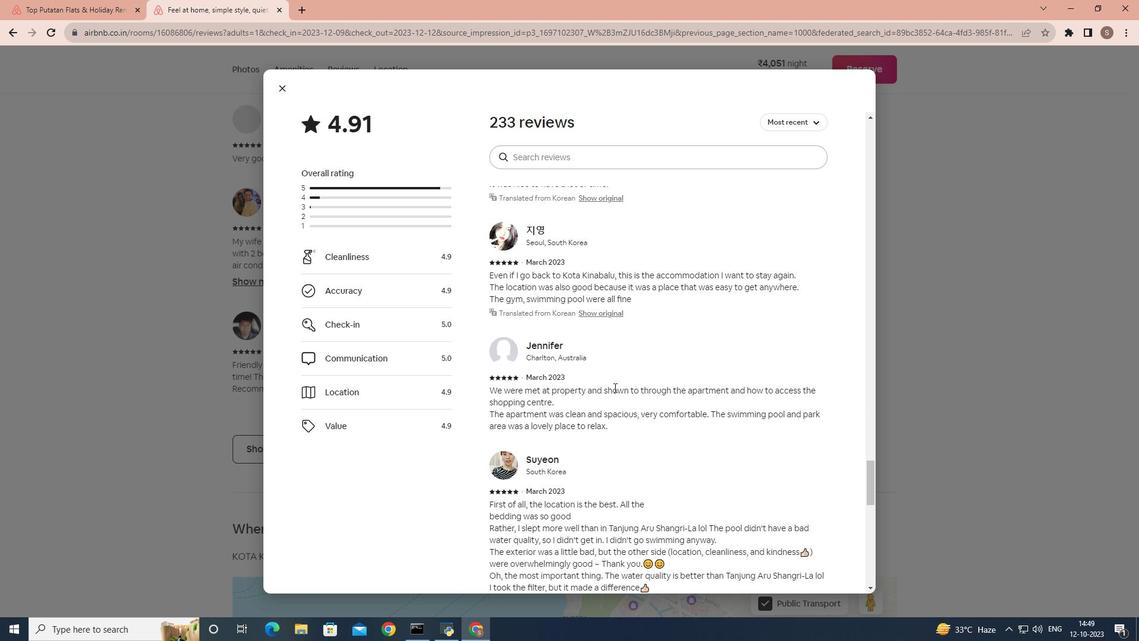 
Action: Mouse scrolled (615, 388) with delta (0, 0)
Screenshot: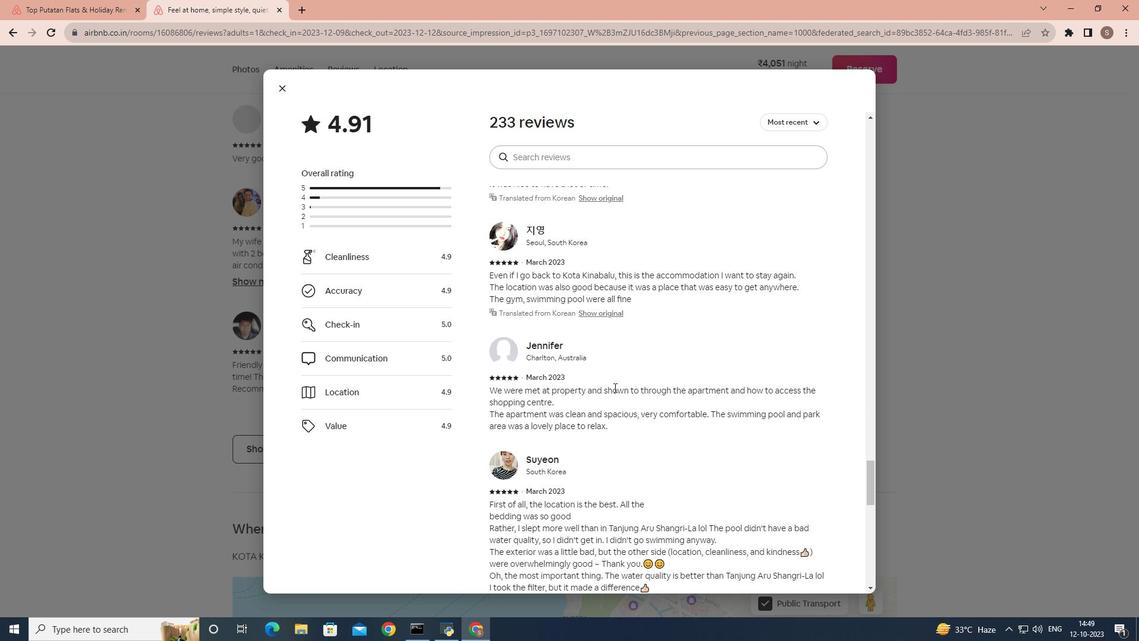 
Action: Mouse scrolled (615, 388) with delta (0, 0)
Screenshot: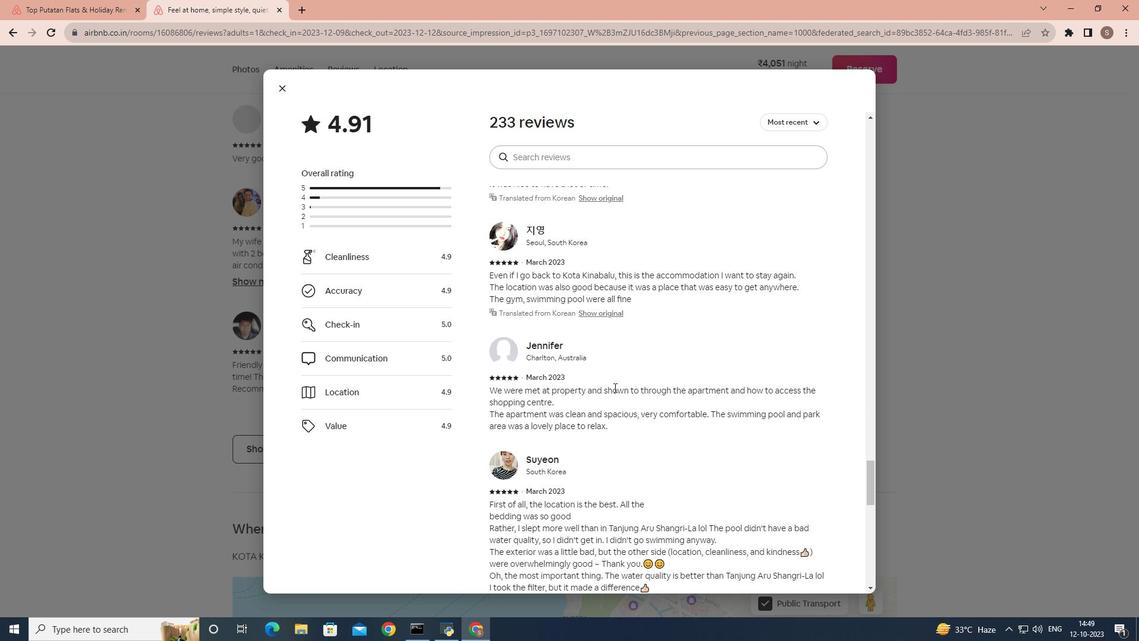 
Action: Mouse scrolled (615, 388) with delta (0, 0)
Screenshot: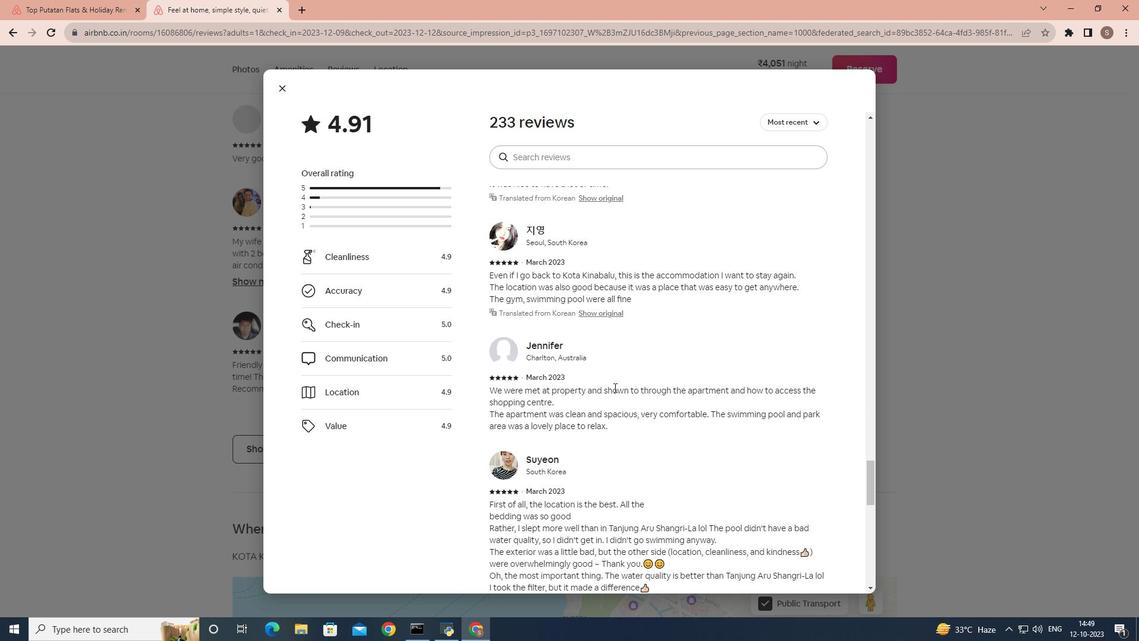 
Action: Mouse scrolled (615, 388) with delta (0, 0)
Screenshot: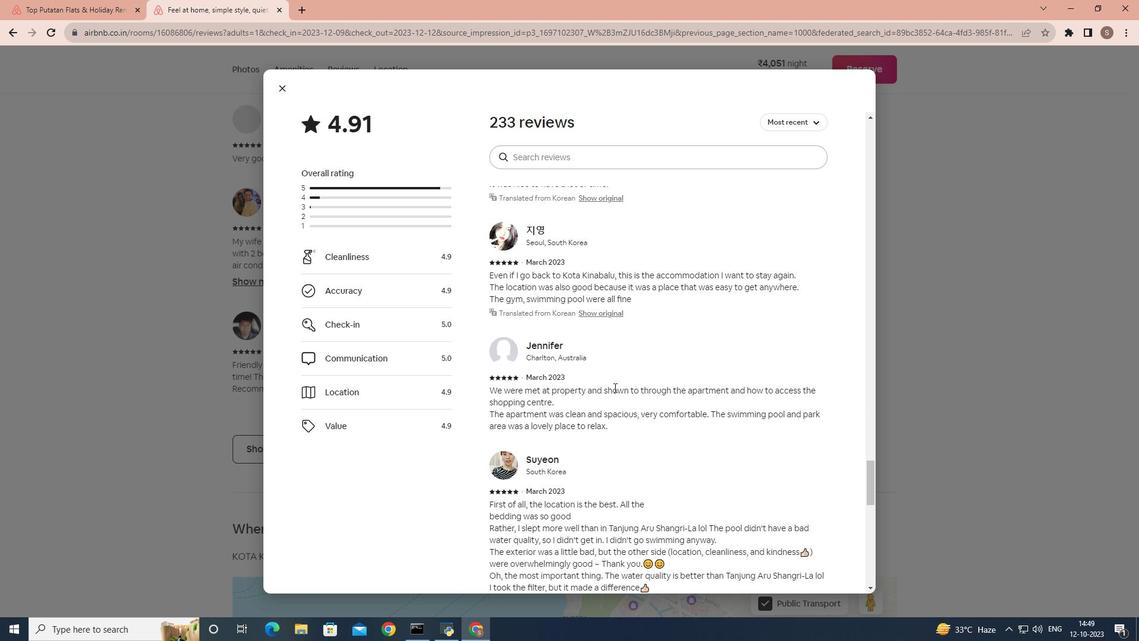 
Action: Mouse scrolled (615, 388) with delta (0, 0)
Screenshot: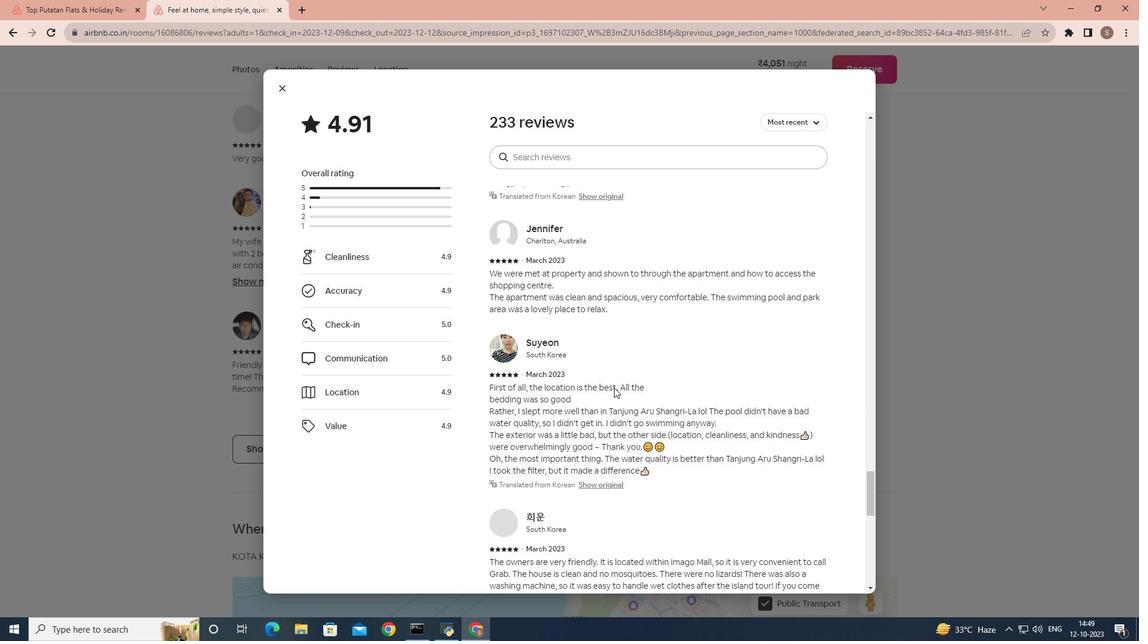 
Action: Mouse scrolled (615, 388) with delta (0, 0)
Screenshot: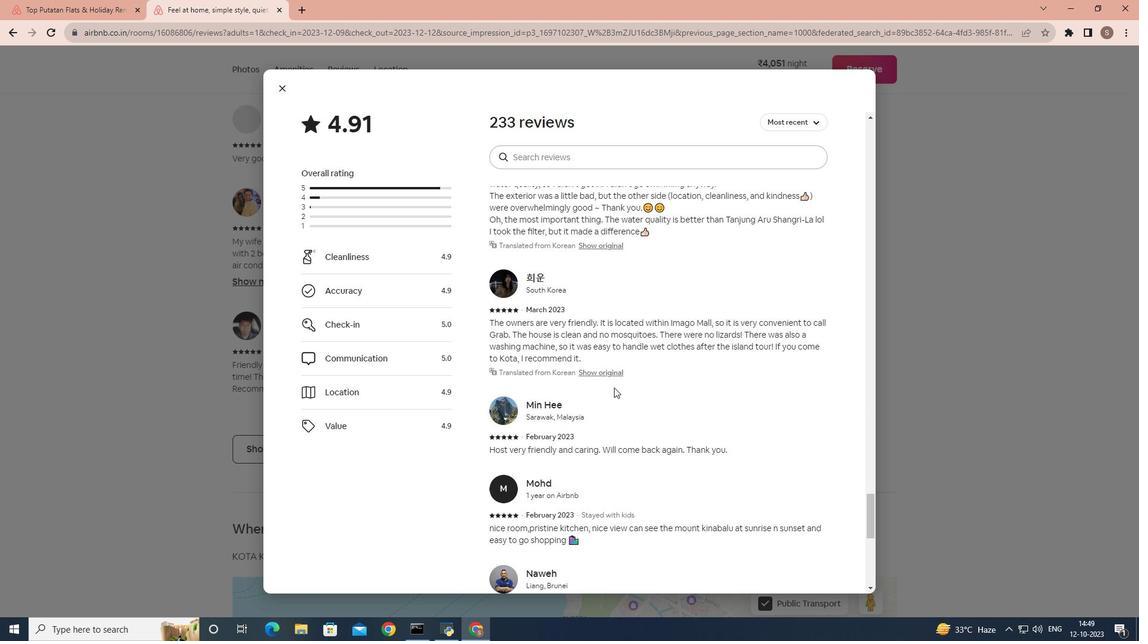 
Action: Mouse scrolled (615, 388) with delta (0, 0)
Screenshot: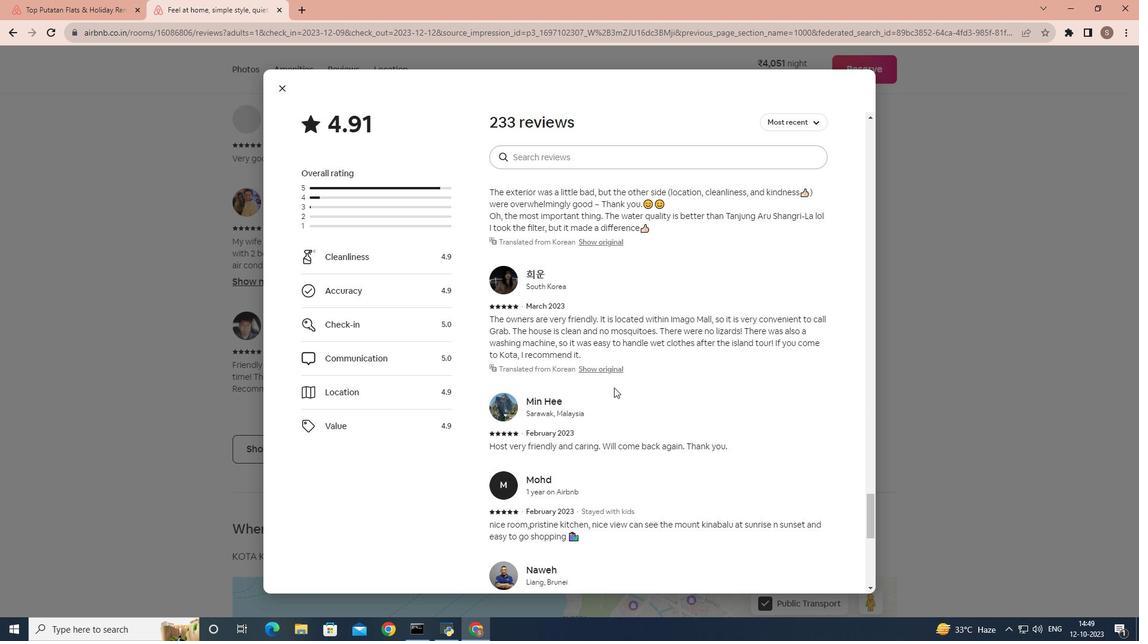 
Action: Mouse scrolled (615, 388) with delta (0, 0)
Screenshot: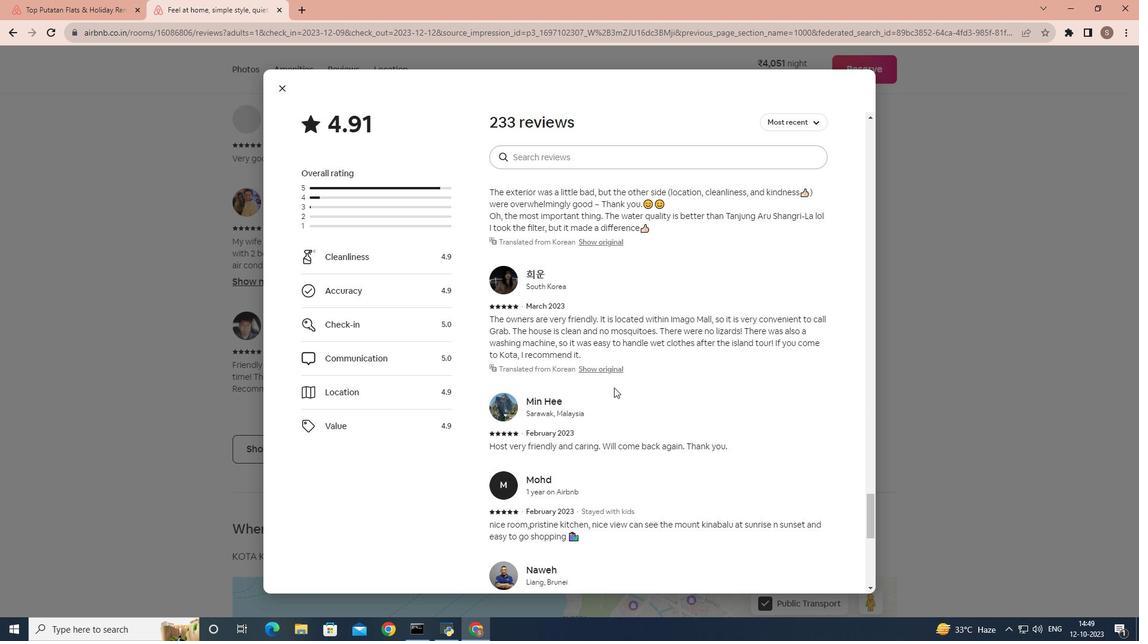 
Action: Mouse scrolled (615, 388) with delta (0, 0)
Screenshot: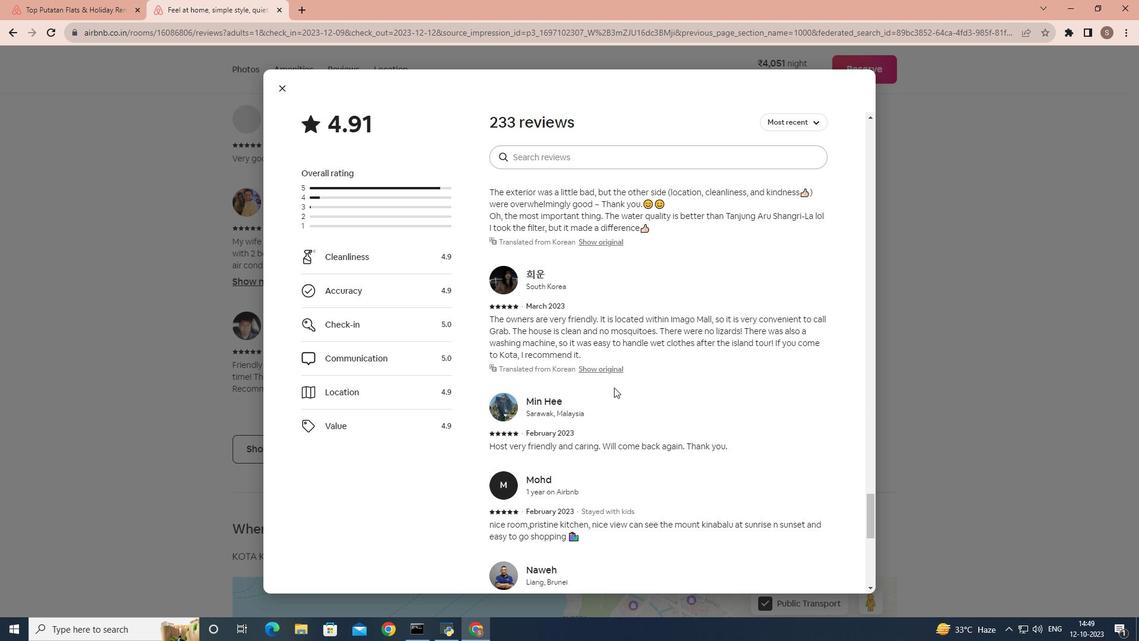 
Action: Mouse scrolled (615, 388) with delta (0, 0)
Screenshot: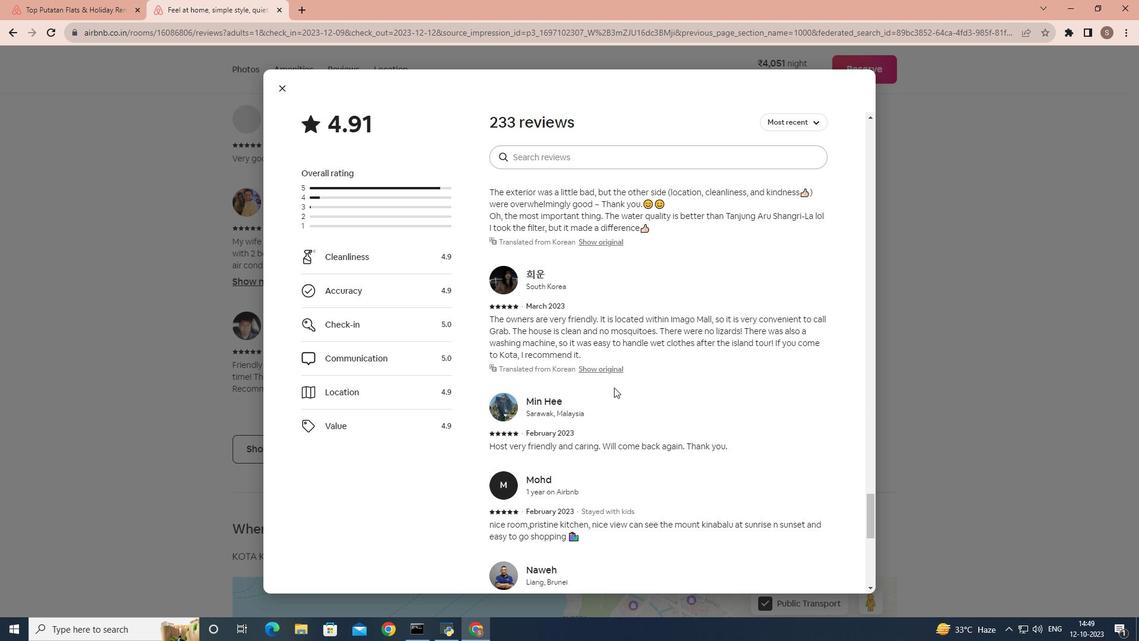 
Action: Mouse scrolled (615, 388) with delta (0, 0)
Screenshot: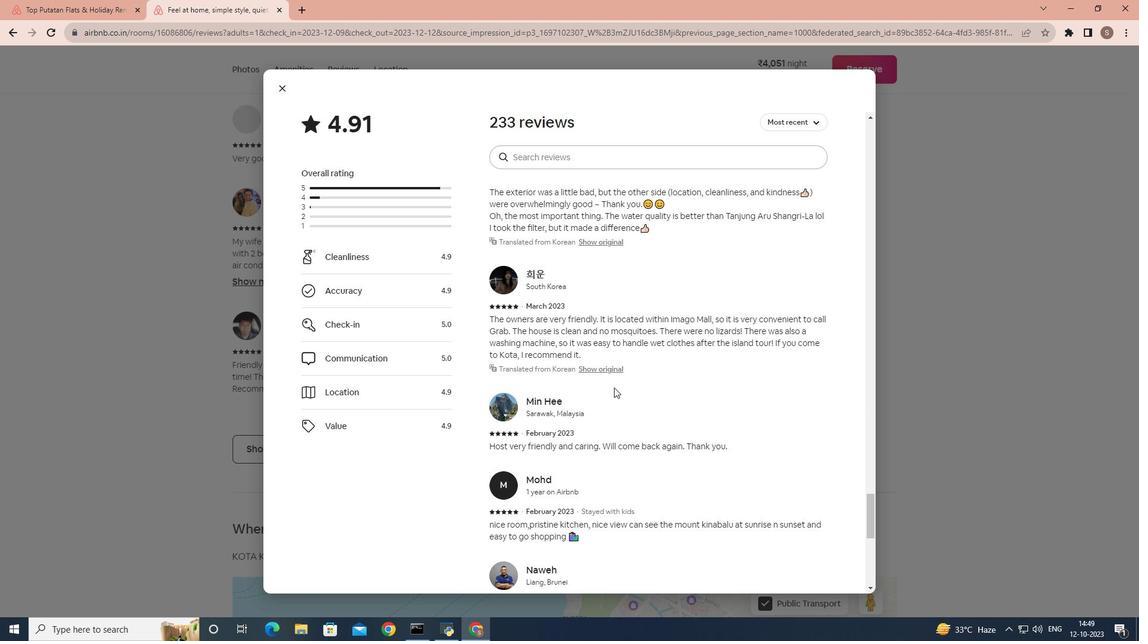 
Action: Mouse scrolled (615, 388) with delta (0, 0)
Screenshot: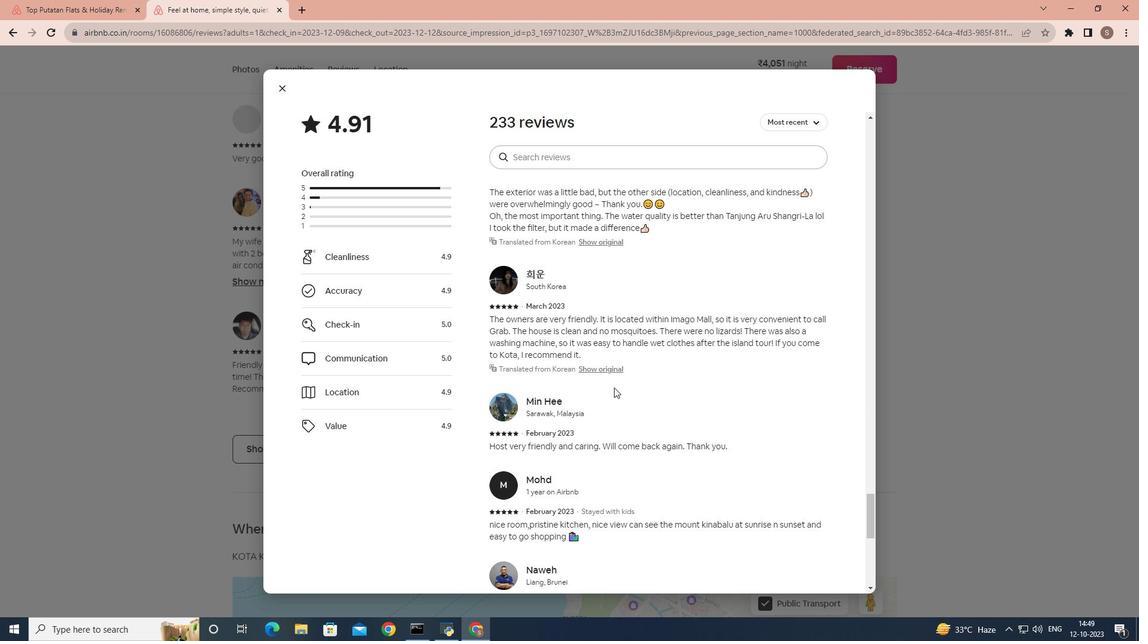 
Action: Mouse scrolled (615, 388) with delta (0, 0)
Screenshot: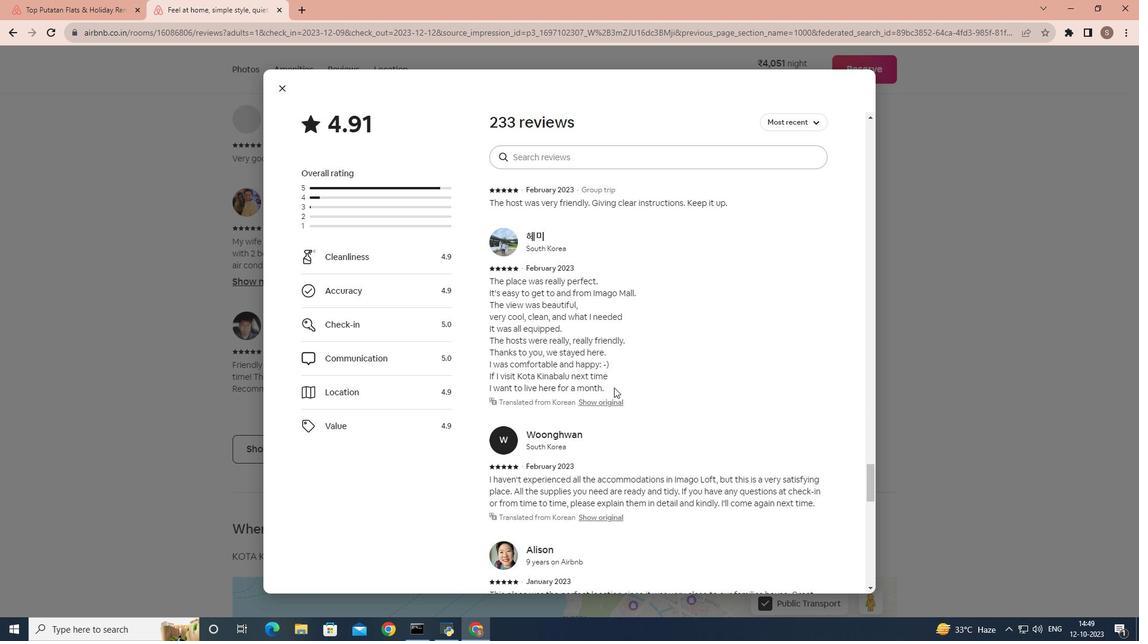 
Action: Mouse scrolled (615, 388) with delta (0, 0)
Screenshot: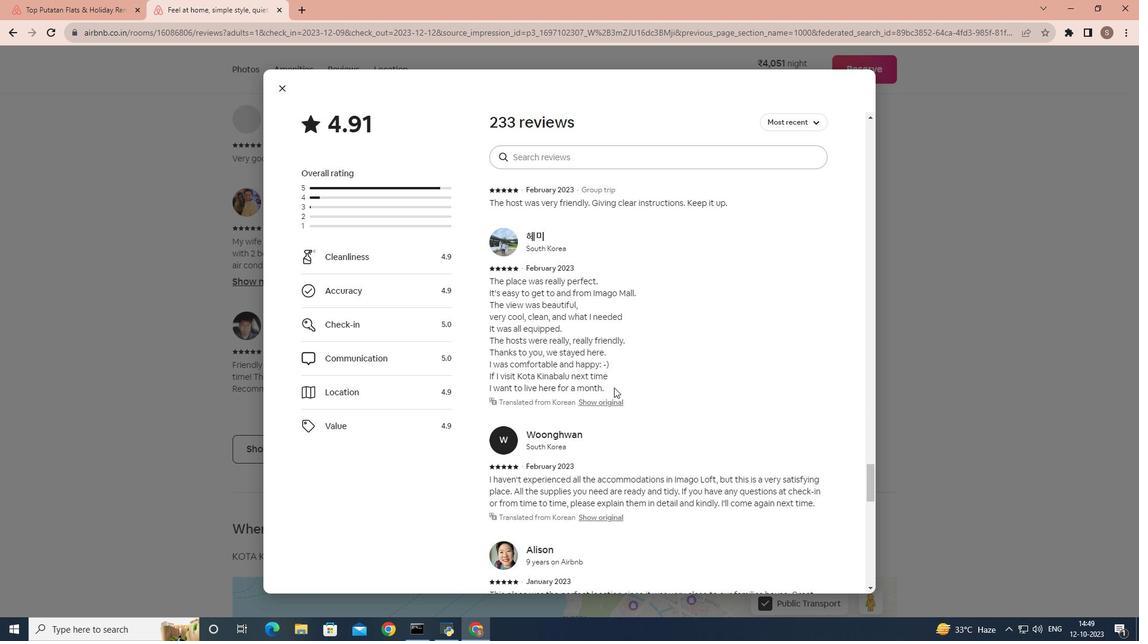 
Action: Mouse scrolled (615, 388) with delta (0, 0)
Screenshot: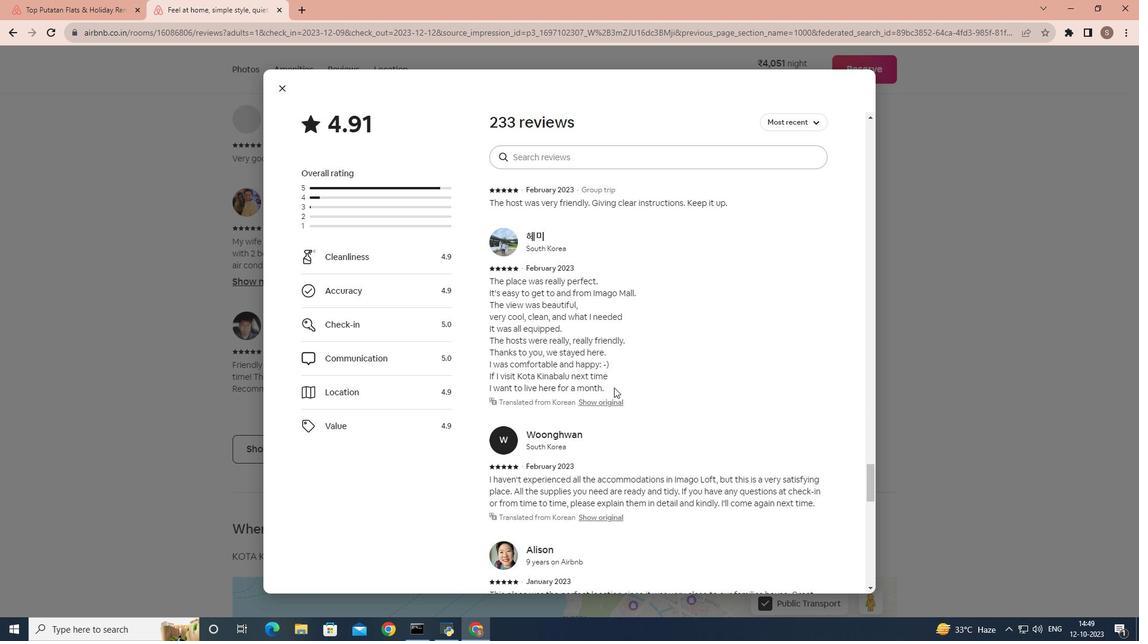 
Action: Mouse scrolled (615, 388) with delta (0, 0)
Screenshot: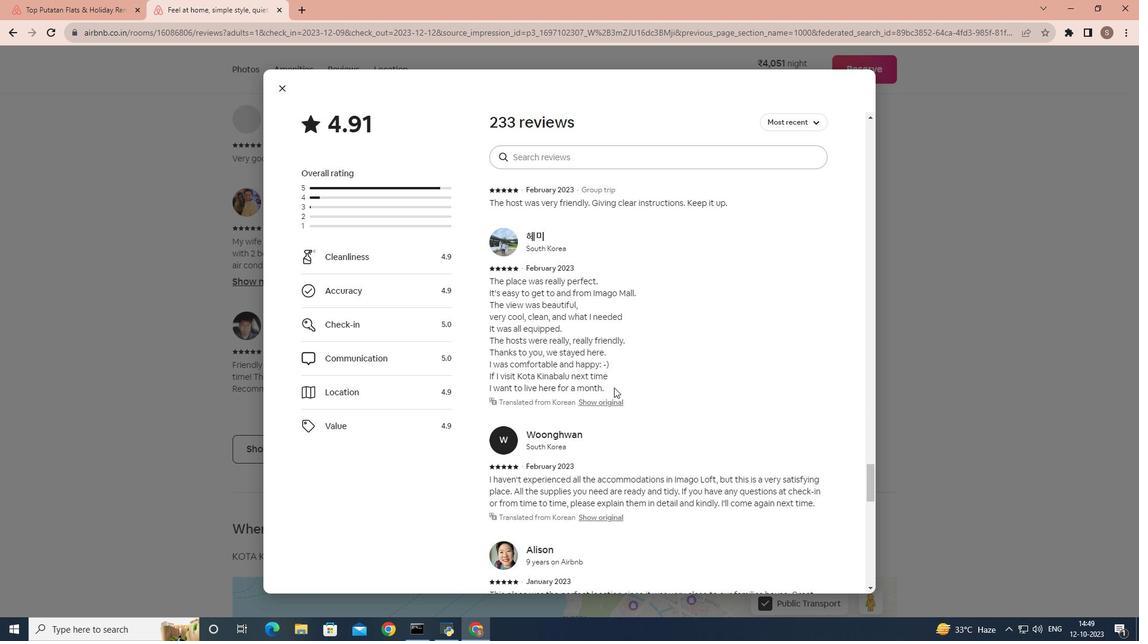 
Action: Mouse scrolled (615, 388) with delta (0, 0)
Screenshot: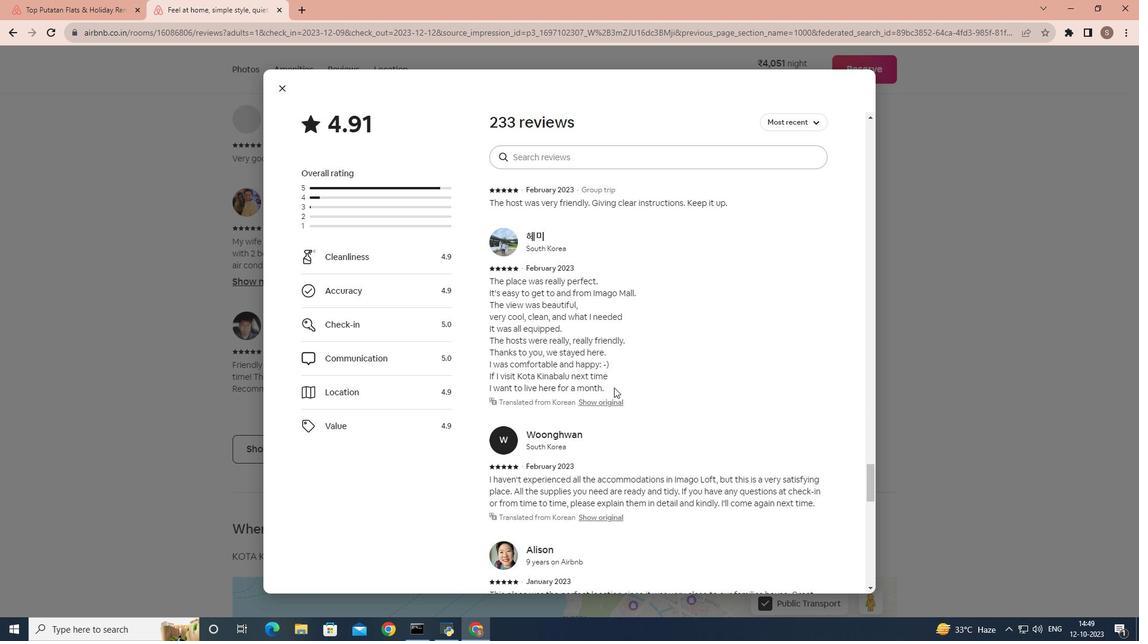 
Action: Mouse scrolled (615, 388) with delta (0, 0)
Screenshot: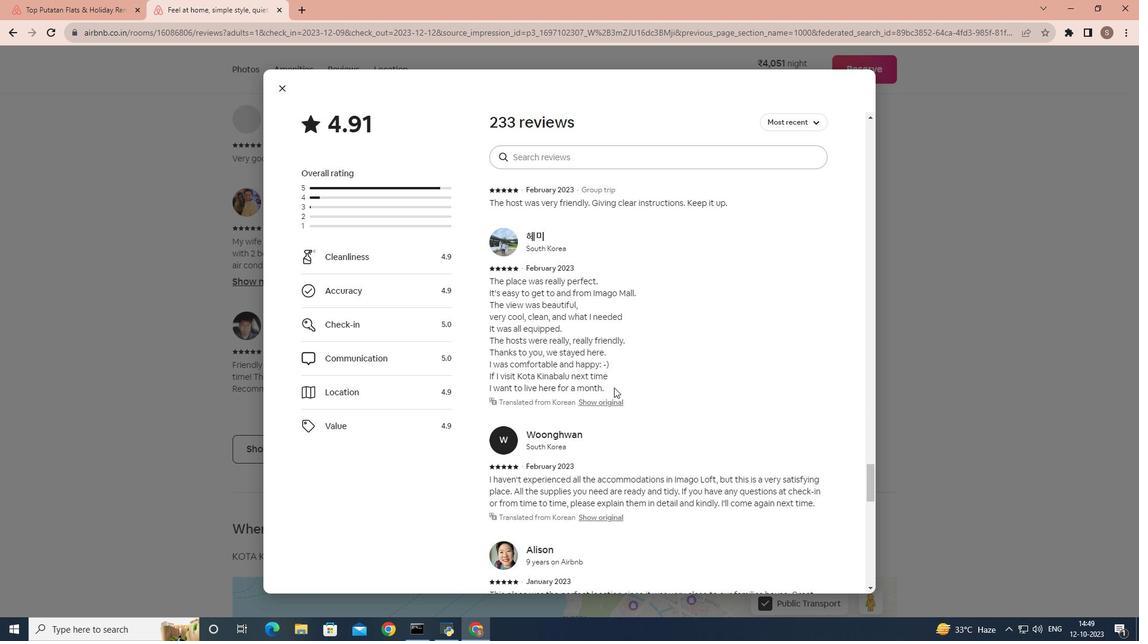 
Action: Mouse scrolled (615, 388) with delta (0, 0)
Screenshot: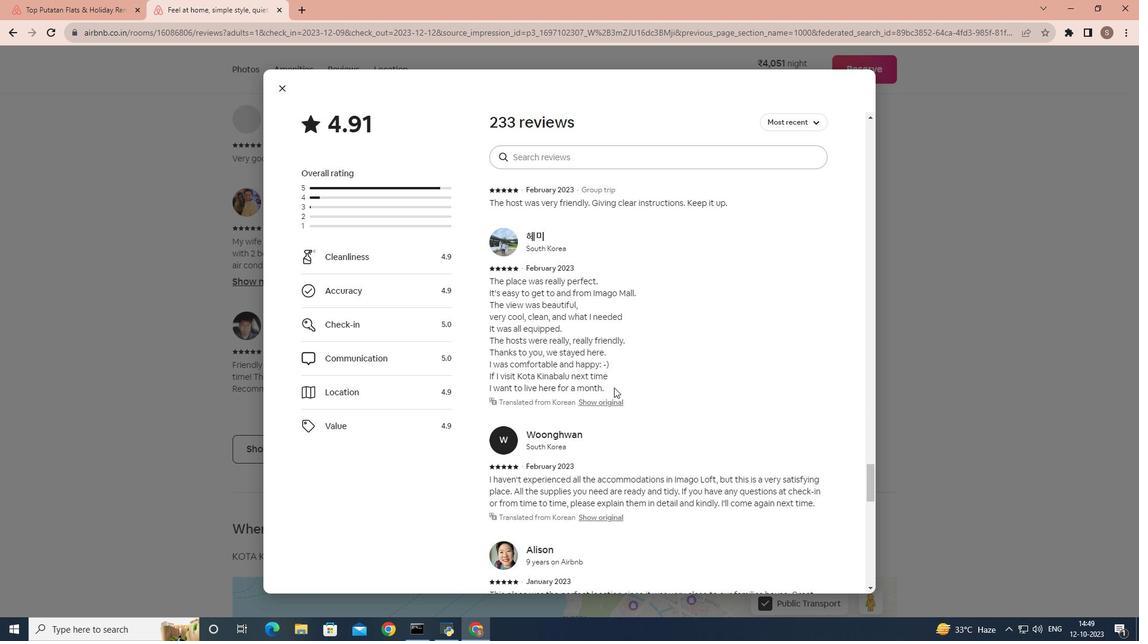 
Action: Mouse scrolled (615, 388) with delta (0, 0)
Screenshot: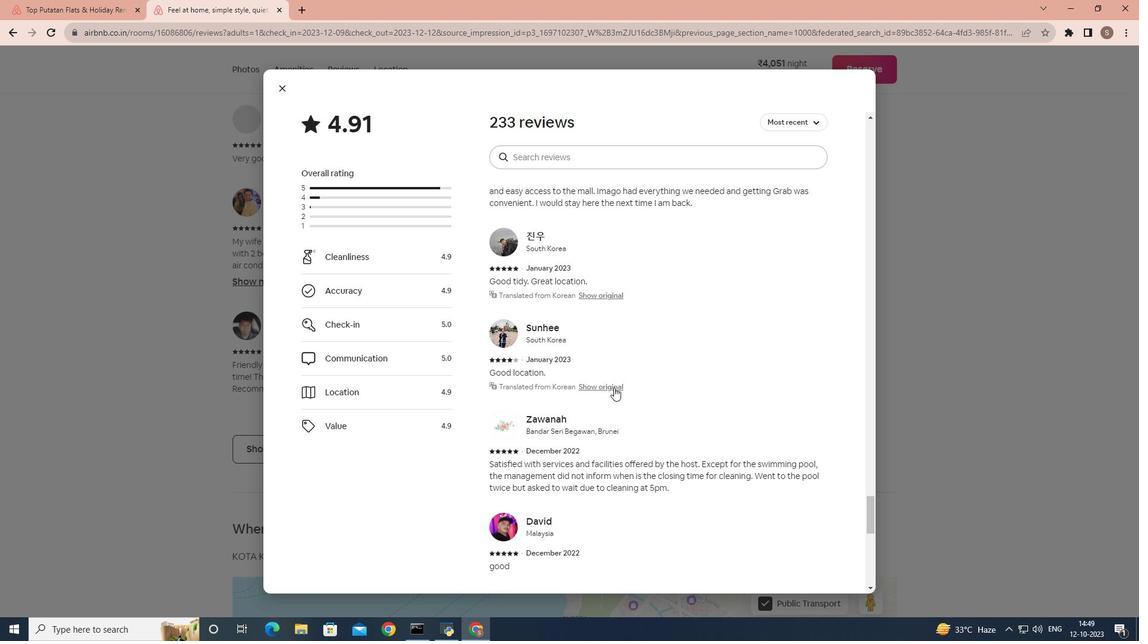
Action: Mouse scrolled (615, 388) with delta (0, 0)
Screenshot: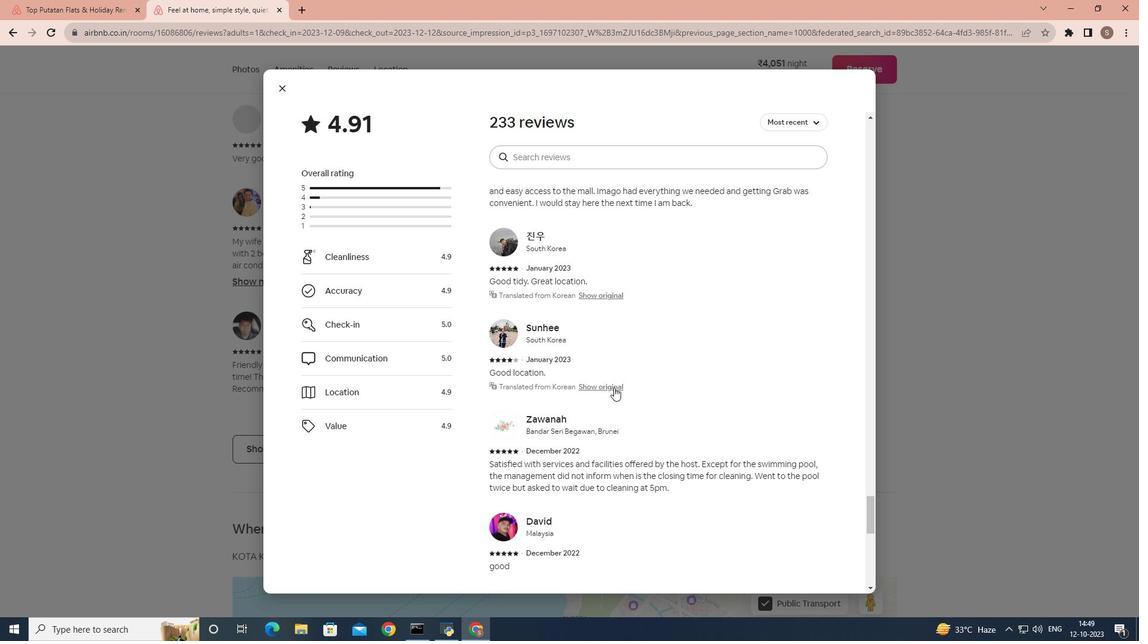 
Action: Mouse scrolled (615, 388) with delta (0, 0)
Screenshot: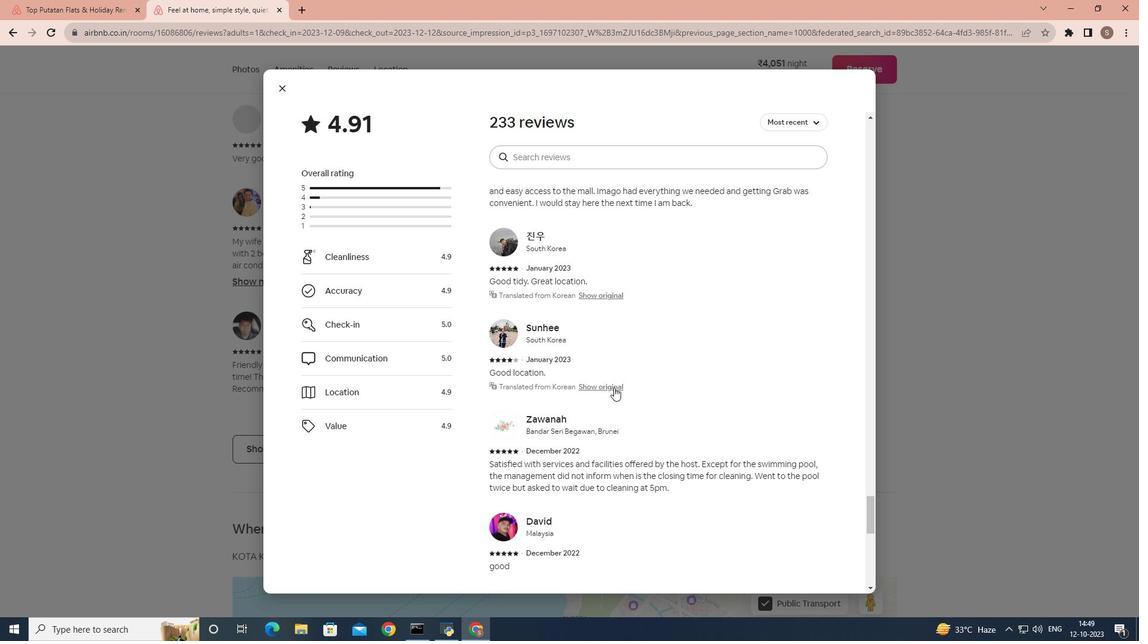 
Action: Mouse scrolled (615, 388) with delta (0, 0)
Screenshot: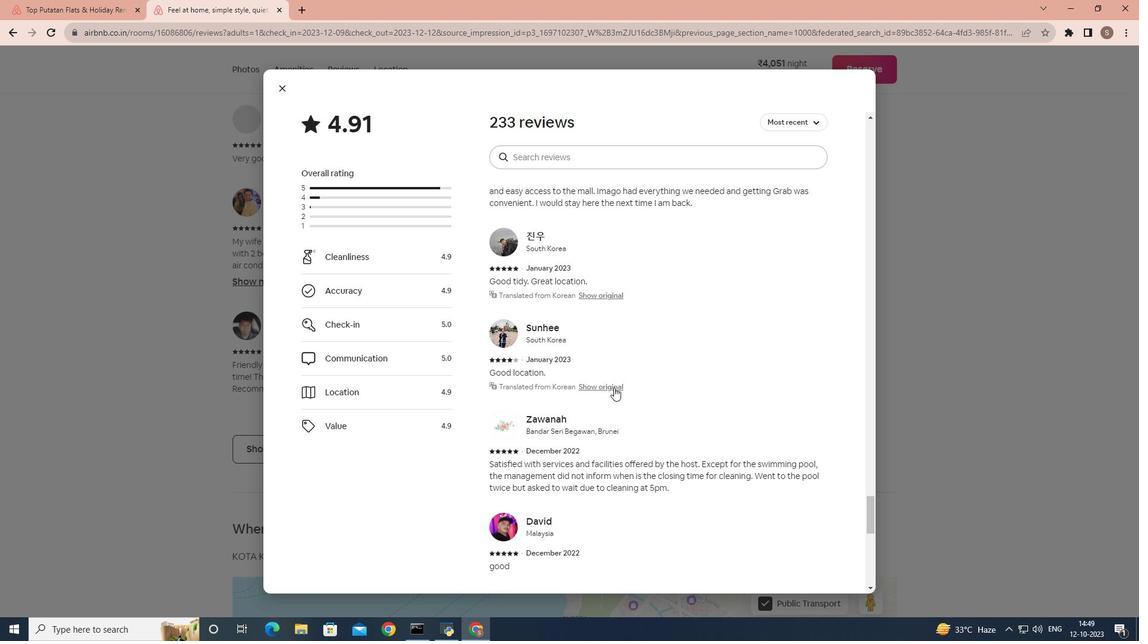 
Action: Mouse scrolled (615, 388) with delta (0, 0)
Screenshot: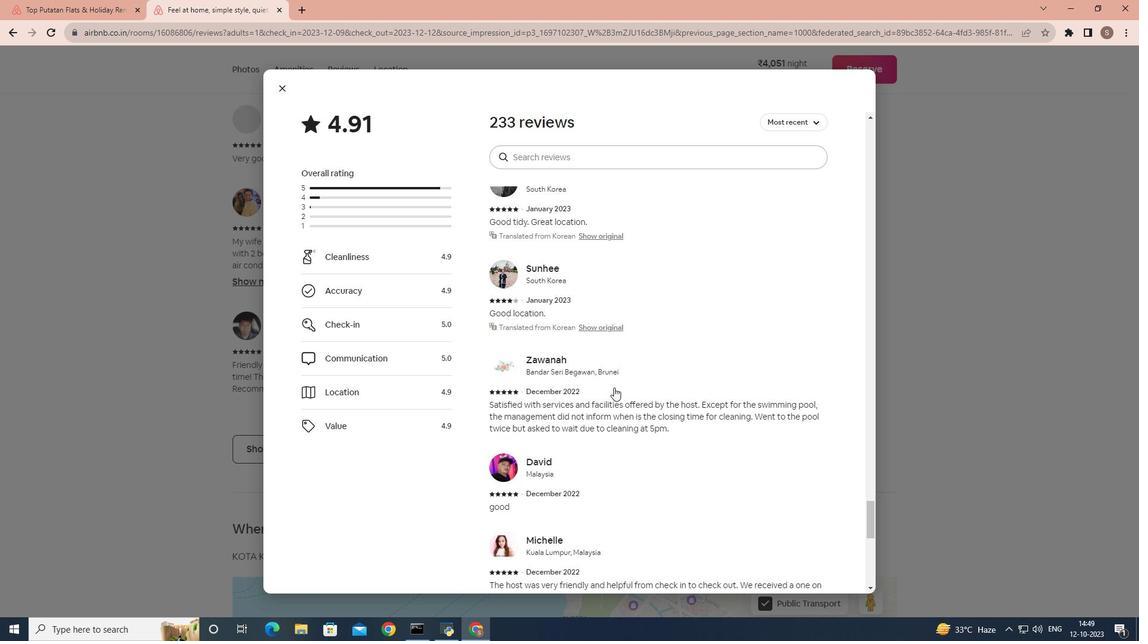 
Action: Mouse scrolled (615, 388) with delta (0, 0)
Screenshot: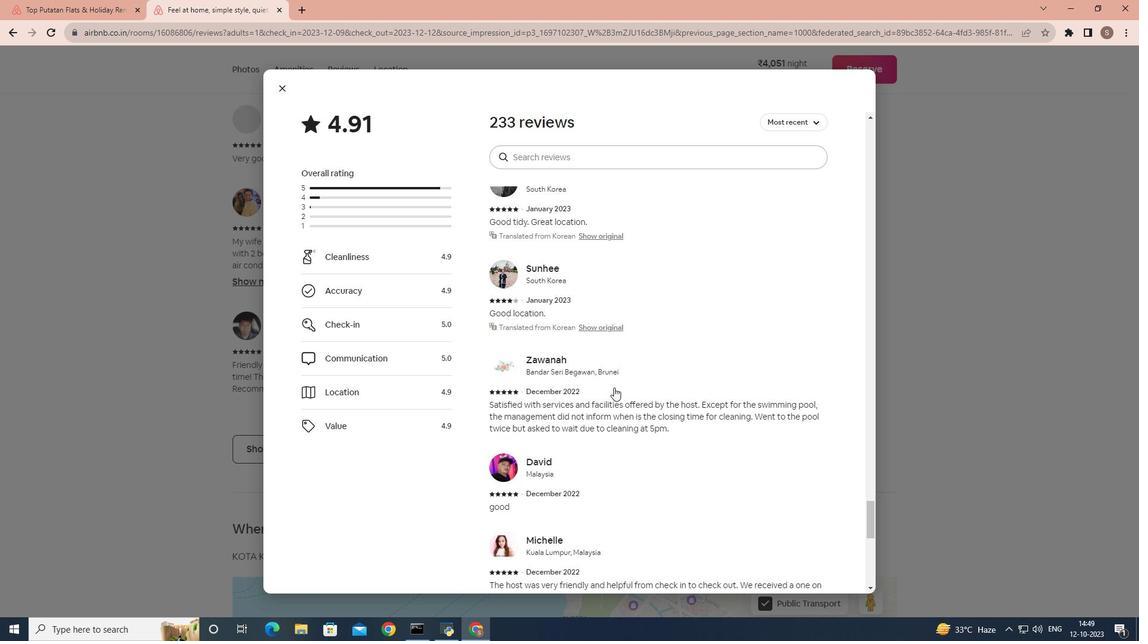 
Action: Mouse scrolled (615, 388) with delta (0, 0)
Screenshot: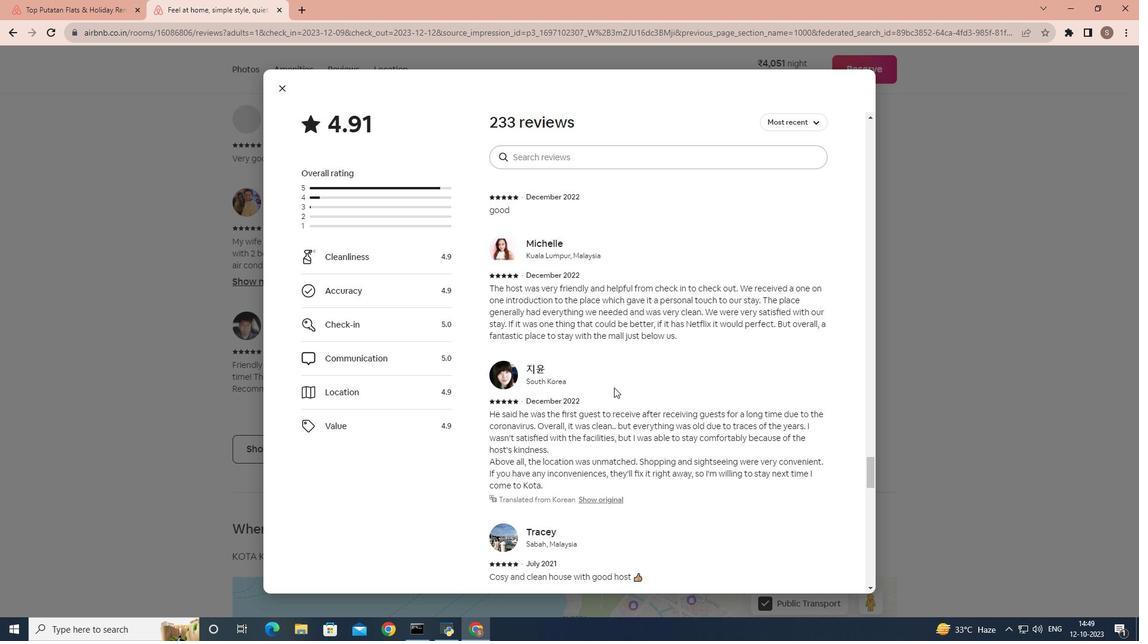 
Action: Mouse scrolled (615, 388) with delta (0, 0)
Screenshot: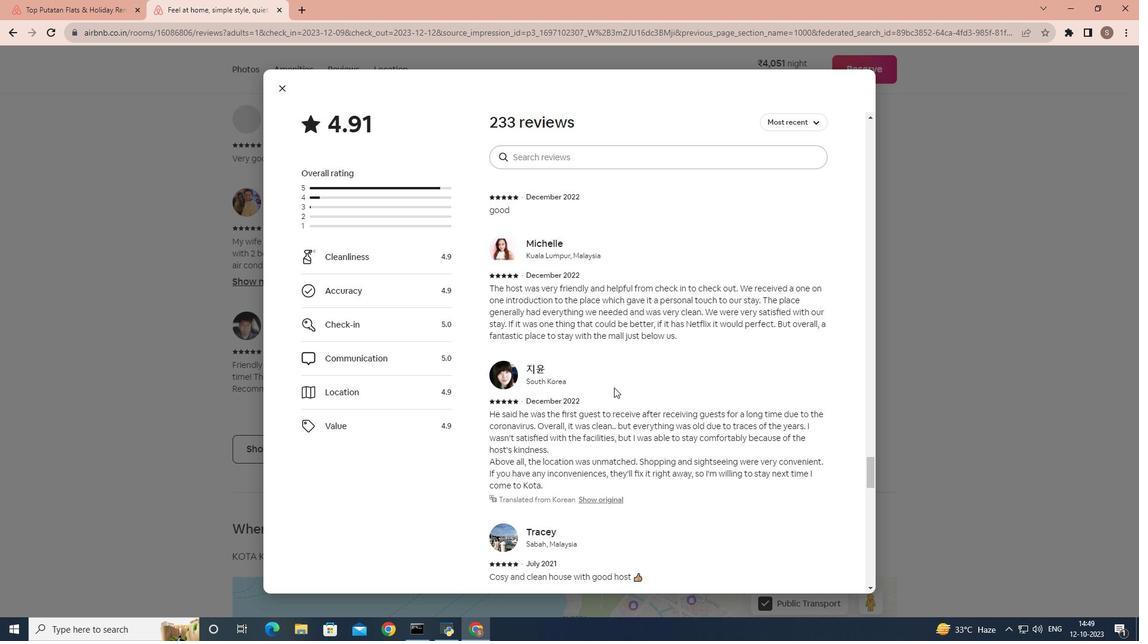 
Action: Mouse scrolled (615, 388) with delta (0, 0)
Screenshot: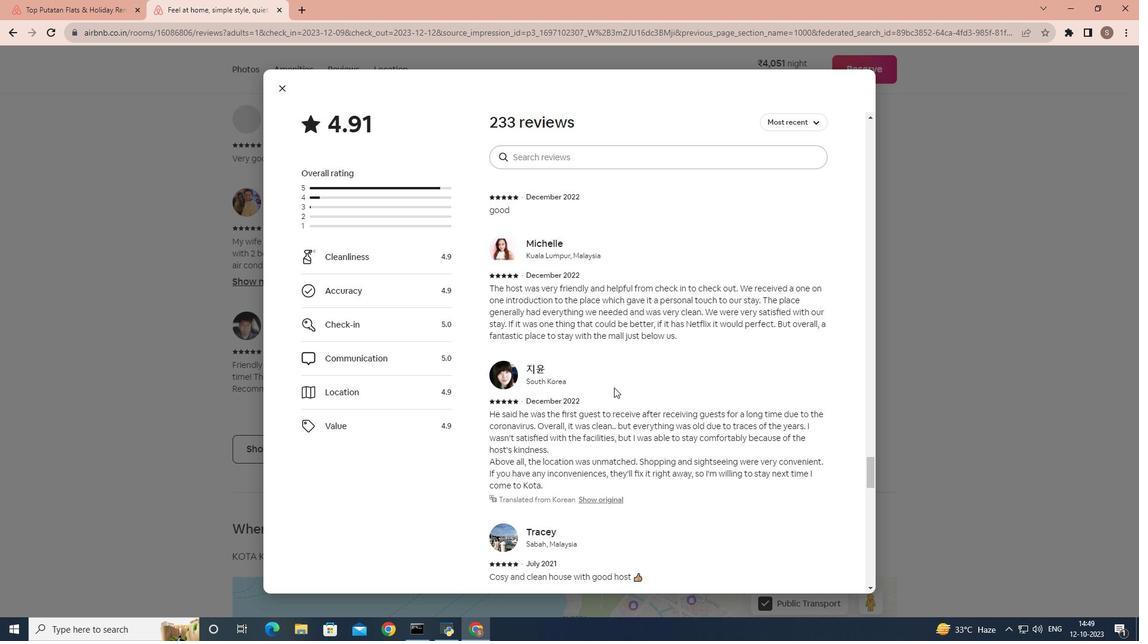 
Action: Mouse scrolled (615, 388) with delta (0, 0)
Screenshot: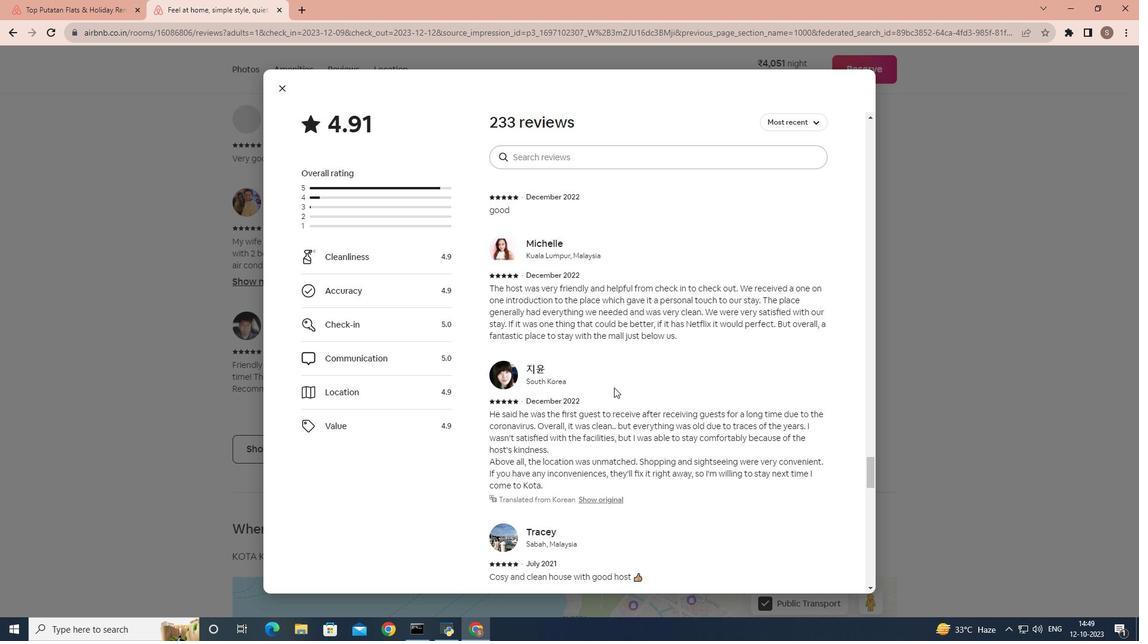 
Action: Mouse scrolled (615, 388) with delta (0, 0)
Screenshot: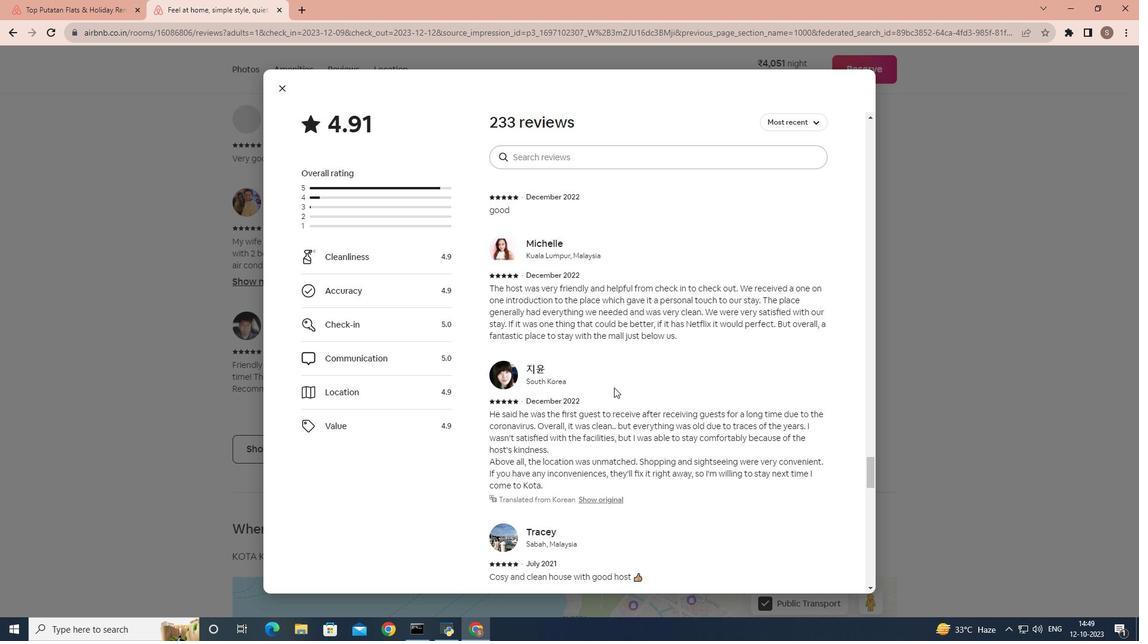 
Action: Mouse scrolled (615, 388) with delta (0, 0)
Screenshot: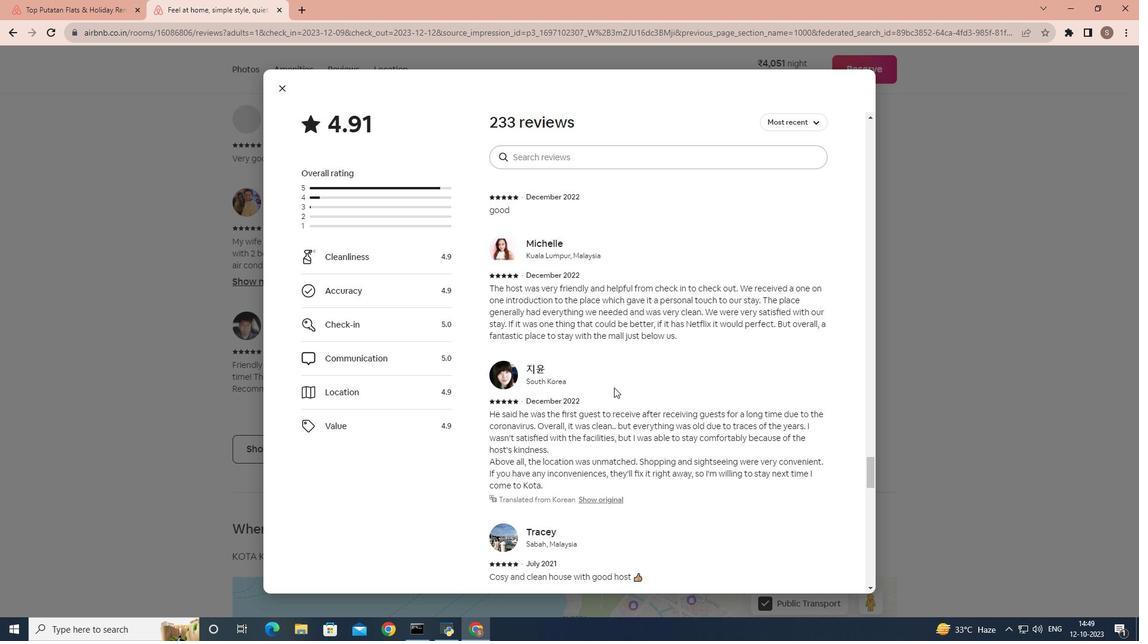 
Action: Mouse scrolled (615, 388) with delta (0, 0)
Screenshot: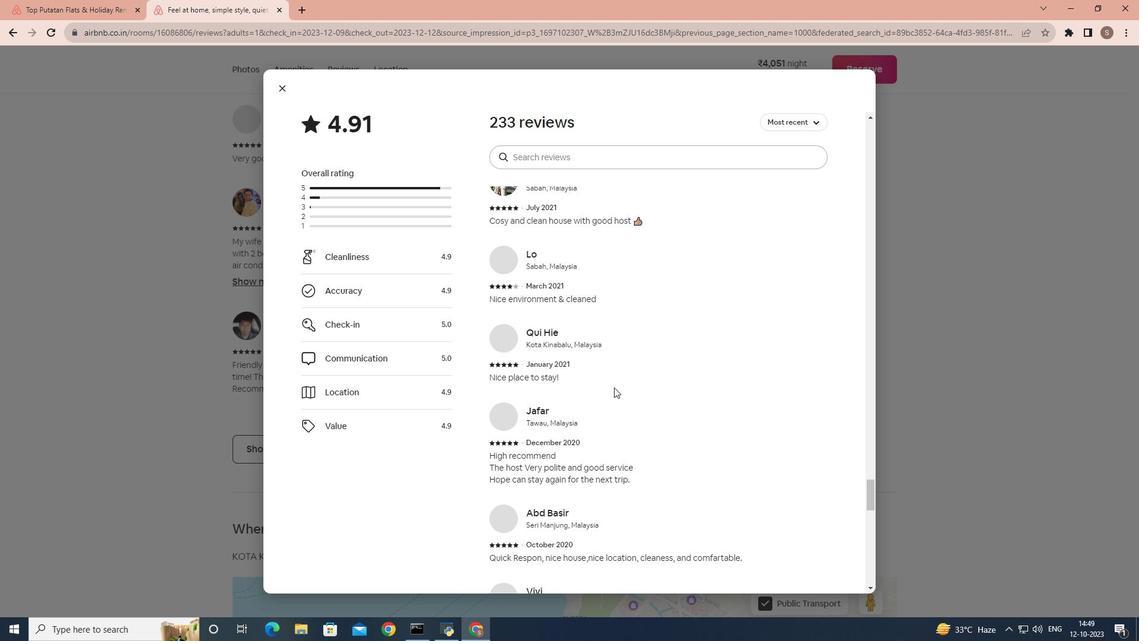 
Action: Mouse scrolled (615, 388) with delta (0, 0)
Screenshot: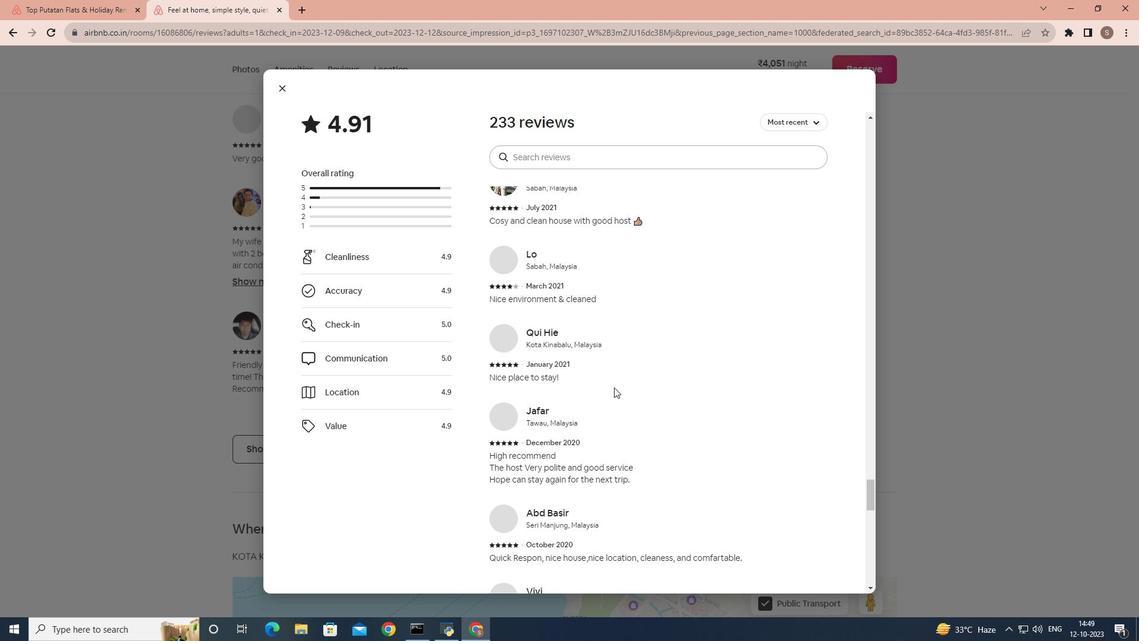 
Action: Mouse scrolled (615, 388) with delta (0, 0)
Screenshot: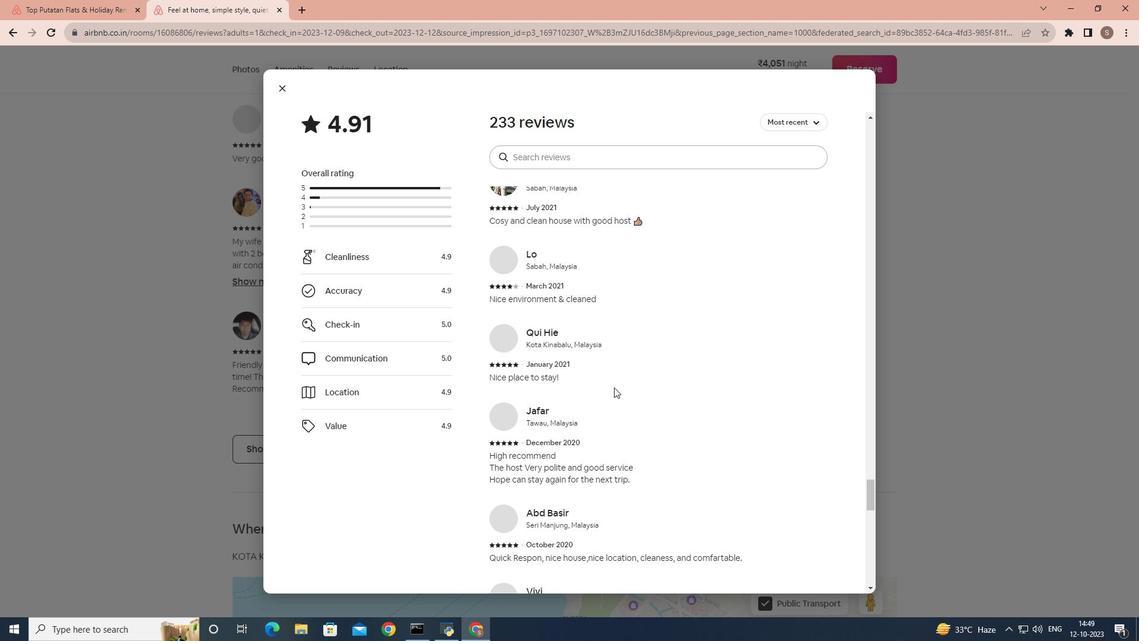 
Action: Mouse scrolled (615, 388) with delta (0, 0)
Screenshot: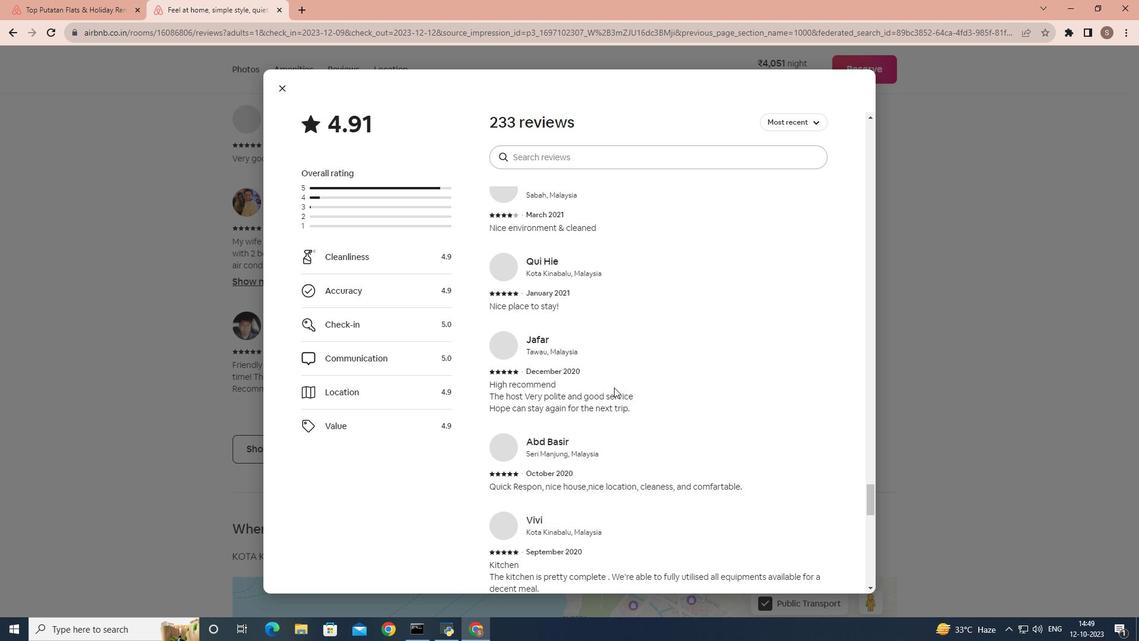 
Action: Mouse scrolled (615, 388) with delta (0, 0)
Screenshot: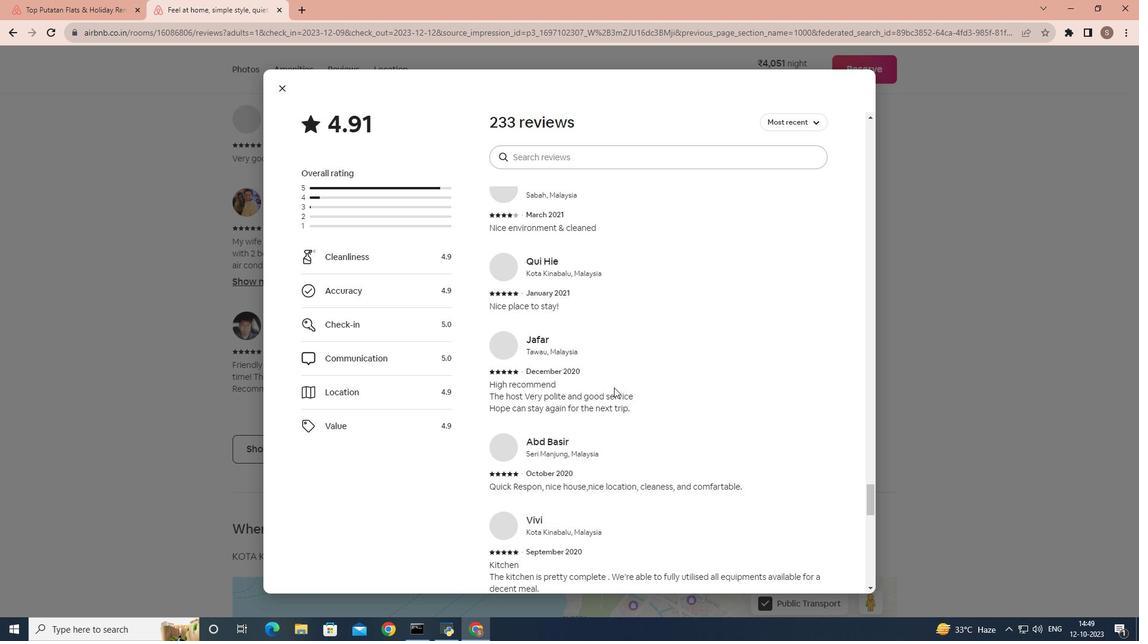 
Action: Mouse scrolled (615, 388) with delta (0, 0)
Screenshot: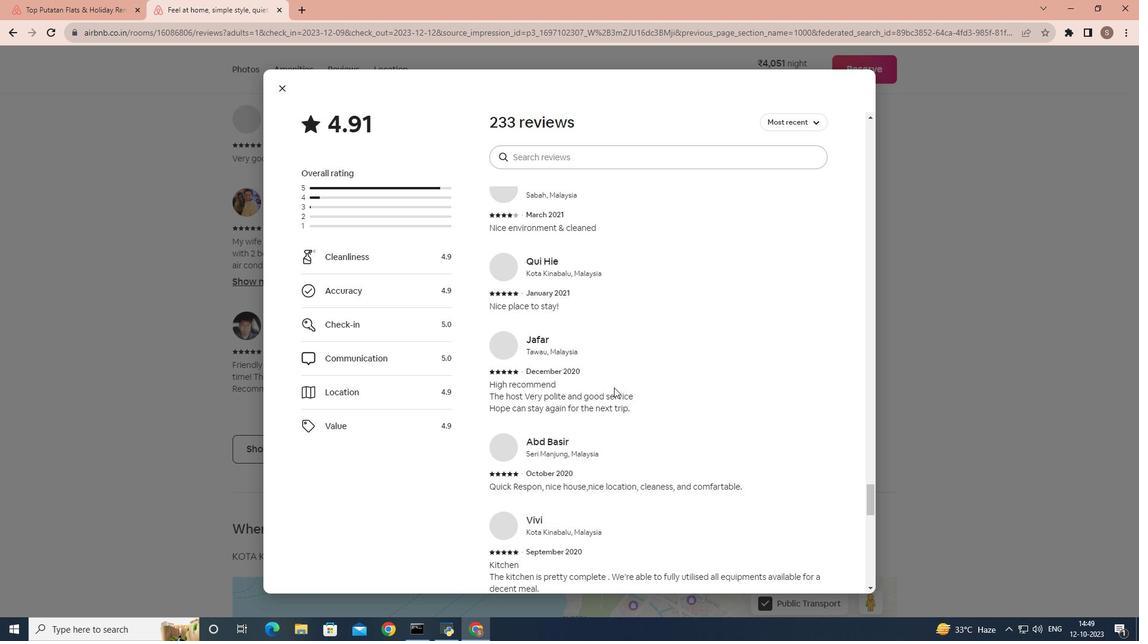 
Action: Mouse moved to (287, 89)
Screenshot: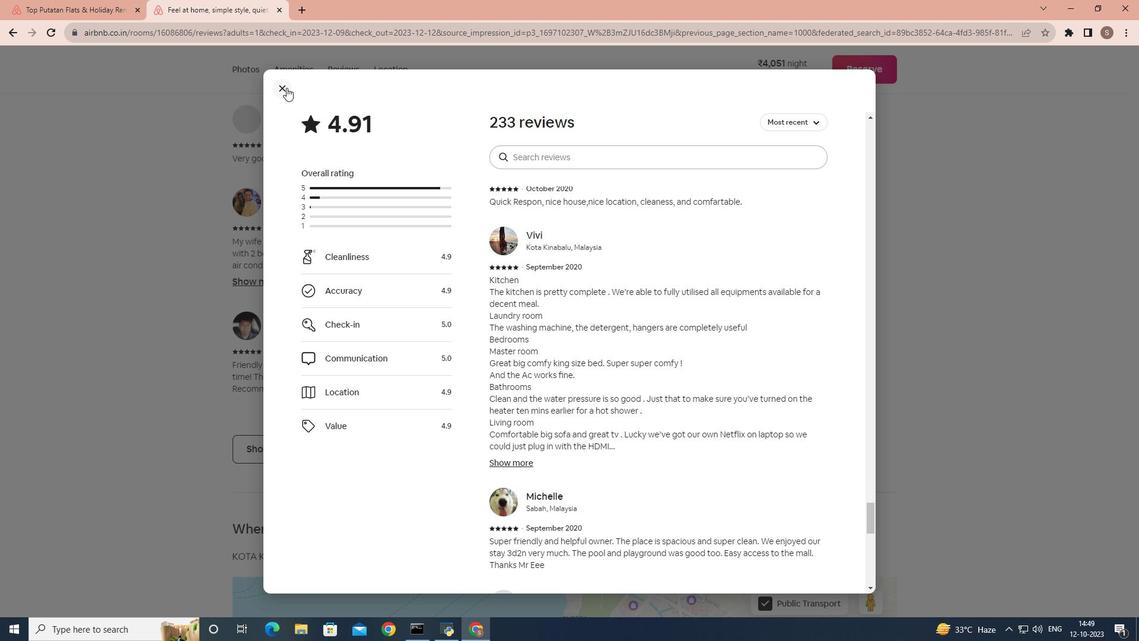 
Action: Mouse pressed left at (287, 89)
Screenshot: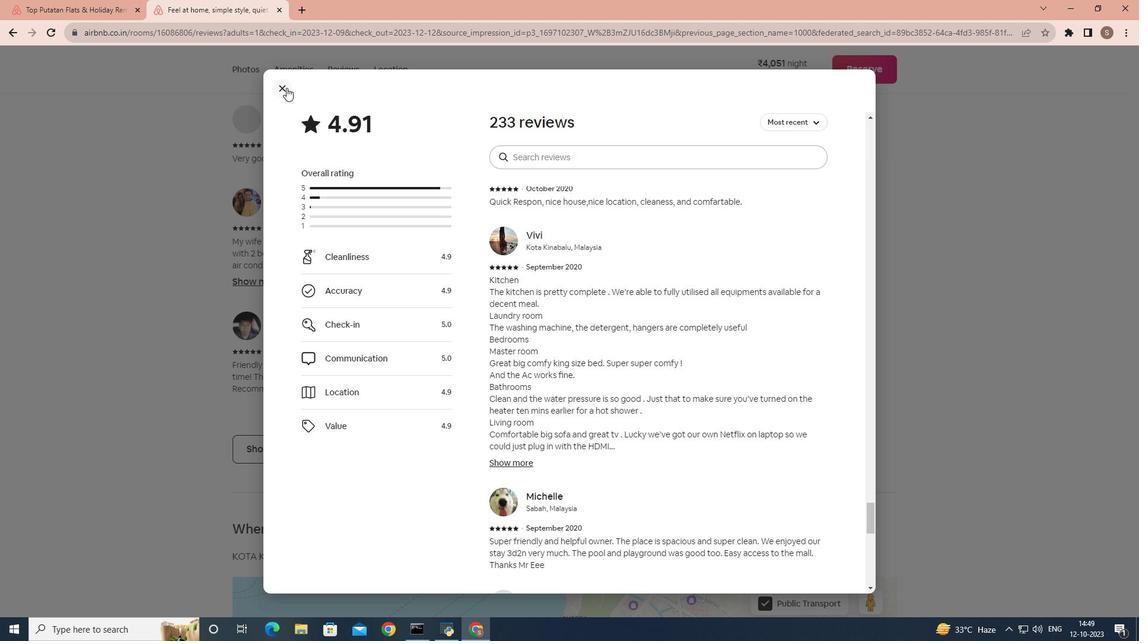 
Action: Mouse moved to (371, 410)
Screenshot: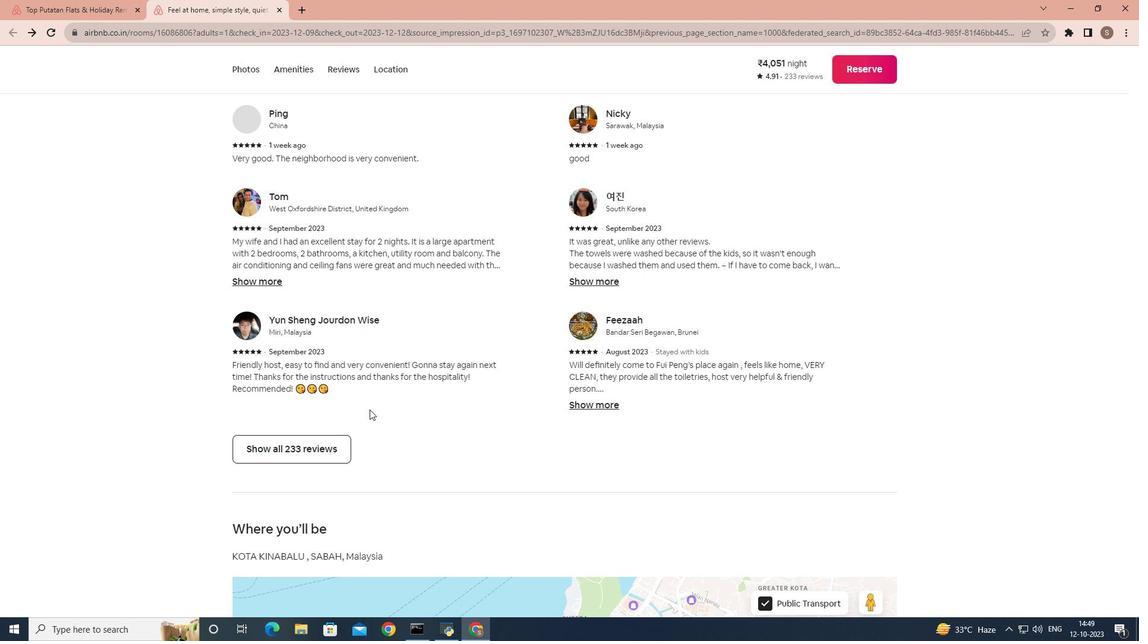 
Action: Mouse scrolled (371, 410) with delta (0, 0)
Screenshot: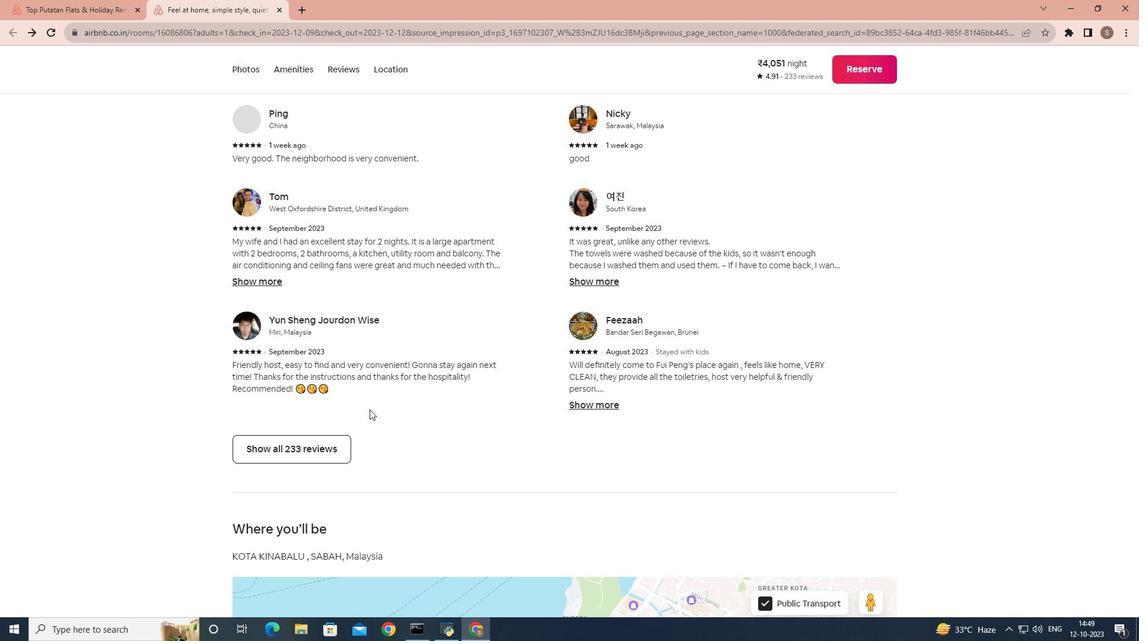 
Action: Mouse scrolled (371, 410) with delta (0, 0)
Screenshot: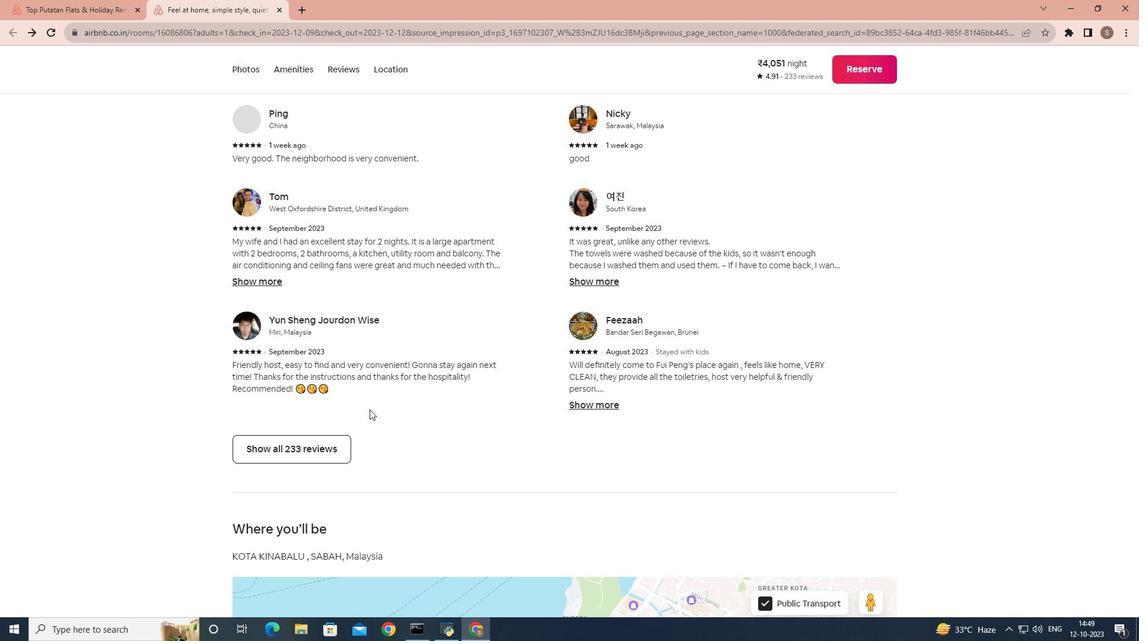 
Action: Mouse scrolled (371, 410) with delta (0, 0)
Screenshot: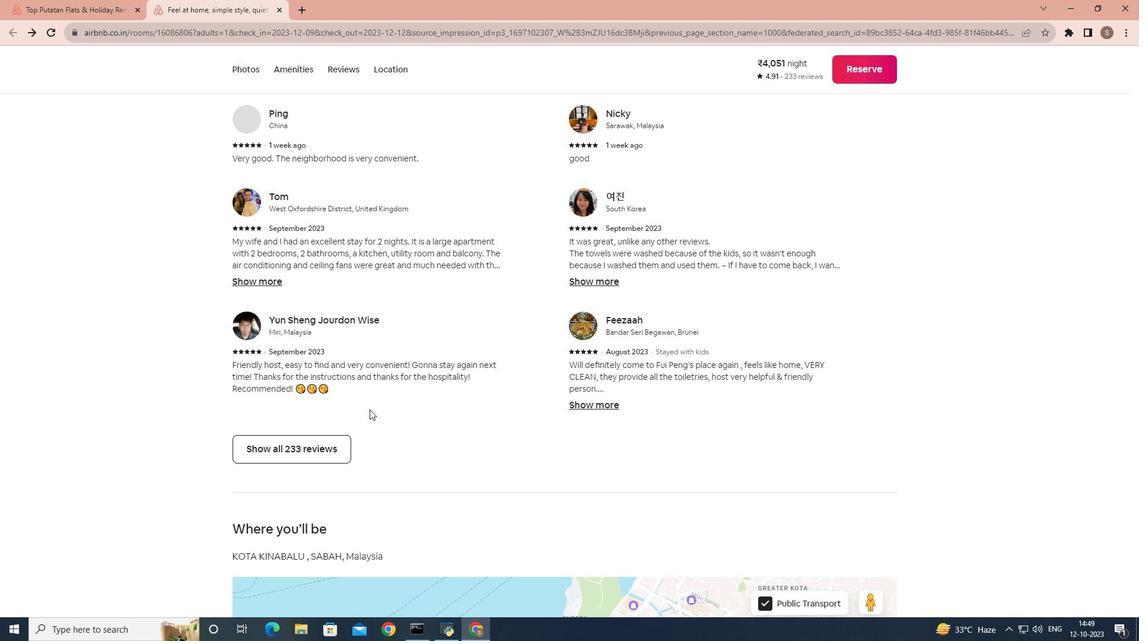
Action: Mouse scrolled (371, 410) with delta (0, 0)
Screenshot: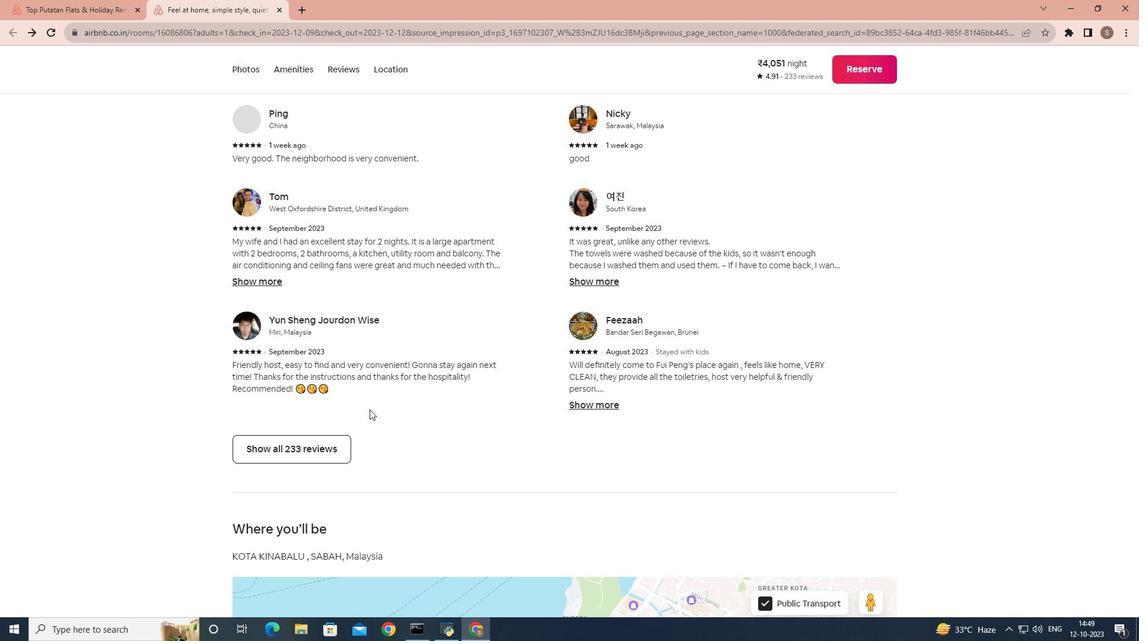 
Action: Mouse scrolled (371, 410) with delta (0, 0)
Screenshot: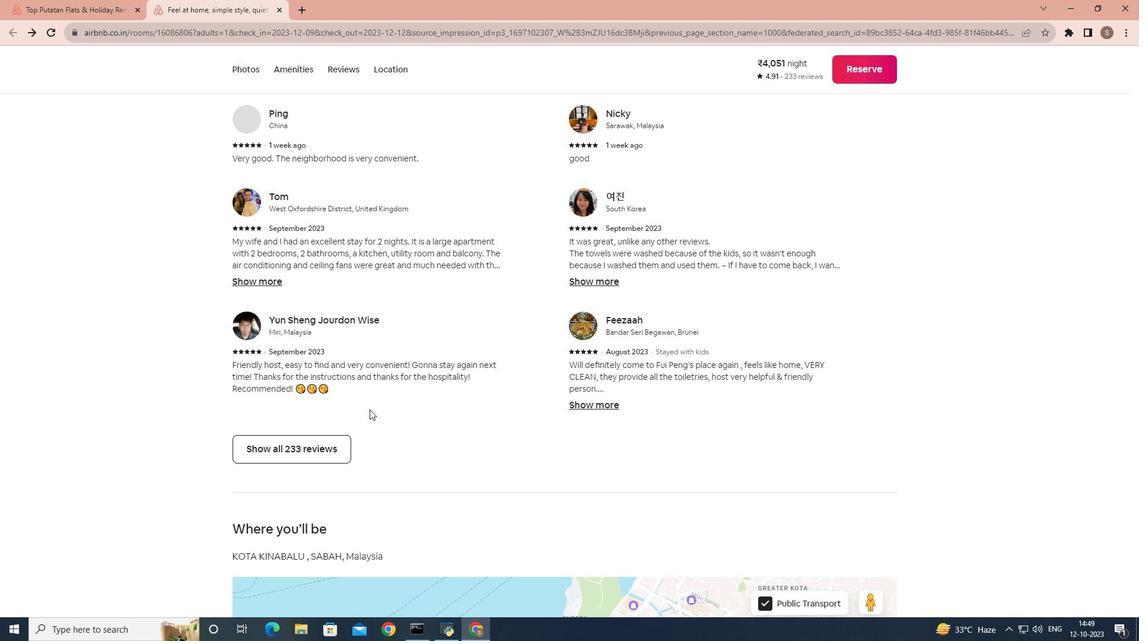 
Action: Mouse scrolled (371, 410) with delta (0, 0)
Screenshot: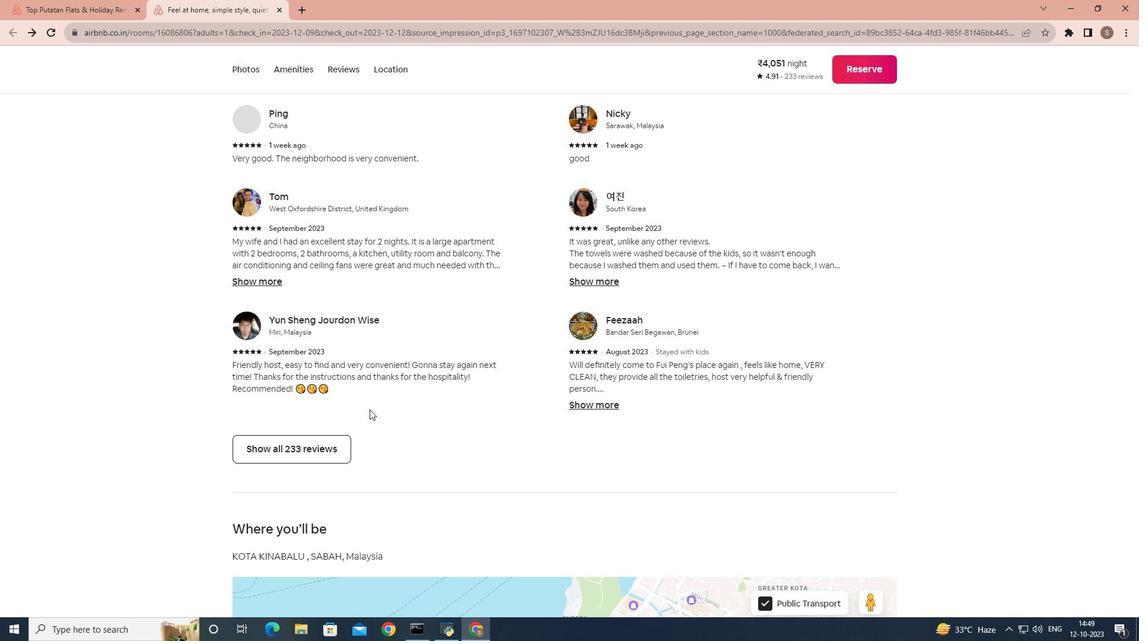 
Action: Mouse scrolled (371, 410) with delta (0, 0)
Screenshot: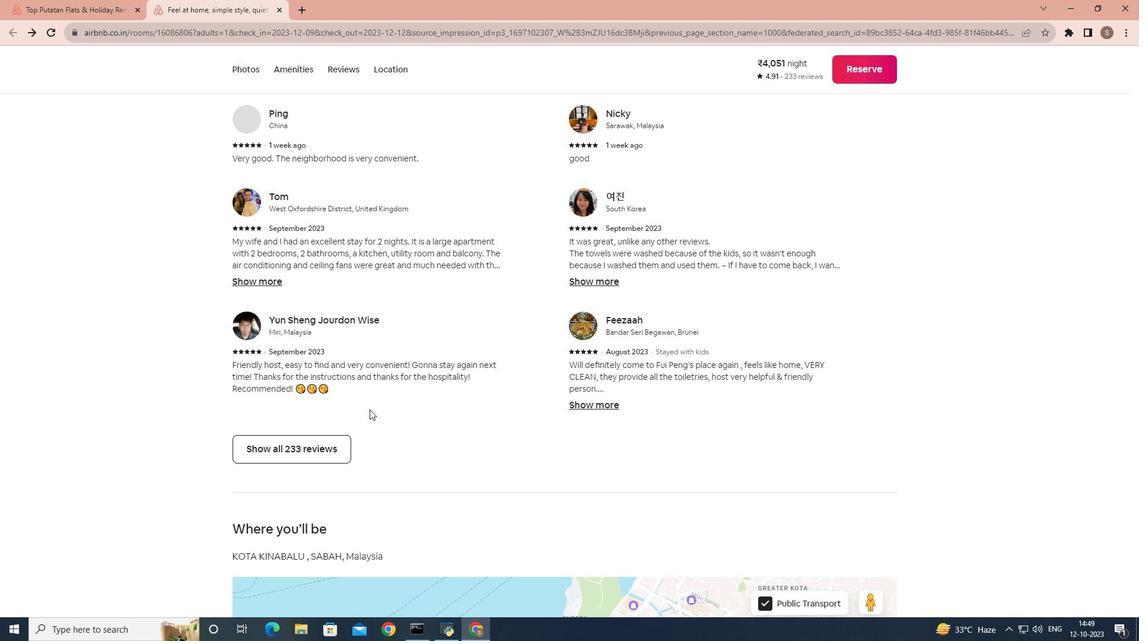 
Action: Mouse scrolled (371, 410) with delta (0, 0)
Screenshot: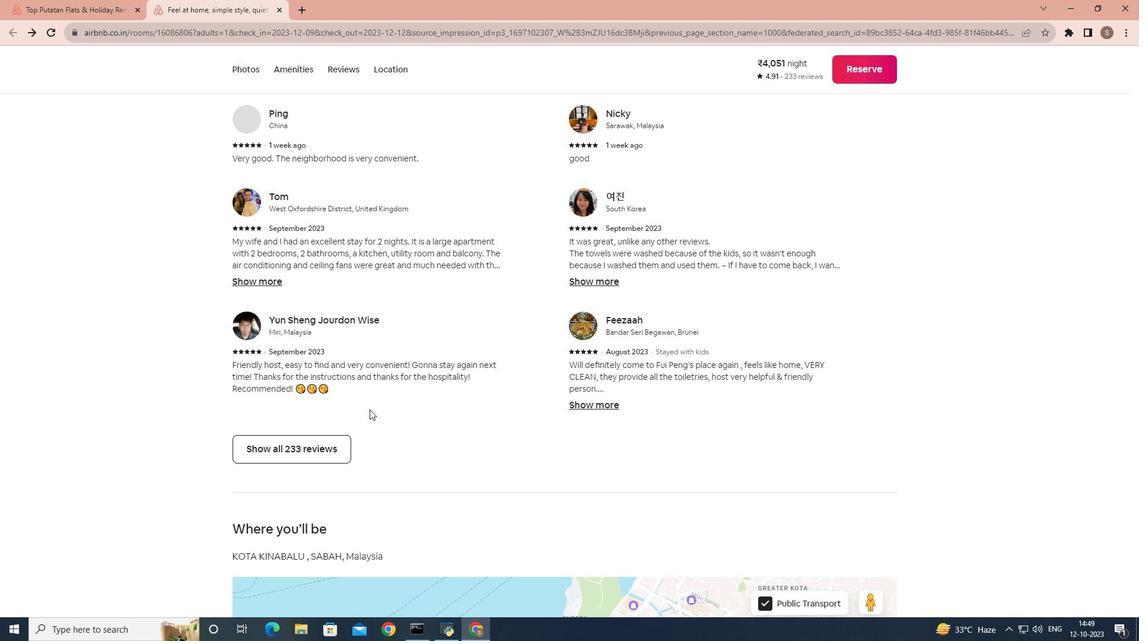 
Action: Mouse scrolled (371, 410) with delta (0, 0)
Screenshot: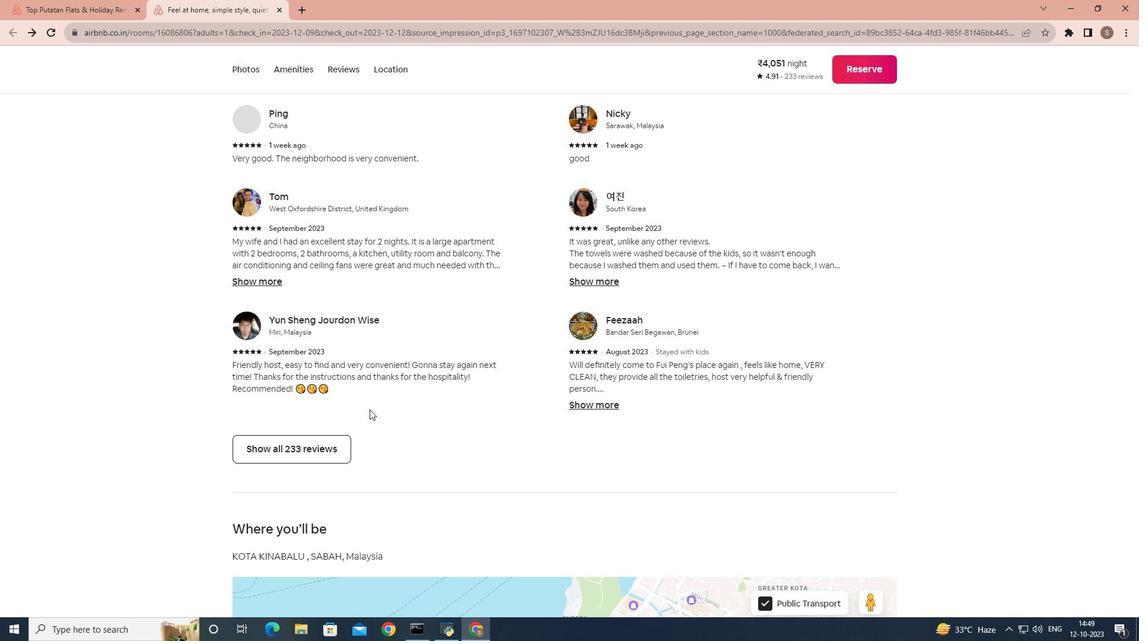 
Action: Mouse scrolled (371, 410) with delta (0, 0)
Screenshot: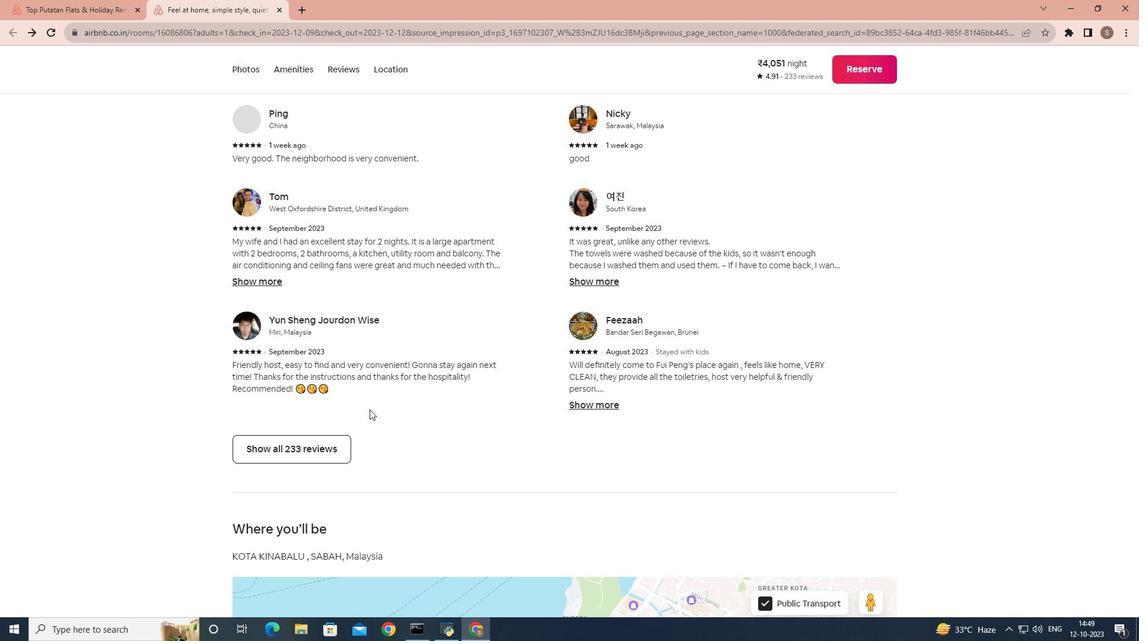 
Action: Mouse scrolled (371, 410) with delta (0, 0)
